 Task: Create a receptionist concept banner template.
Action: Mouse moved to (759, 381)
Screenshot: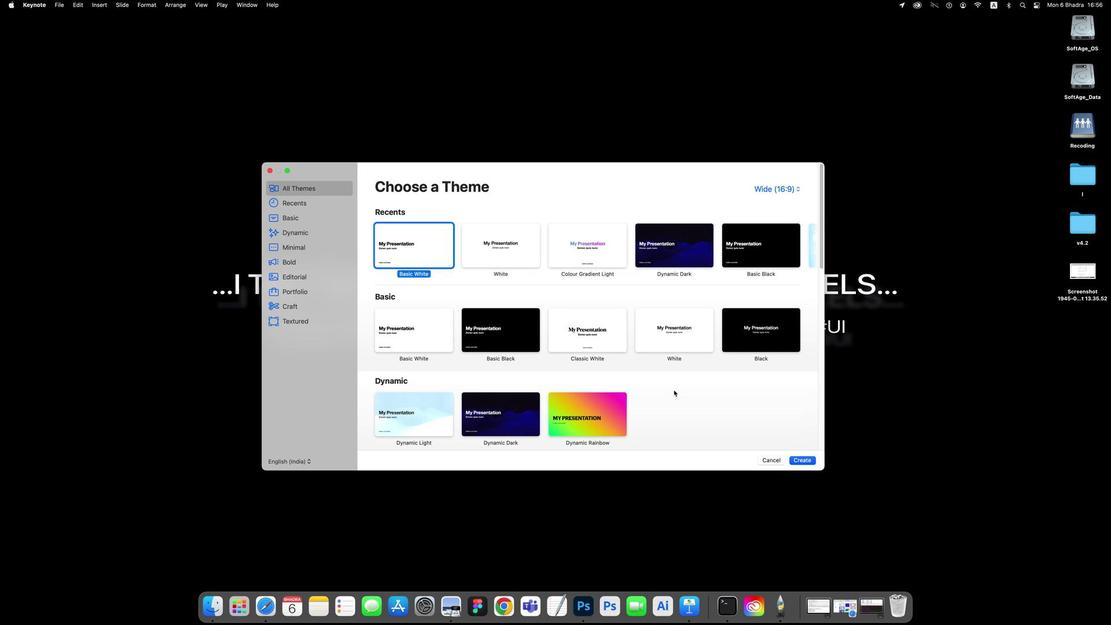 
Action: Mouse pressed left at (759, 381)
Screenshot: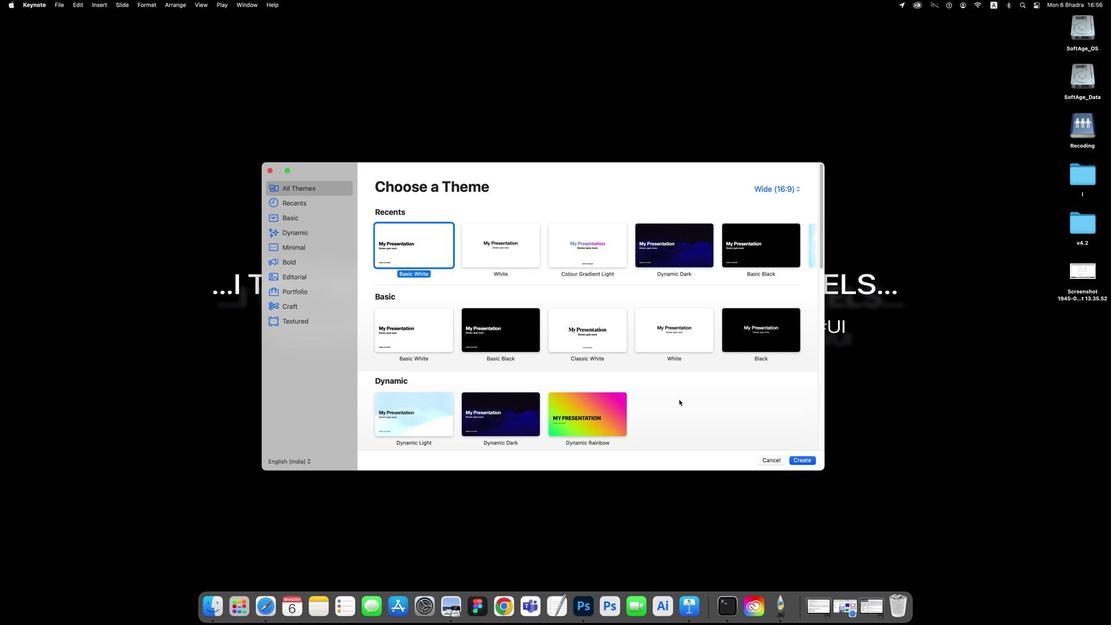 
Action: Mouse moved to (611, 243)
Screenshot: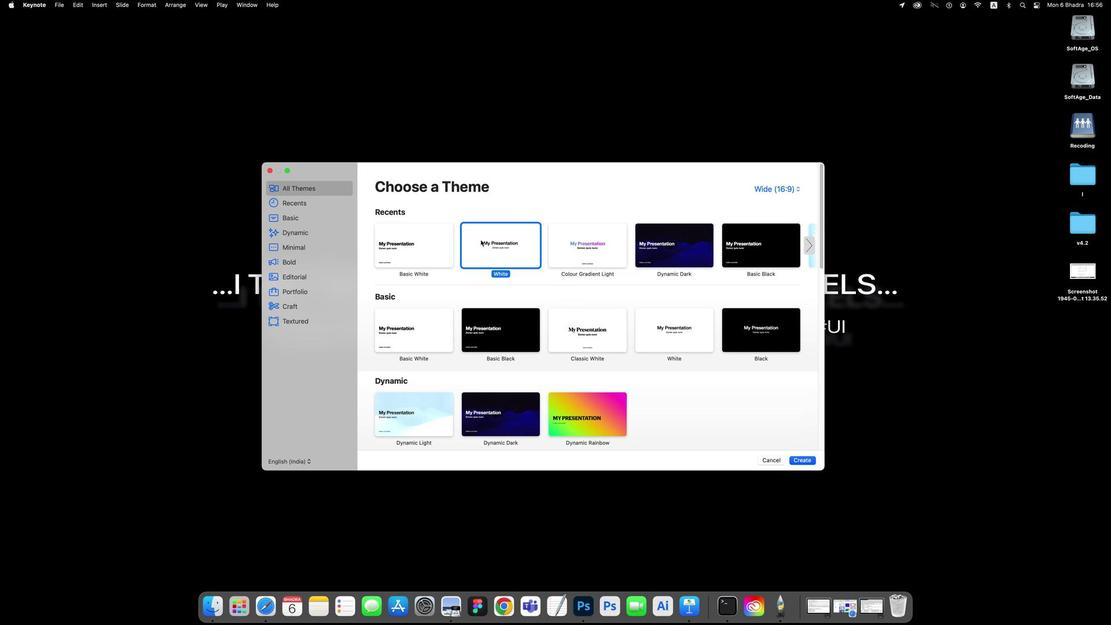 
Action: Mouse pressed left at (611, 243)
Screenshot: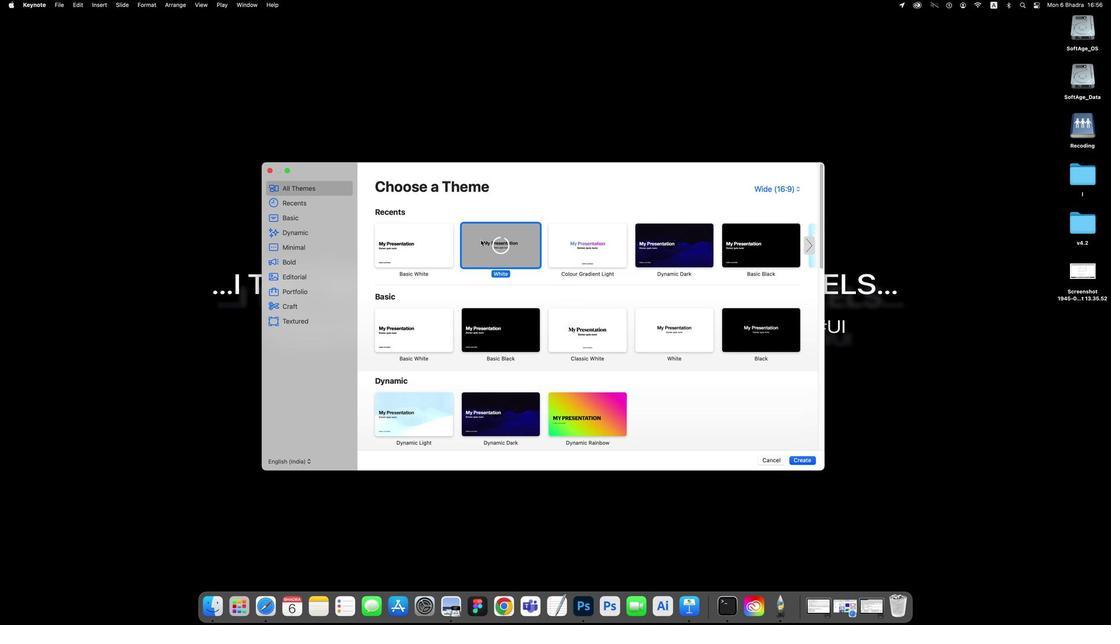 
Action: Mouse pressed left at (611, 243)
Screenshot: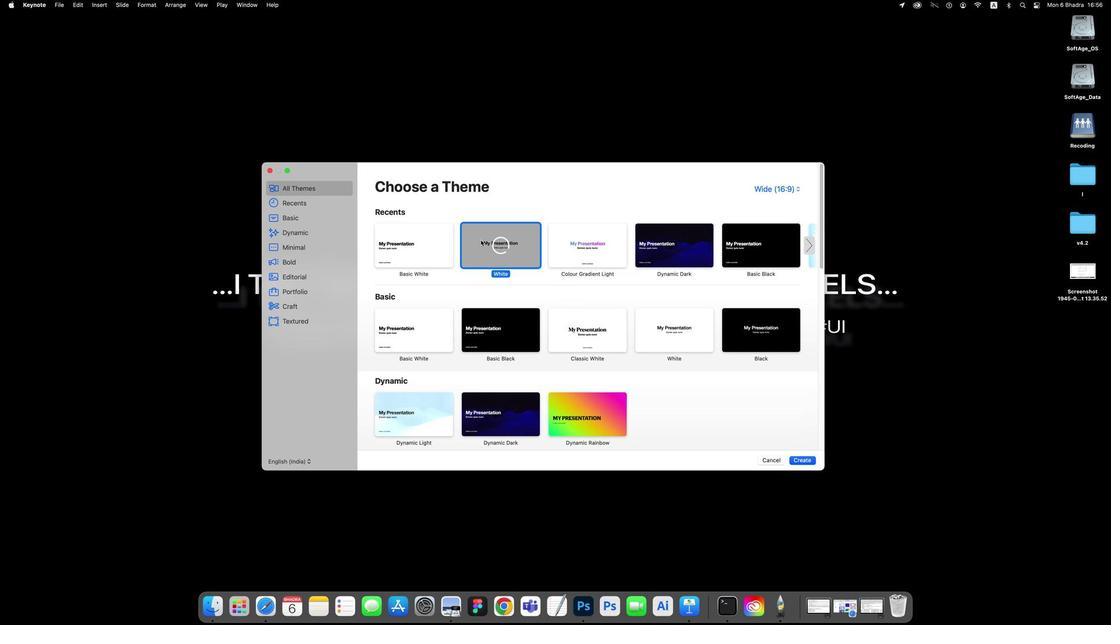 
Action: Mouse moved to (325, 108)
Screenshot: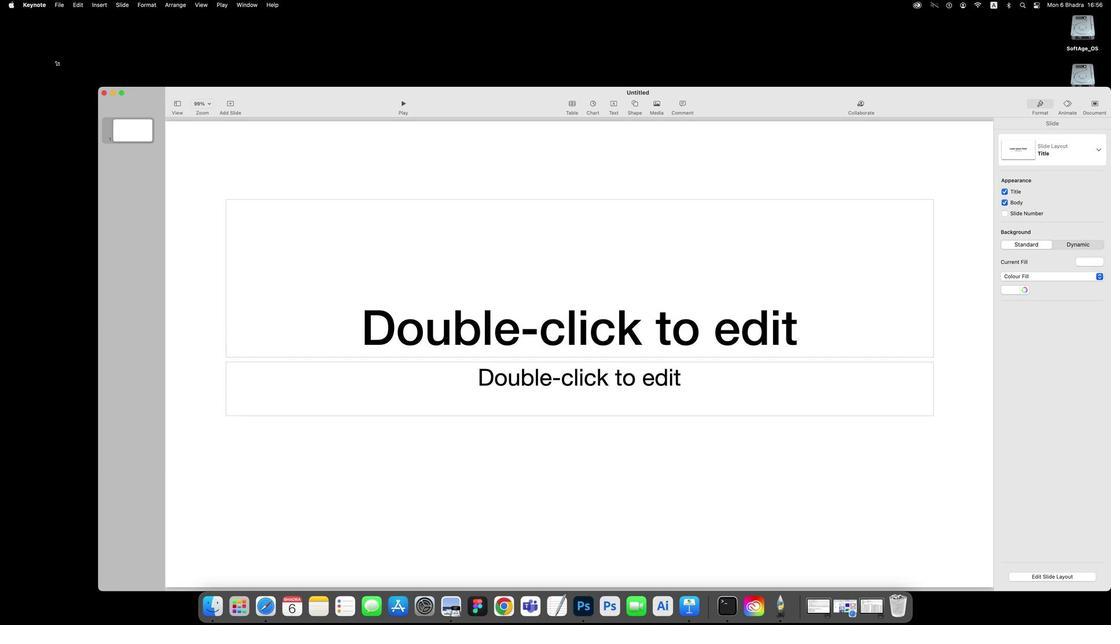 
Action: Mouse pressed left at (325, 108)
Screenshot: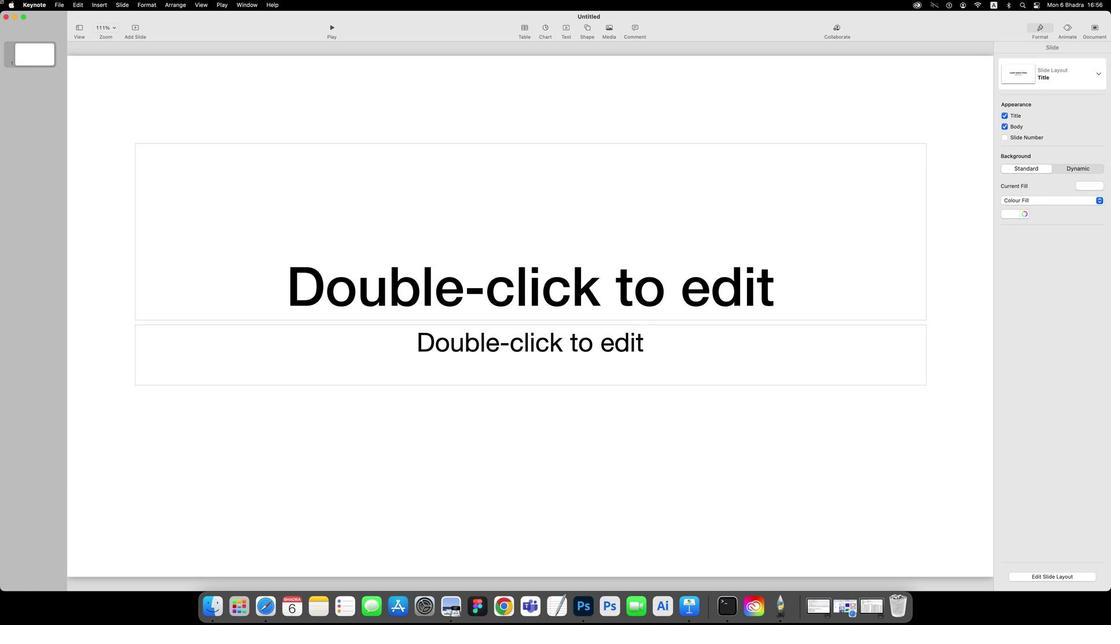 
Action: Mouse moved to (318, 45)
Screenshot: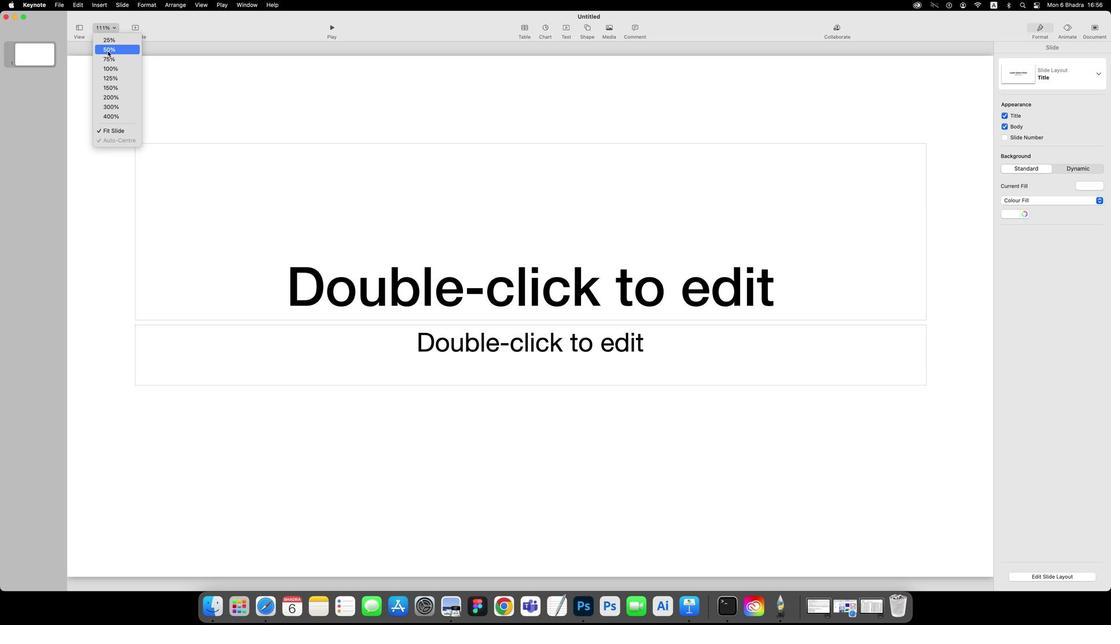 
Action: Mouse pressed left at (318, 45)
Screenshot: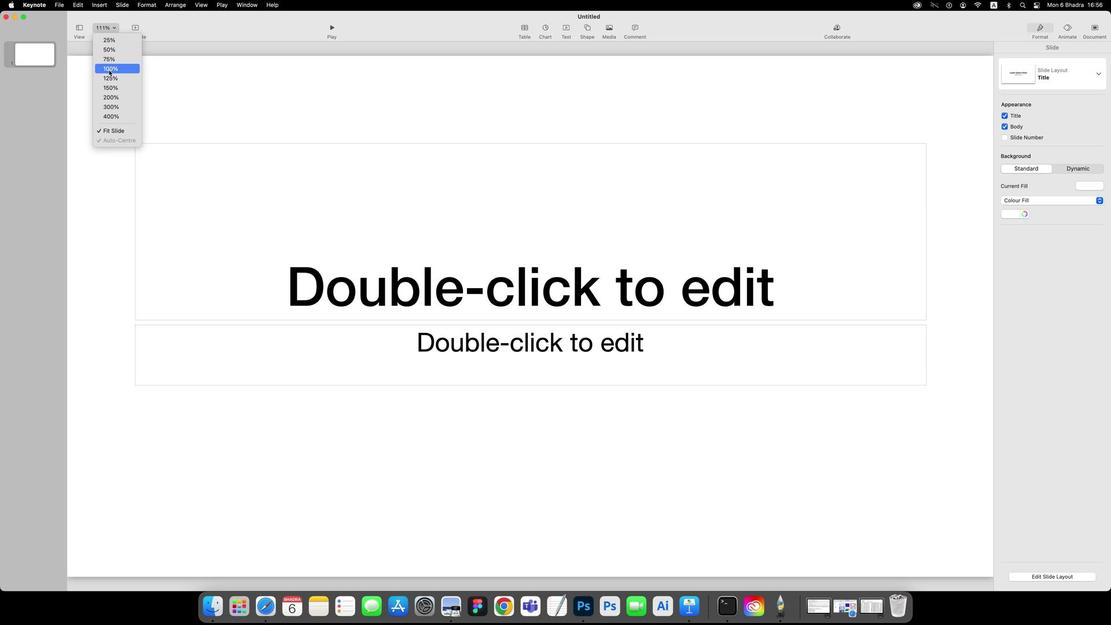 
Action: Mouse moved to (326, 89)
Screenshot: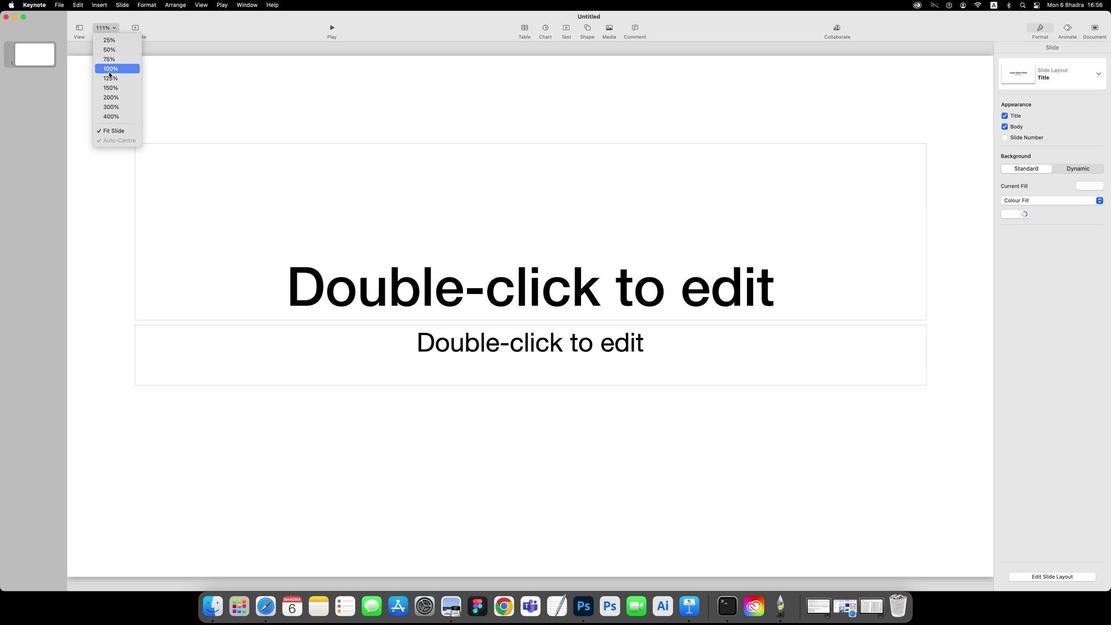 
Action: Mouse pressed left at (326, 89)
Screenshot: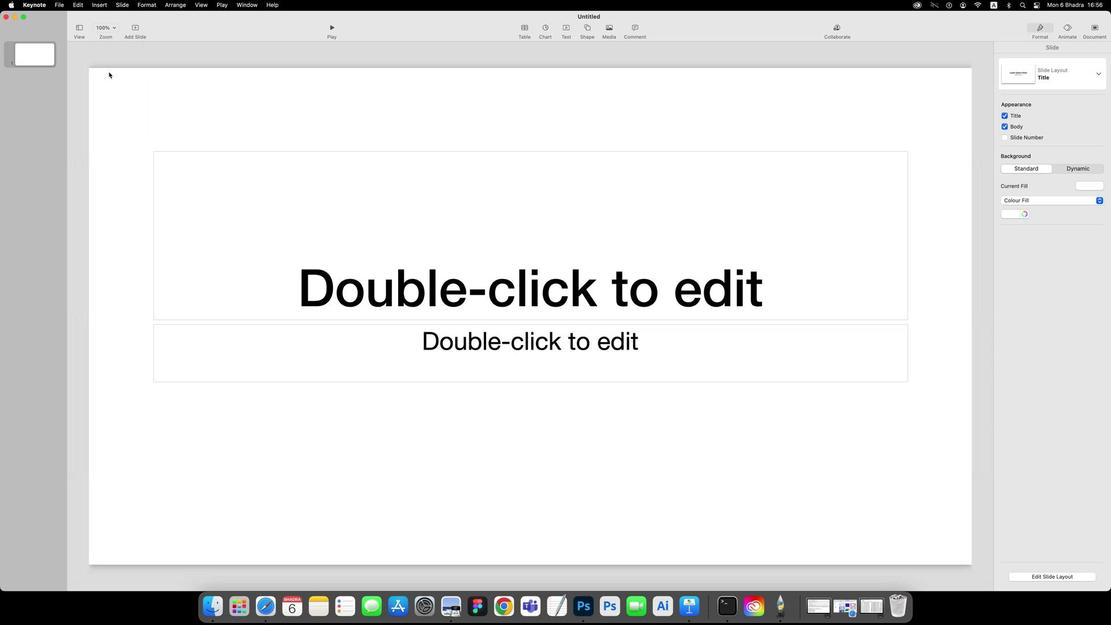 
Action: Mouse moved to (326, 89)
Screenshot: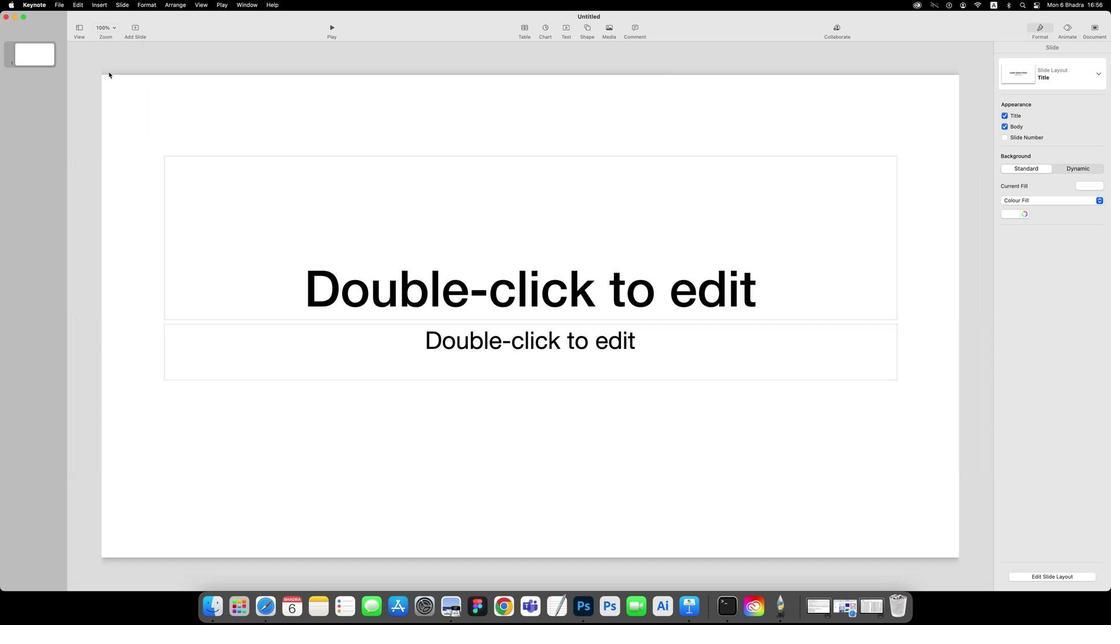 
Action: Mouse pressed left at (326, 89)
Screenshot: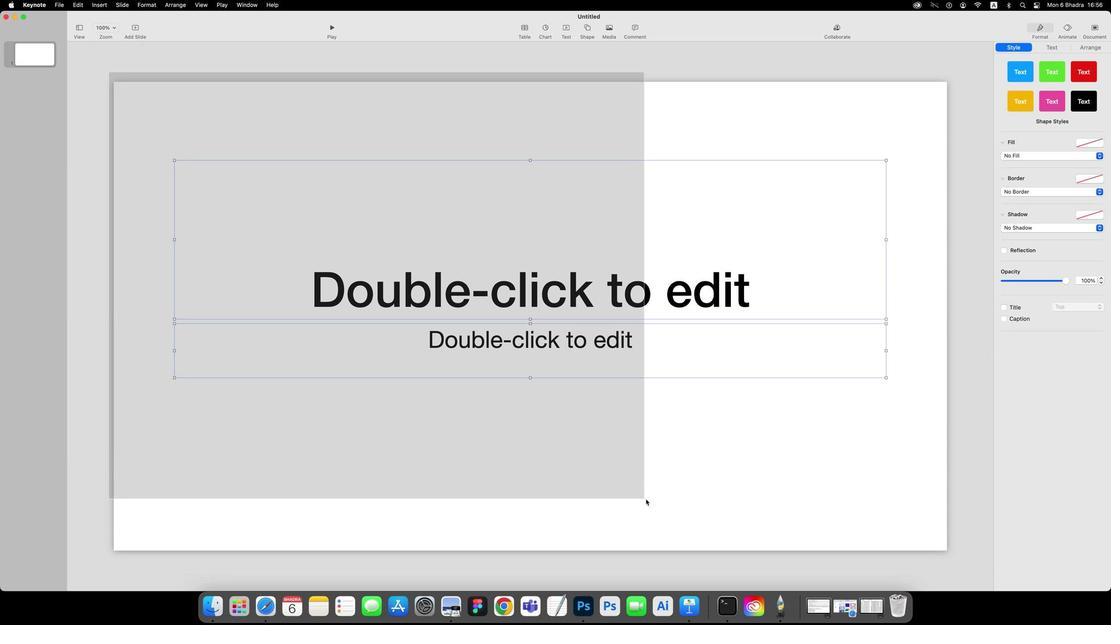 
Action: Mouse moved to (739, 482)
Screenshot: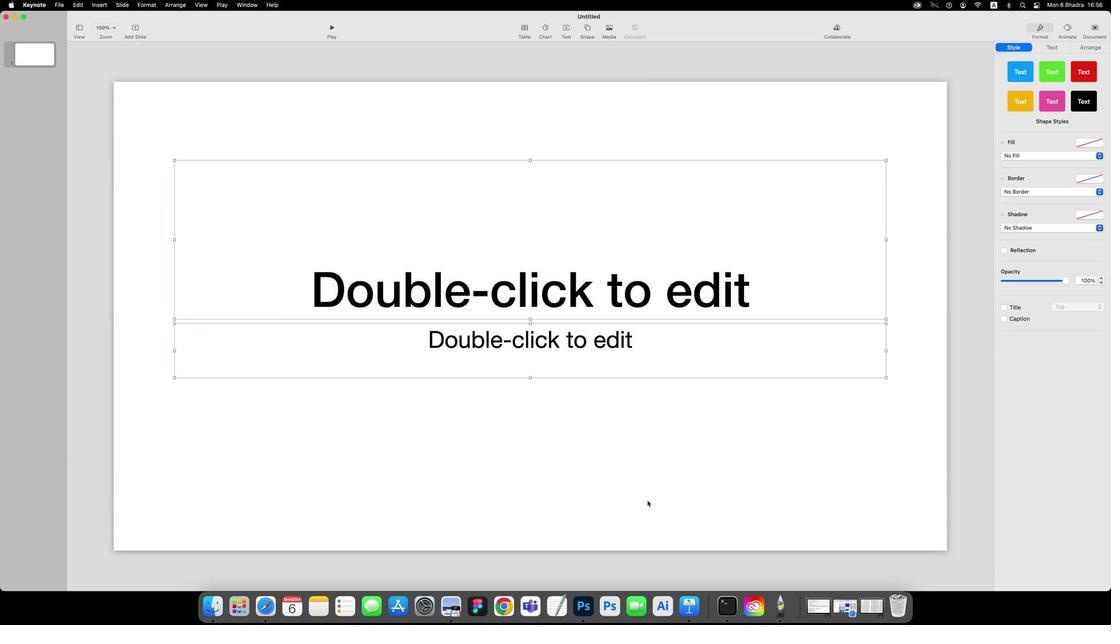 
Action: Key pressed Key.backspace
Screenshot: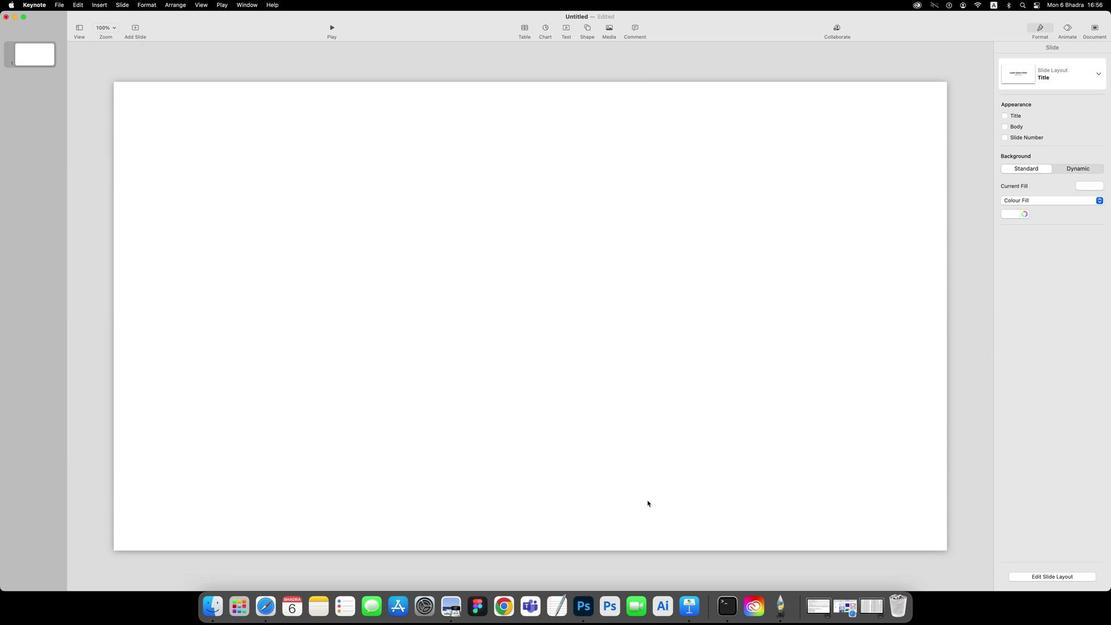 
Action: Mouse moved to (582, 330)
Screenshot: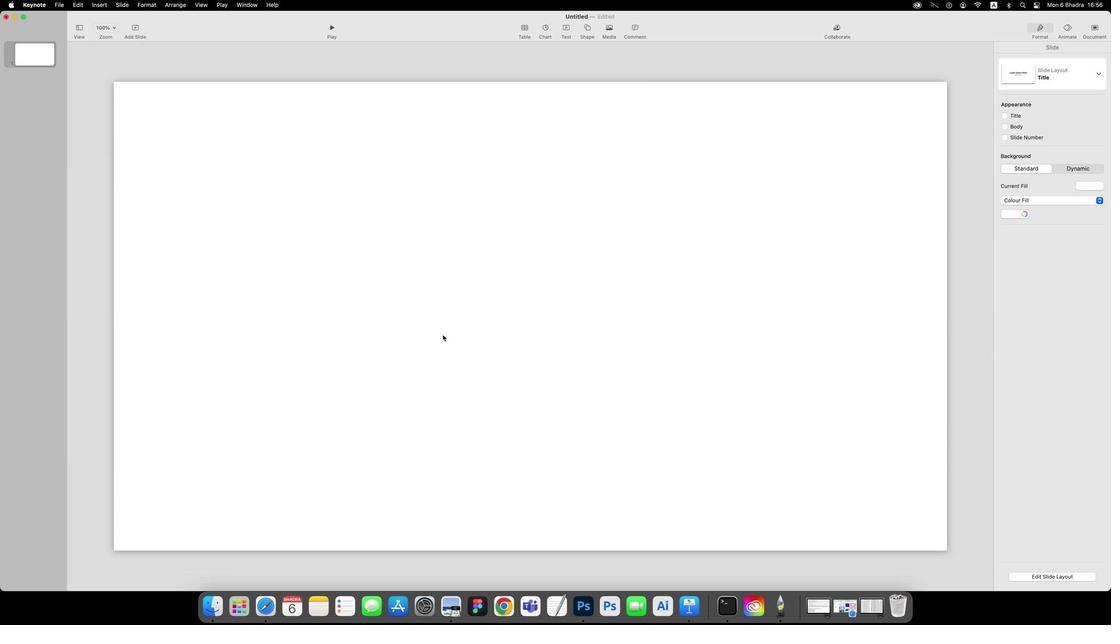 
Action: Mouse pressed left at (582, 330)
Screenshot: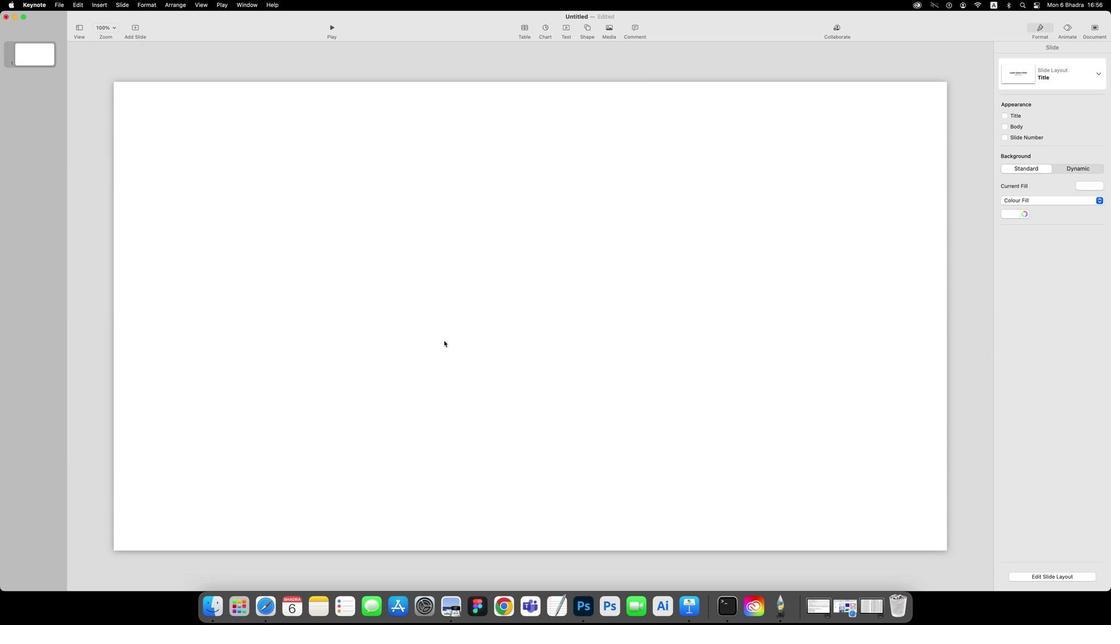 
Action: Mouse moved to (317, 23)
Screenshot: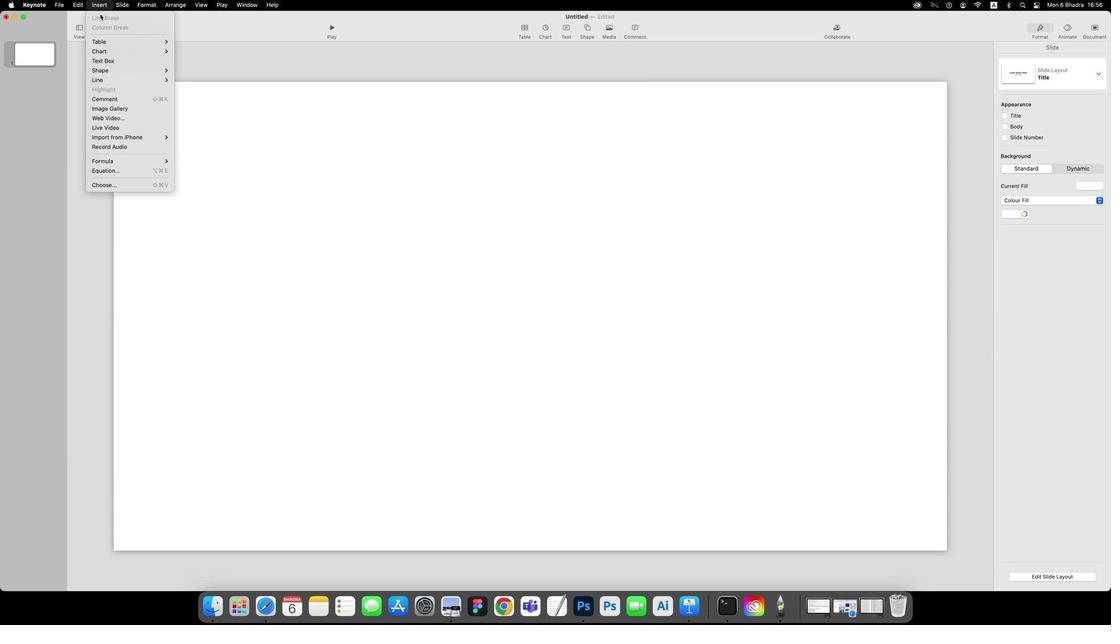 
Action: Mouse pressed left at (317, 23)
Screenshot: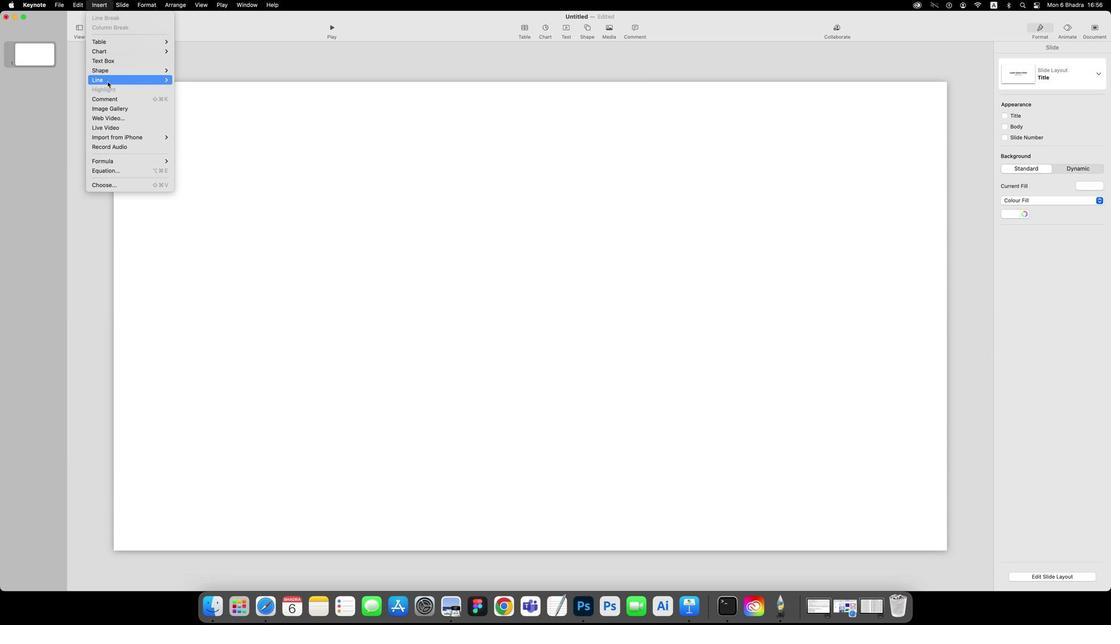 
Action: Mouse moved to (326, 191)
Screenshot: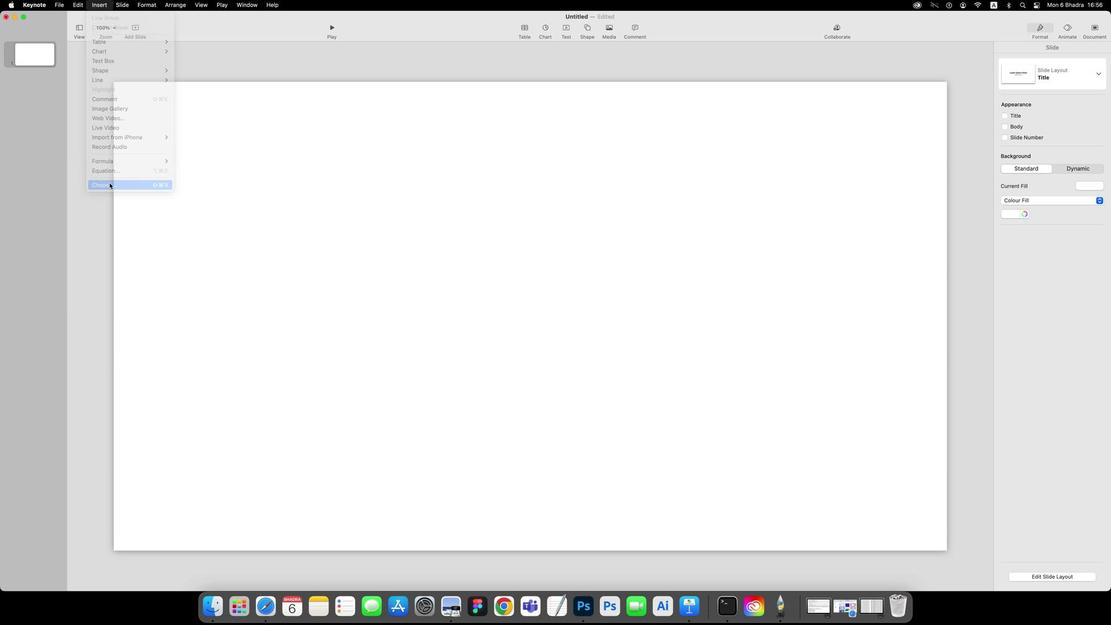 
Action: Mouse pressed left at (326, 191)
Screenshot: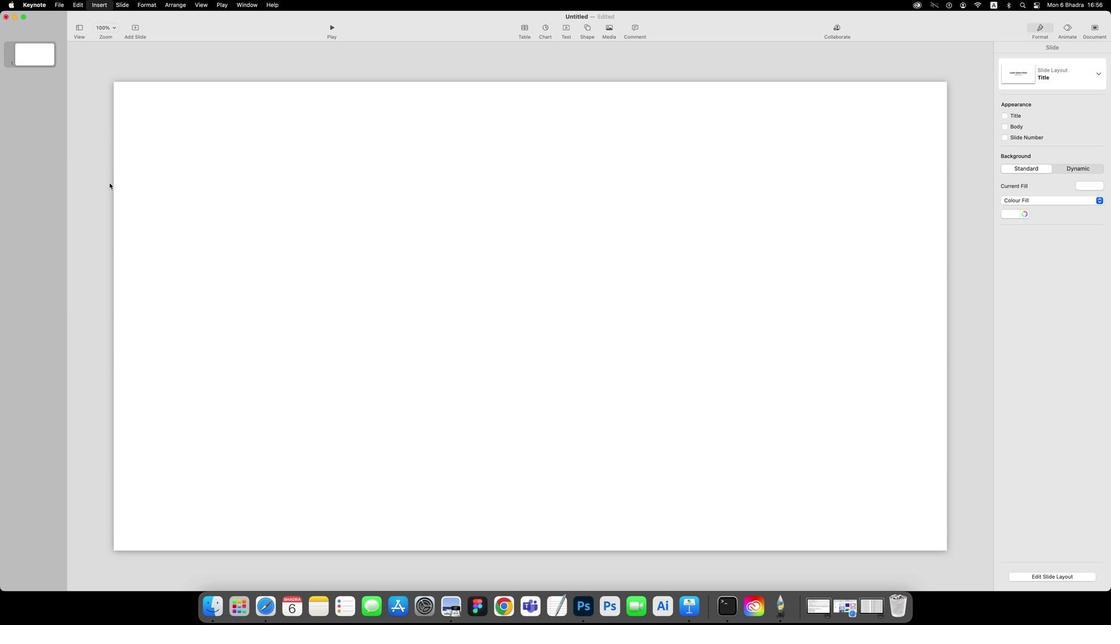 
Action: Mouse moved to (621, 260)
Screenshot: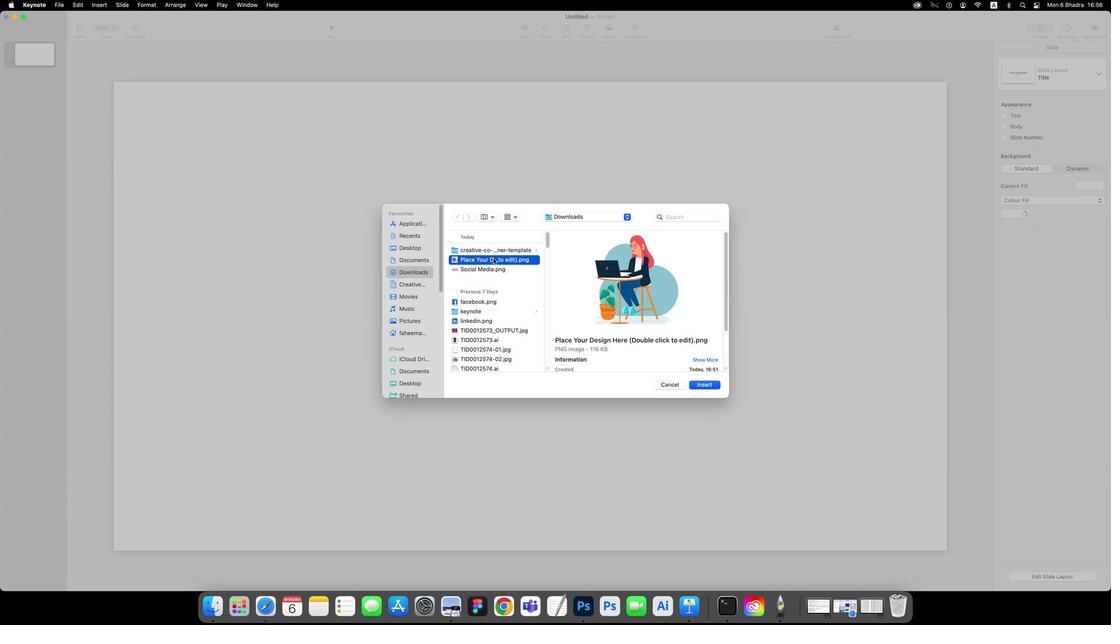 
Action: Mouse pressed left at (621, 260)
Screenshot: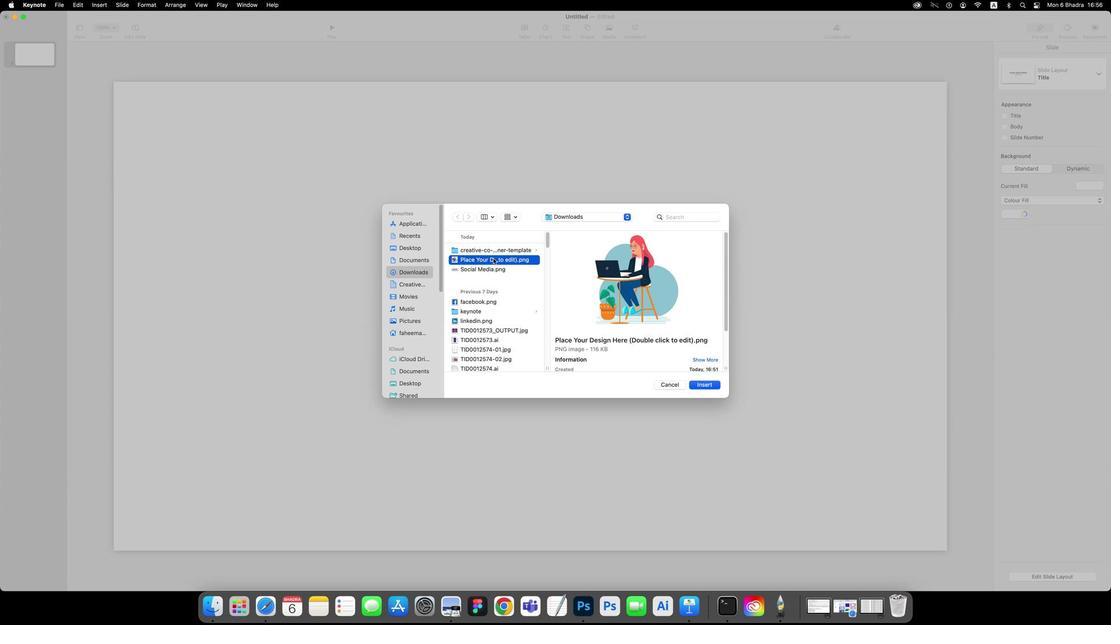 
Action: Key pressed Key.enter
Screenshot: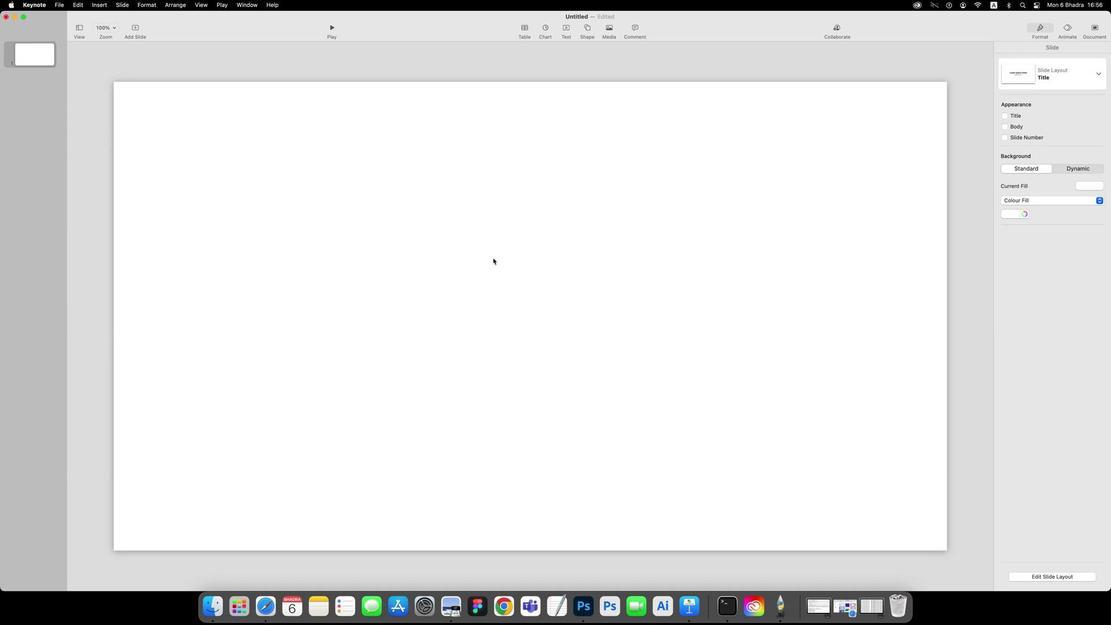
Action: Mouse moved to (617, 260)
Screenshot: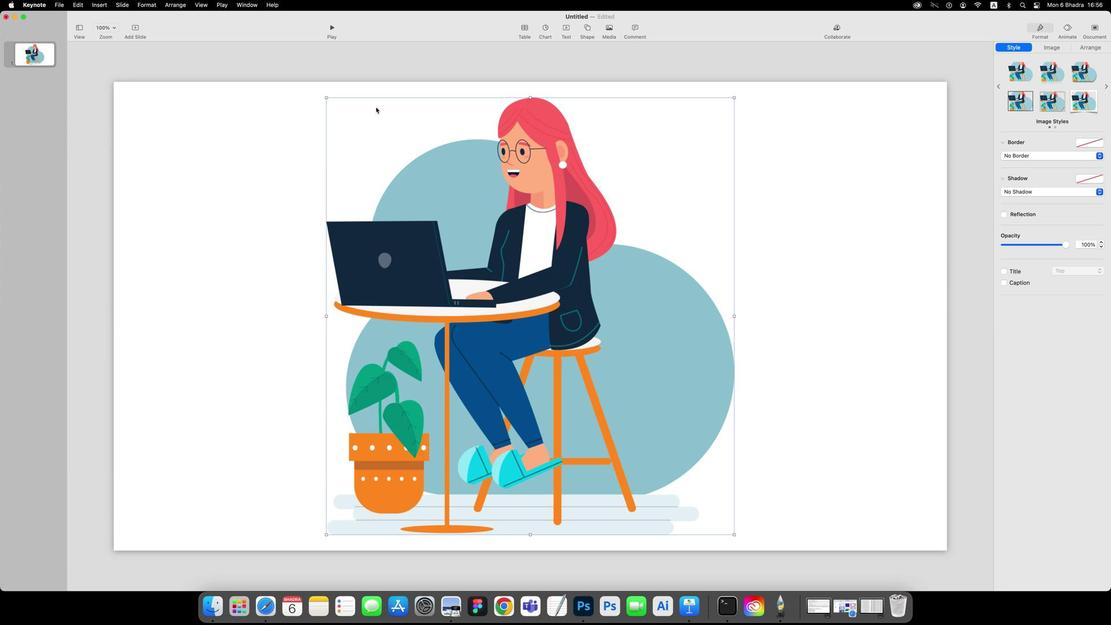 
Action: Key pressed Key.space
Screenshot: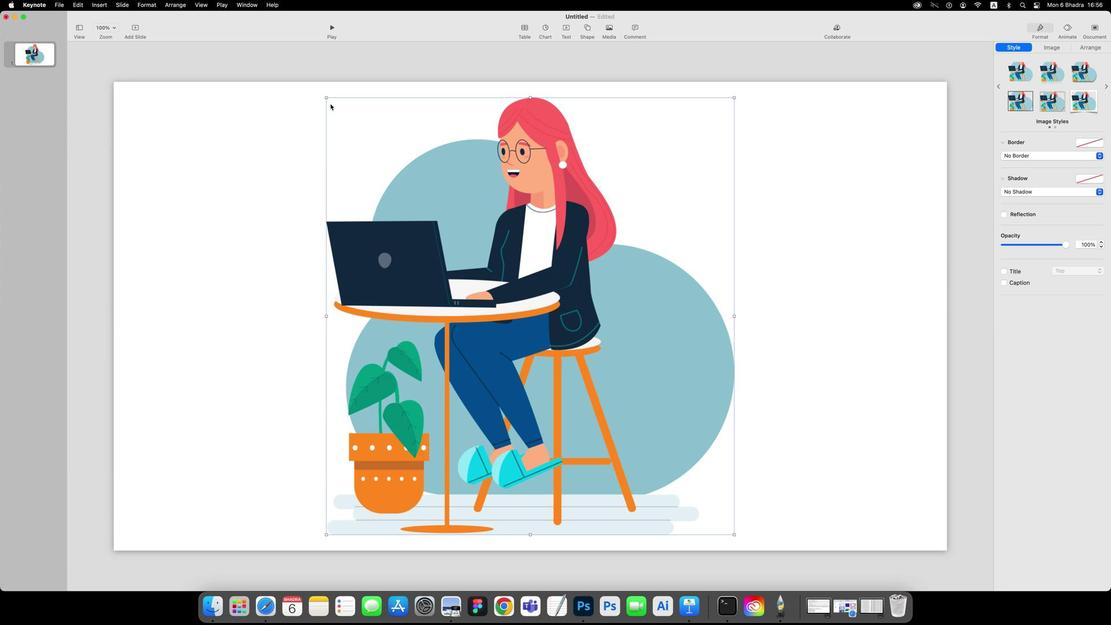 
Action: Mouse moved to (492, 112)
Screenshot: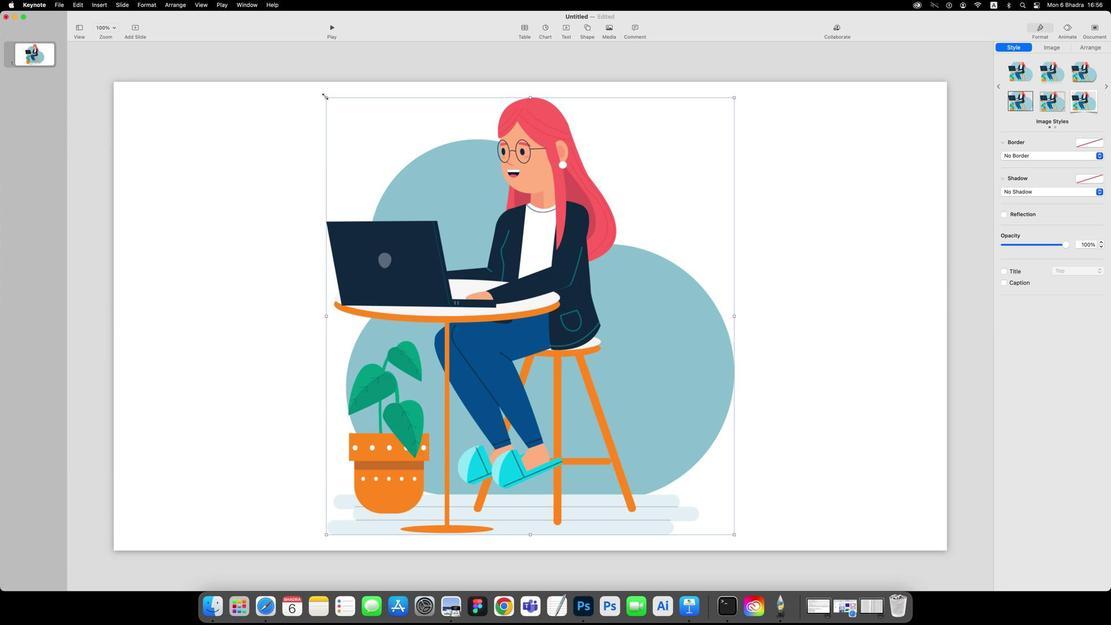 
Action: Key pressed Key.shift
Screenshot: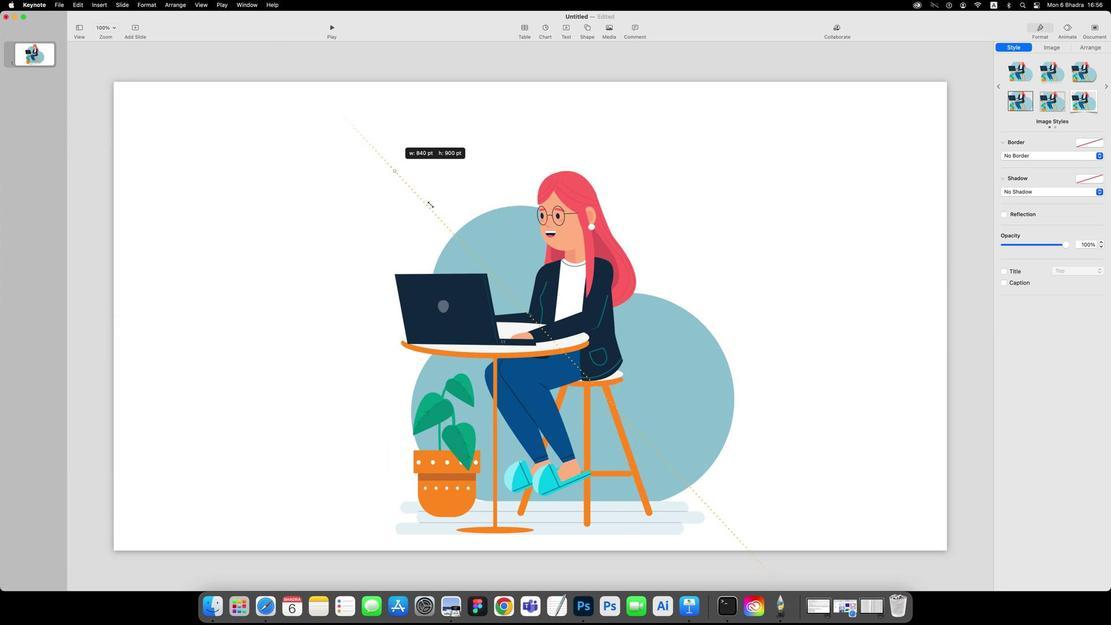
Action: Mouse pressed left at (492, 112)
Screenshot: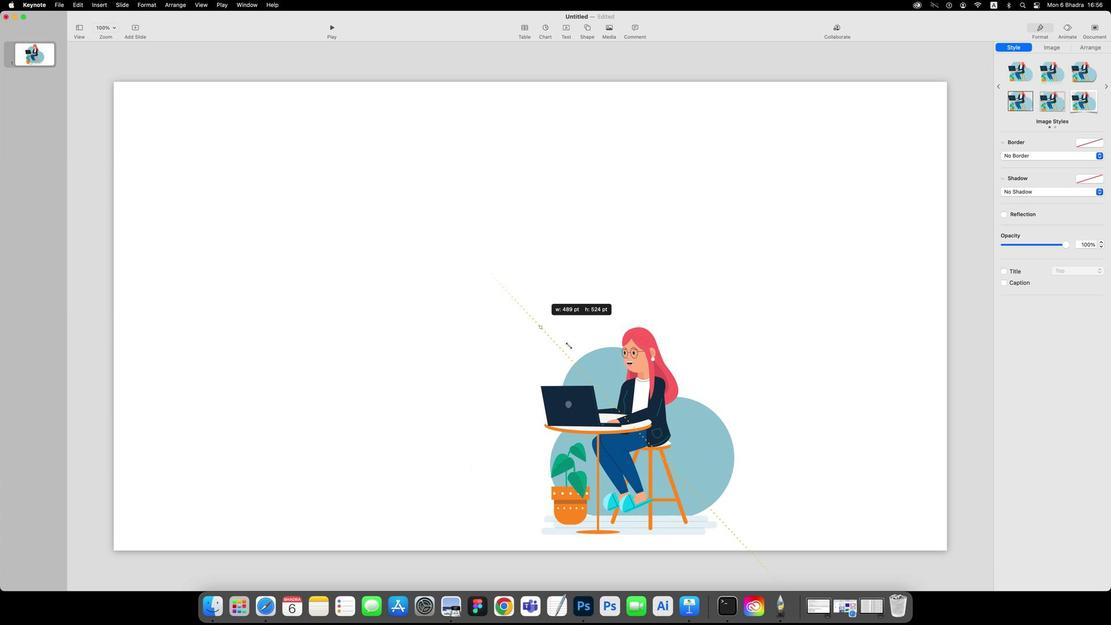 
Action: Mouse moved to (705, 378)
Screenshot: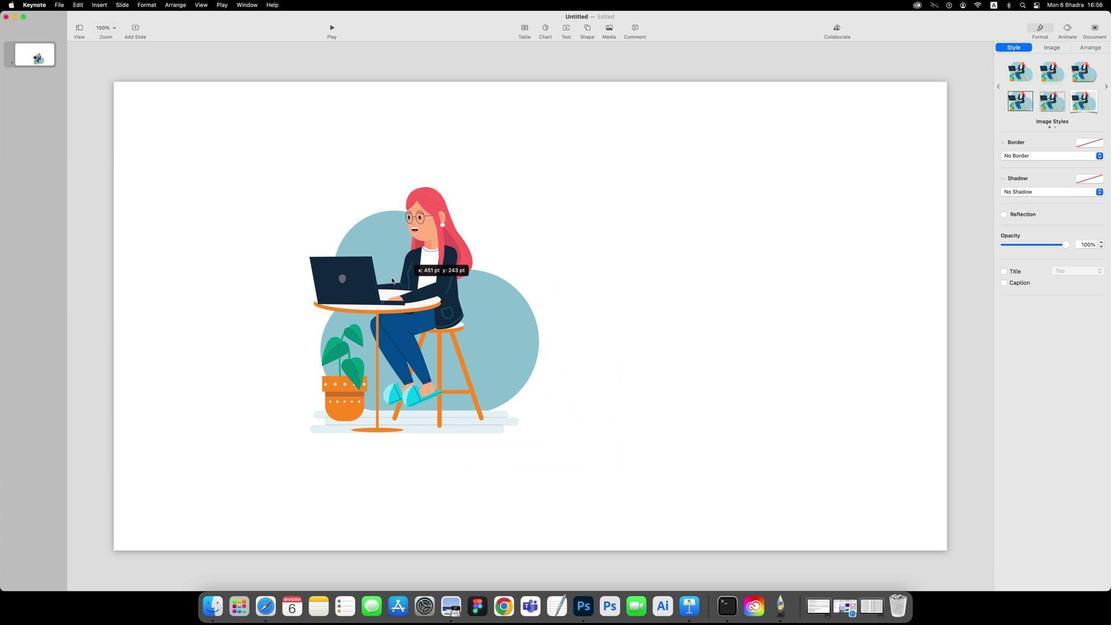 
Action: Mouse pressed left at (705, 378)
Screenshot: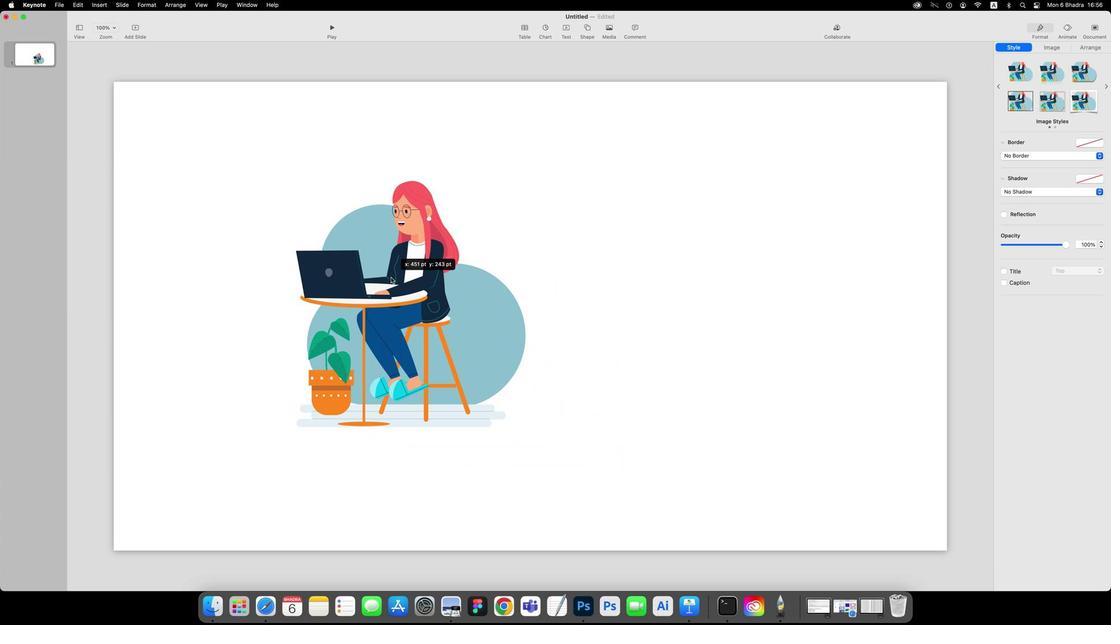 
Action: Mouse moved to (1072, 67)
Screenshot: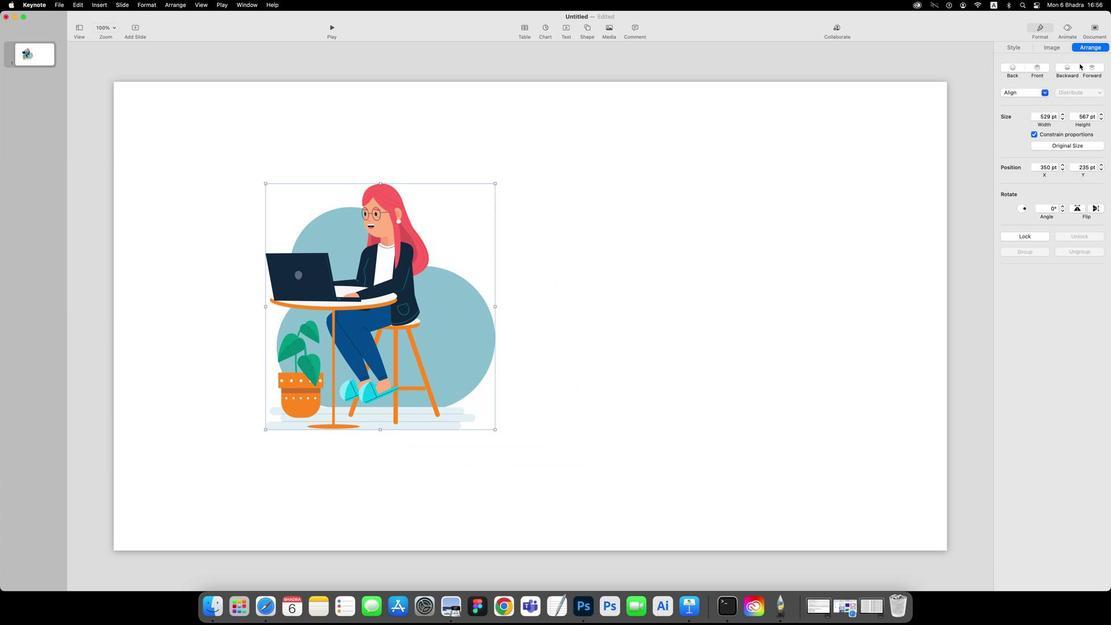 
Action: Mouse pressed left at (1072, 67)
Screenshot: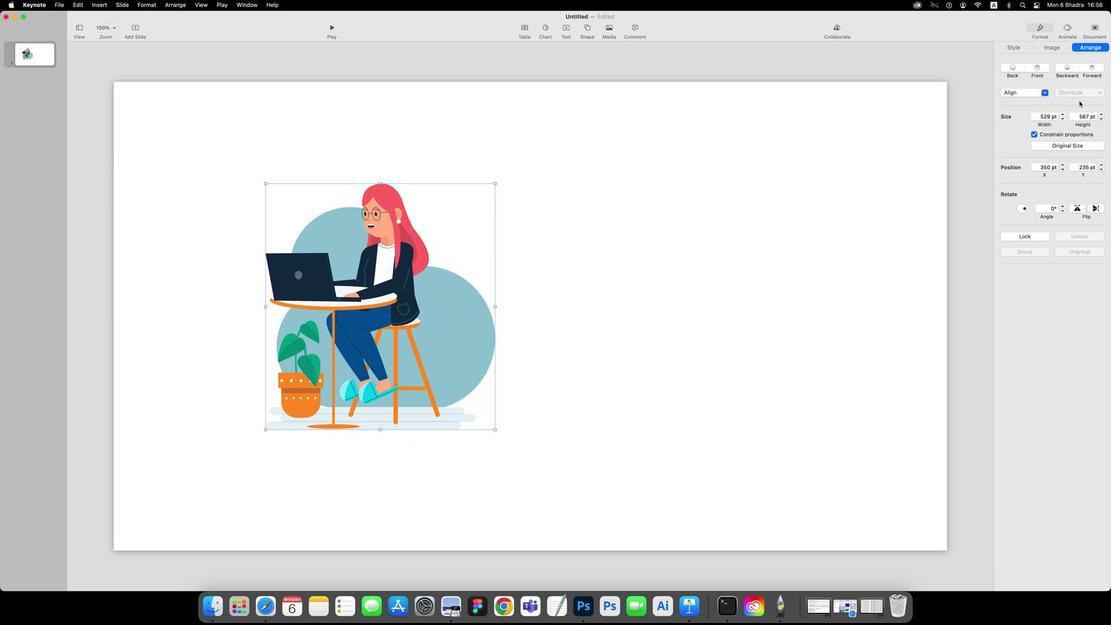 
Action: Mouse moved to (1086, 215)
Screenshot: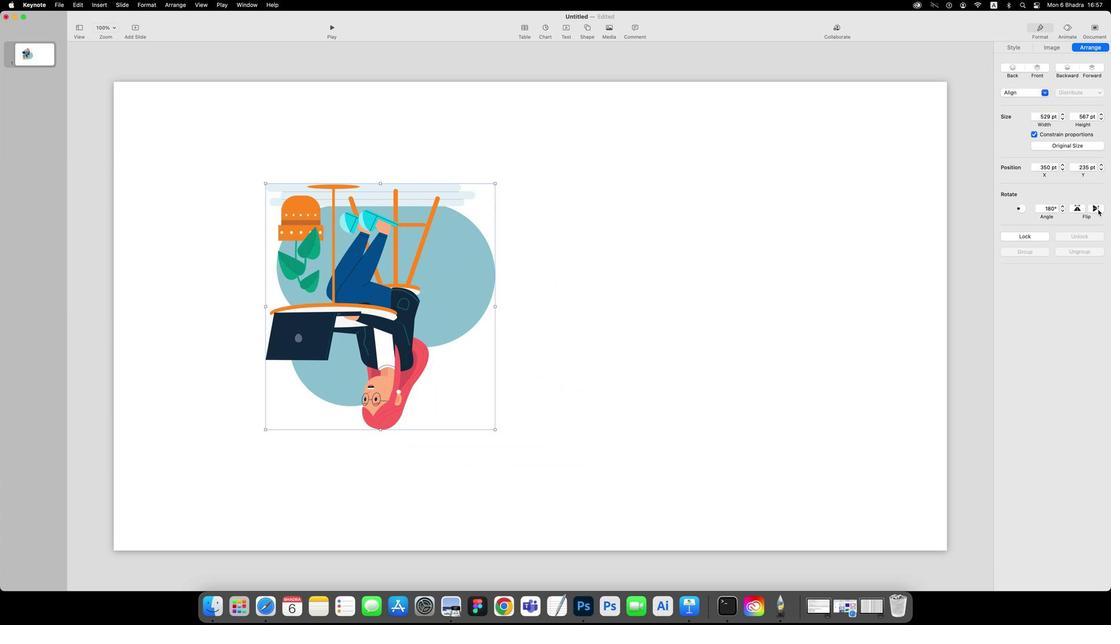 
Action: Mouse pressed left at (1086, 215)
Screenshot: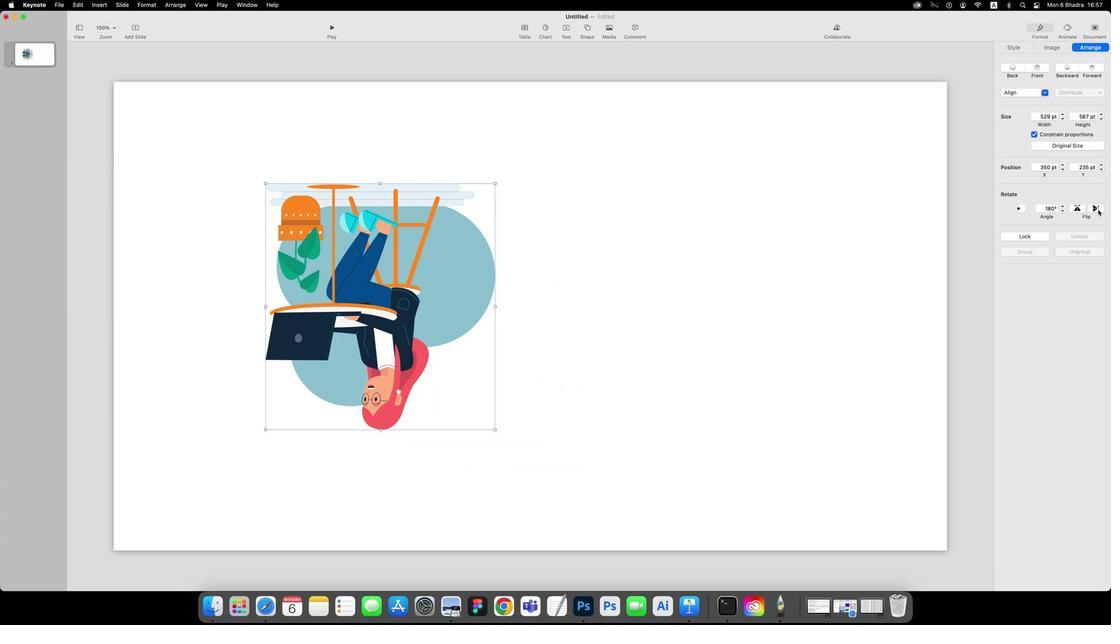 
Action: Mouse moved to (1068, 215)
Screenshot: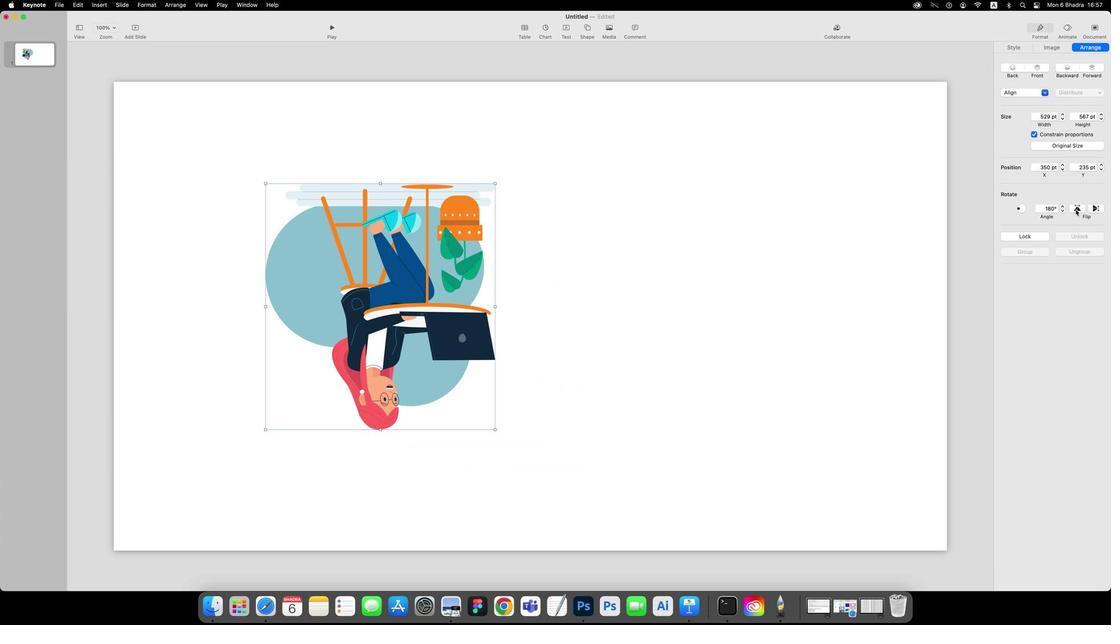 
Action: Mouse pressed left at (1068, 215)
Screenshot: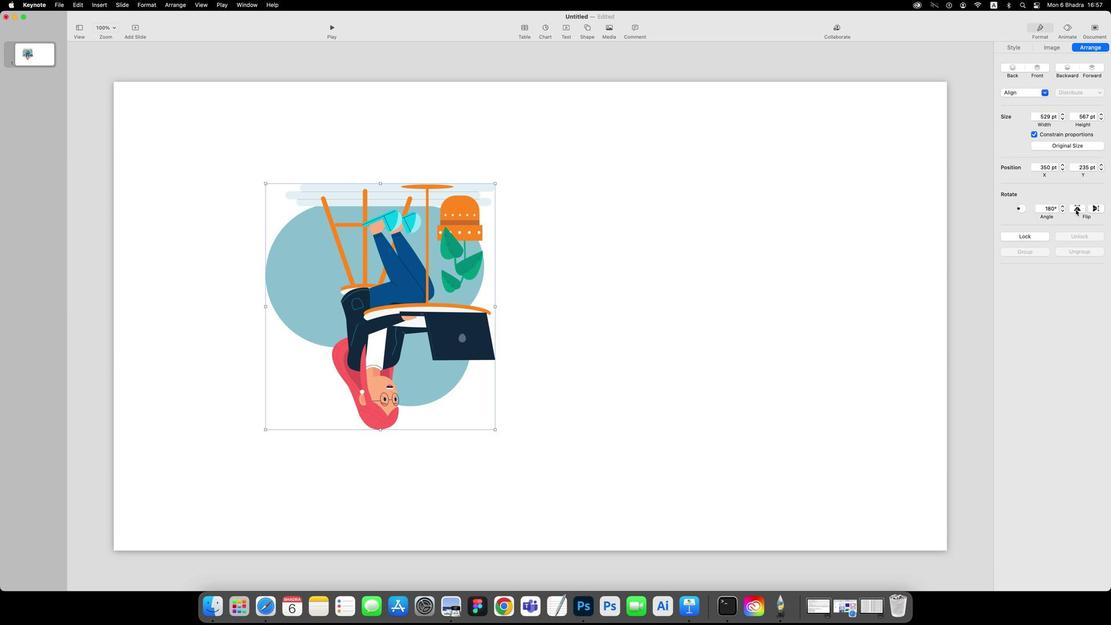 
Action: Mouse moved to (1086, 215)
Screenshot: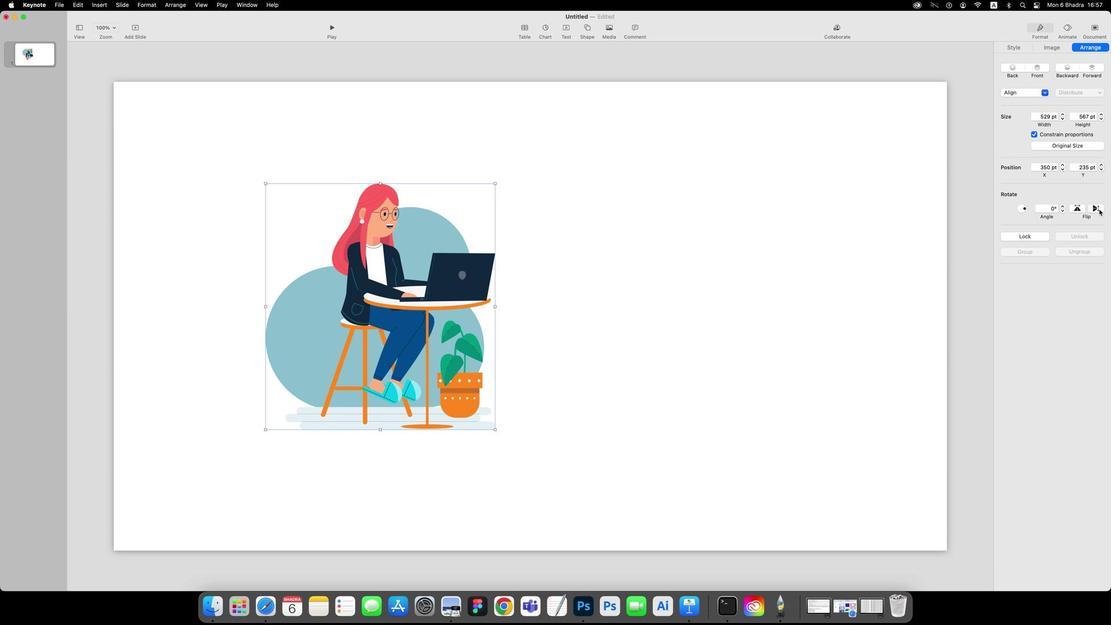 
Action: Mouse pressed left at (1086, 215)
Screenshot: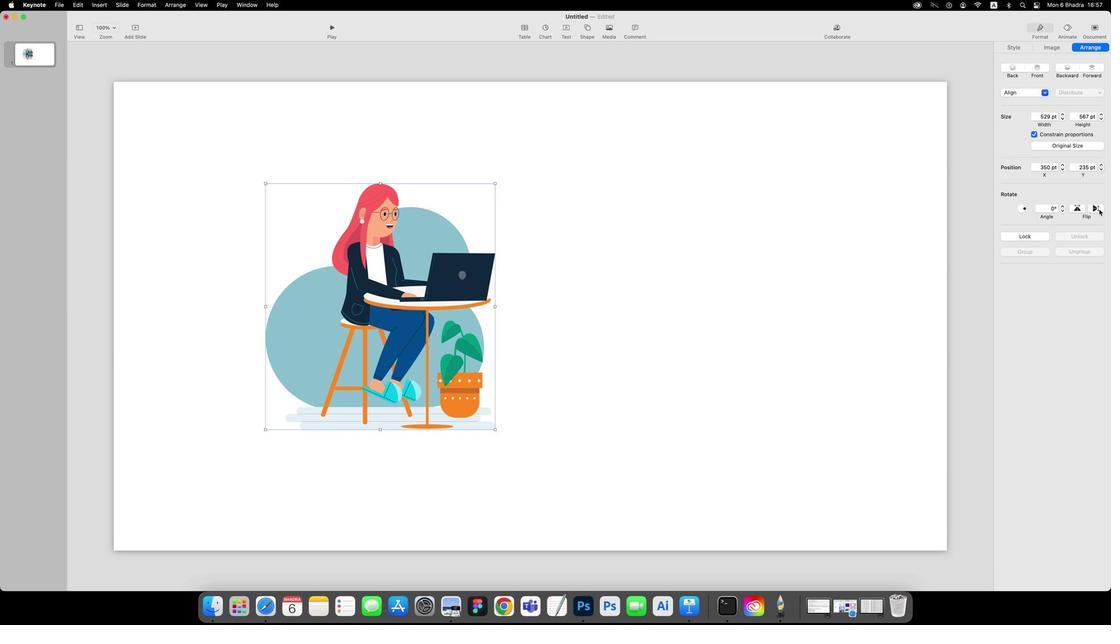 
Action: Mouse moved to (789, 280)
Screenshot: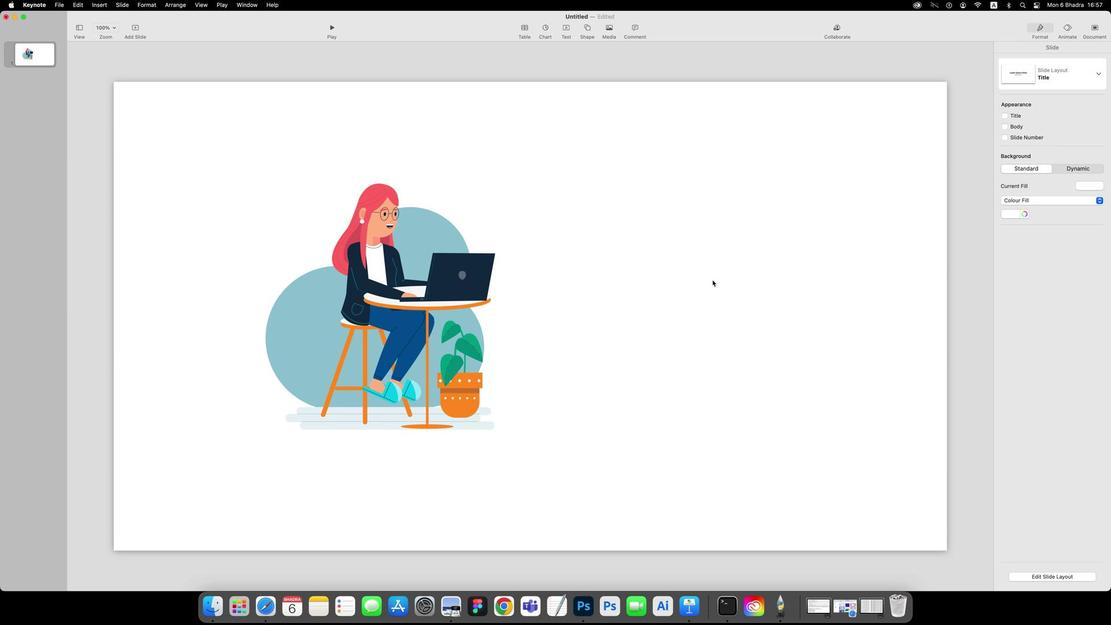 
Action: Mouse pressed left at (789, 280)
Screenshot: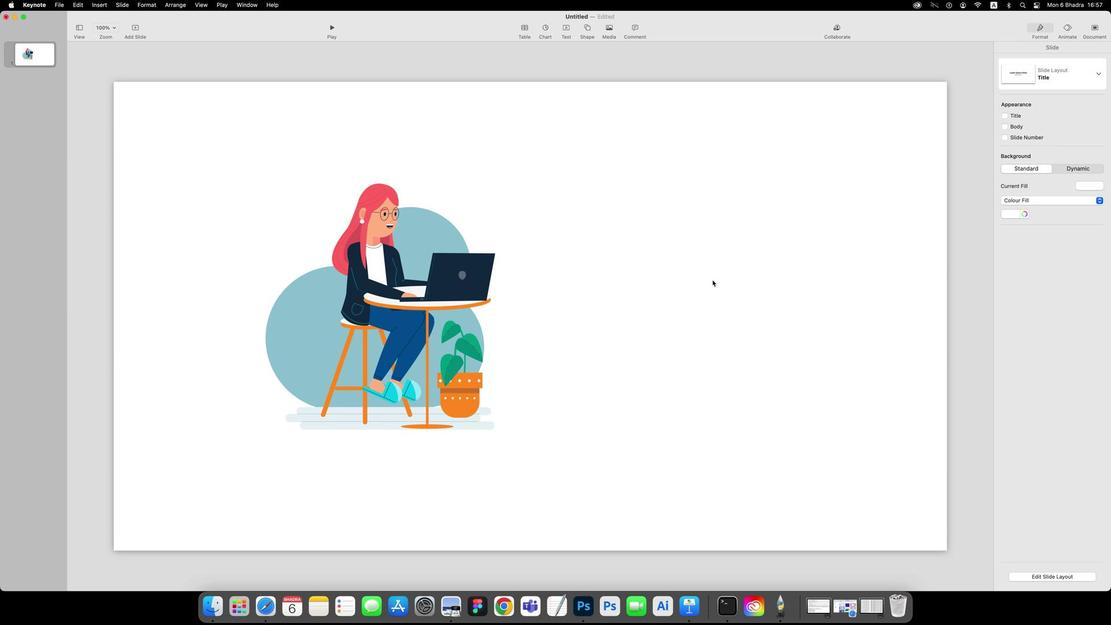 
Action: Mouse moved to (604, 247)
Screenshot: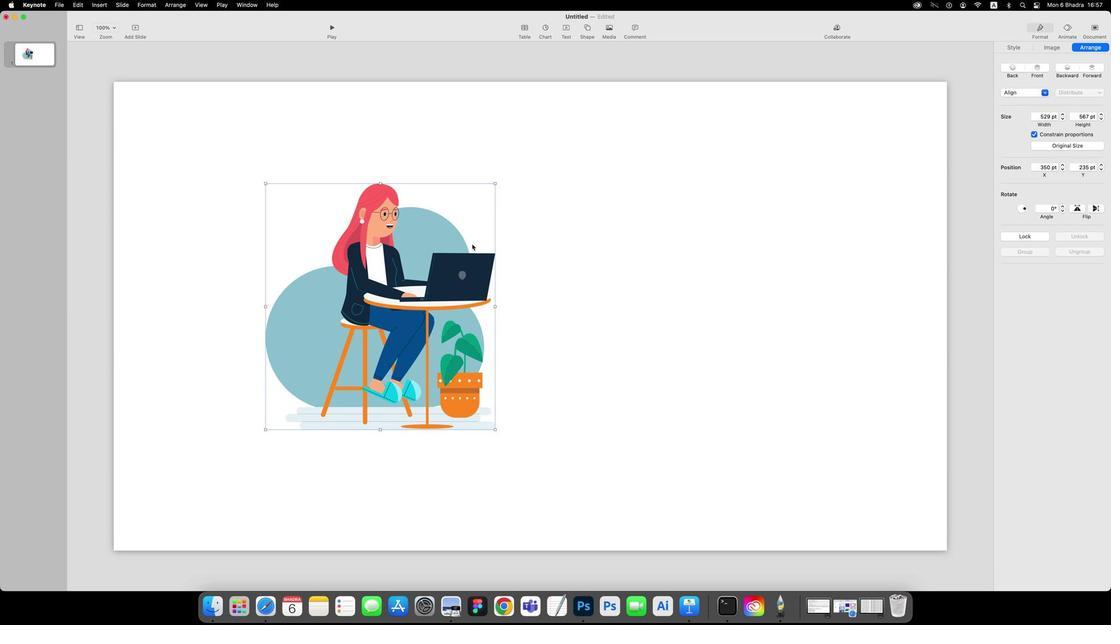 
Action: Mouse pressed left at (604, 247)
Screenshot: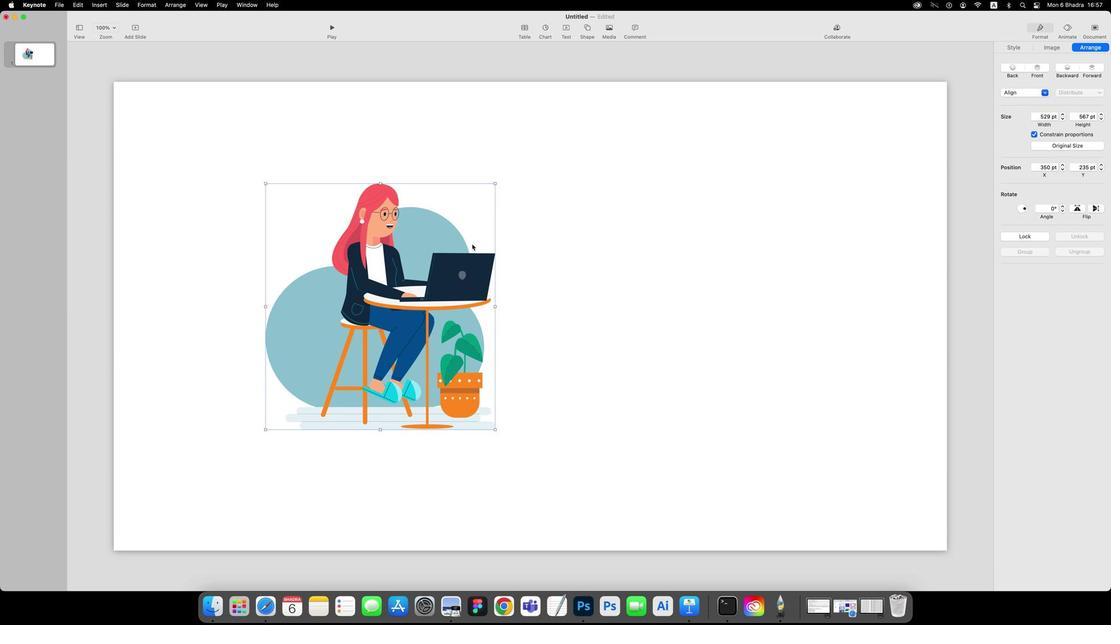 
Action: Mouse moved to (473, 166)
Screenshot: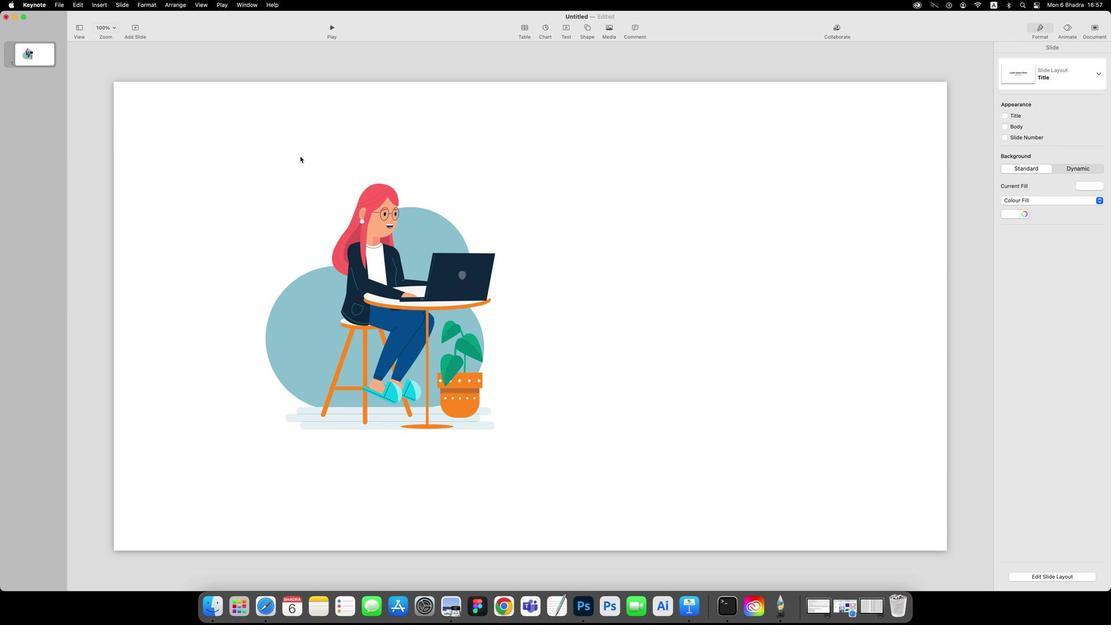 
Action: Mouse pressed left at (473, 166)
Screenshot: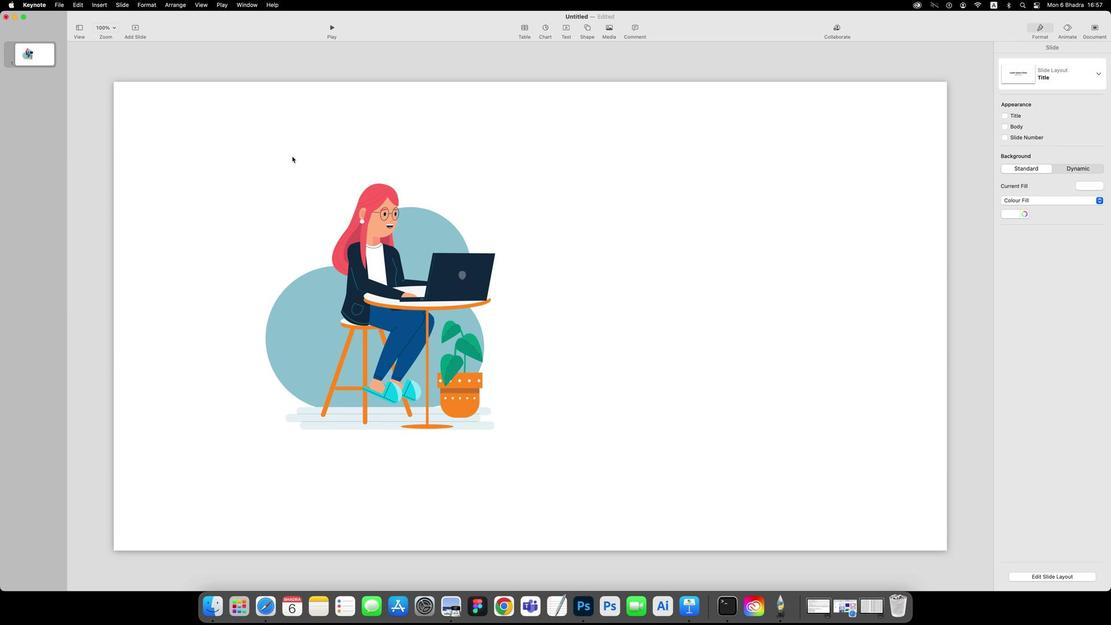 
Action: Mouse moved to (677, 49)
Screenshot: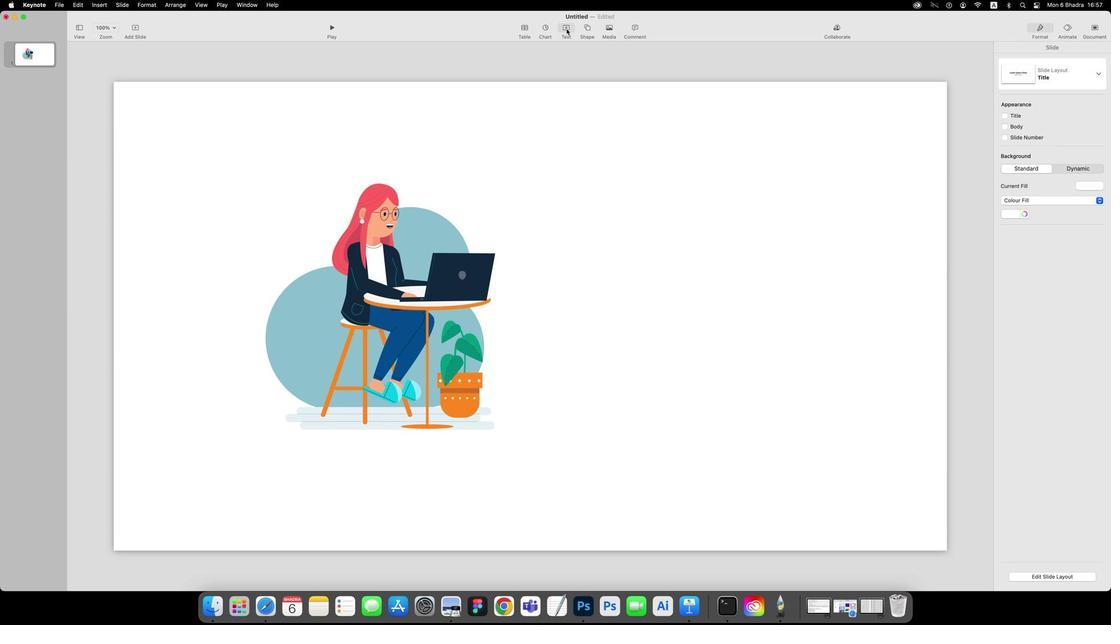 
Action: Mouse pressed left at (677, 49)
Screenshot: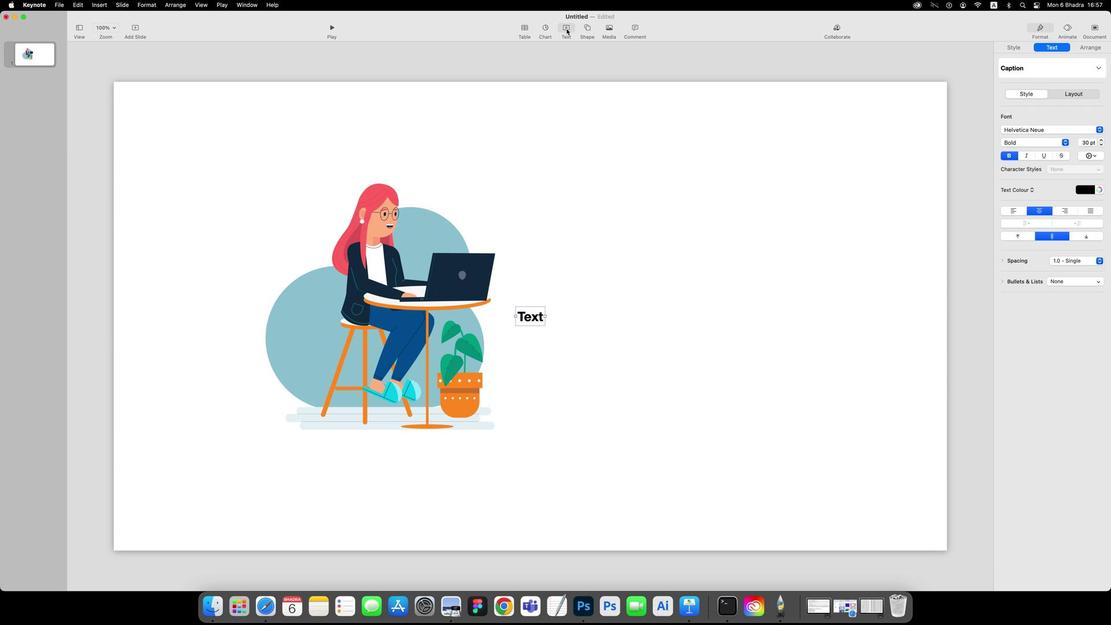 
Action: Mouse moved to (648, 314)
Screenshot: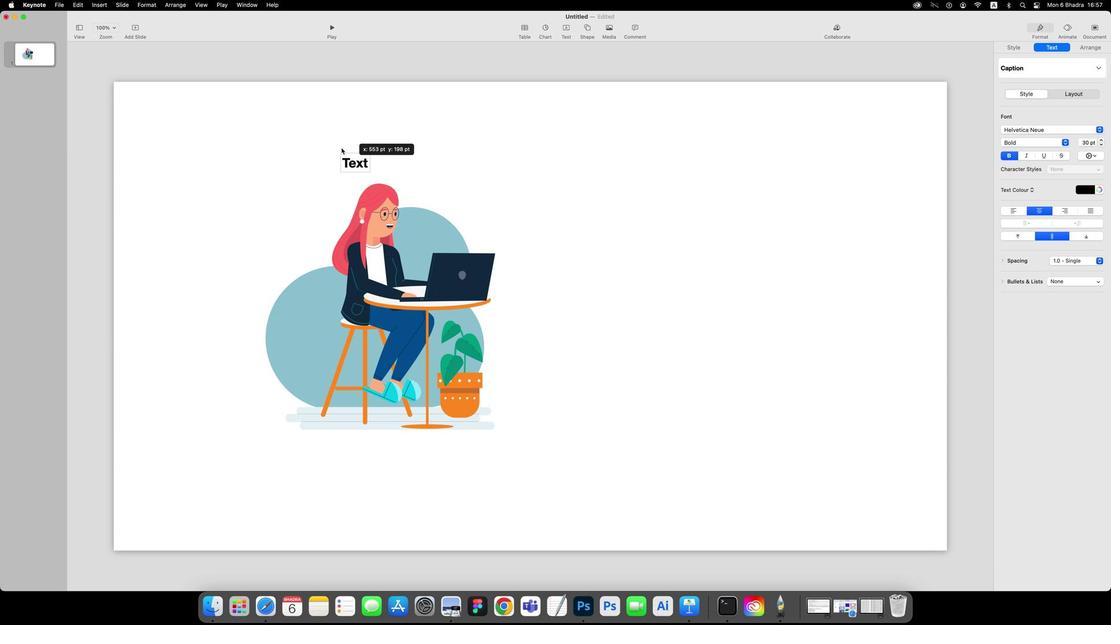 
Action: Mouse pressed left at (648, 314)
Screenshot: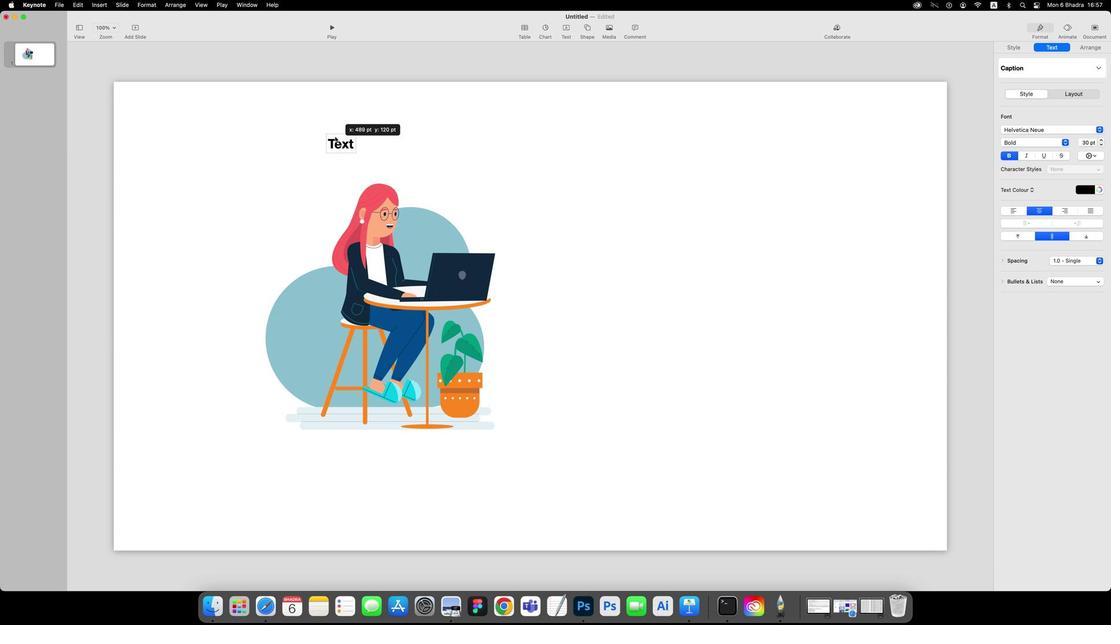 
Action: Mouse moved to (492, 134)
Screenshot: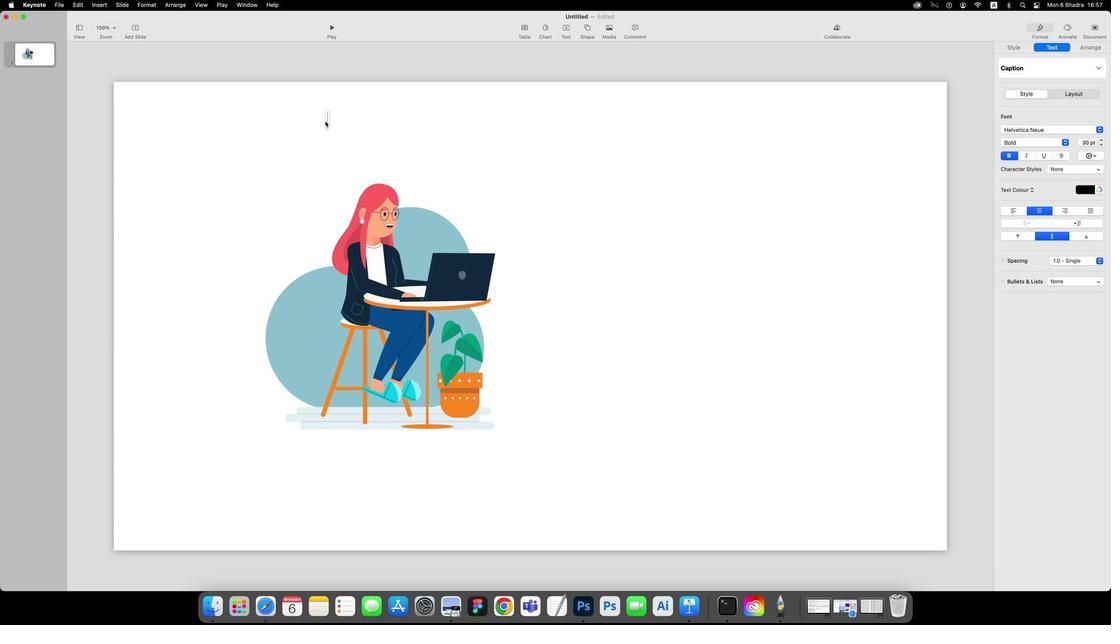 
Action: Mouse pressed left at (492, 134)
Screenshot: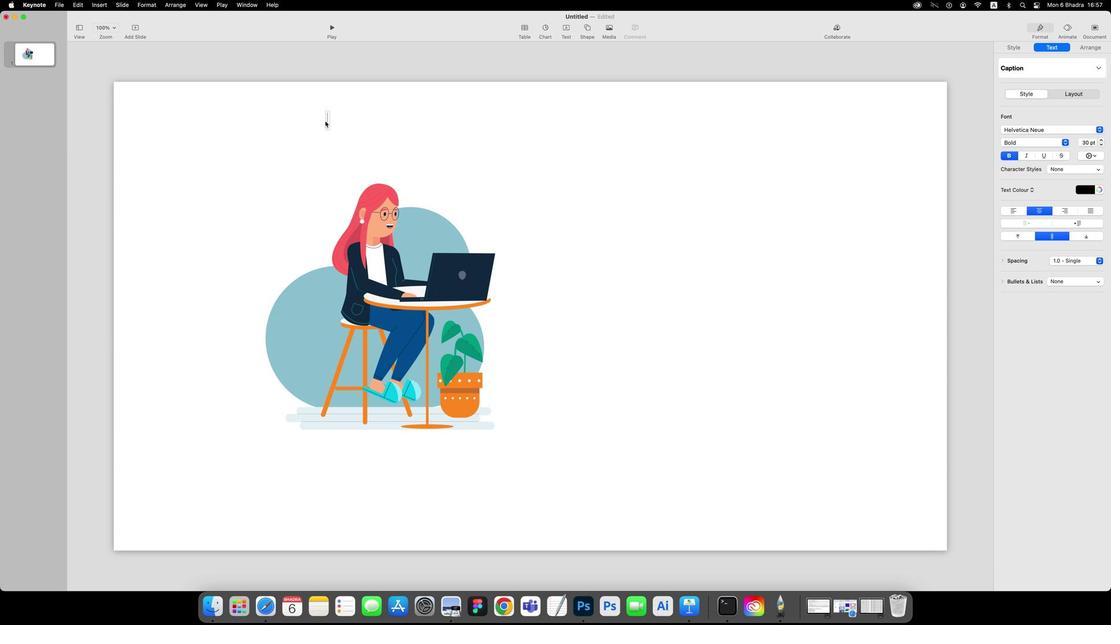 
Action: Key pressed 'h'Key.backspaceKey.caps_lock'H'Key.caps_lock'o''m''e'Key.esc
Screenshot: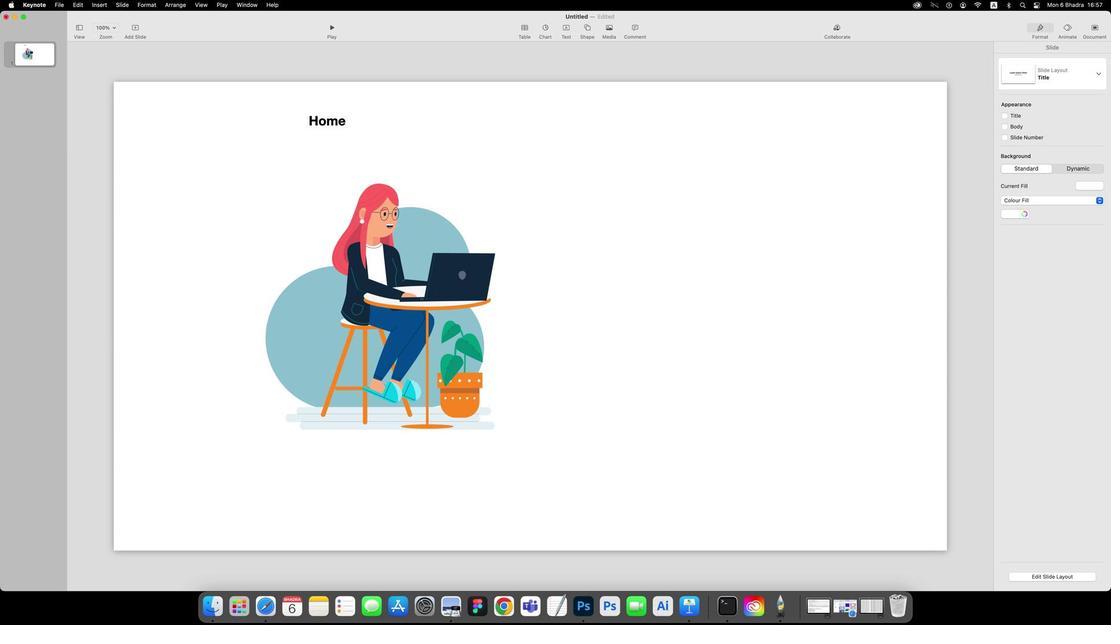 
Action: Mouse moved to (489, 134)
Screenshot: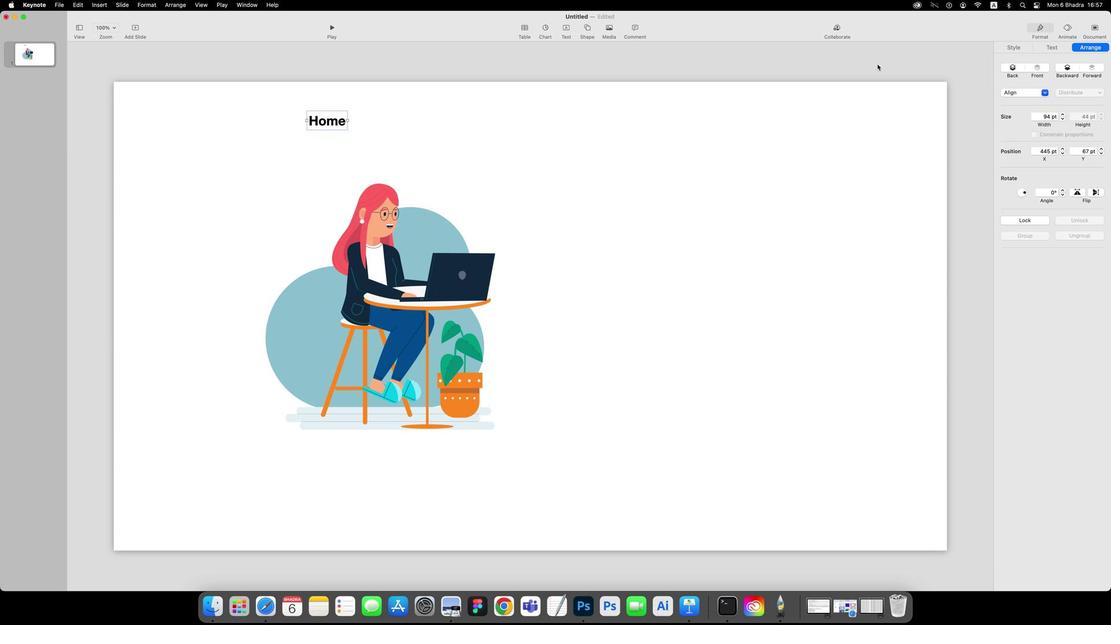 
Action: Mouse pressed left at (489, 134)
Screenshot: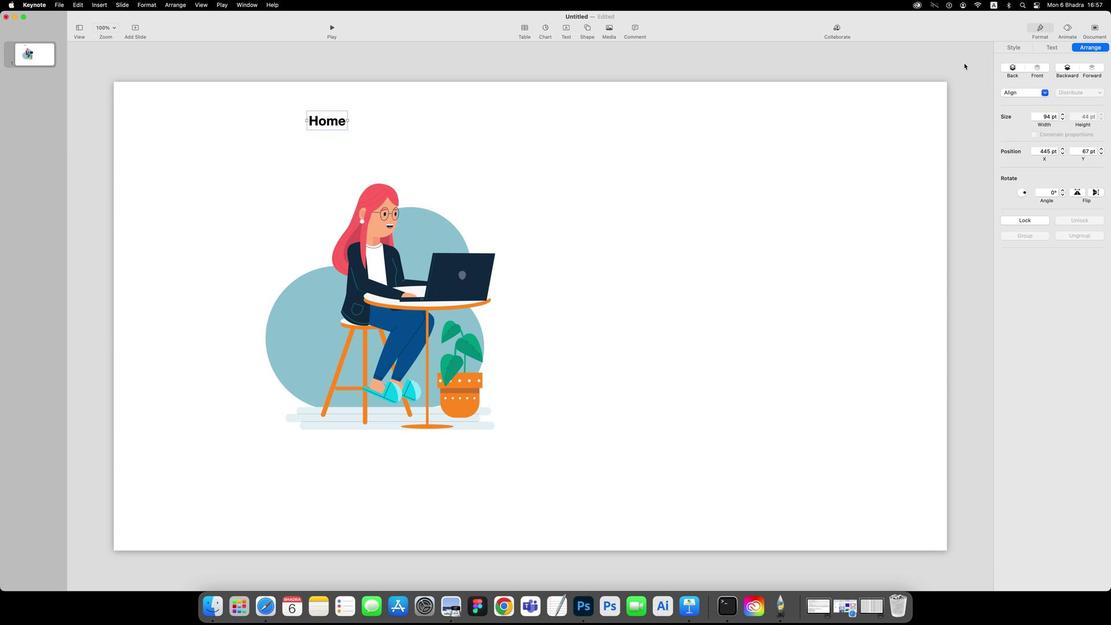 
Action: Mouse moved to (1013, 67)
Screenshot: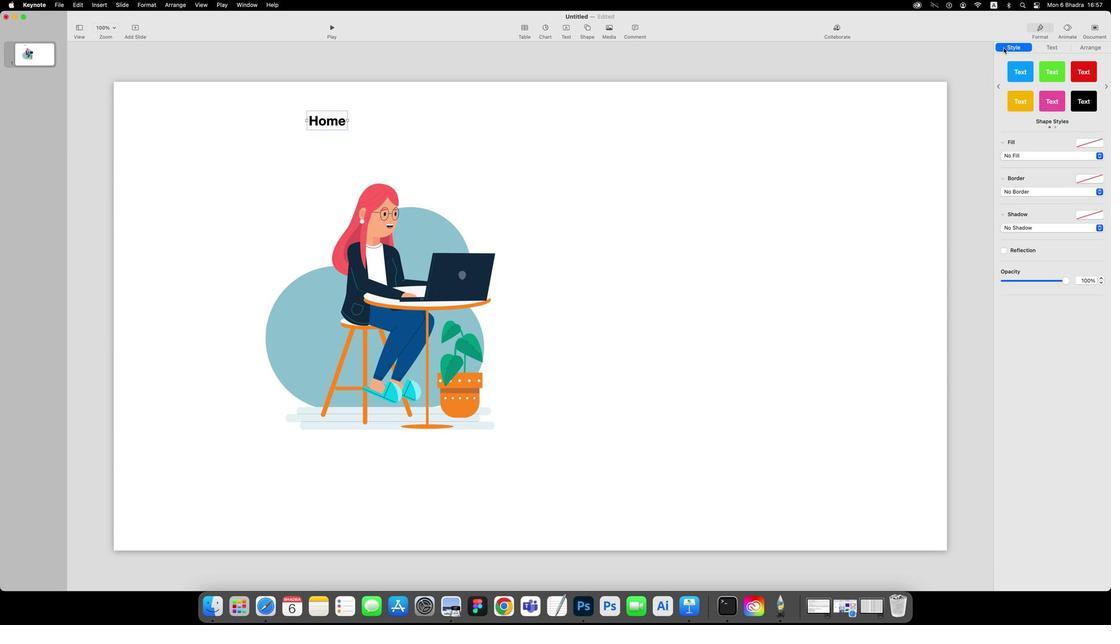 
Action: Mouse pressed left at (1013, 67)
Screenshot: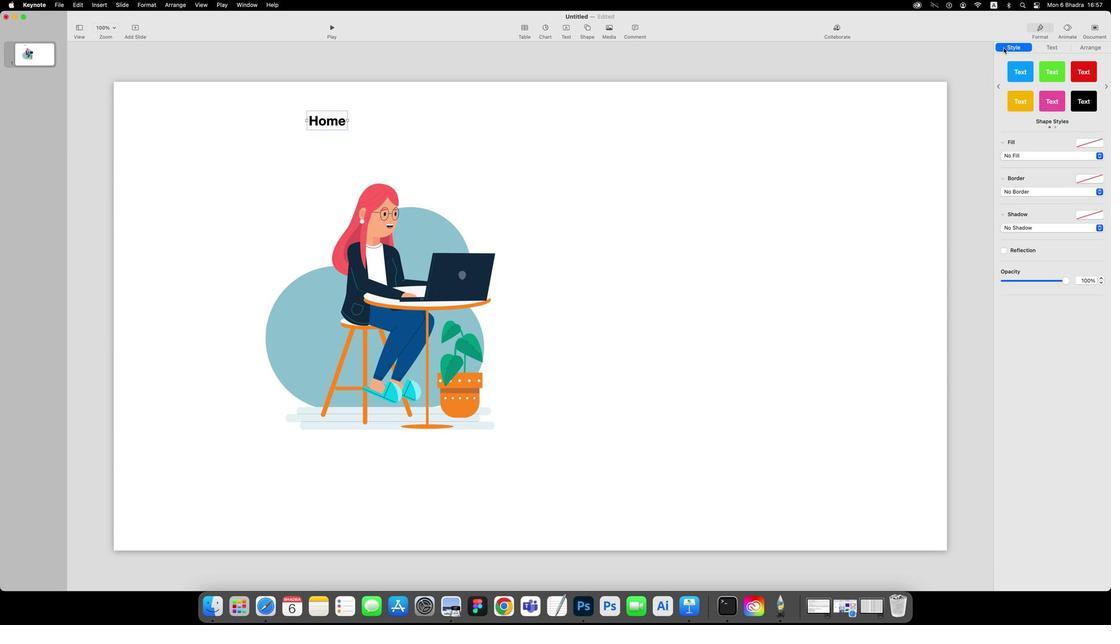 
Action: Mouse moved to (1077, 90)
Screenshot: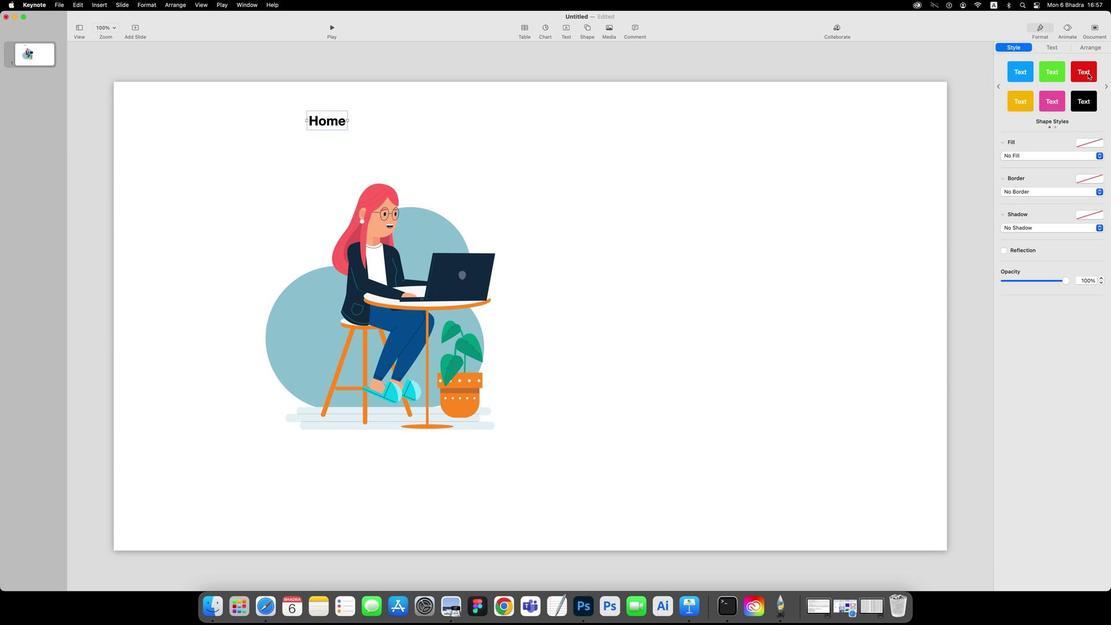 
Action: Mouse pressed left at (1077, 90)
Screenshot: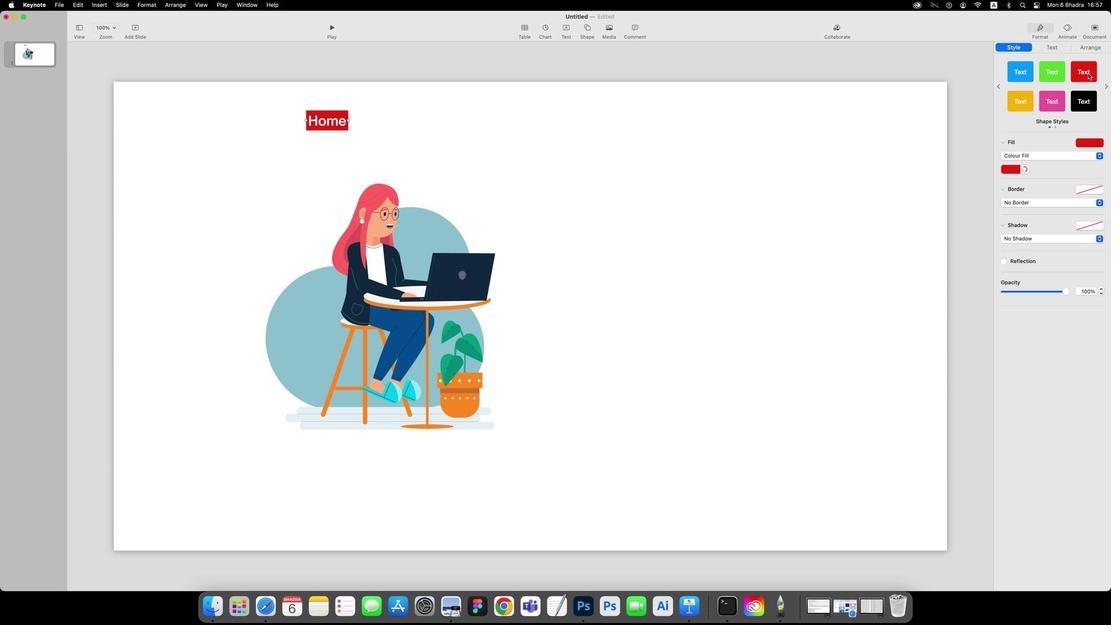 
Action: Mouse moved to (1077, 153)
Screenshot: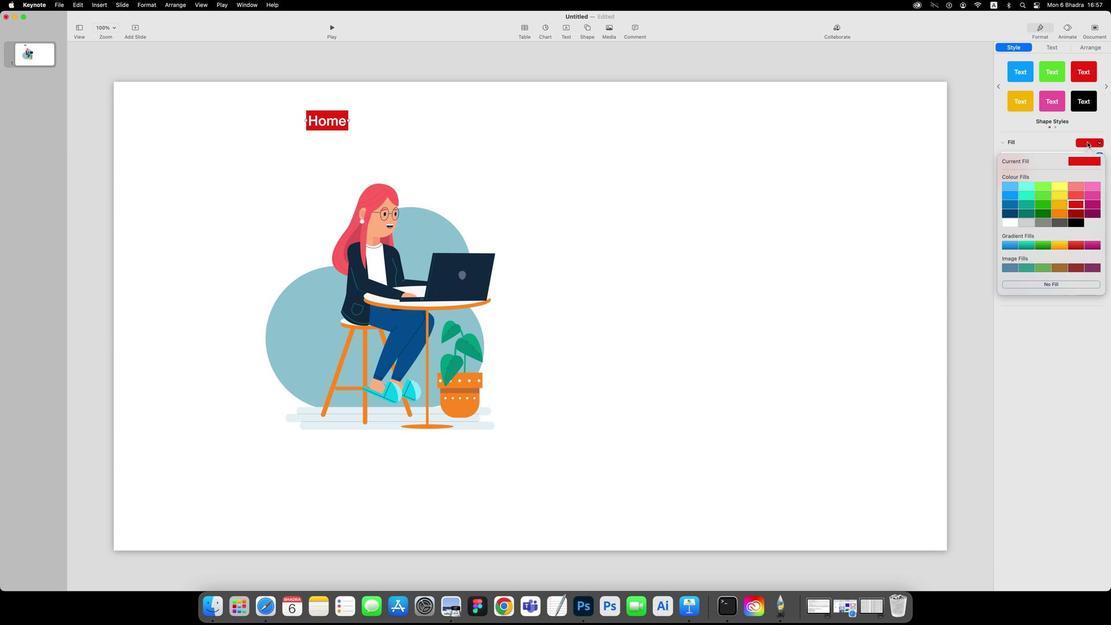 
Action: Mouse pressed left at (1077, 153)
Screenshot: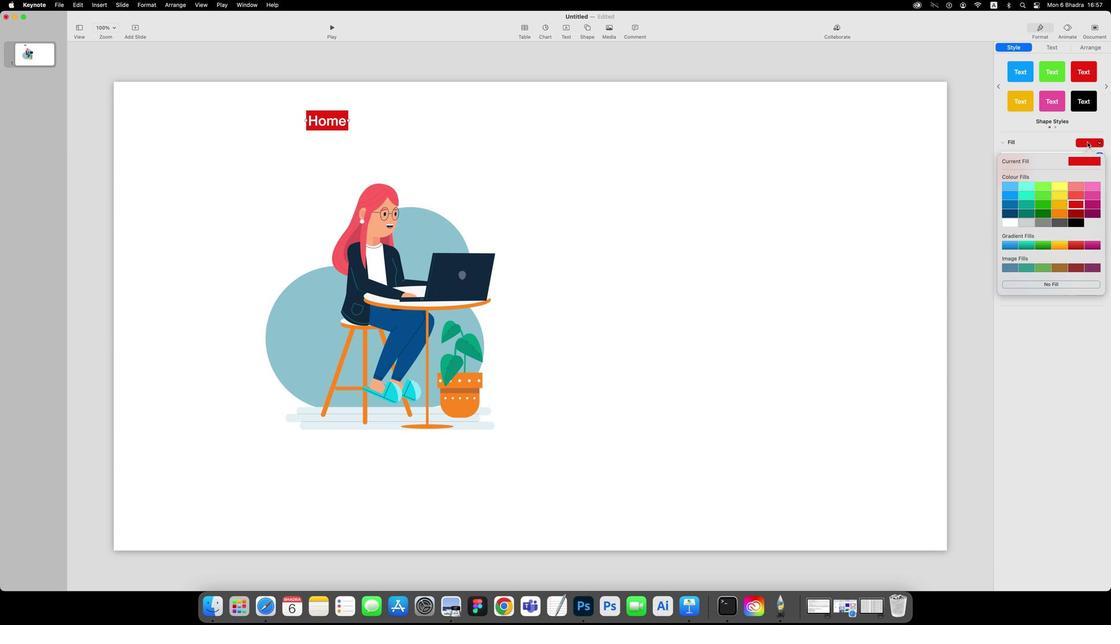 
Action: Mouse moved to (1065, 202)
Screenshot: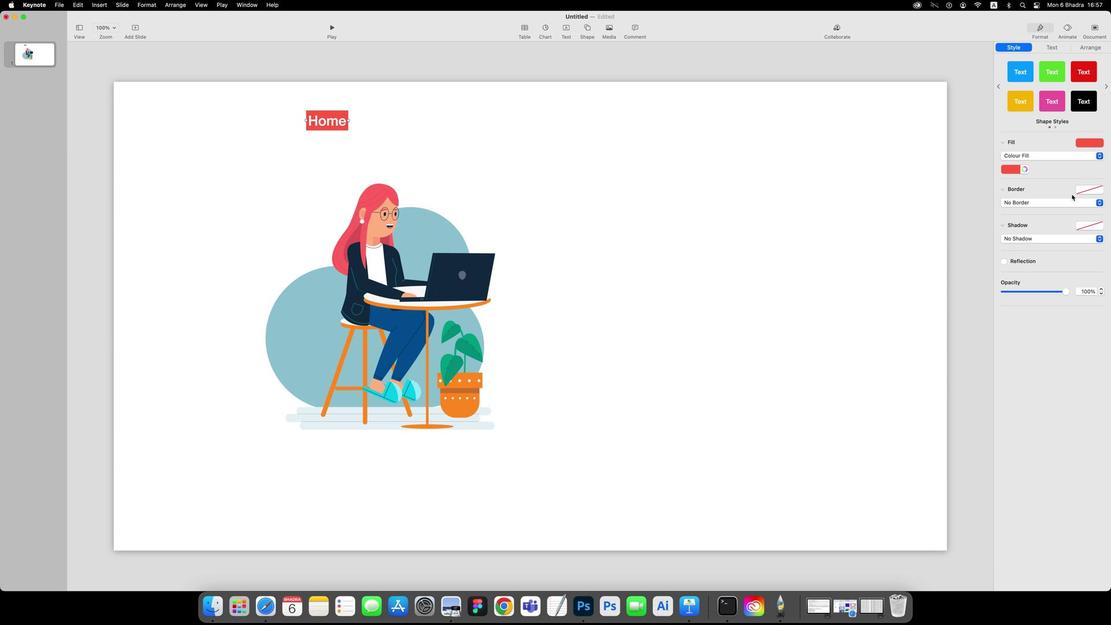 
Action: Mouse pressed left at (1065, 202)
Screenshot: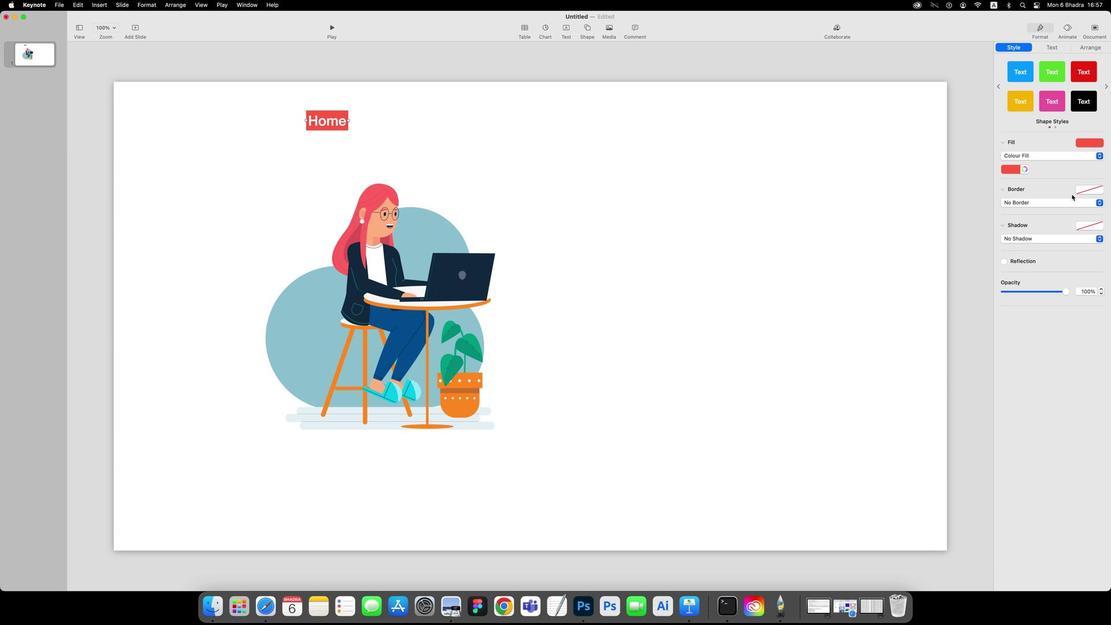 
Action: Mouse moved to (892, 211)
Screenshot: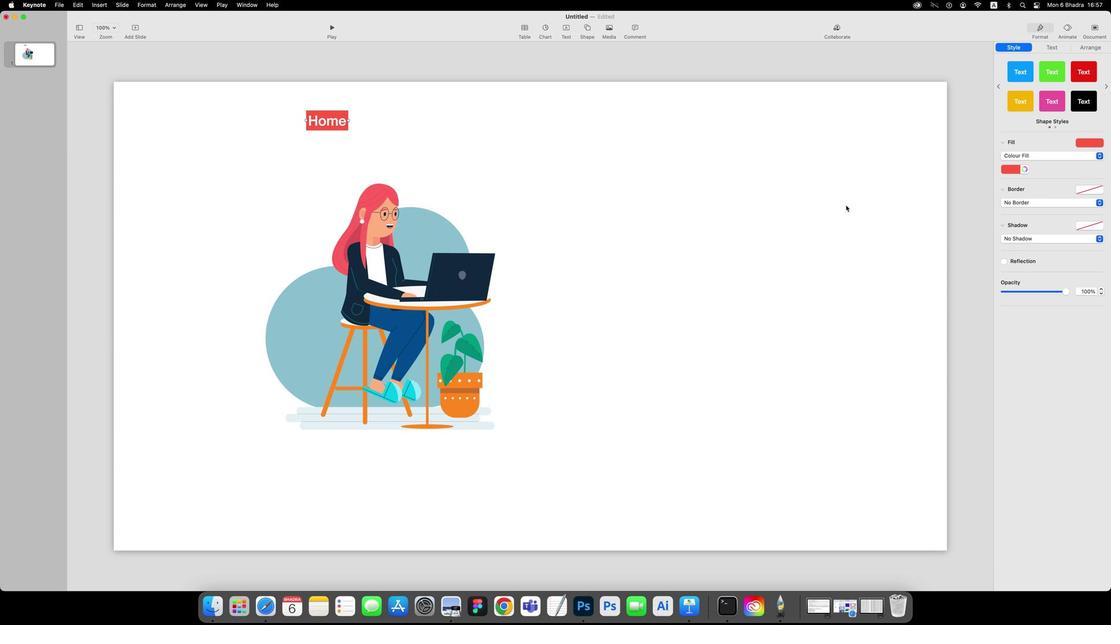 
Action: Mouse pressed left at (892, 211)
Screenshot: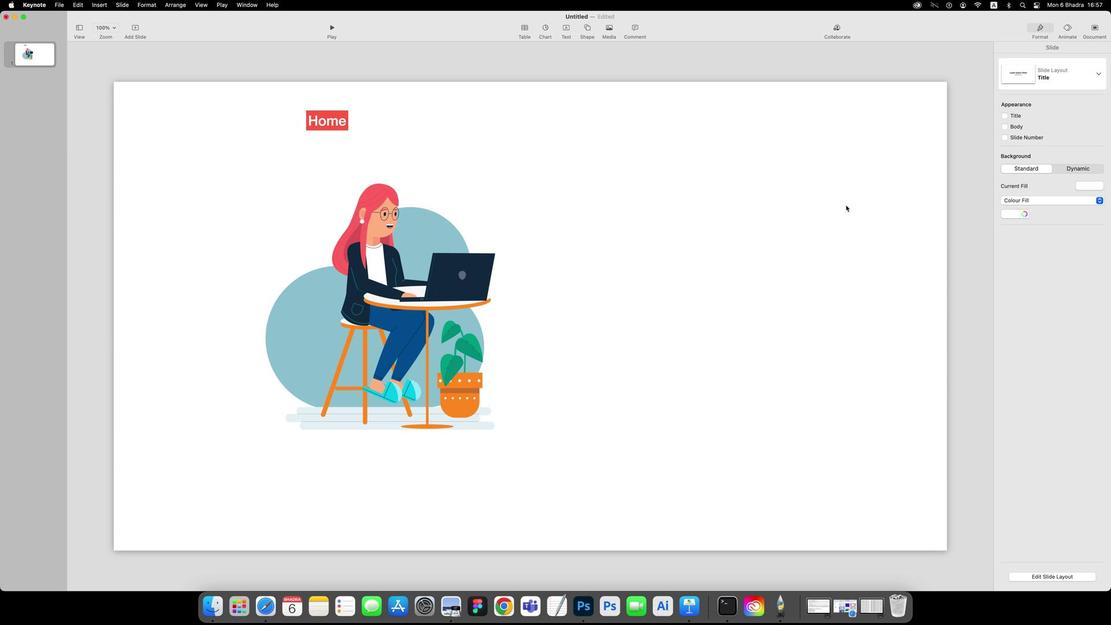
Action: Mouse moved to (716, 183)
Screenshot: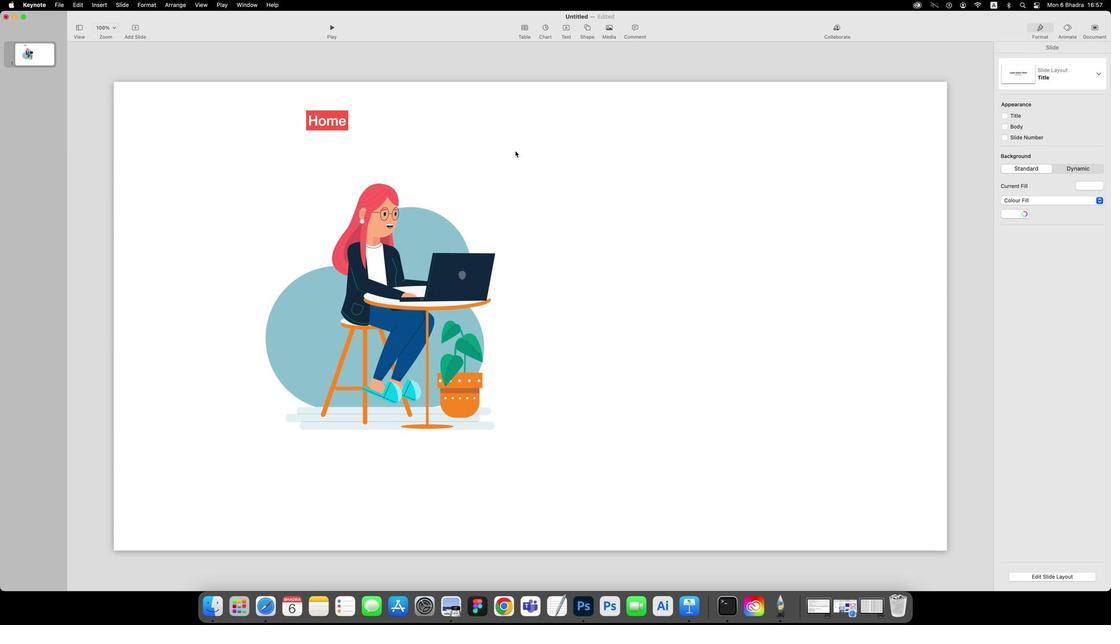 
Action: Mouse pressed left at (716, 183)
Screenshot: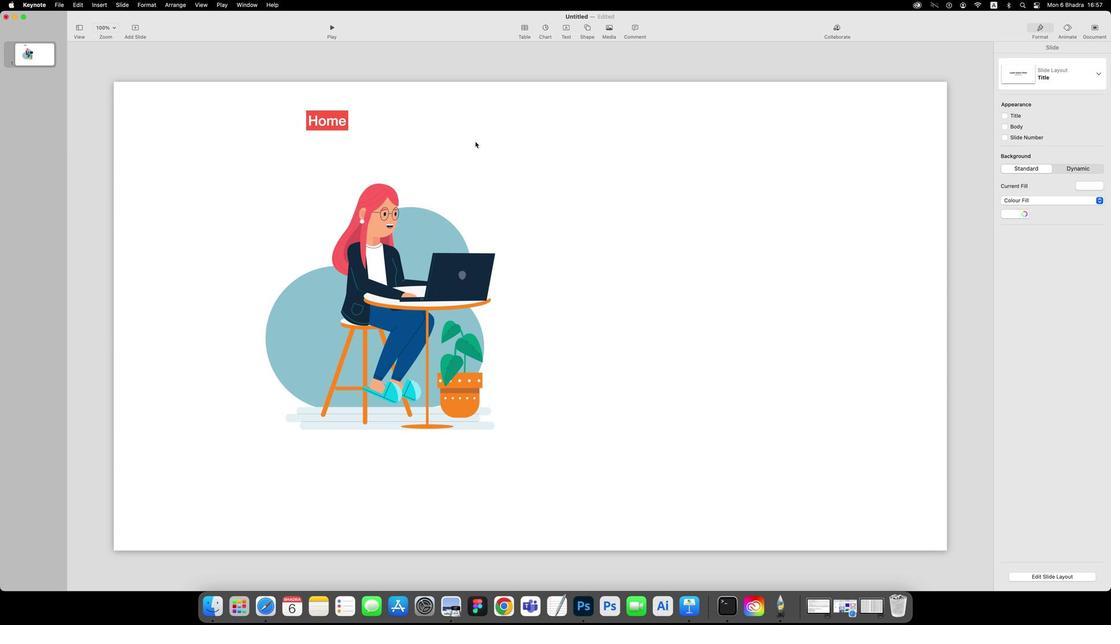 
Action: Mouse moved to (504, 133)
Screenshot: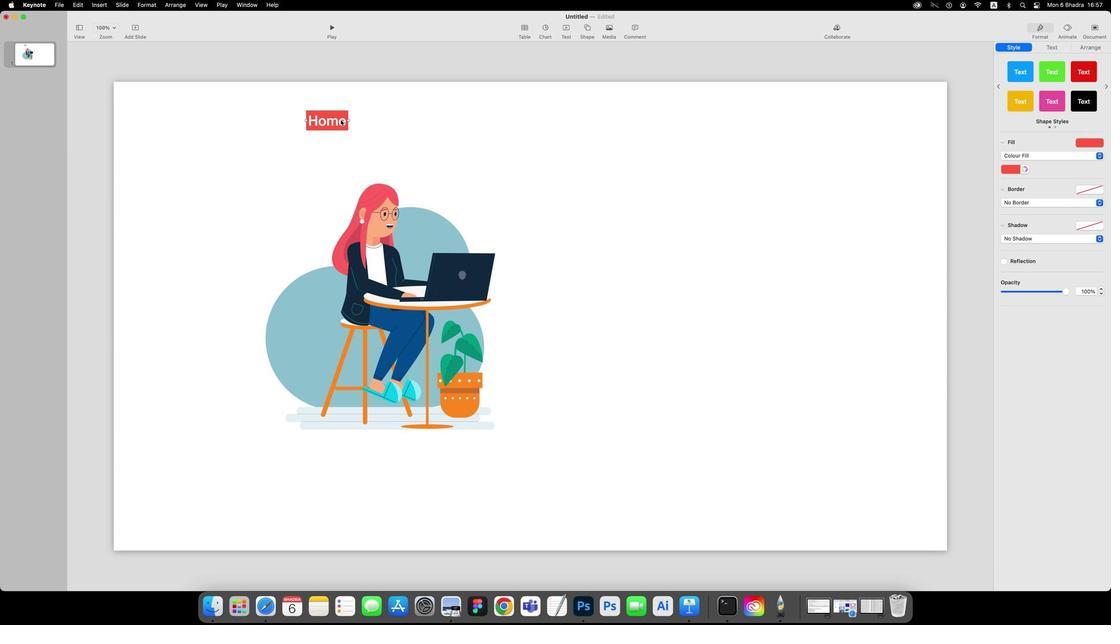
Action: Mouse pressed left at (504, 133)
Screenshot: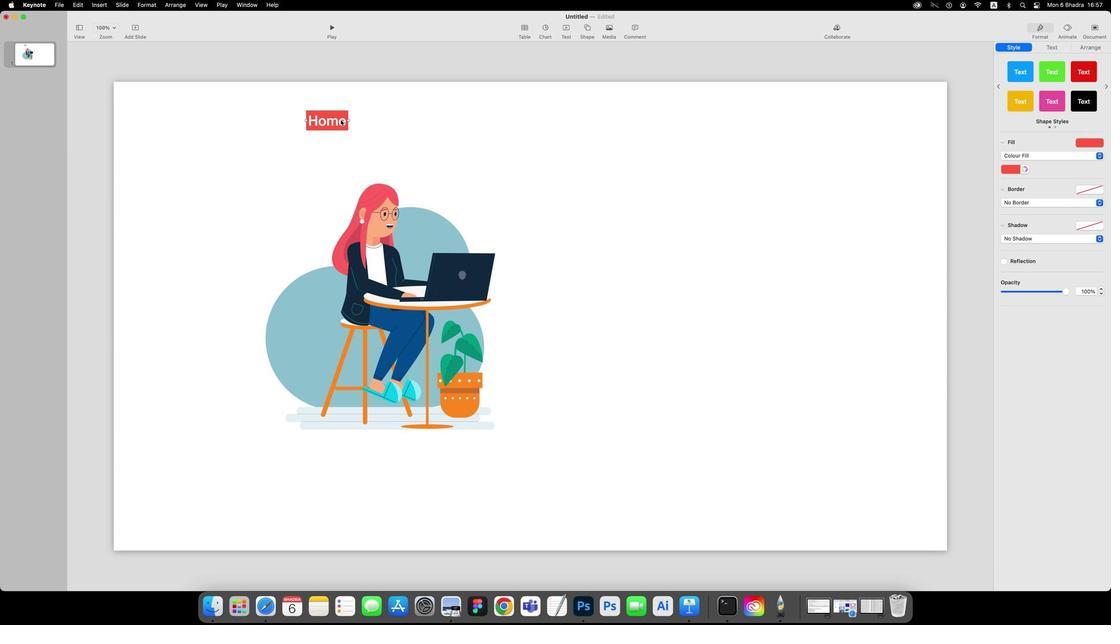 
Action: Mouse moved to (1041, 166)
Screenshot: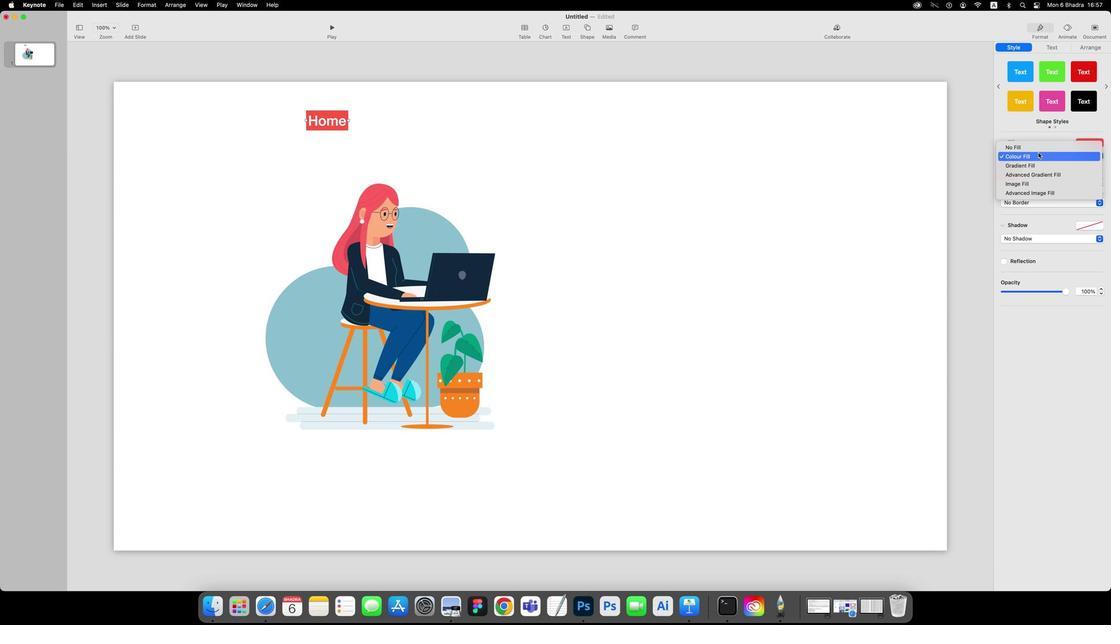 
Action: Mouse pressed left at (1041, 166)
Screenshot: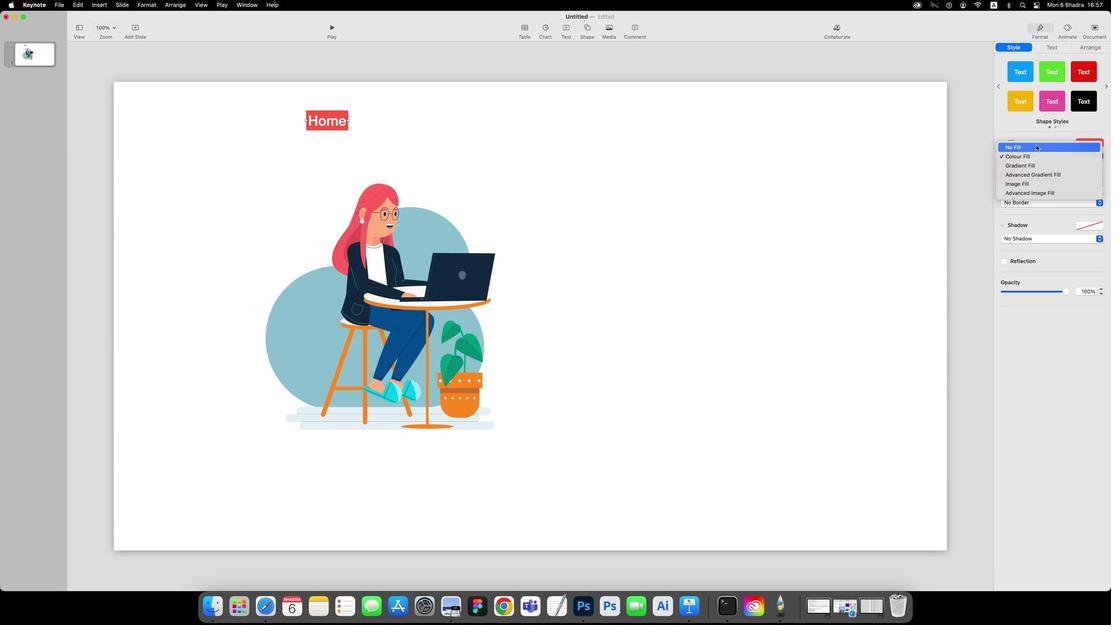
Action: Mouse moved to (1037, 156)
Screenshot: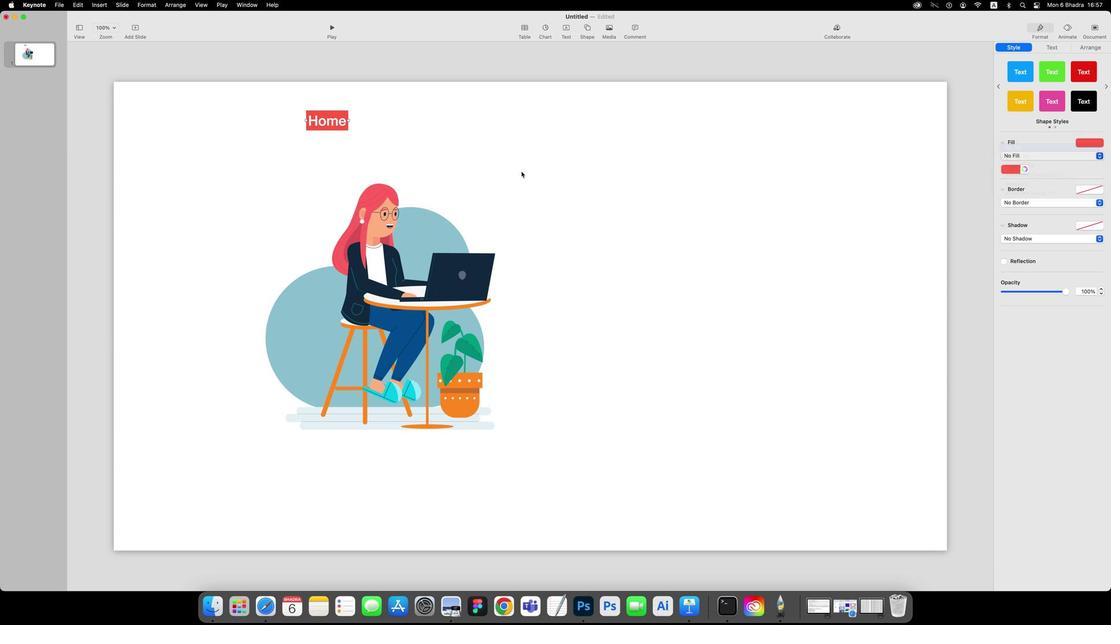 
Action: Mouse pressed left at (1037, 156)
Screenshot: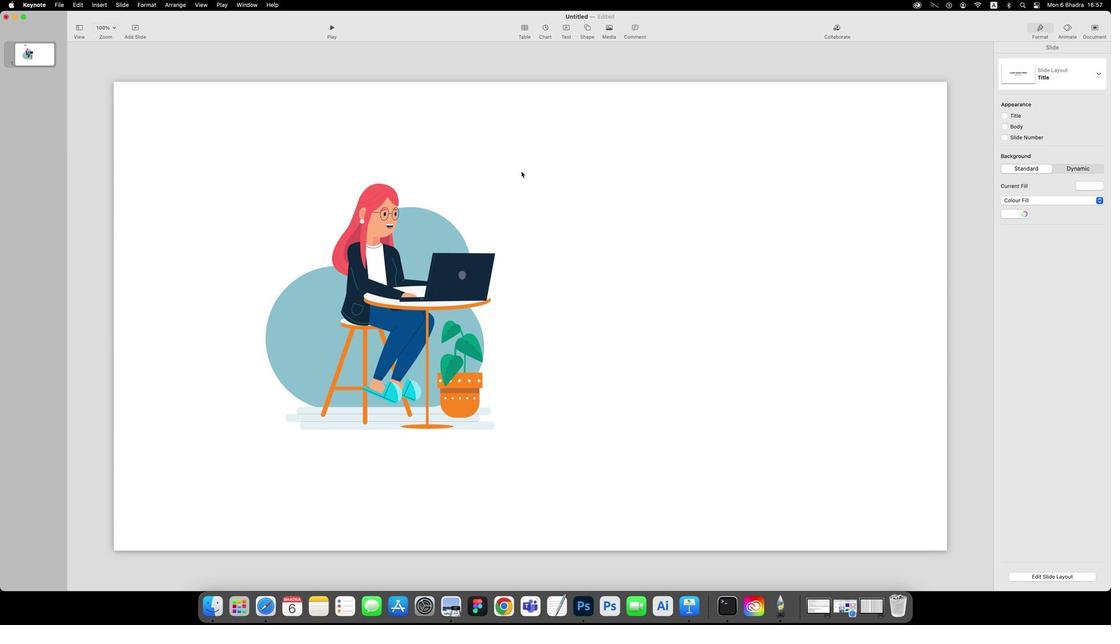 
Action: Mouse moved to (643, 180)
Screenshot: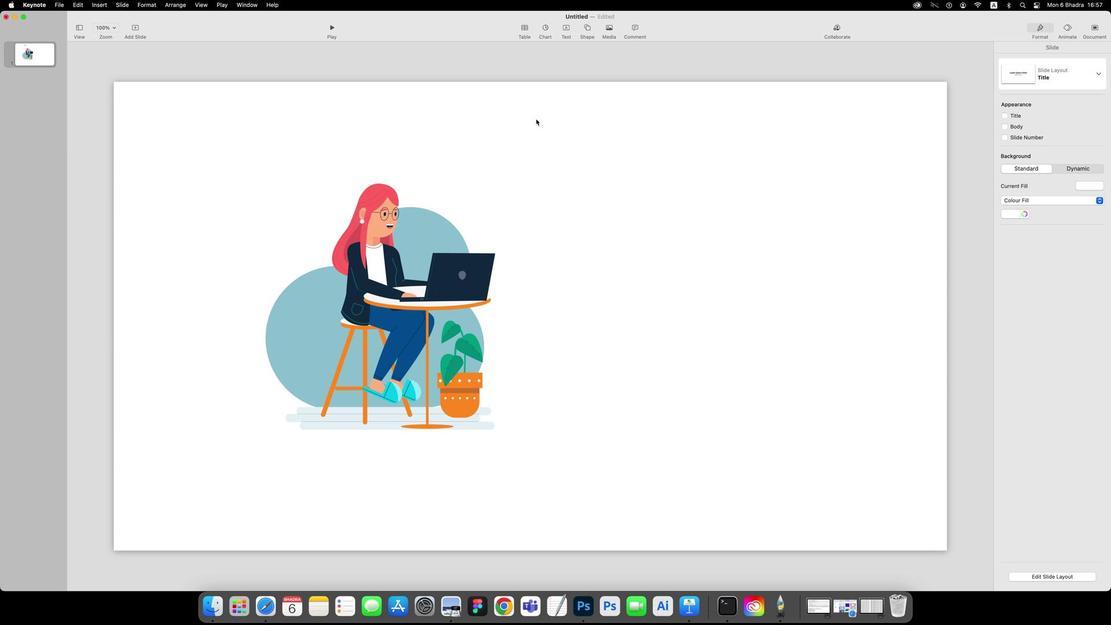 
Action: Mouse pressed left at (643, 180)
Screenshot: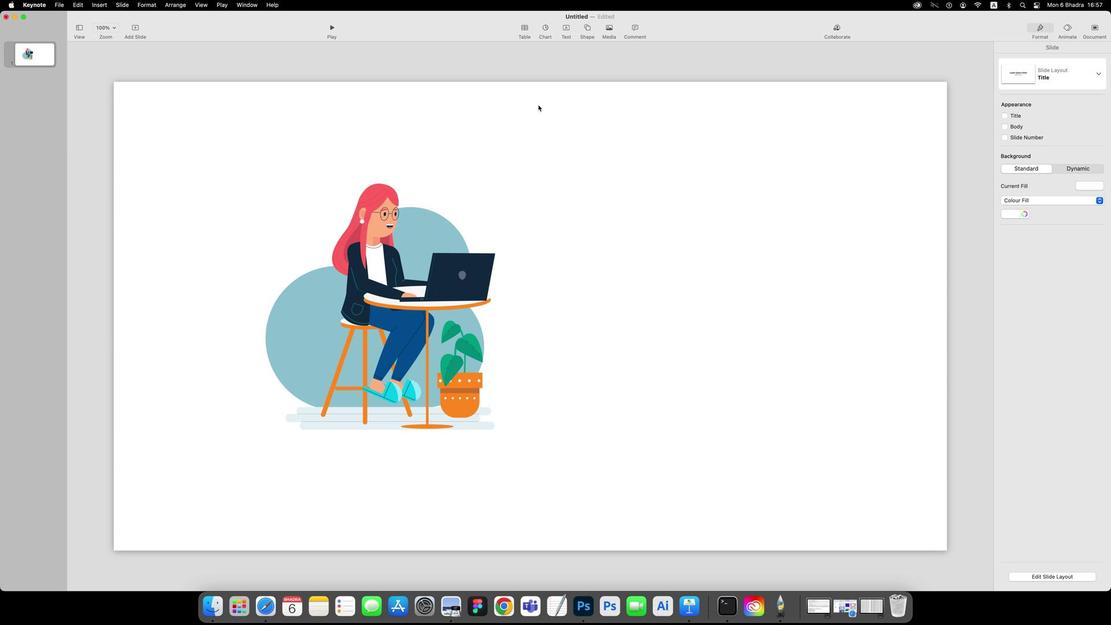 
Action: Mouse moved to (498, 134)
Screenshot: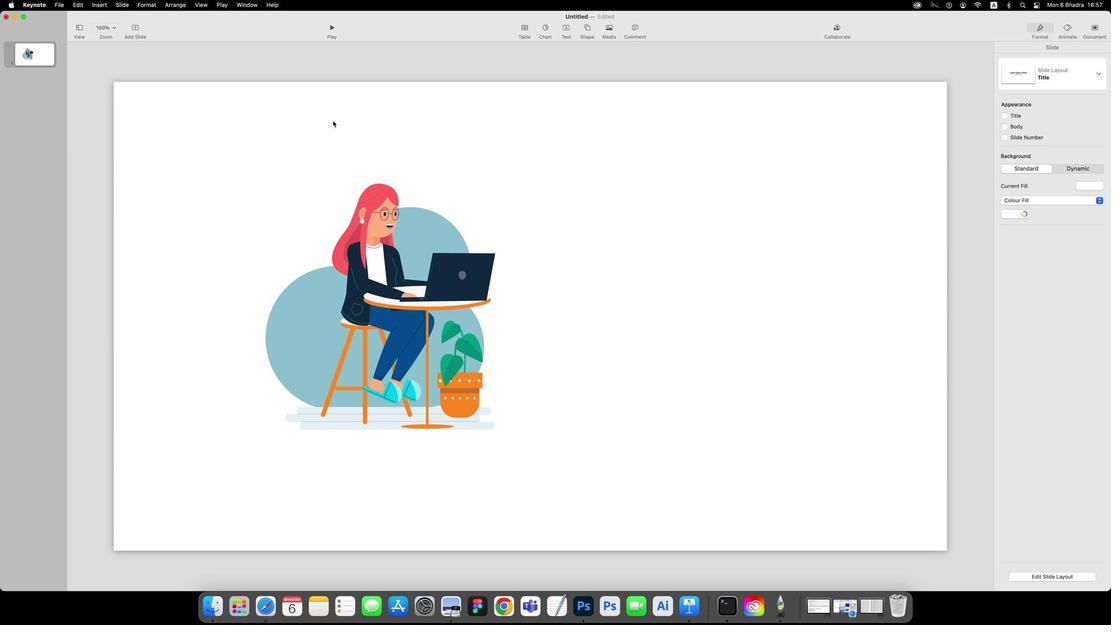 
Action: Key pressed Key.cmd'z''z''z''z'Key.cmdKey.shift'z'
Screenshot: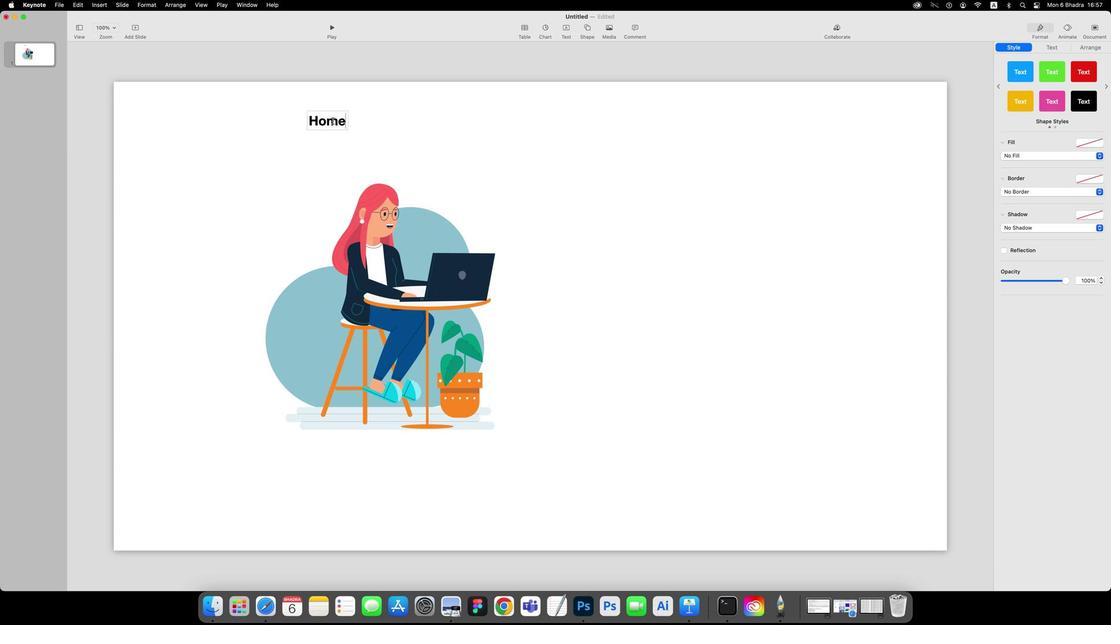 
Action: Mouse moved to (540, 129)
Screenshot: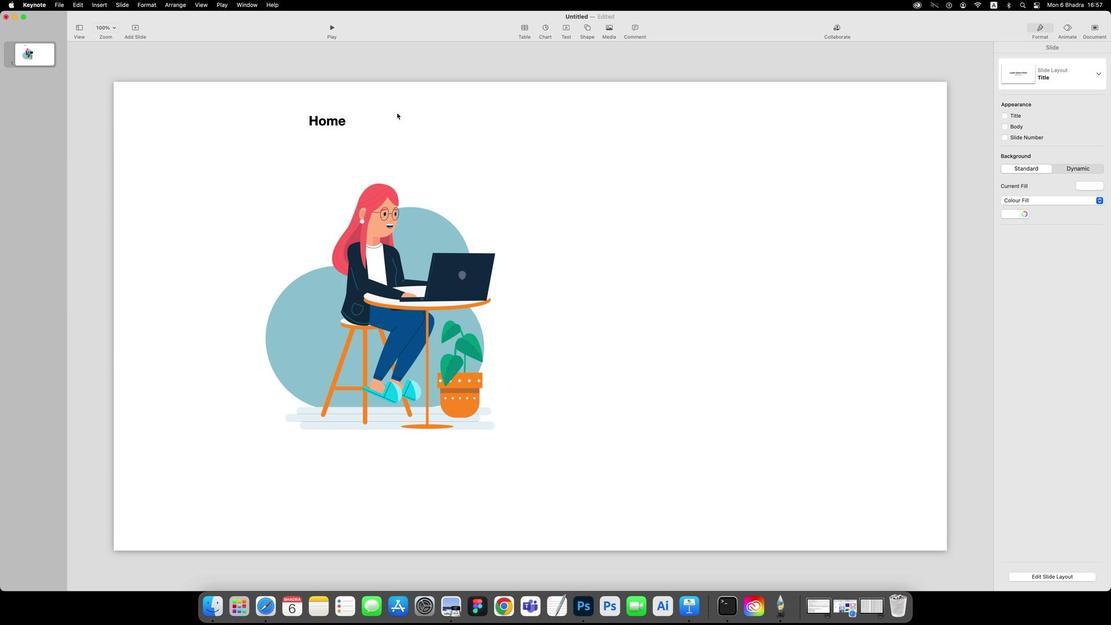 
Action: Mouse pressed left at (540, 129)
Screenshot: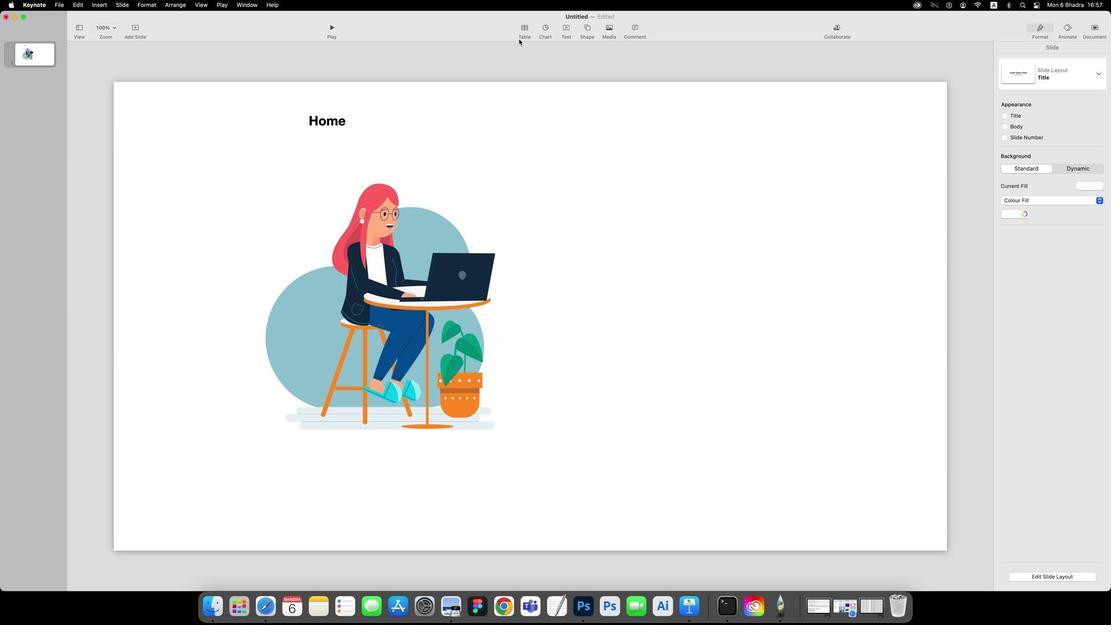 
Action: Mouse moved to (692, 46)
Screenshot: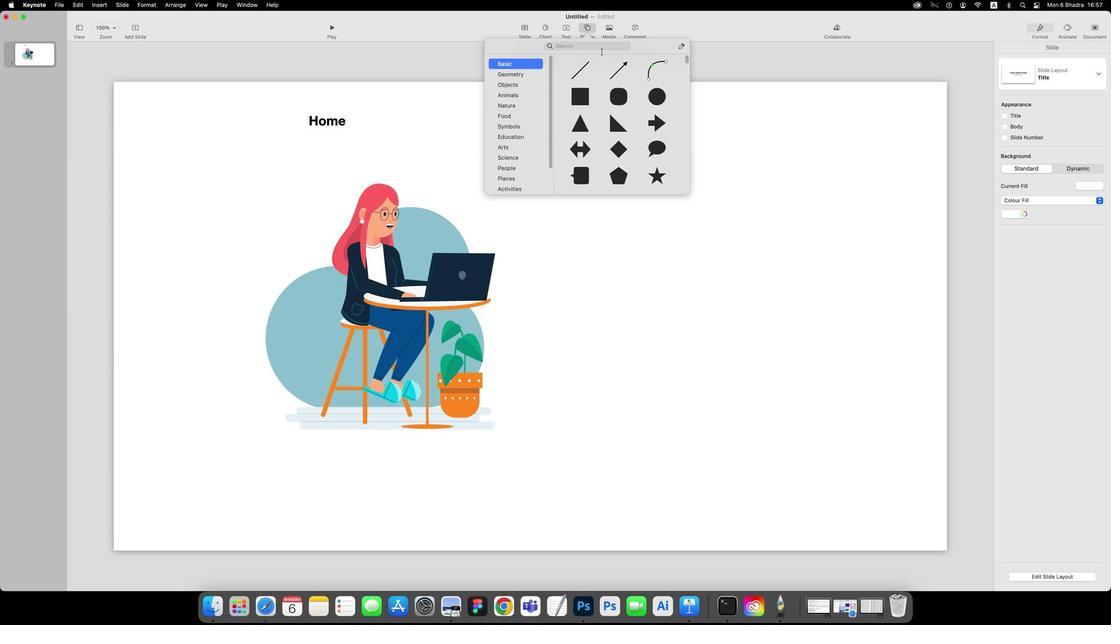 
Action: Mouse pressed left at (692, 46)
Screenshot: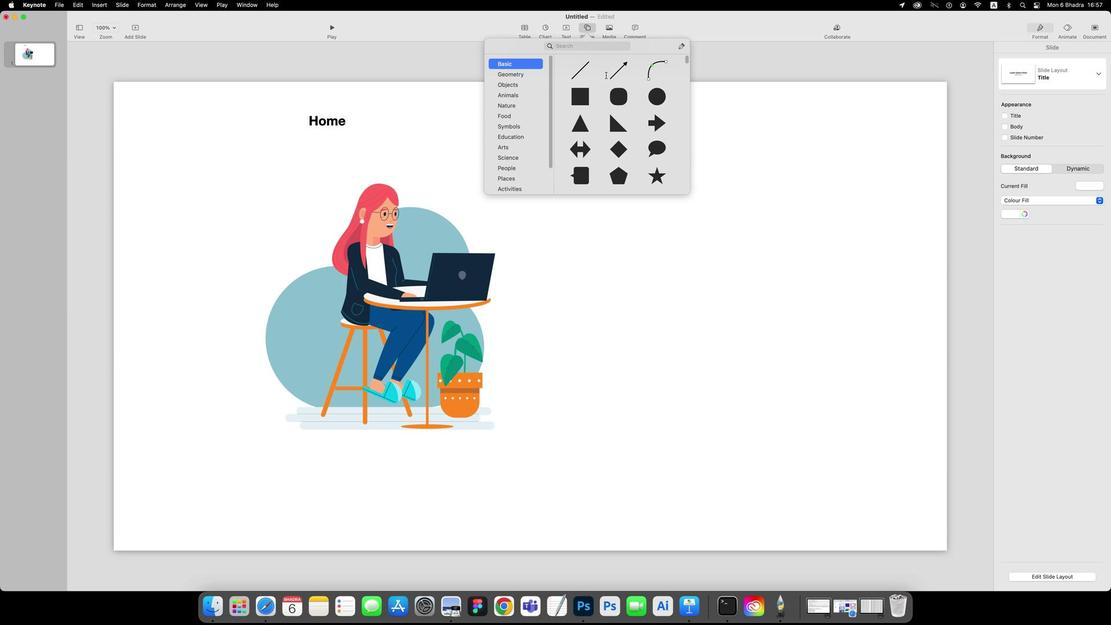 
Action: Mouse moved to (716, 112)
Screenshot: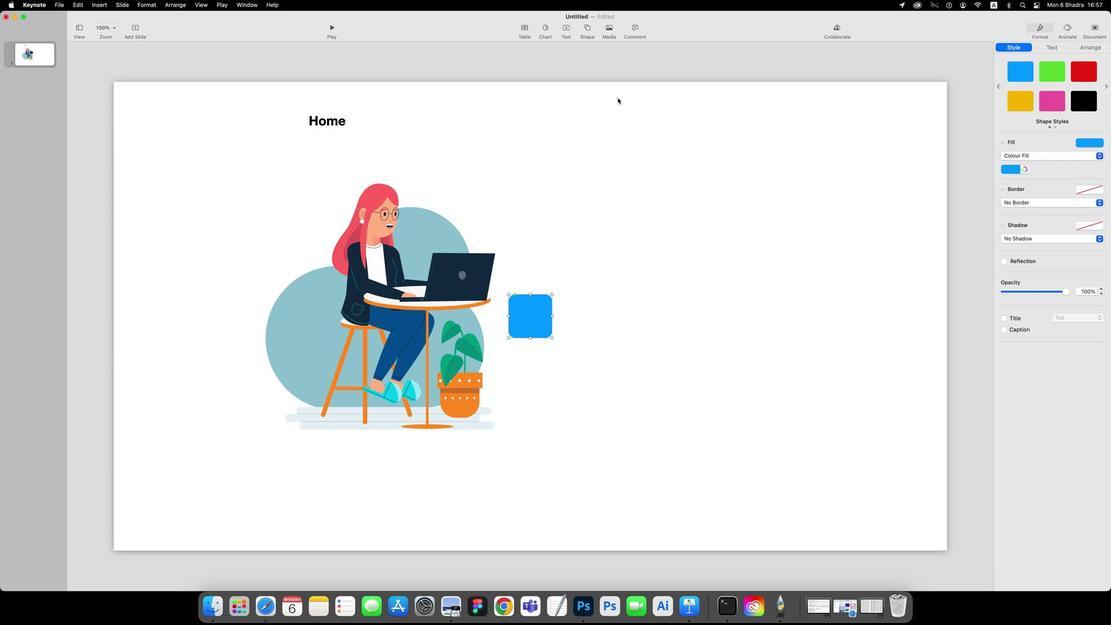 
Action: Mouse pressed left at (716, 112)
Screenshot: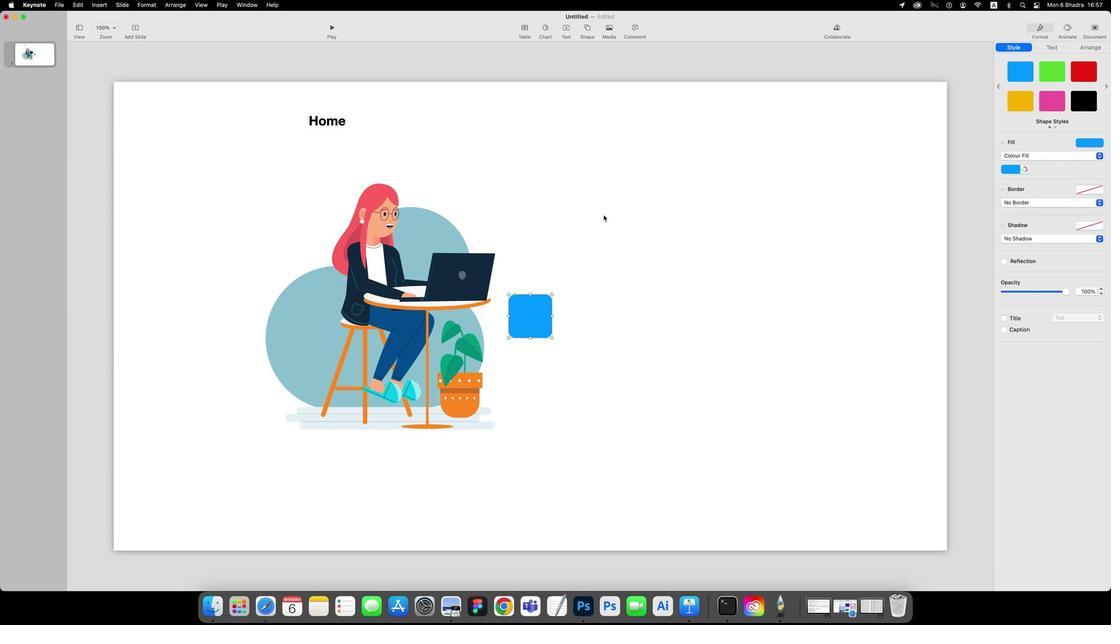 
Action: Mouse moved to (654, 312)
Screenshot: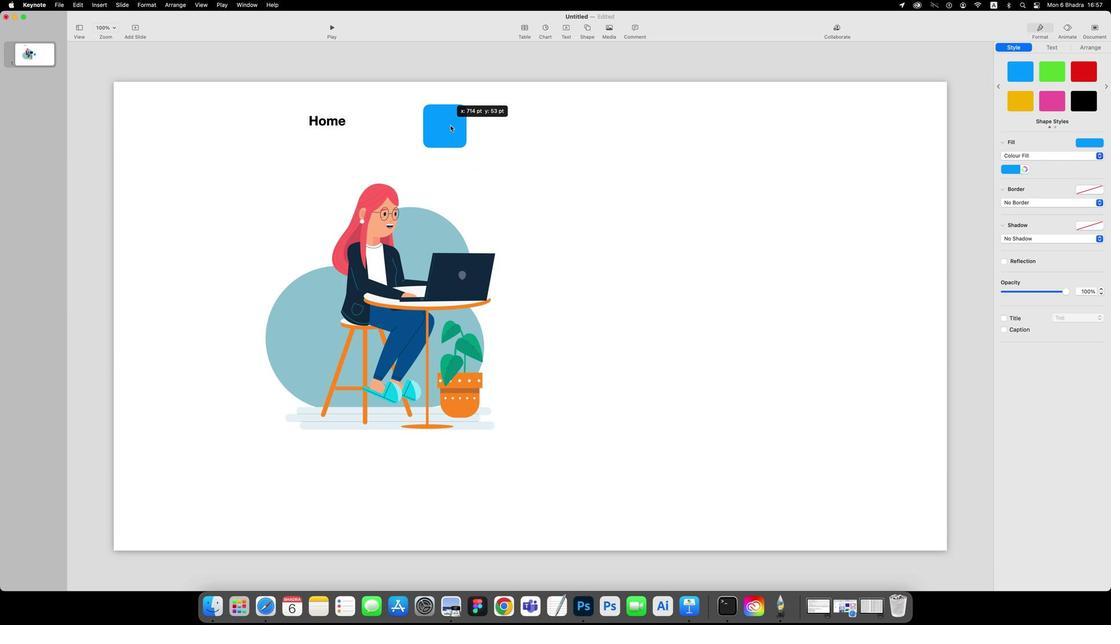 
Action: Mouse pressed left at (654, 312)
Screenshot: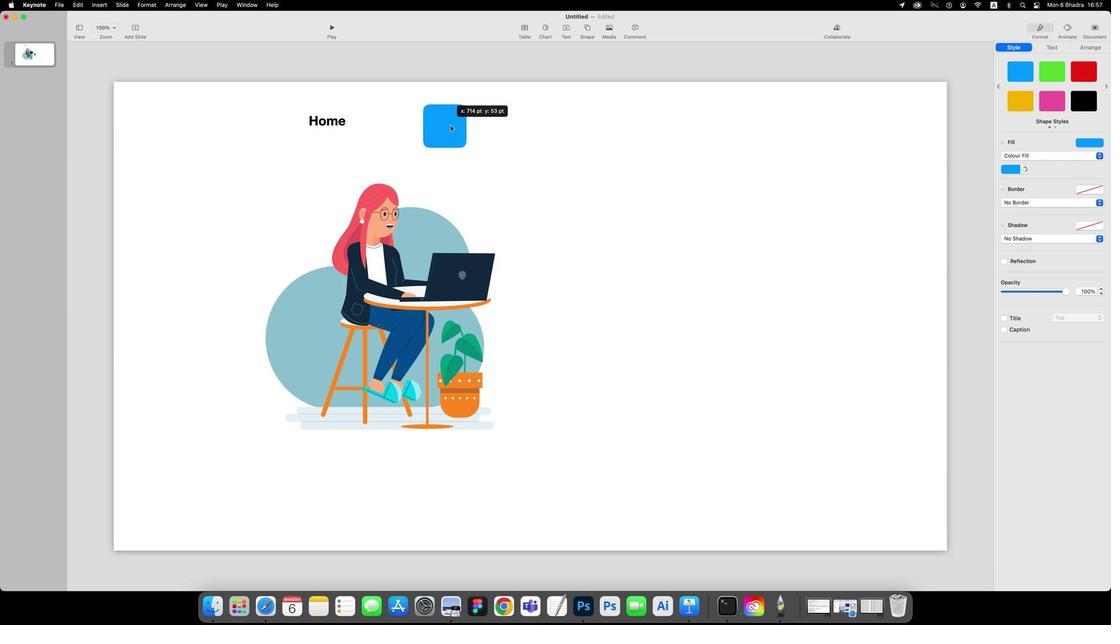 
Action: Mouse moved to (552, 144)
Screenshot: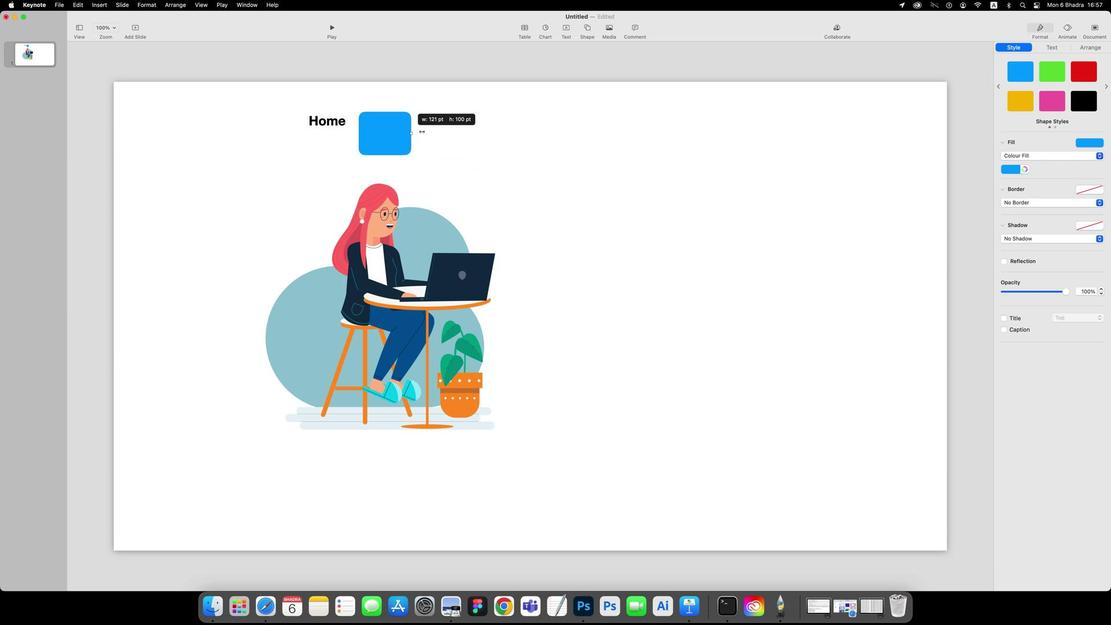
Action: Mouse pressed left at (552, 144)
Screenshot: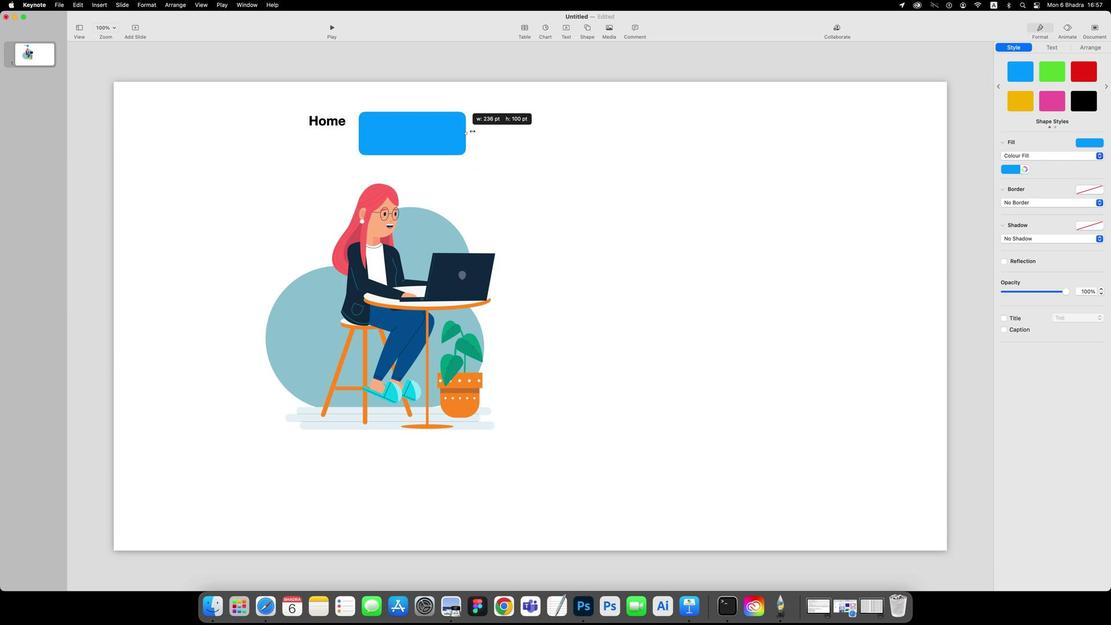 
Action: Mouse moved to (562, 165)
Screenshot: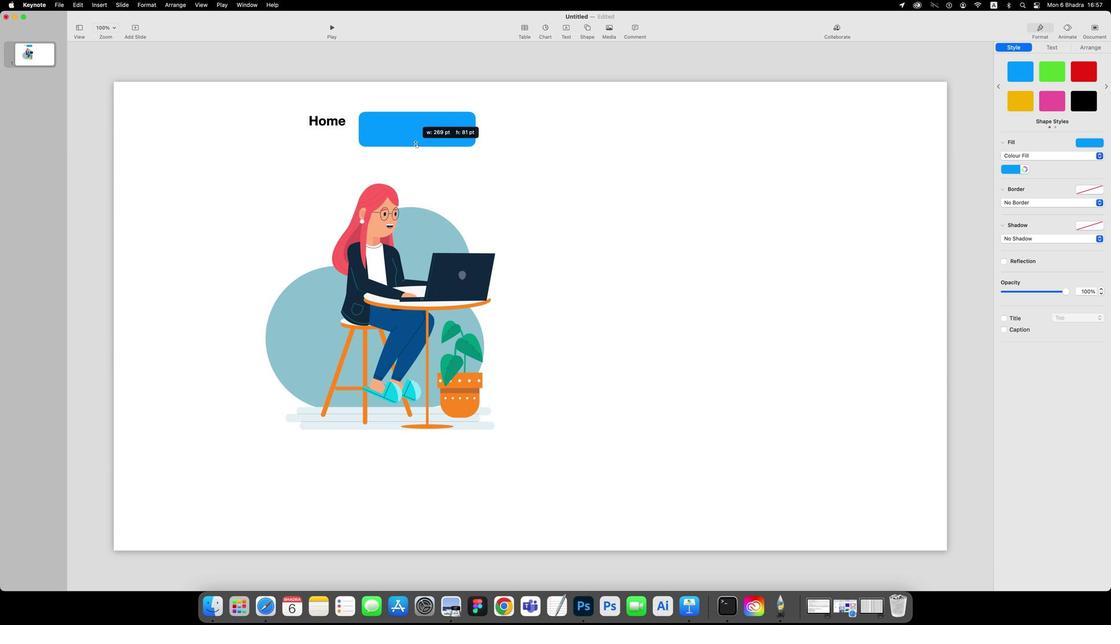
Action: Mouse pressed left at (562, 165)
Screenshot: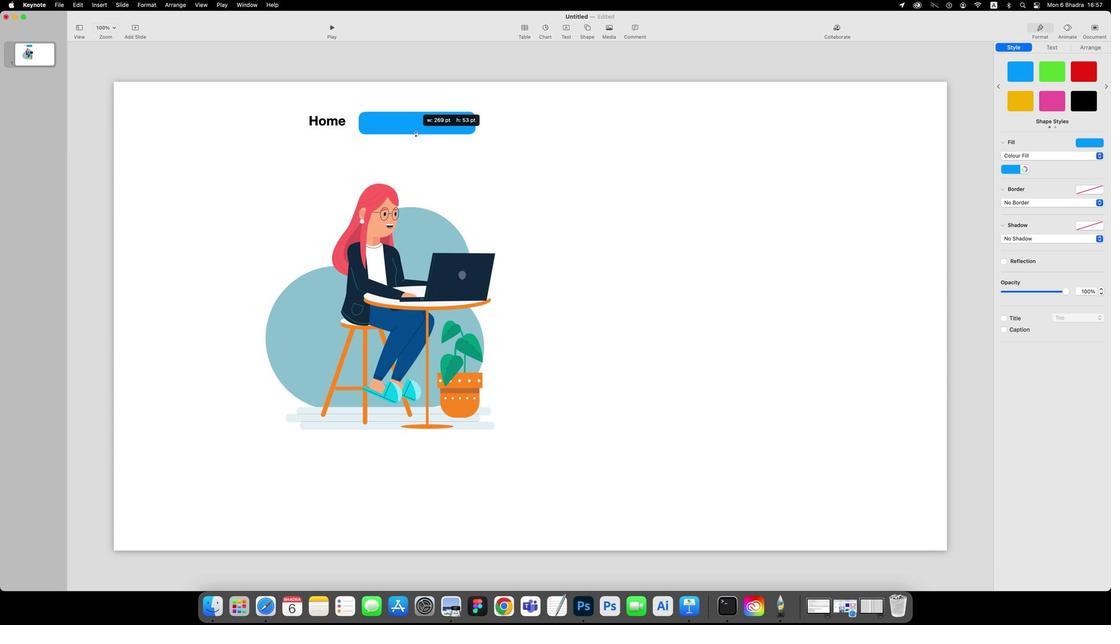 
Action: Mouse moved to (607, 137)
Screenshot: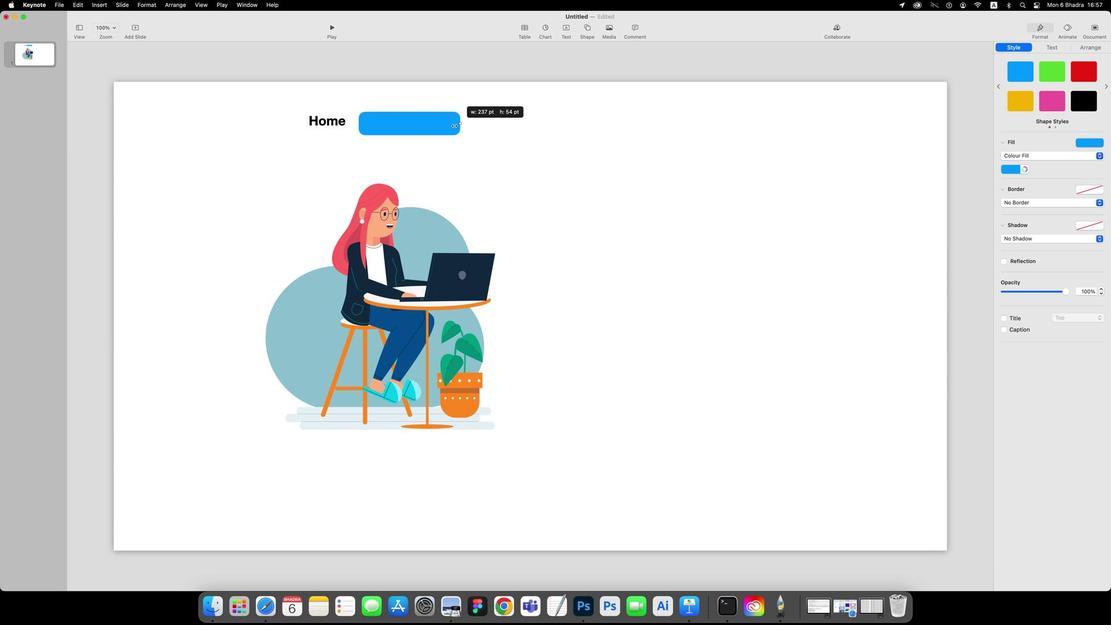
Action: Mouse pressed left at (607, 137)
Screenshot: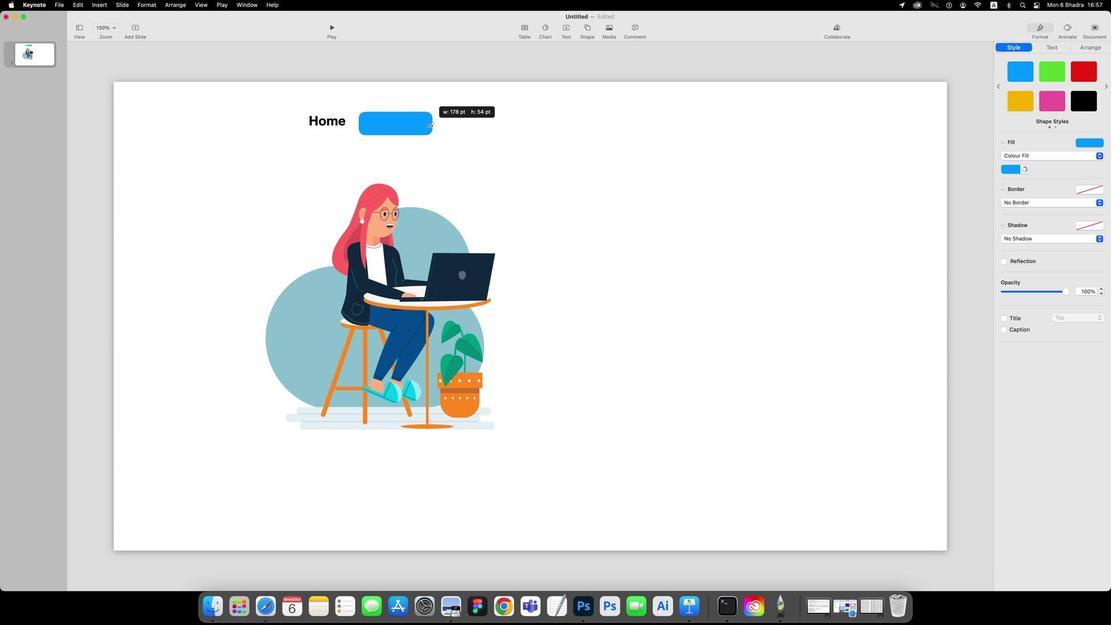 
Action: Mouse moved to (1073, 155)
Screenshot: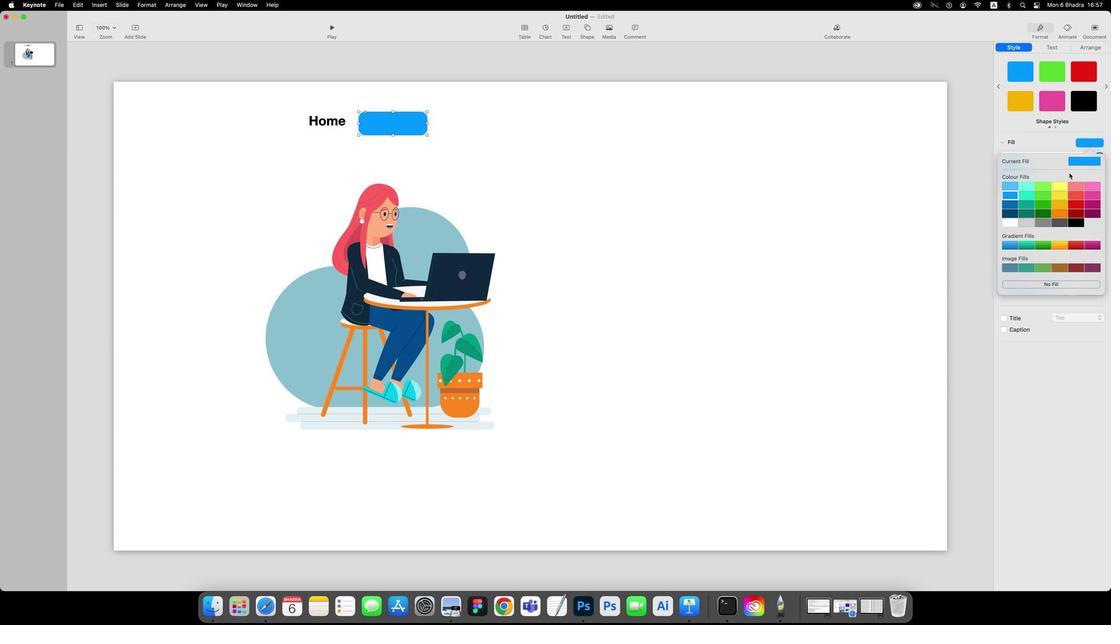 
Action: Mouse pressed left at (1073, 155)
Screenshot: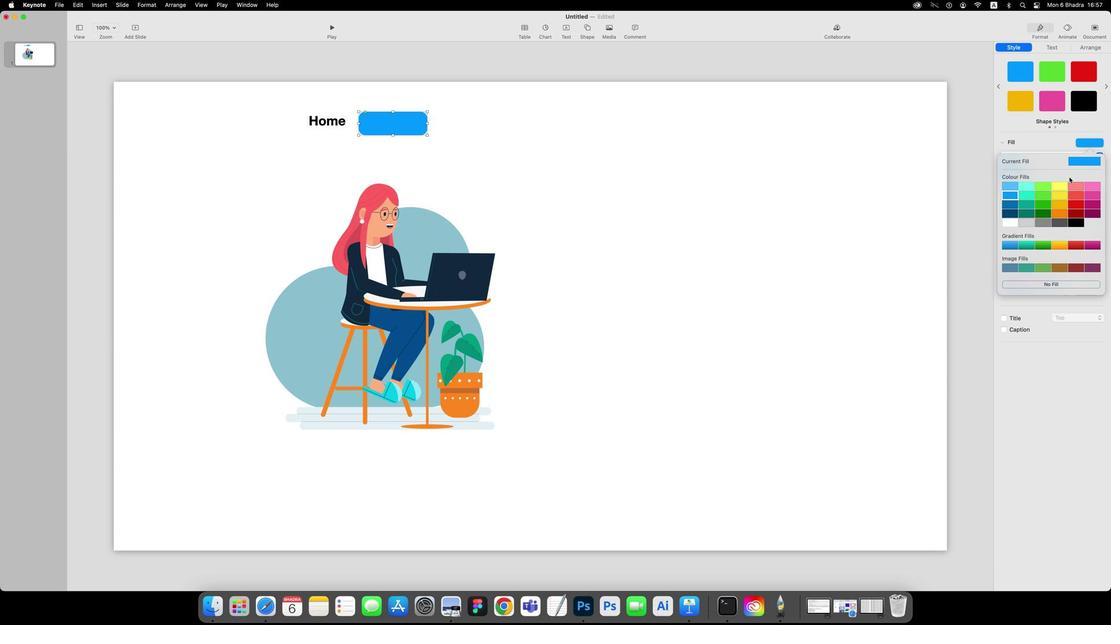 
Action: Mouse moved to (1065, 202)
Screenshot: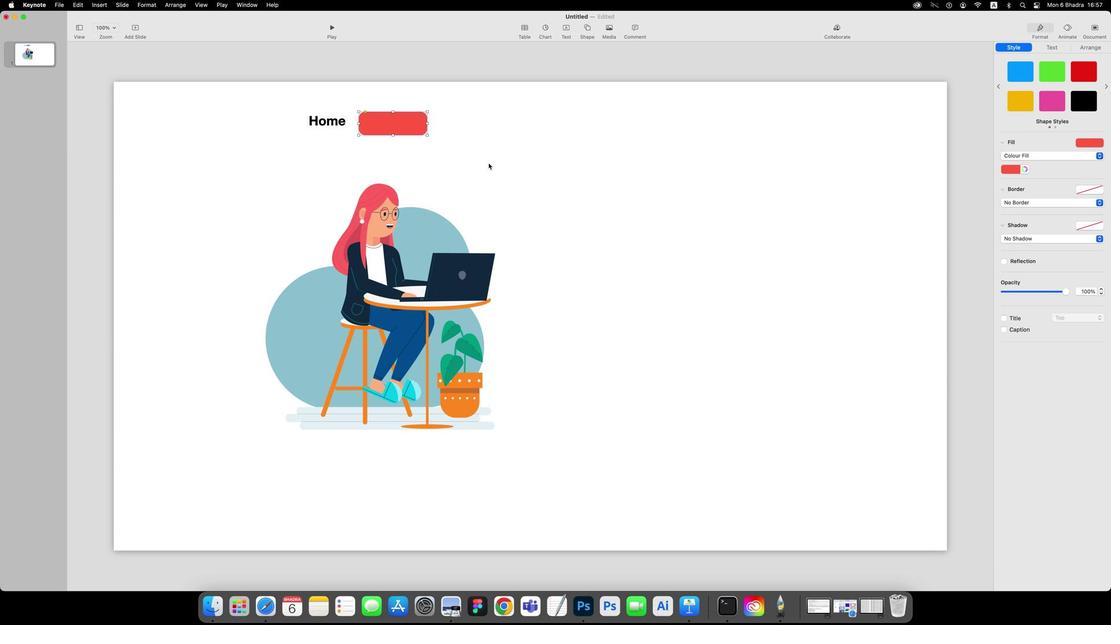
Action: Mouse pressed left at (1065, 202)
Screenshot: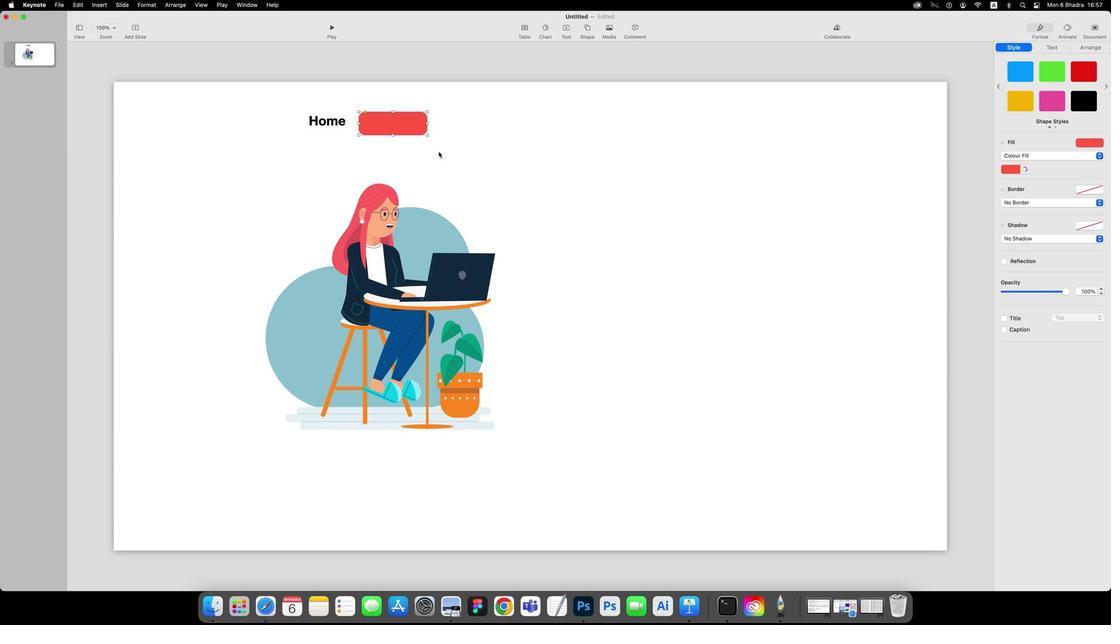 
Action: Mouse moved to (500, 129)
Screenshot: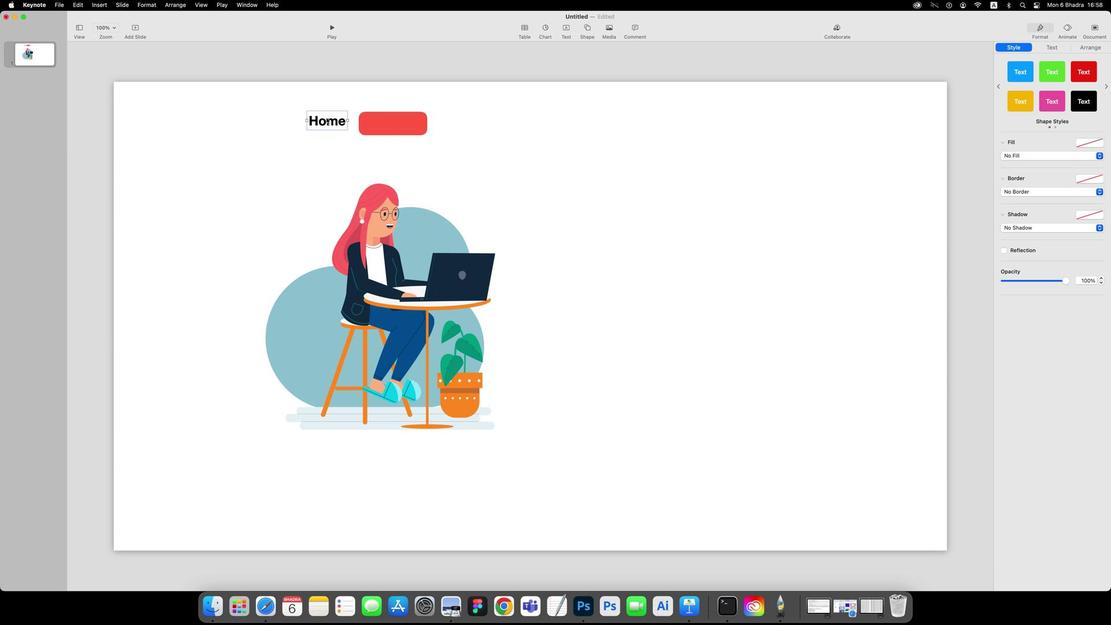 
Action: Mouse pressed left at (500, 129)
Screenshot: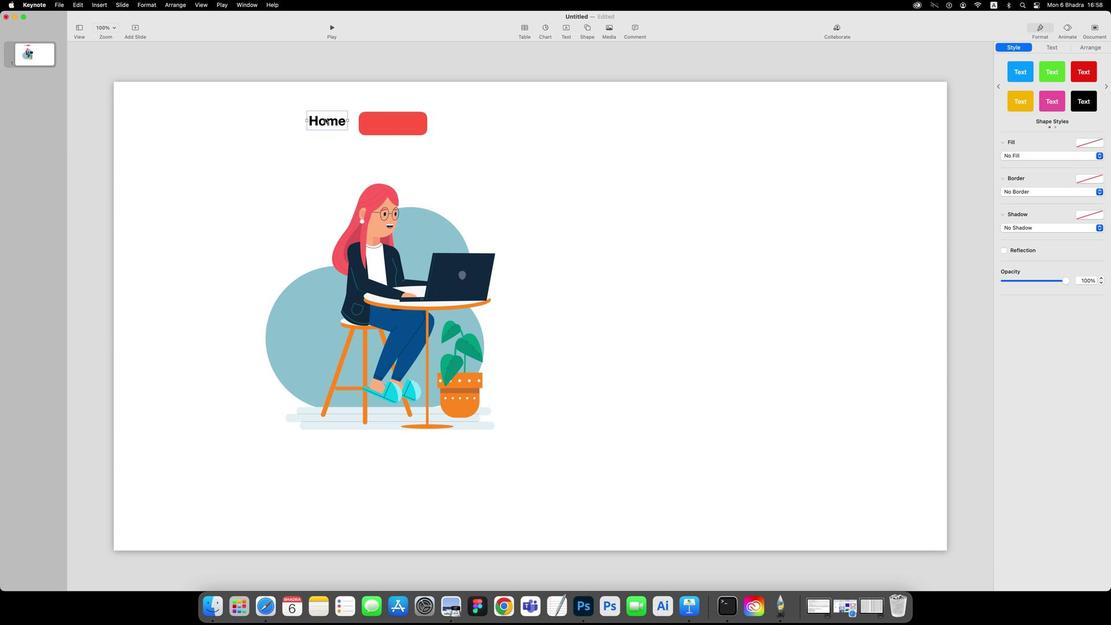 
Action: Mouse moved to (492, 131)
Screenshot: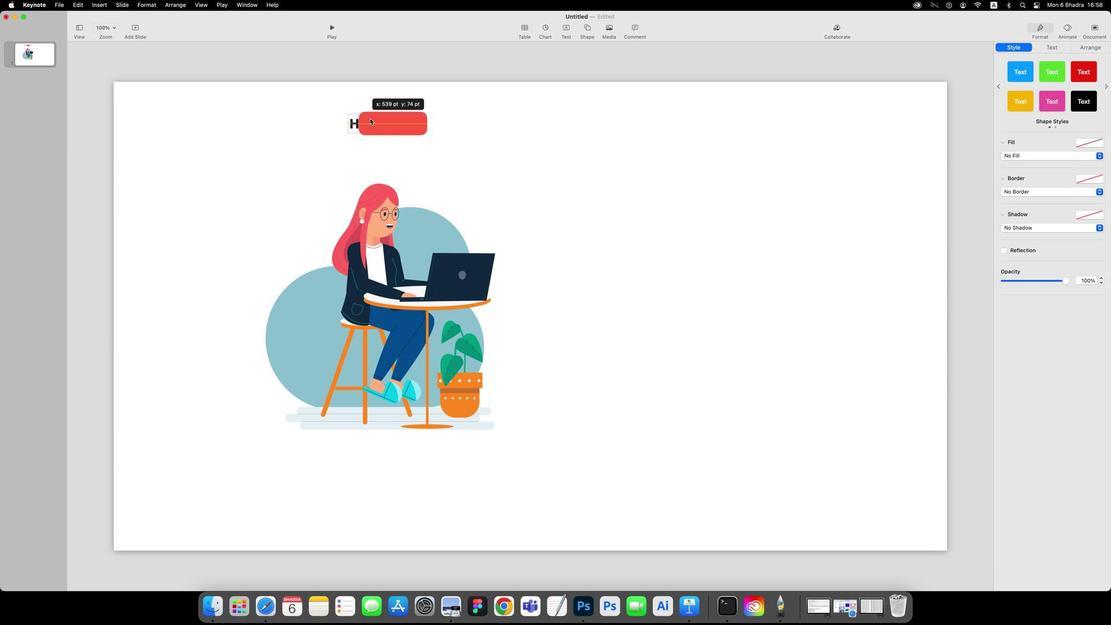 
Action: Mouse pressed left at (492, 131)
Screenshot: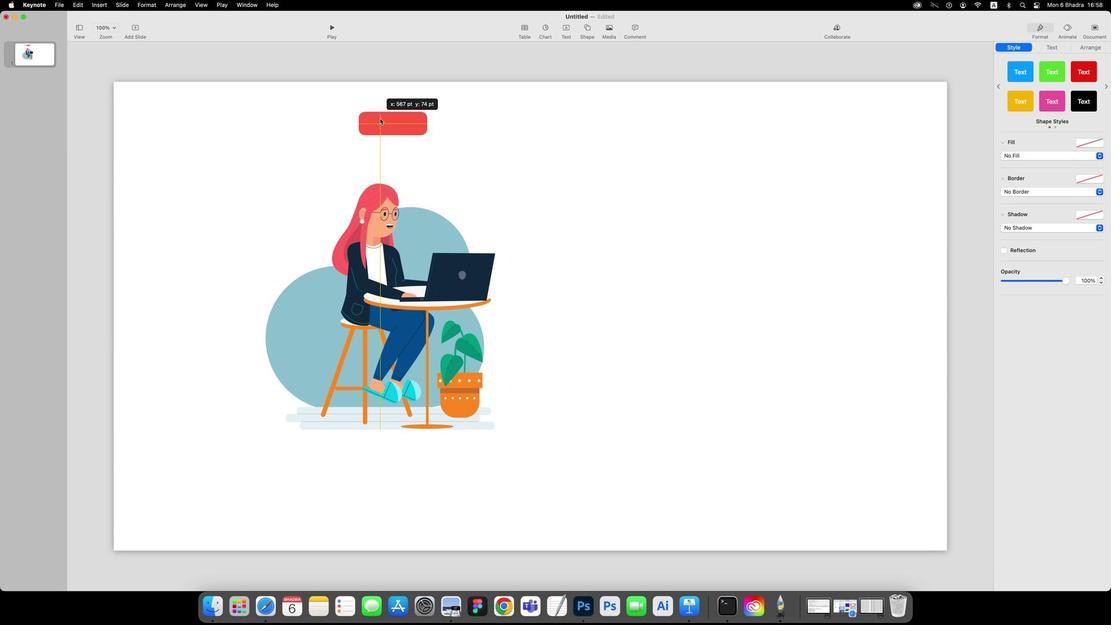 
Action: Mouse moved to (1077, 63)
Screenshot: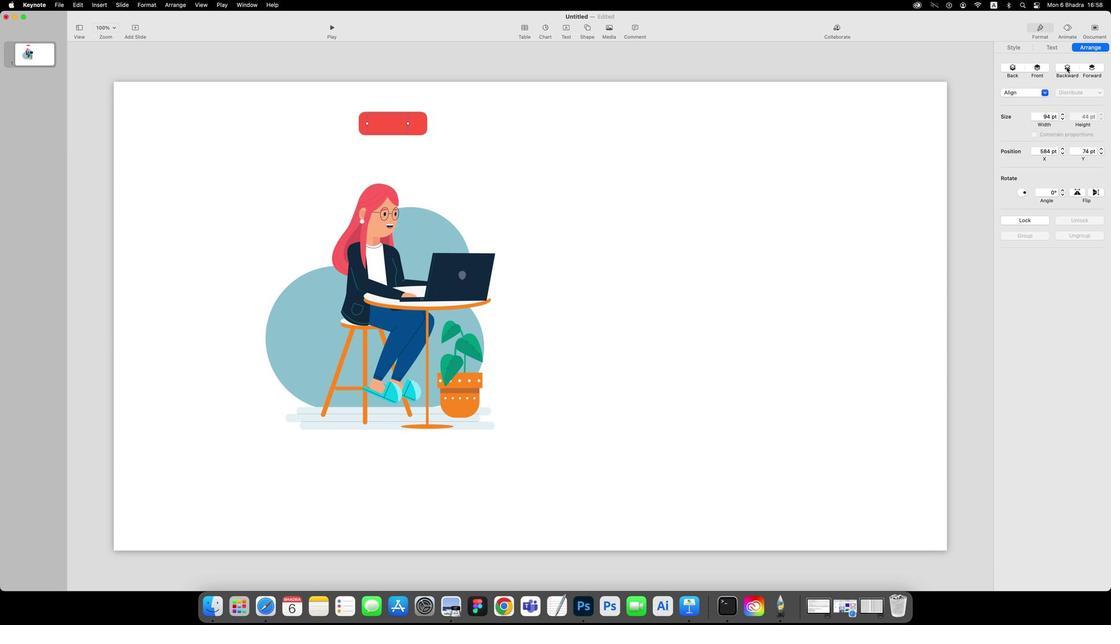 
Action: Mouse pressed left at (1077, 63)
Screenshot: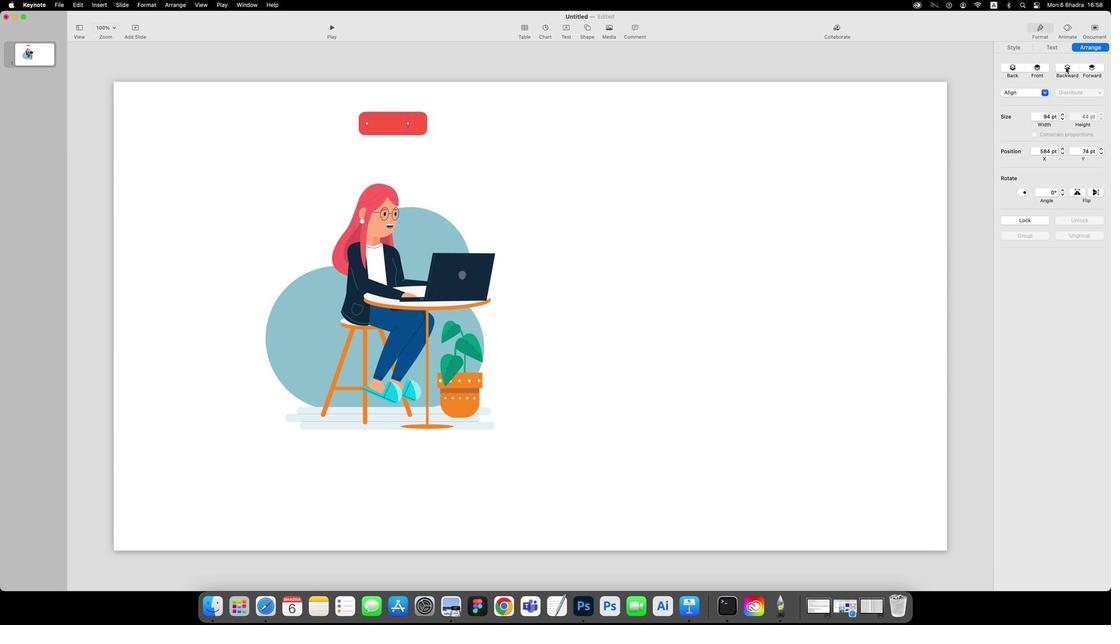 
Action: Mouse moved to (1061, 85)
Screenshot: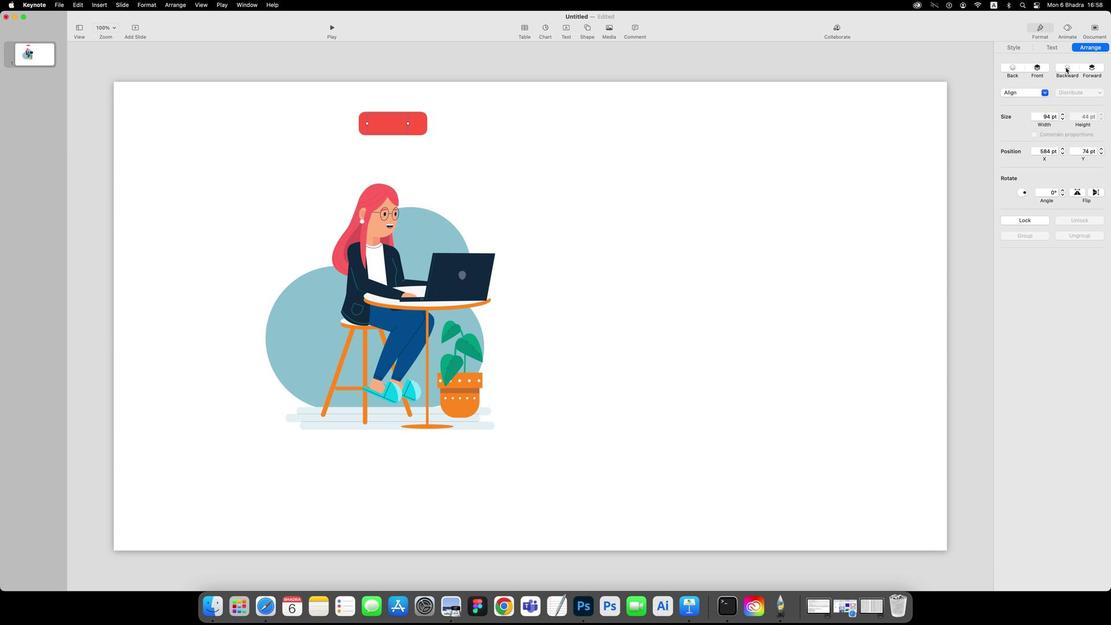 
Action: Mouse pressed left at (1061, 85)
Screenshot: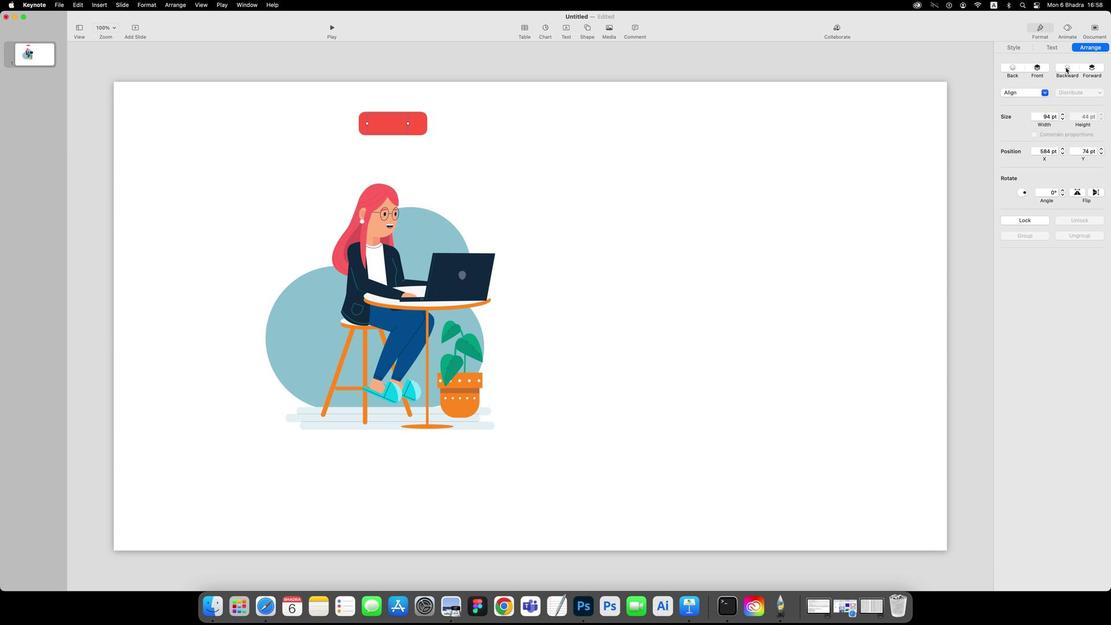 
Action: Mouse pressed left at (1061, 85)
Screenshot: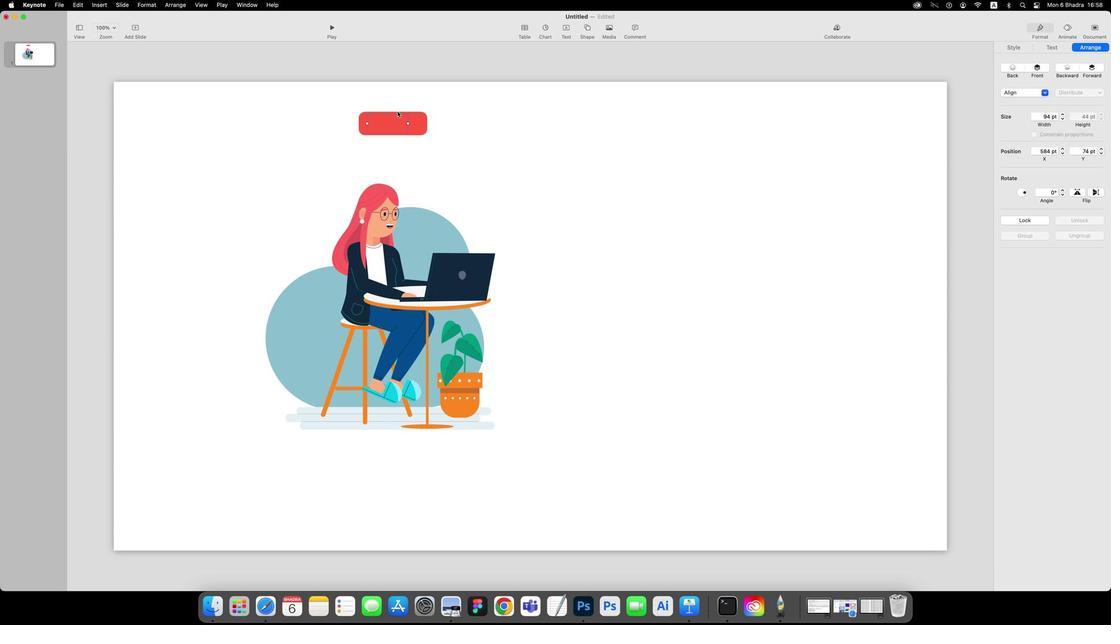 
Action: Mouse moved to (563, 131)
Screenshot: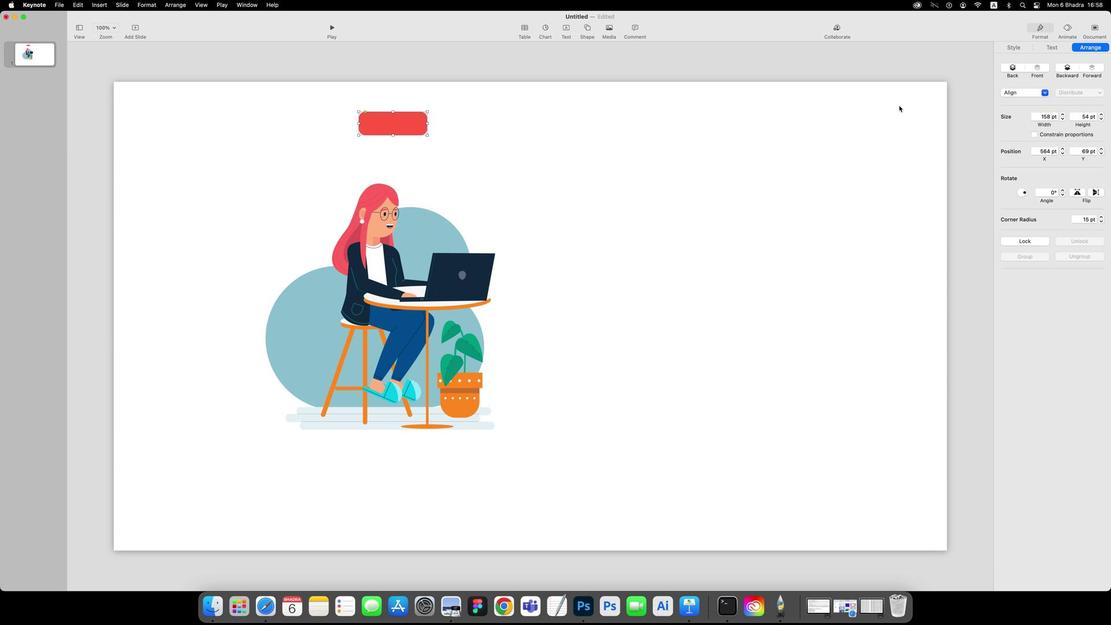 
Action: Mouse pressed left at (563, 131)
Screenshot: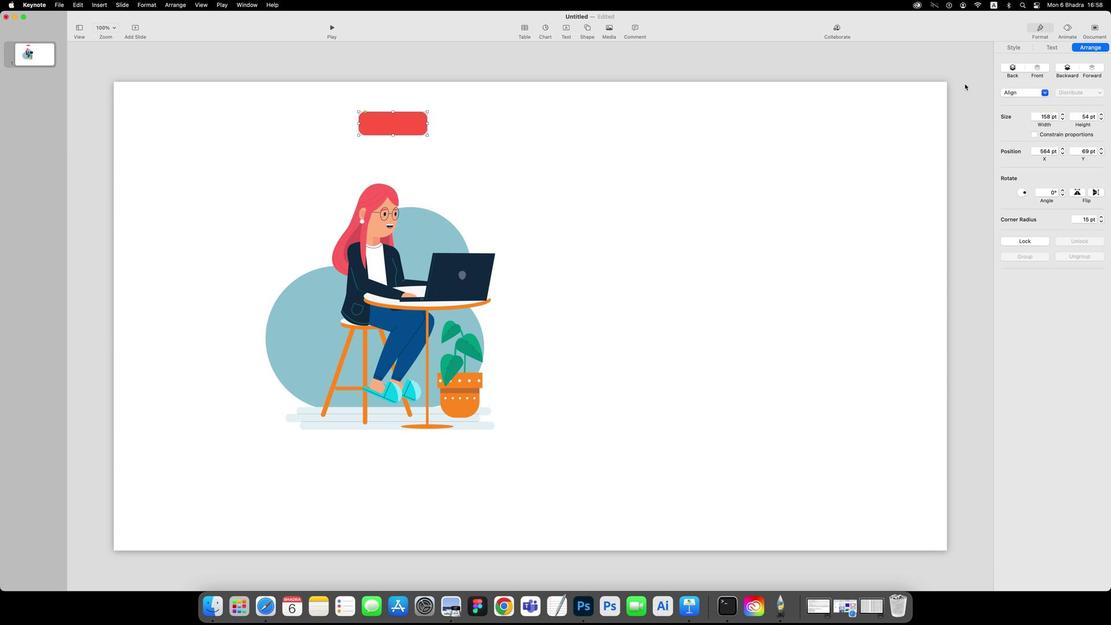 
Action: Mouse moved to (1063, 86)
Screenshot: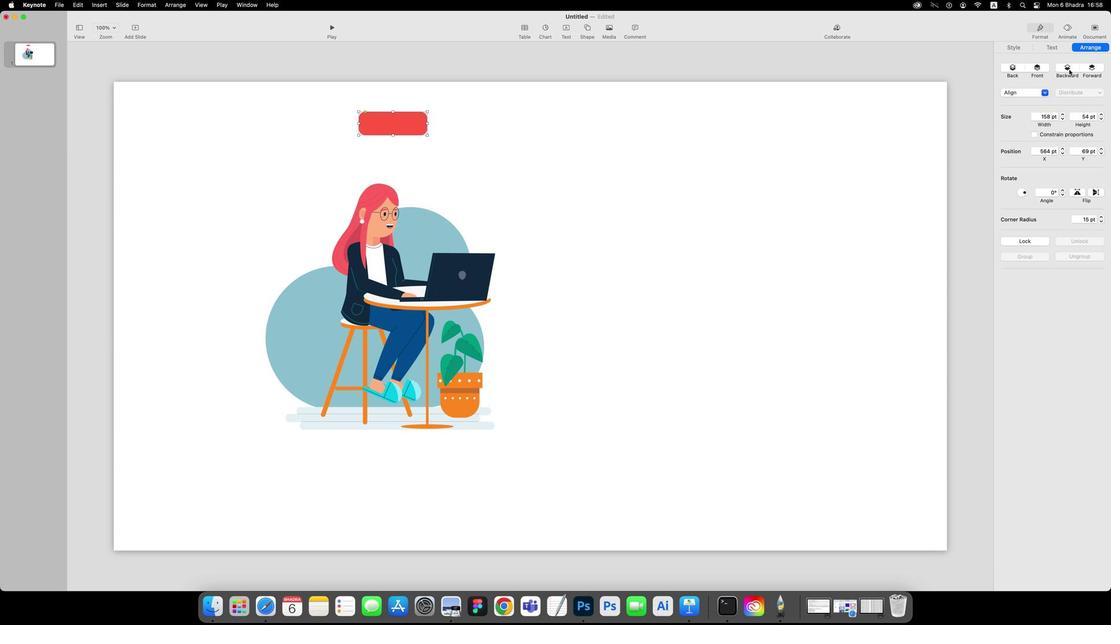 
Action: Mouse pressed left at (1063, 86)
Screenshot: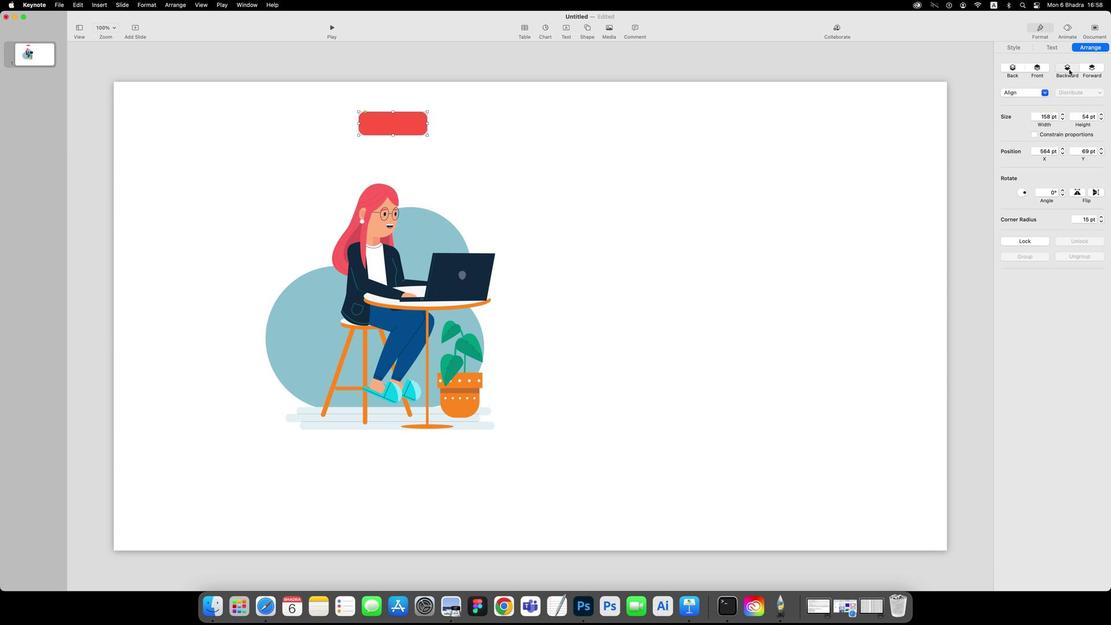 
Action: Mouse pressed left at (1063, 86)
Screenshot: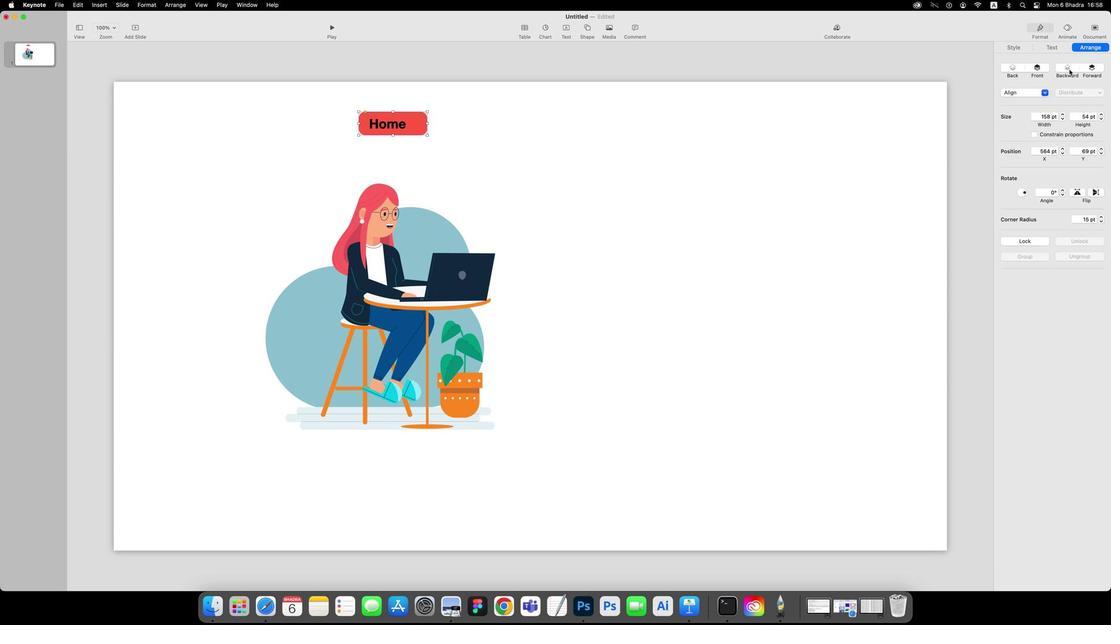 
Action: Mouse moved to (511, 155)
Screenshot: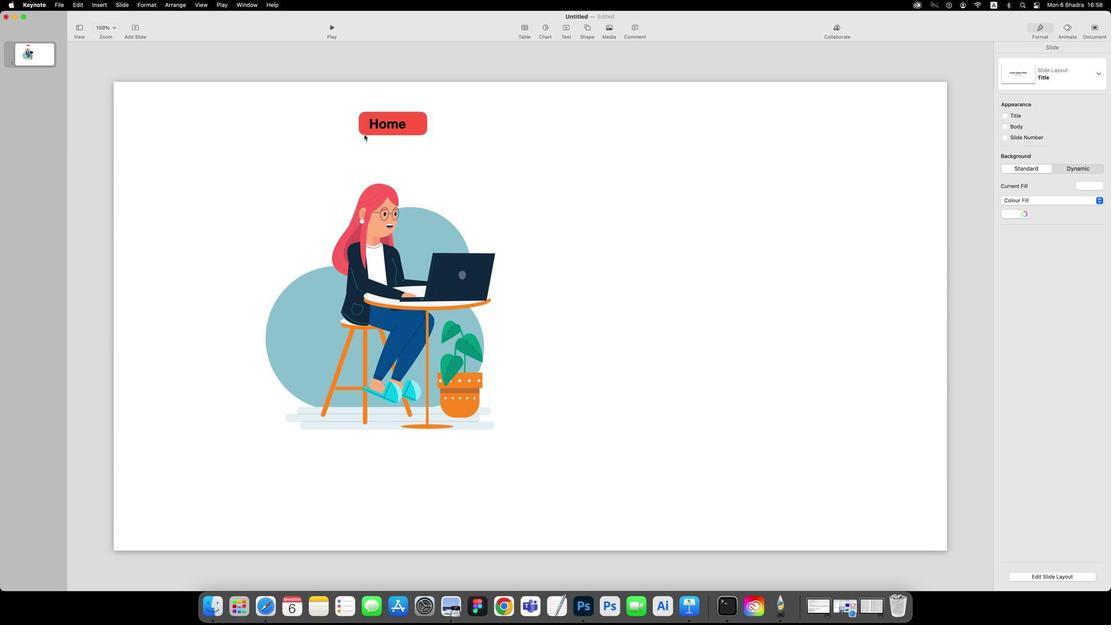 
Action: Mouse pressed left at (511, 155)
Screenshot: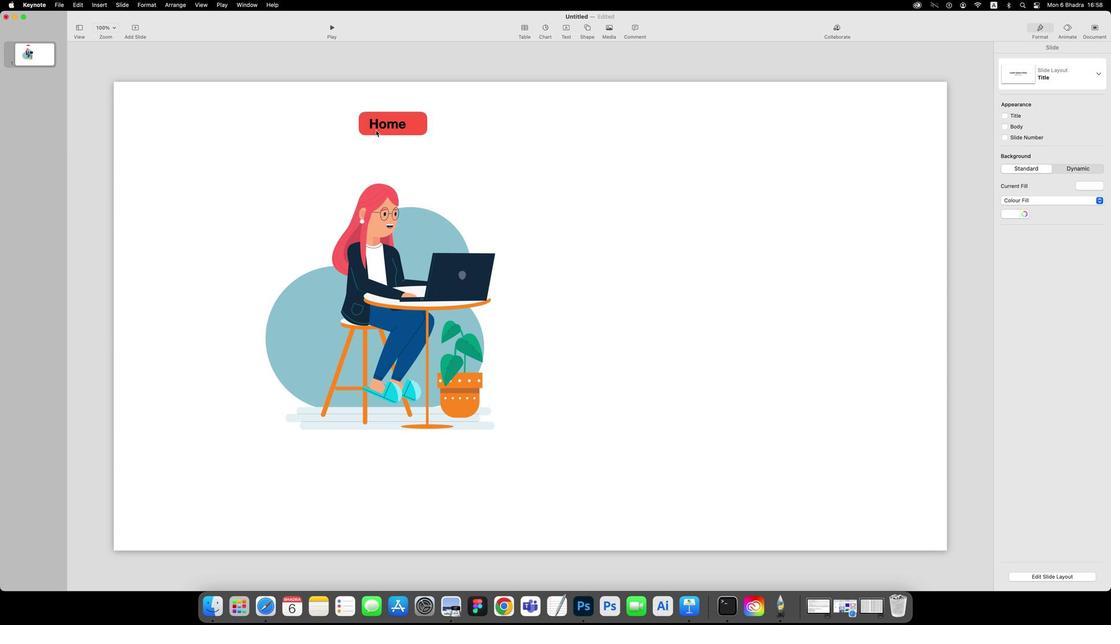 
Action: Mouse moved to (537, 138)
Screenshot: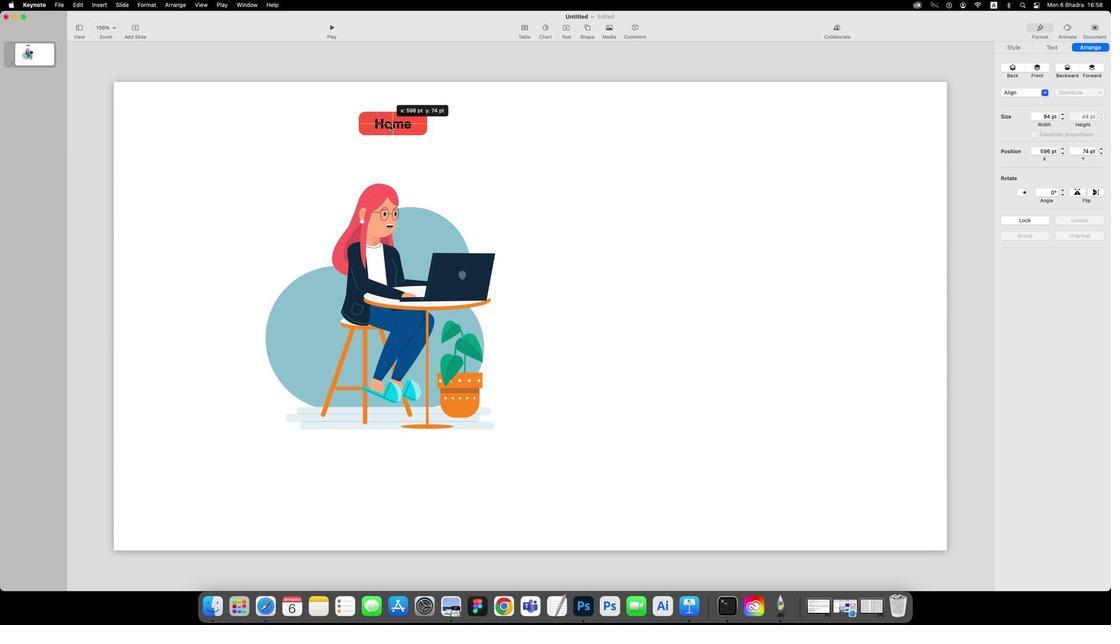 
Action: Mouse pressed left at (537, 138)
Screenshot: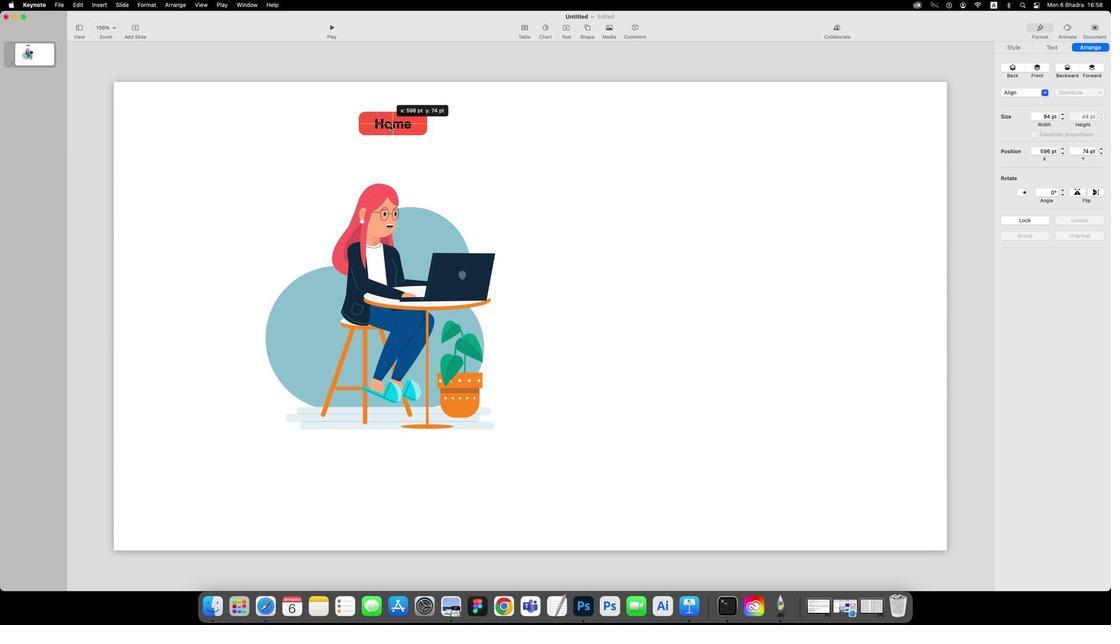 
Action: Mouse moved to (542, 137)
Screenshot: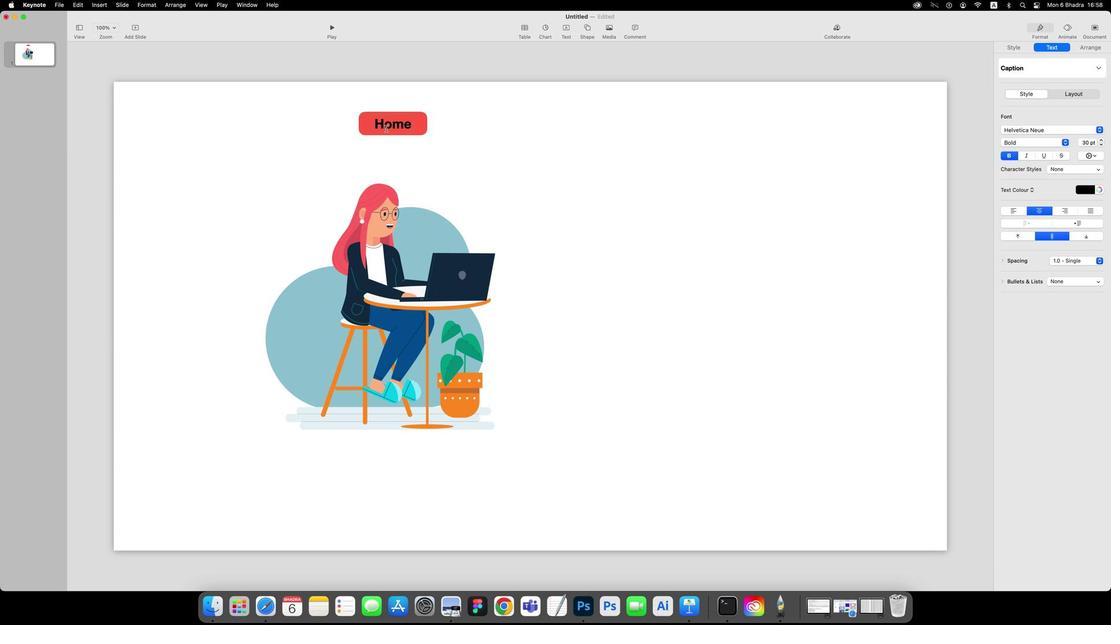 
Action: Mouse pressed left at (542, 137)
Screenshot: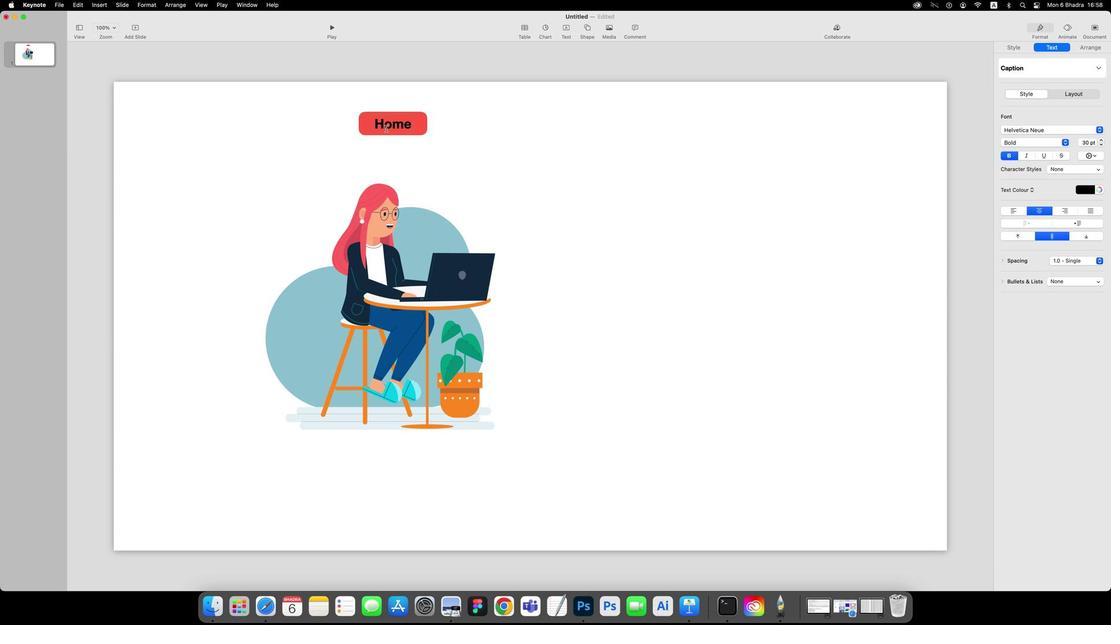 
Action: Mouse moved to (1003, 186)
Screenshot: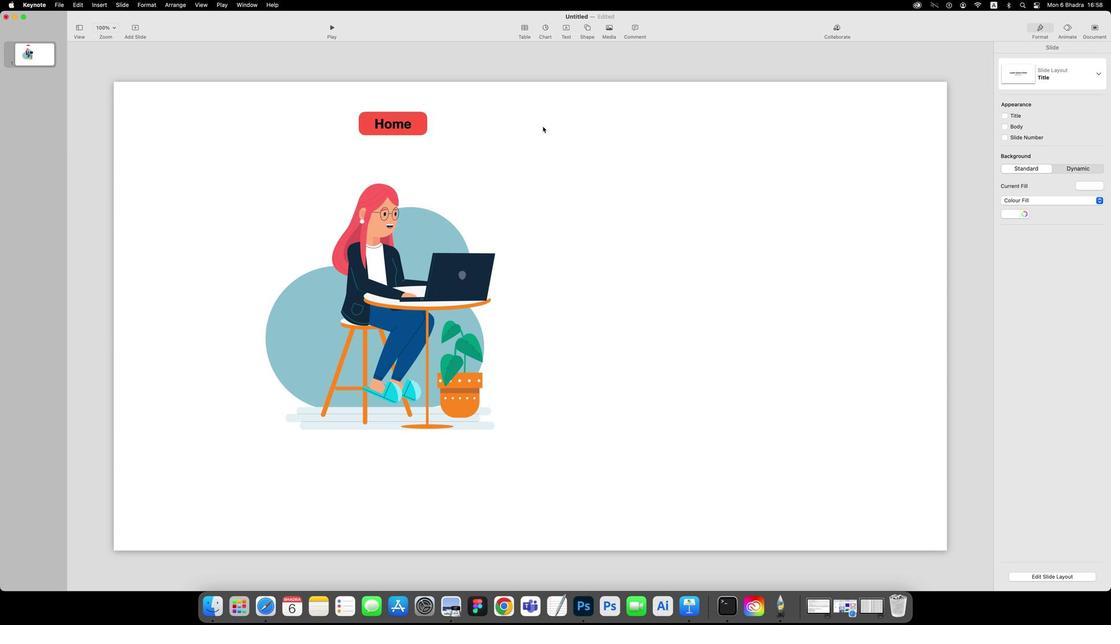 
Action: Key pressed Key.esc
Screenshot: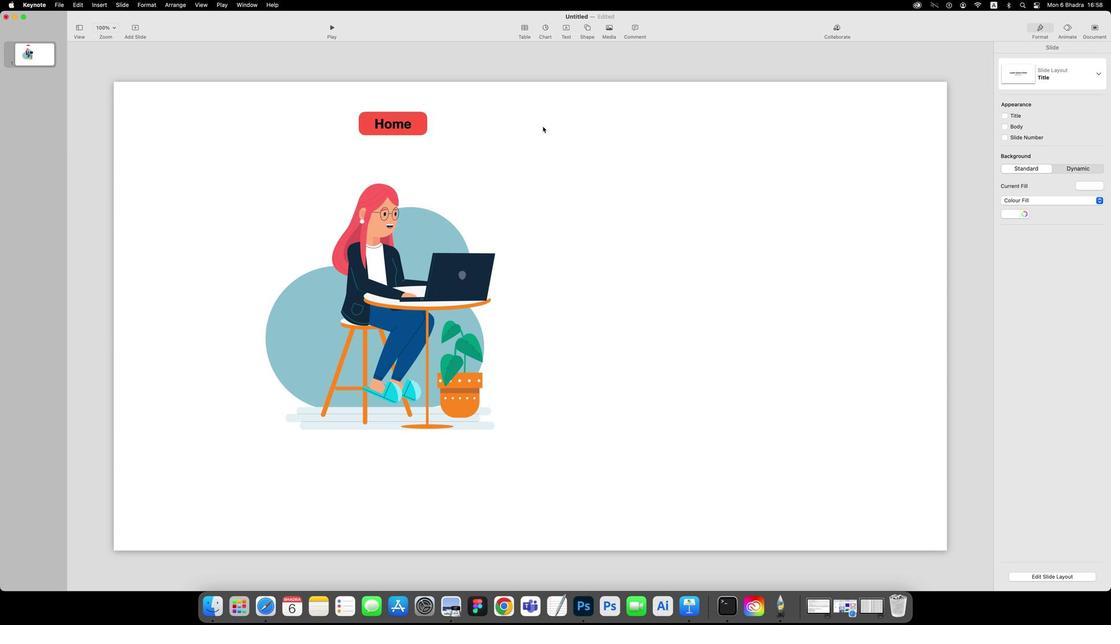 
Action: Mouse moved to (538, 136)
Screenshot: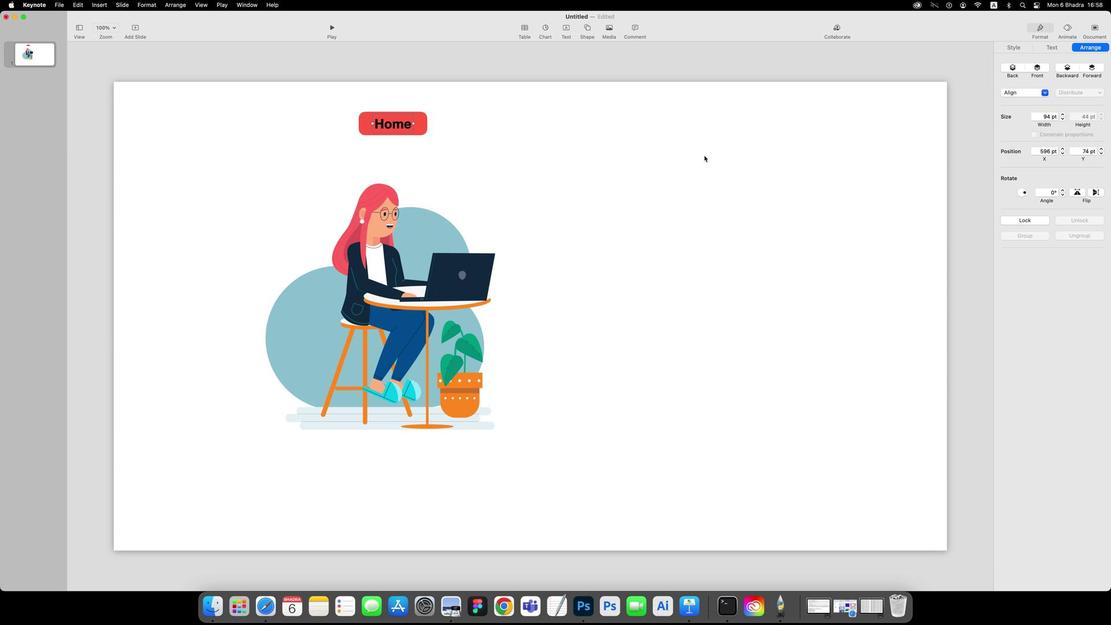 
Action: Mouse pressed left at (538, 136)
Screenshot: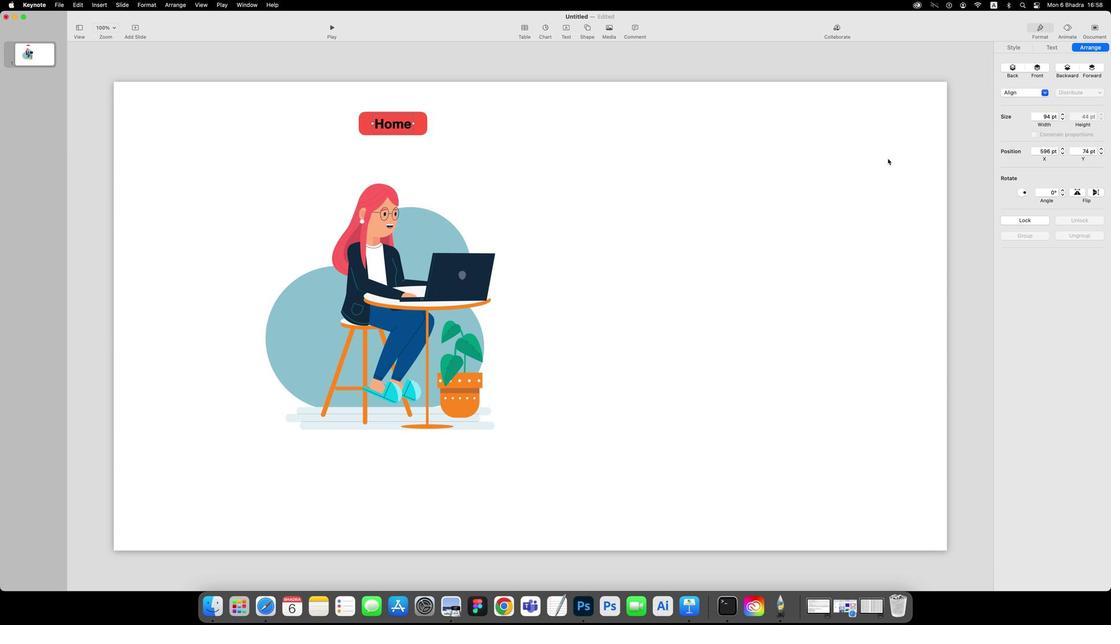 
Action: Mouse moved to (1021, 68)
Screenshot: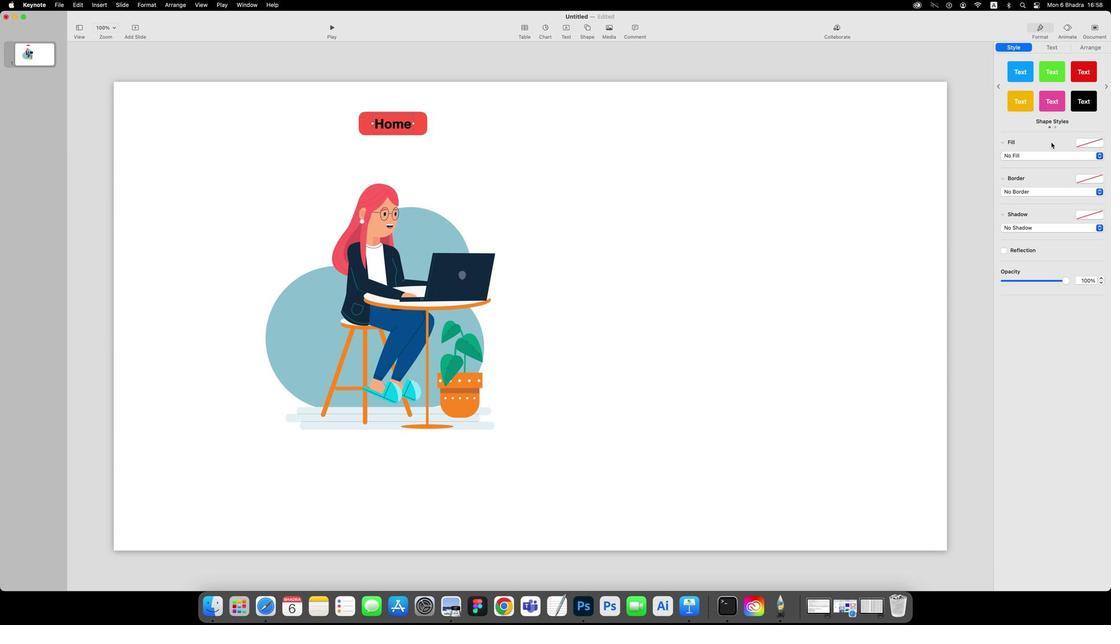 
Action: Mouse pressed left at (1021, 68)
Screenshot: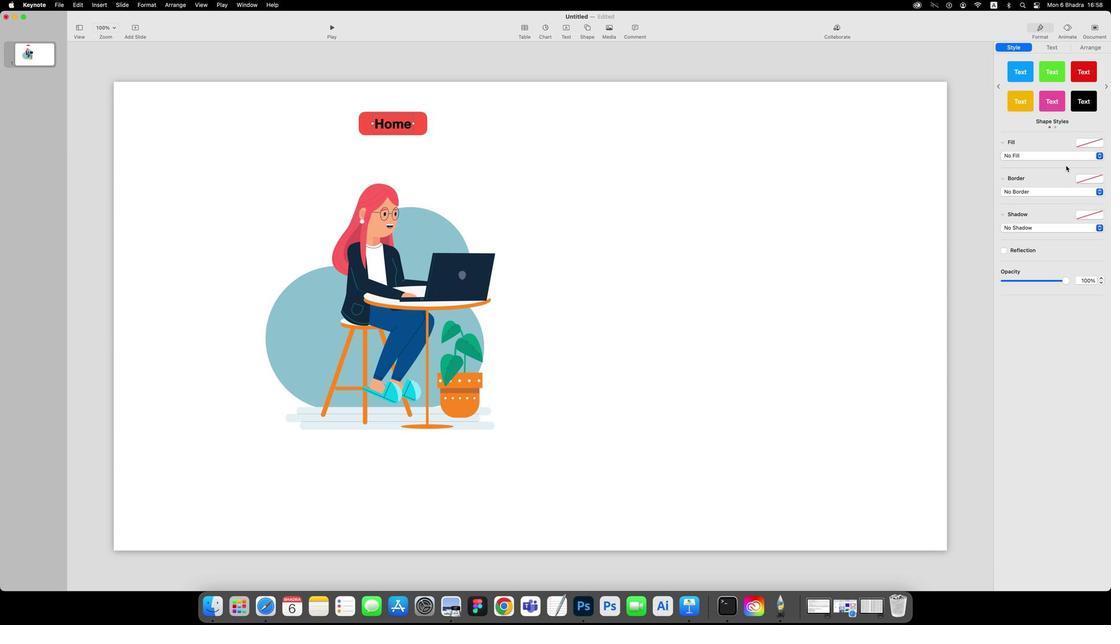 
Action: Mouse moved to (1050, 65)
Screenshot: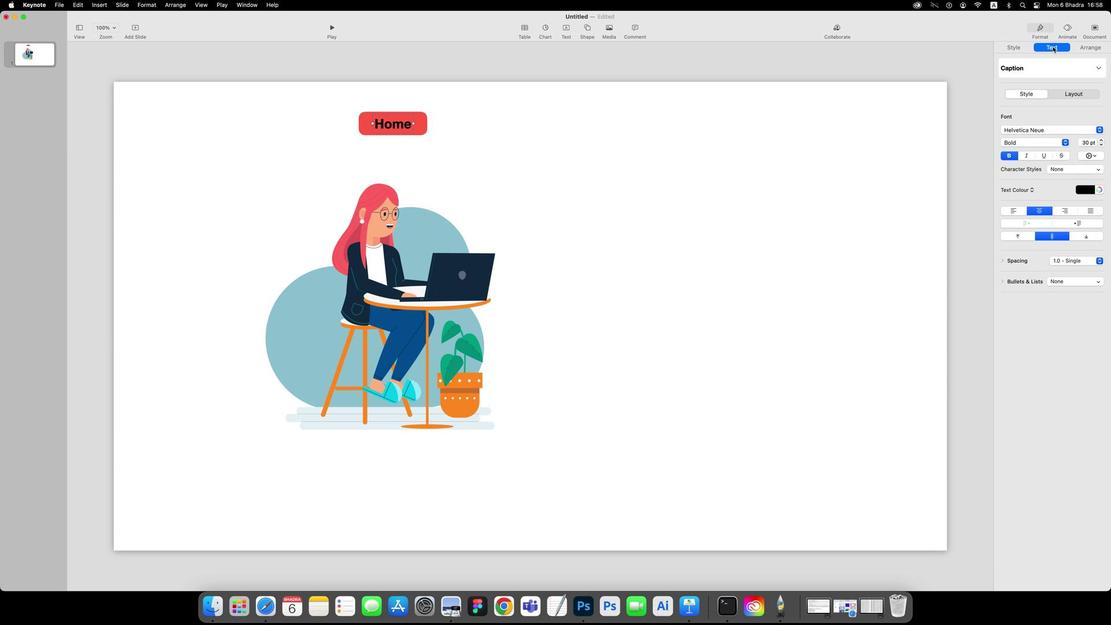 
Action: Mouse pressed left at (1050, 65)
Screenshot: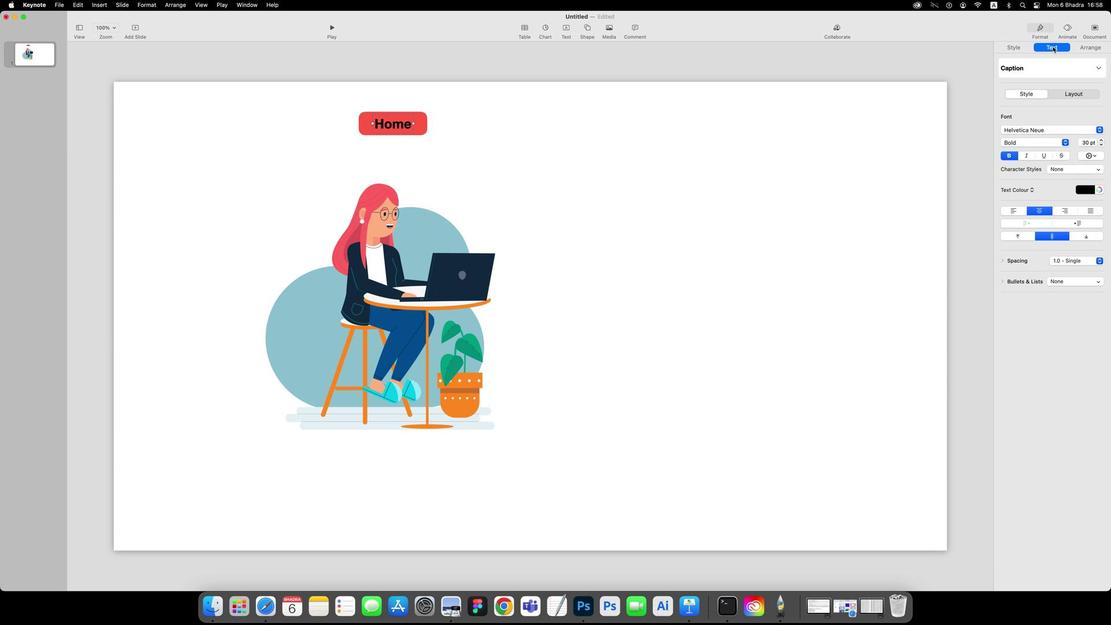 
Action: Mouse moved to (1075, 199)
Screenshot: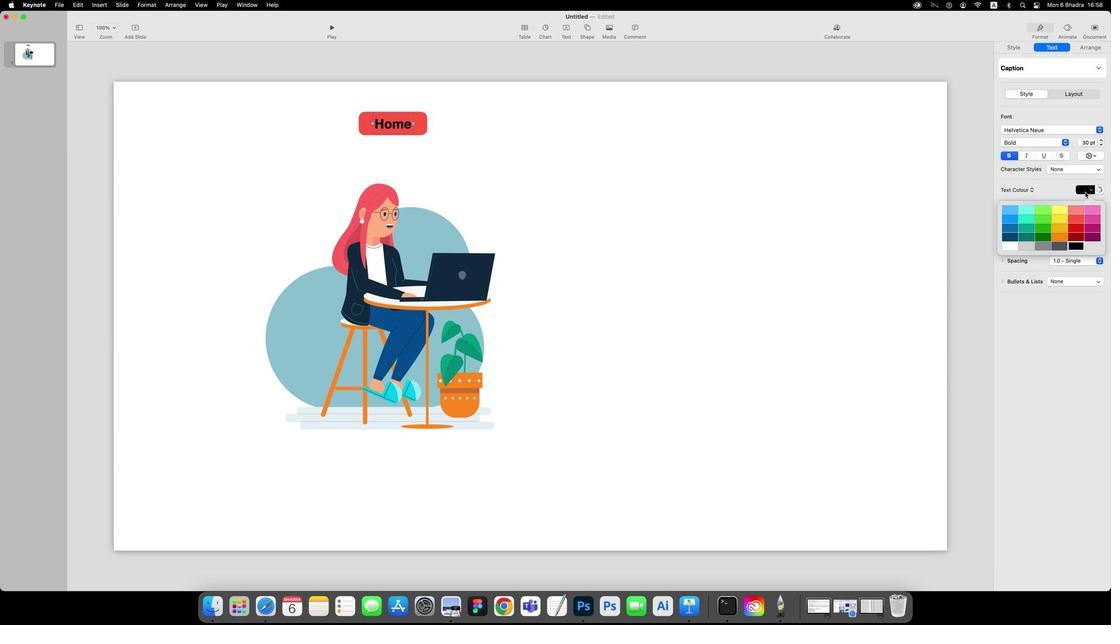 
Action: Mouse pressed left at (1075, 199)
Screenshot: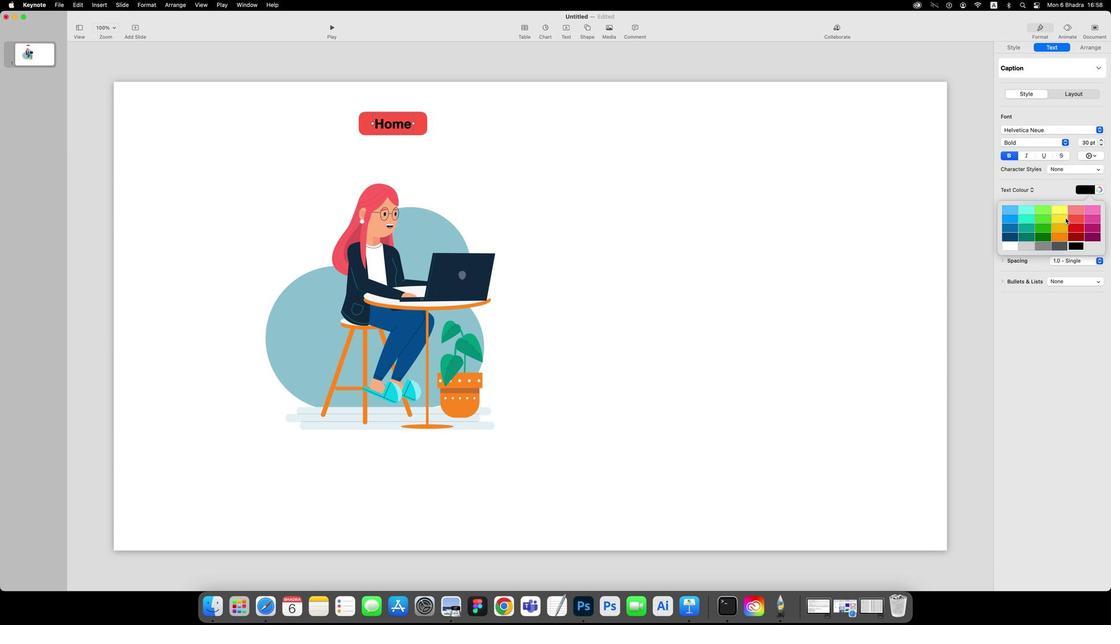
Action: Mouse moved to (1014, 249)
Screenshot: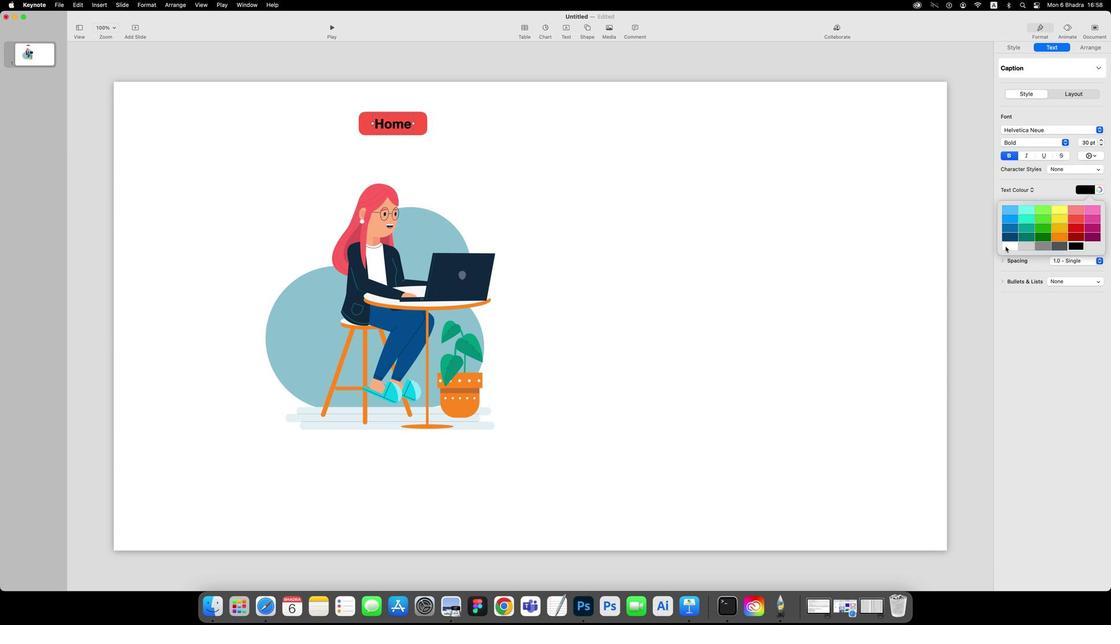 
Action: Mouse pressed left at (1014, 249)
Screenshot: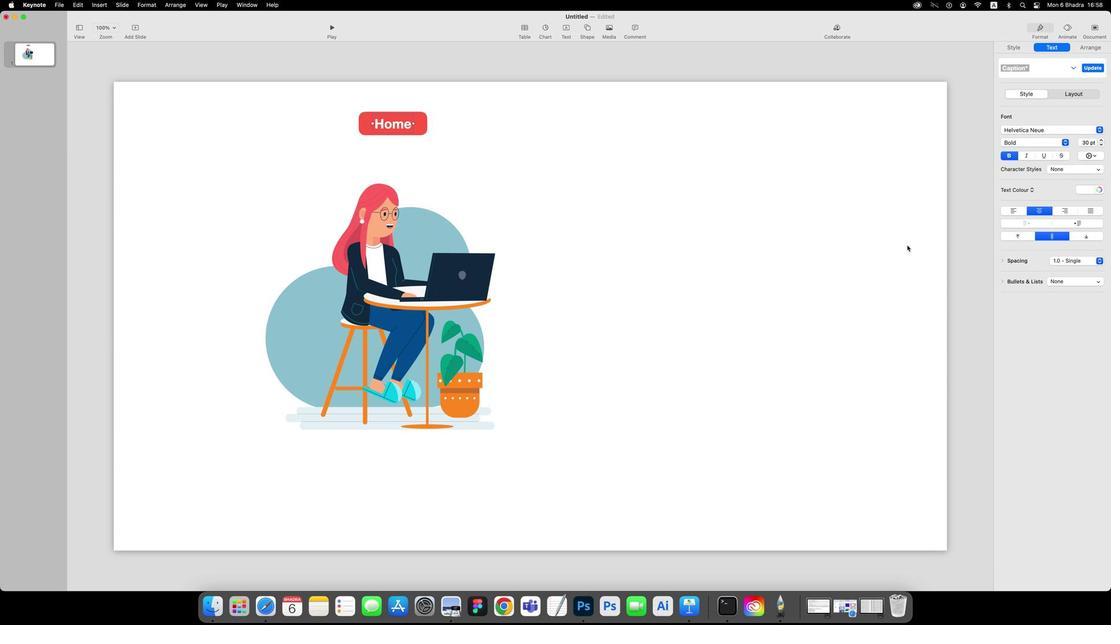 
Action: Mouse moved to (856, 222)
Screenshot: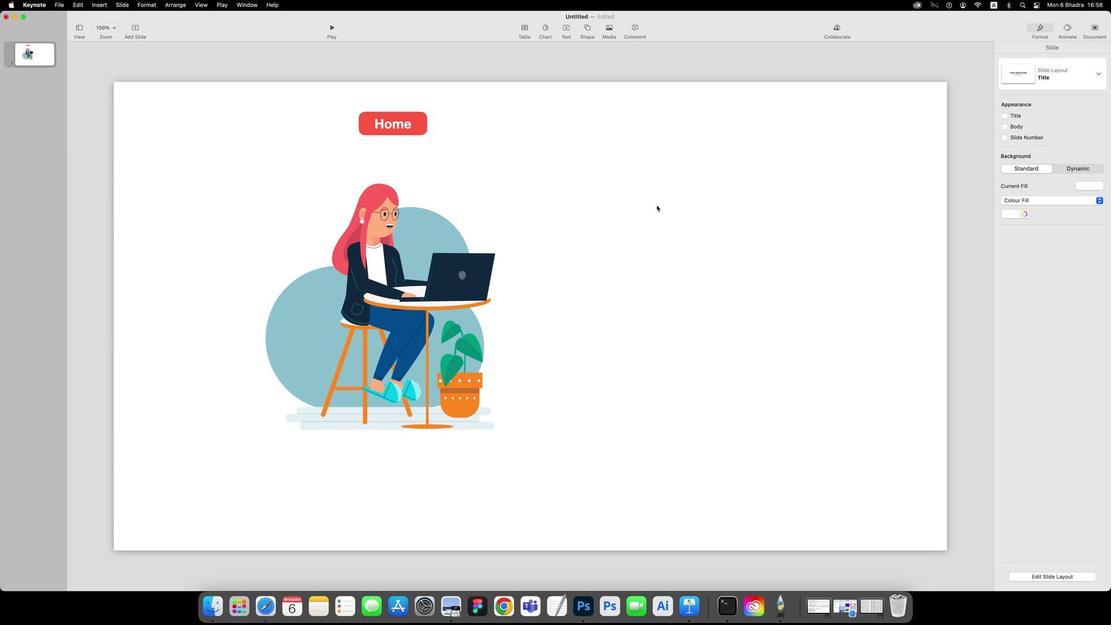 
Action: Mouse pressed left at (856, 222)
Screenshot: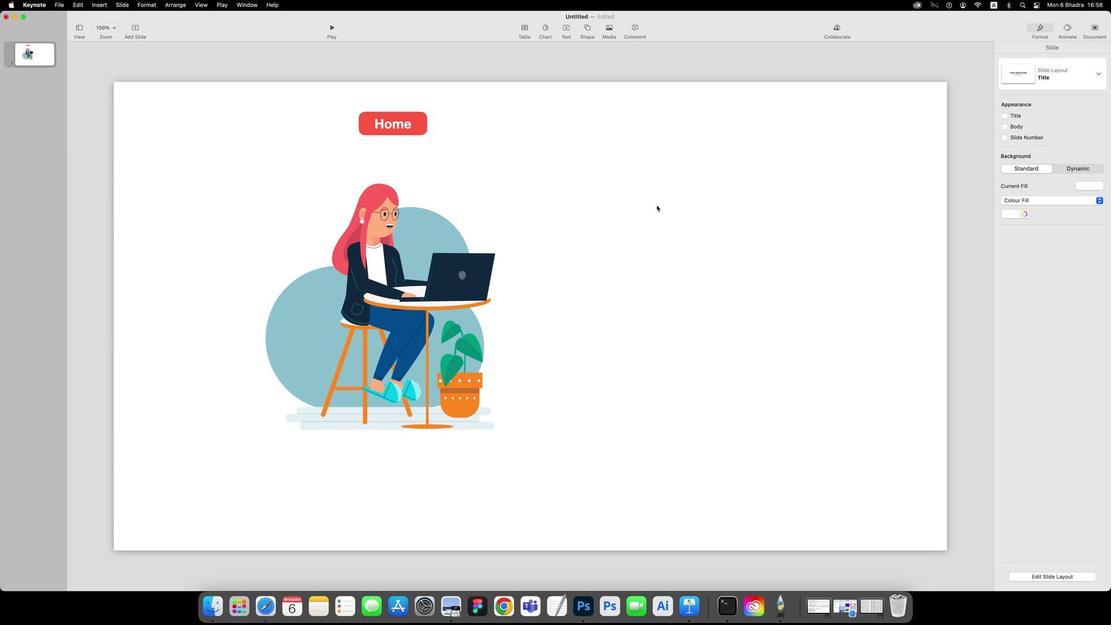 
Action: Mouse moved to (678, 49)
Screenshot: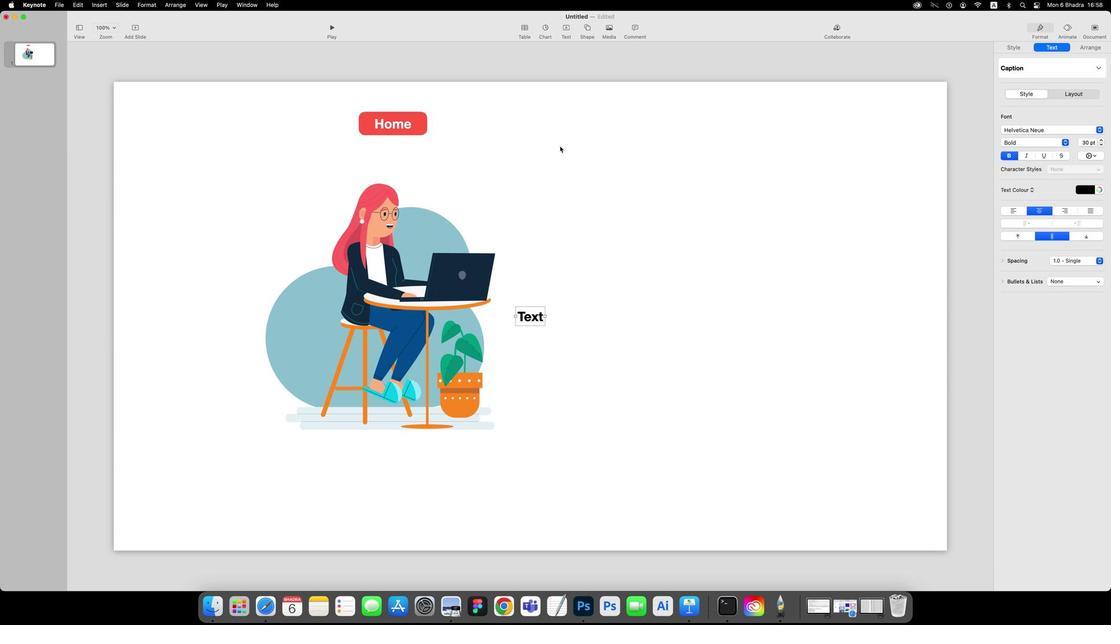 
Action: Mouse pressed left at (678, 49)
Screenshot: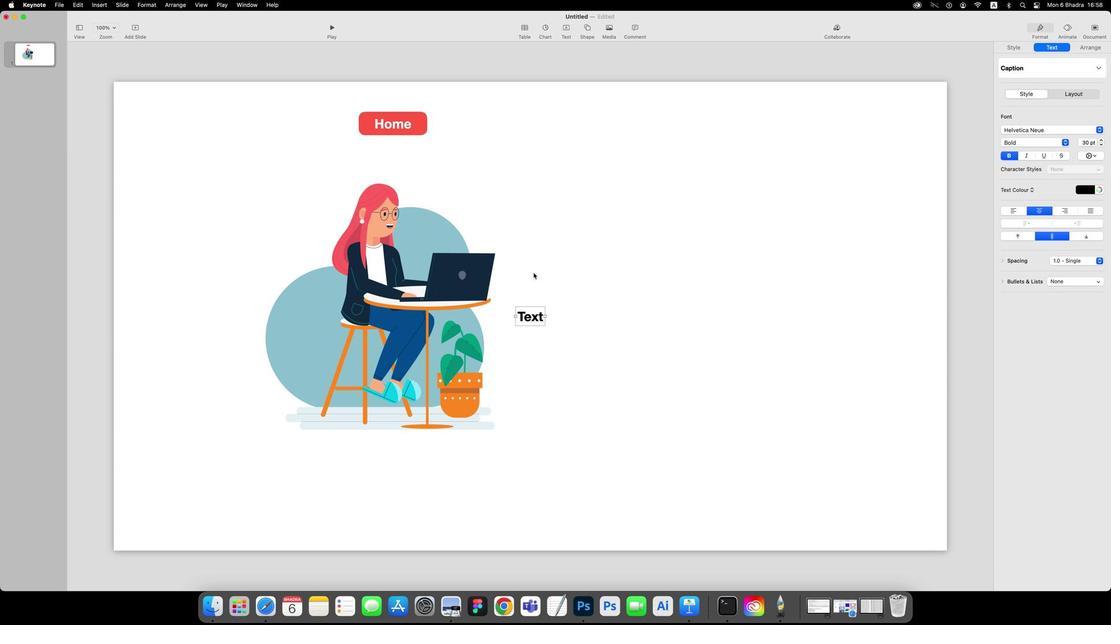 
Action: Mouse moved to (650, 309)
Screenshot: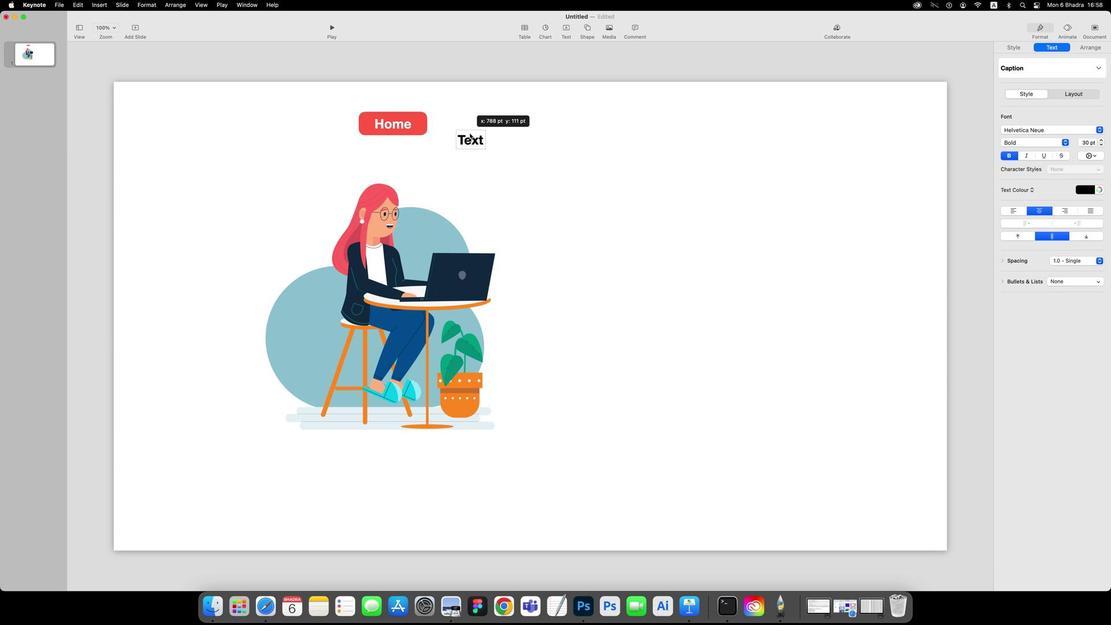 
Action: Mouse pressed left at (650, 309)
Screenshot: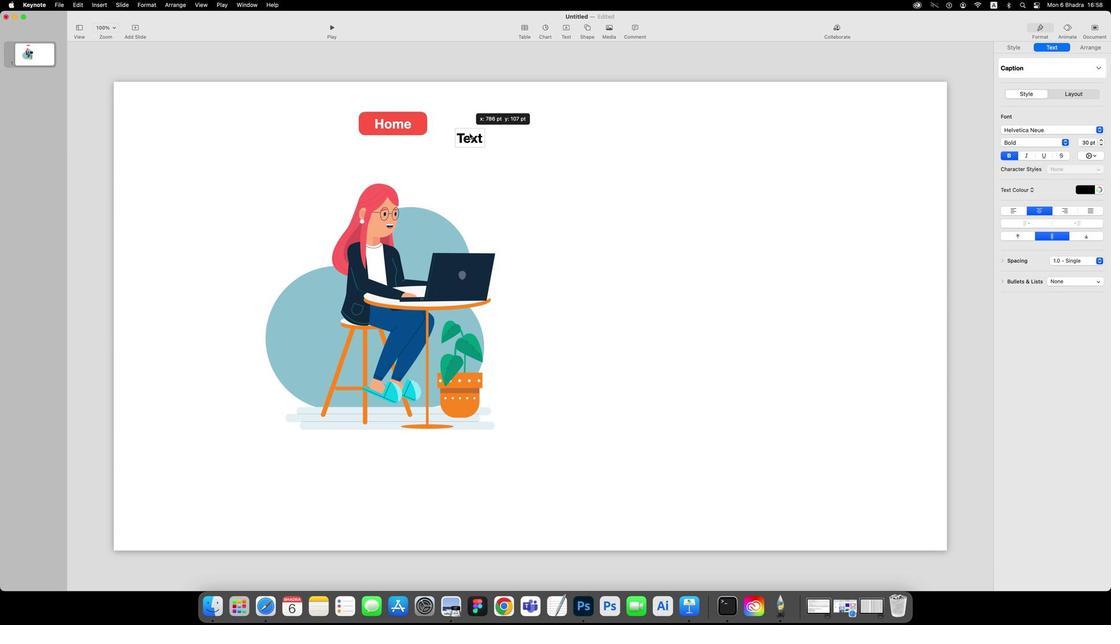 
Action: Mouse moved to (603, 134)
Screenshot: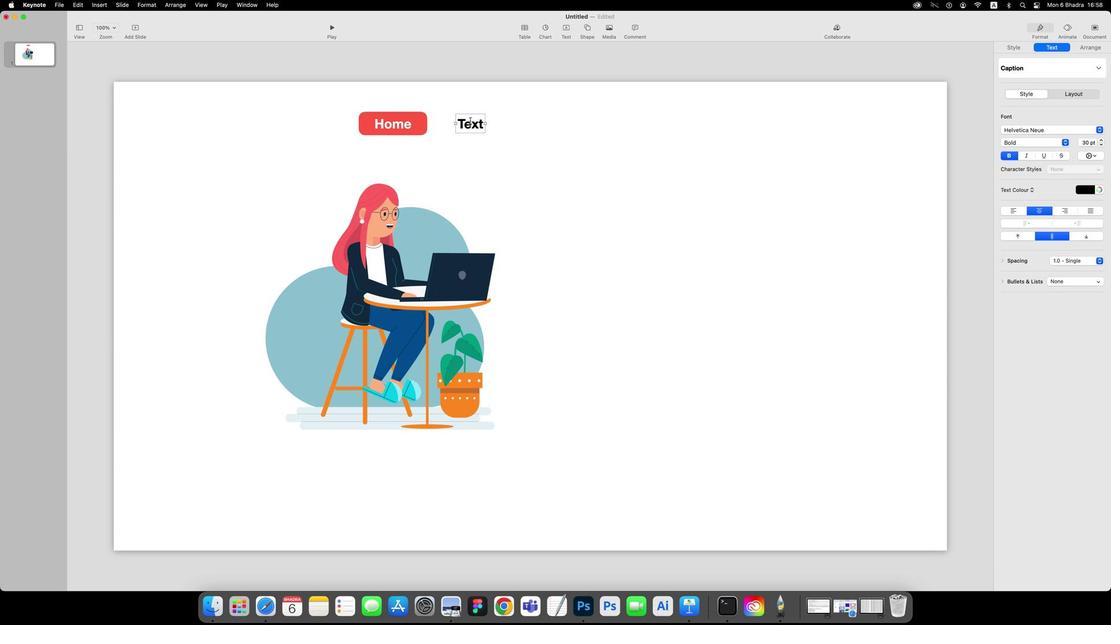 
Action: Mouse pressed left at (603, 134)
Screenshot: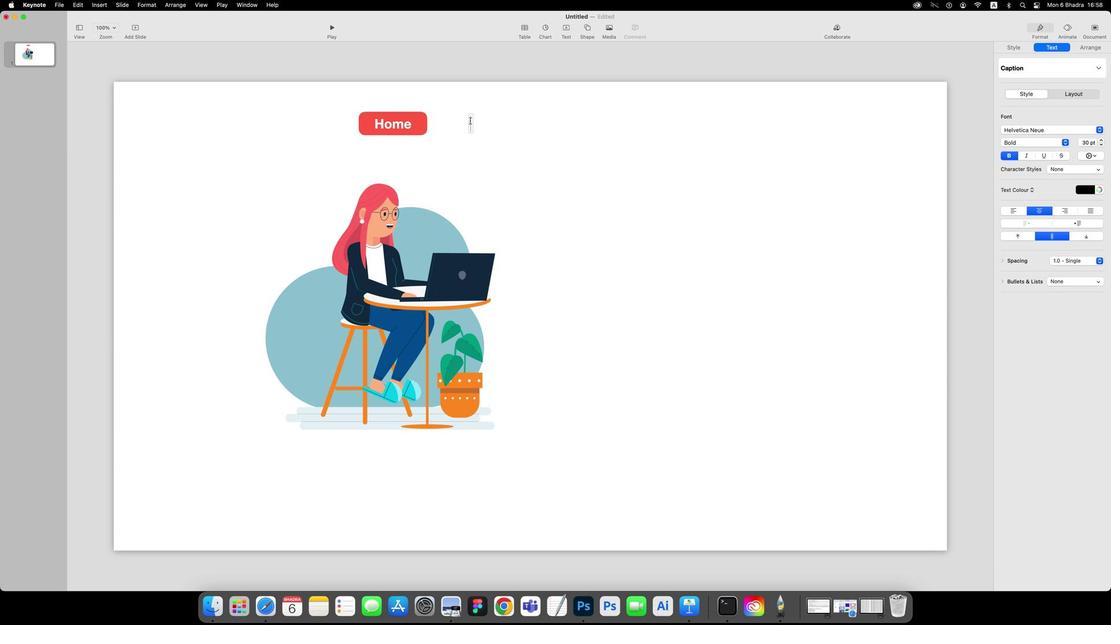 
Action: Mouse pressed left at (603, 134)
Screenshot: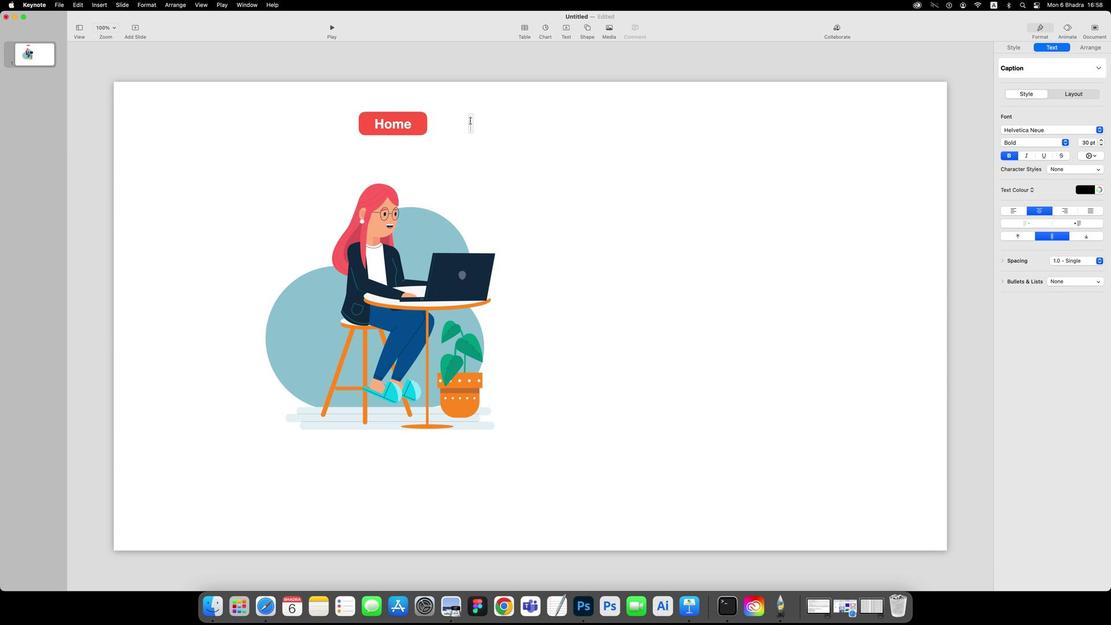
Action: Key pressed Key.caps_lock'A'Key.caps_lock'b''o''u''t'Key.esc
Screenshot: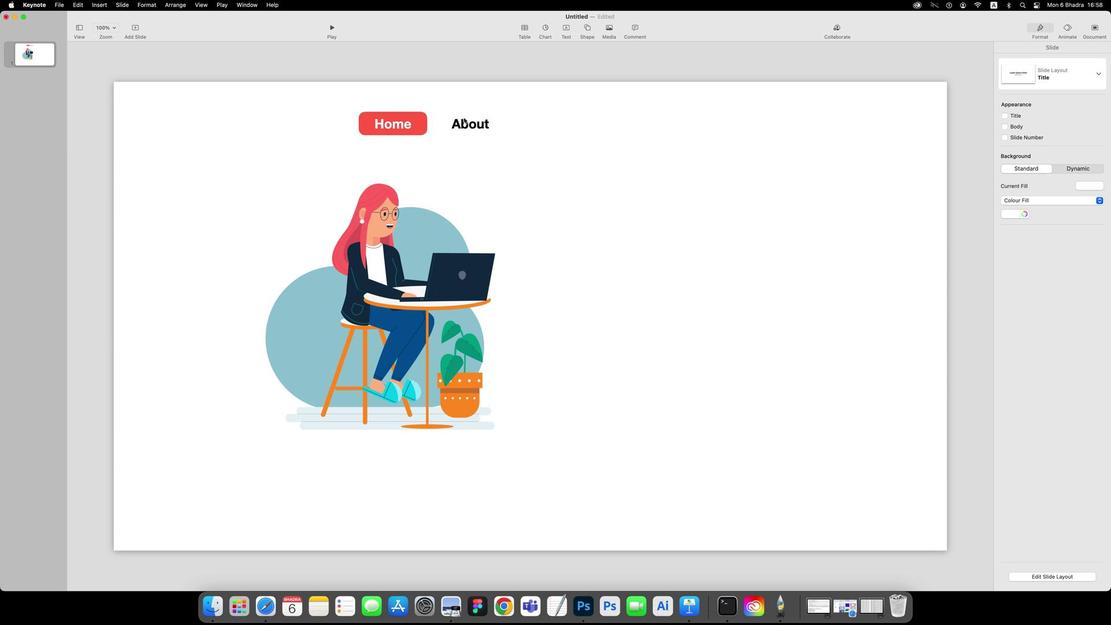
Action: Mouse moved to (678, 49)
Screenshot: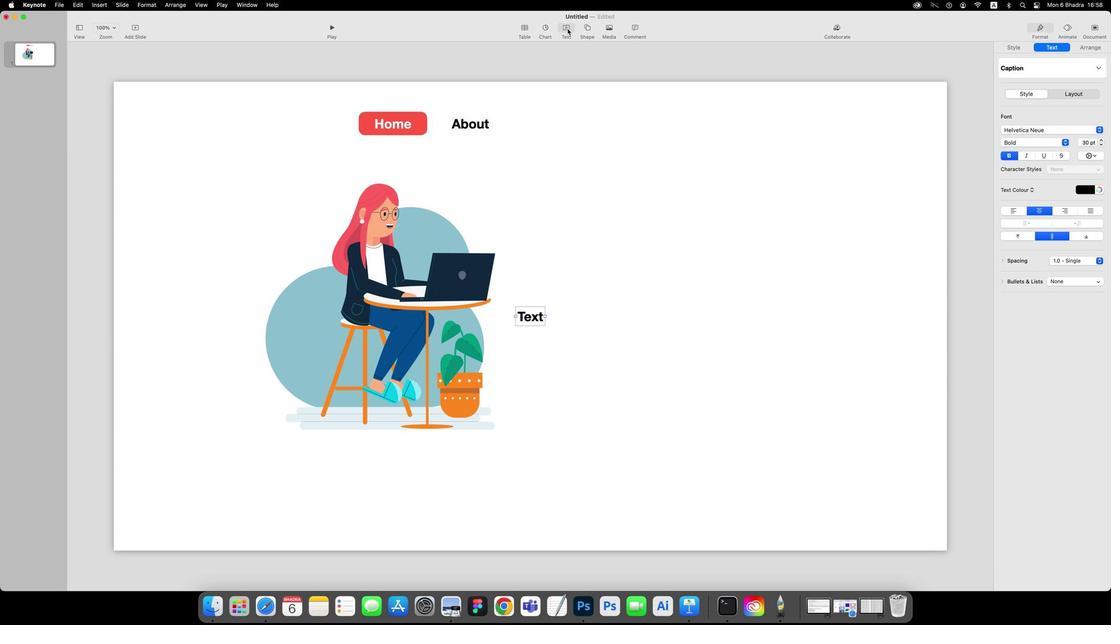 
Action: Mouse pressed left at (678, 49)
Screenshot: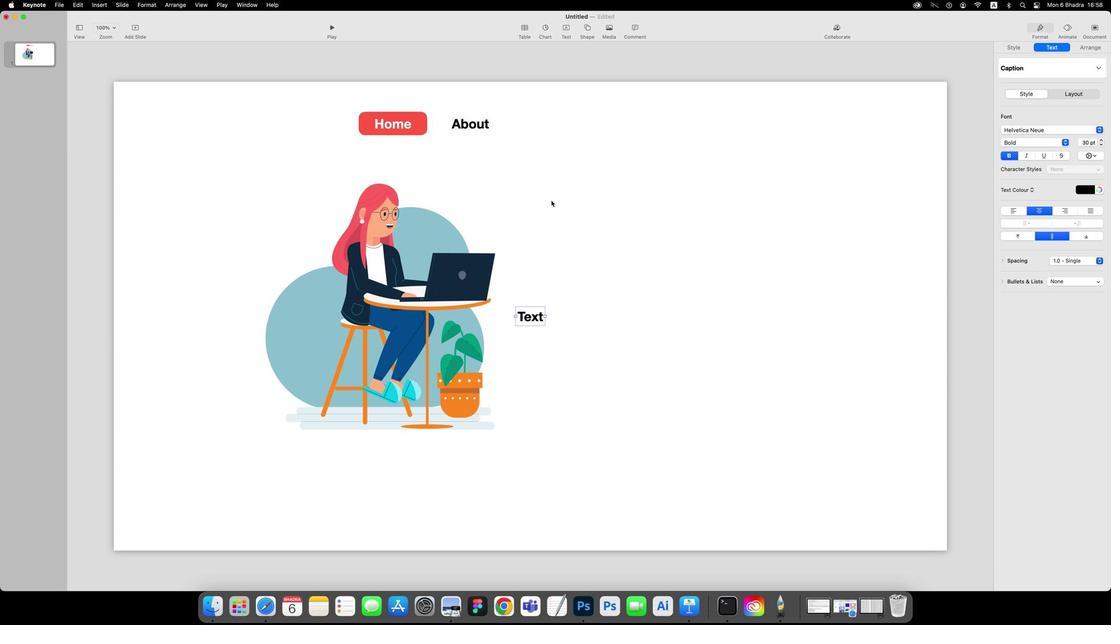 
Action: Mouse moved to (652, 314)
Screenshot: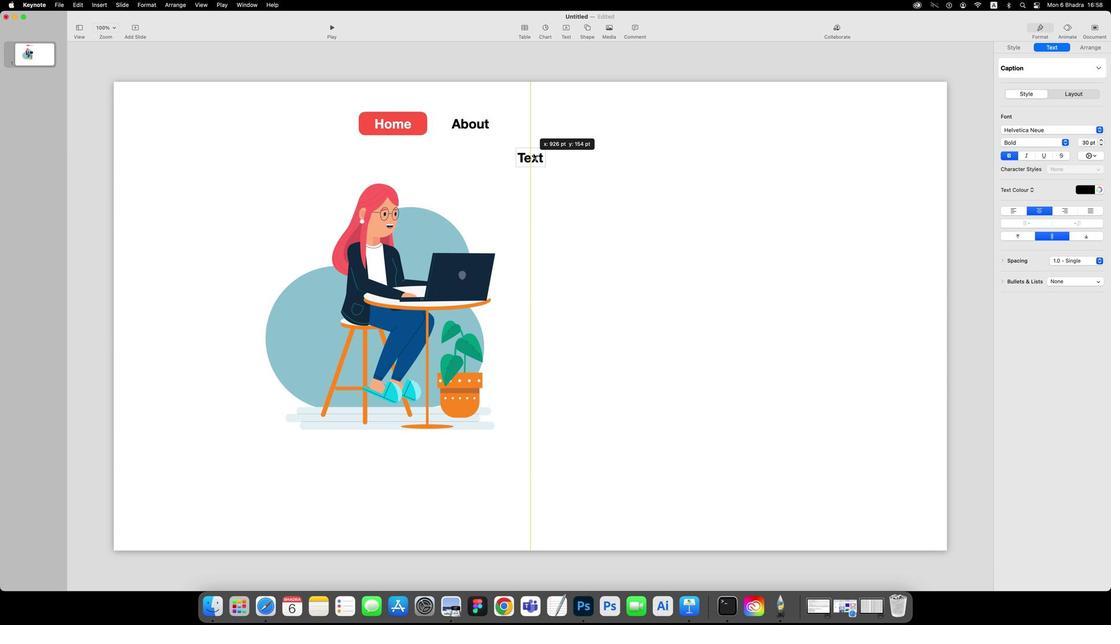 
Action: Mouse pressed left at (652, 314)
Screenshot: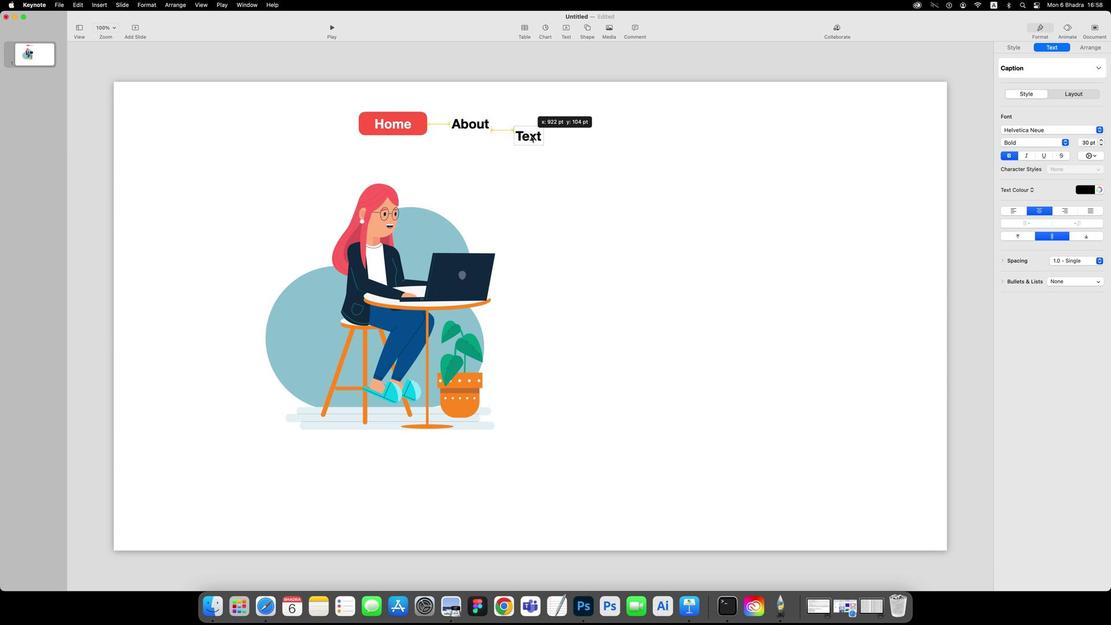 
Action: Mouse moved to (651, 138)
Screenshot: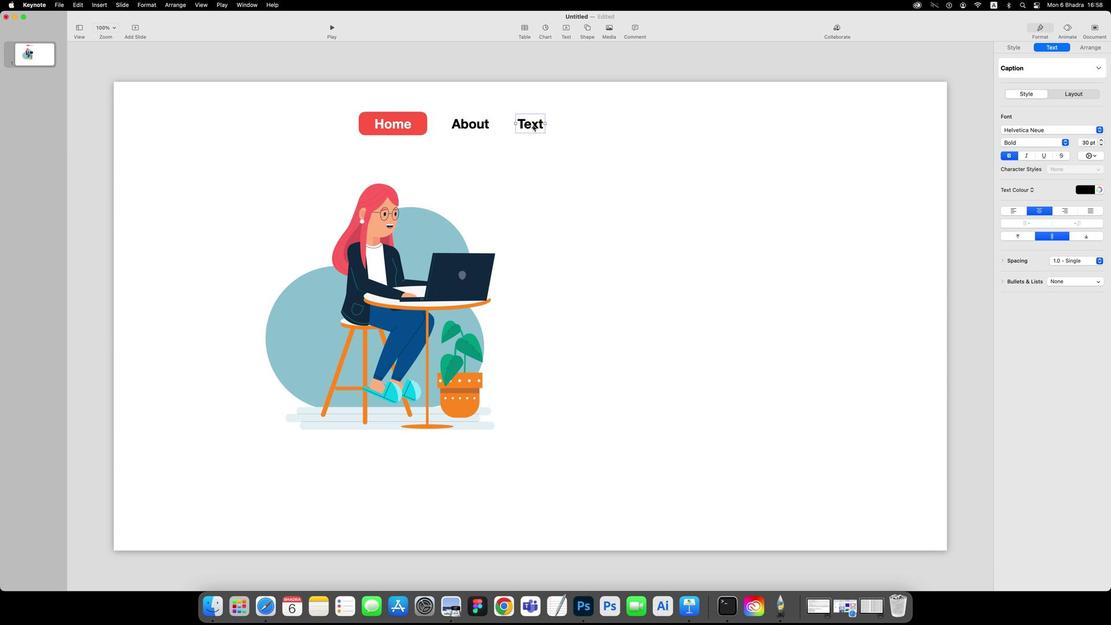 
Action: Mouse pressed left at (651, 138)
Screenshot: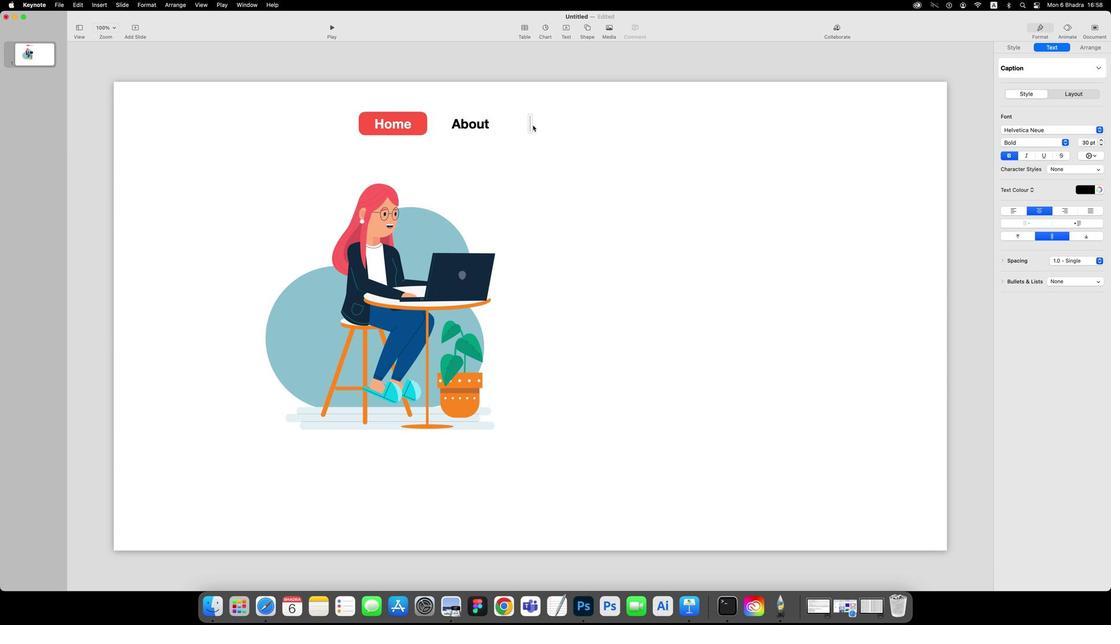 
Action: Key pressed Key.caps_lock'S'Key.caps_lock'e''r''v''i''c''e'Key.esc
Screenshot: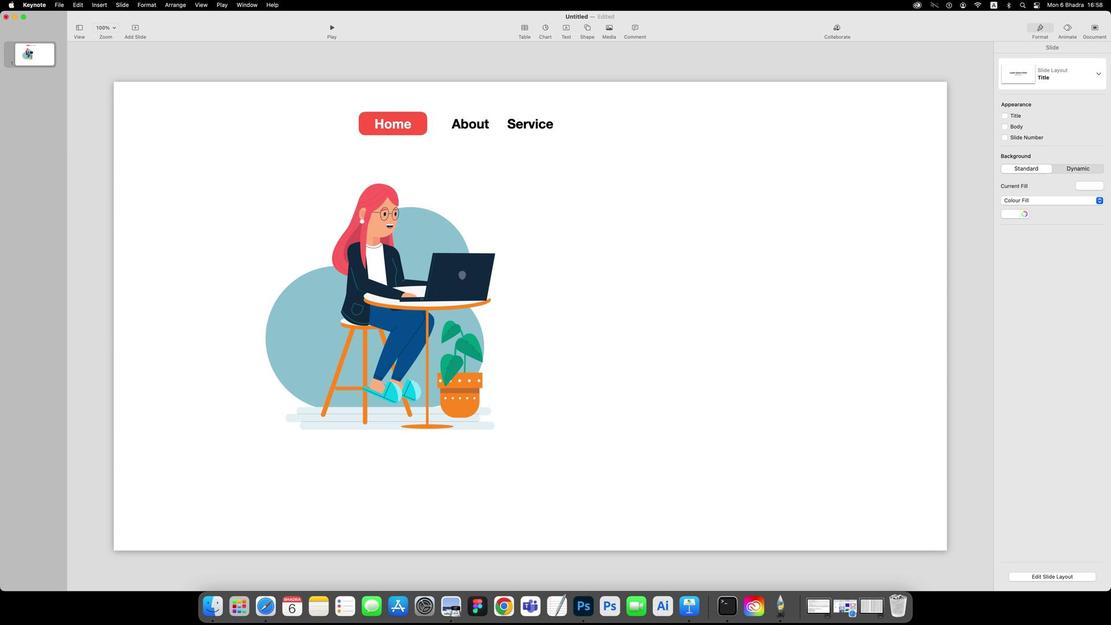 
Action: Mouse moved to (679, 49)
Screenshot: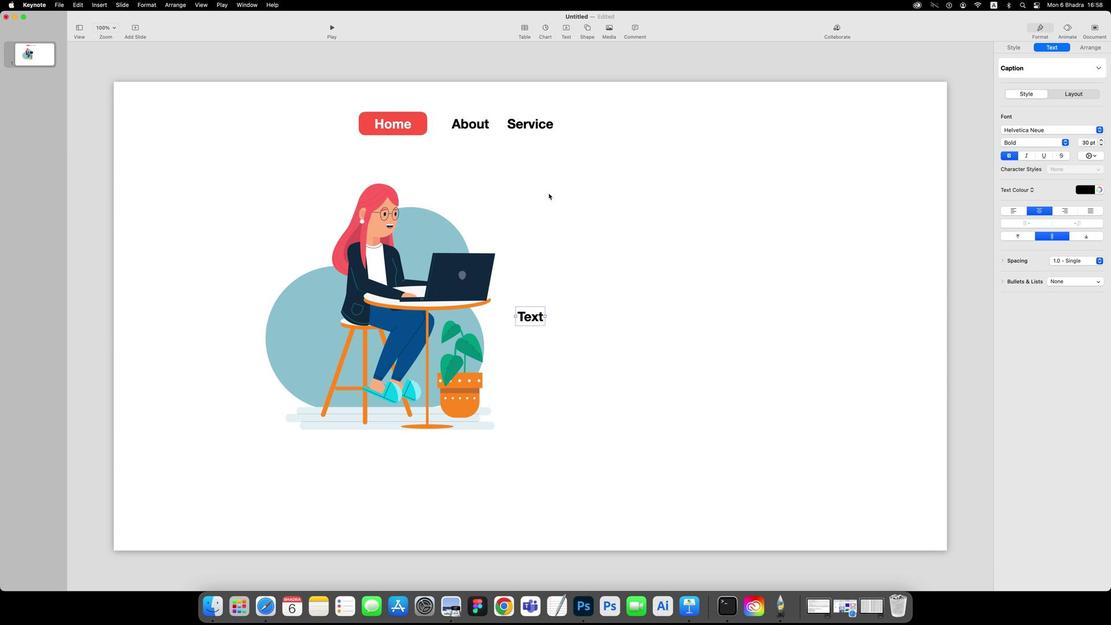
Action: Mouse pressed left at (679, 49)
Screenshot: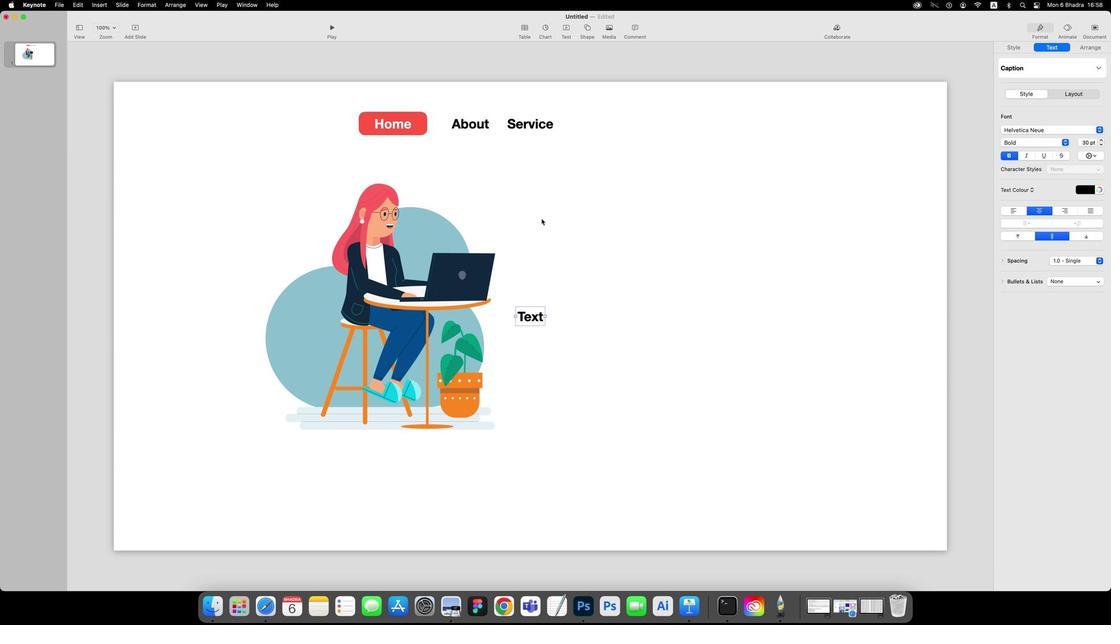 
Action: Mouse moved to (651, 309)
Screenshot: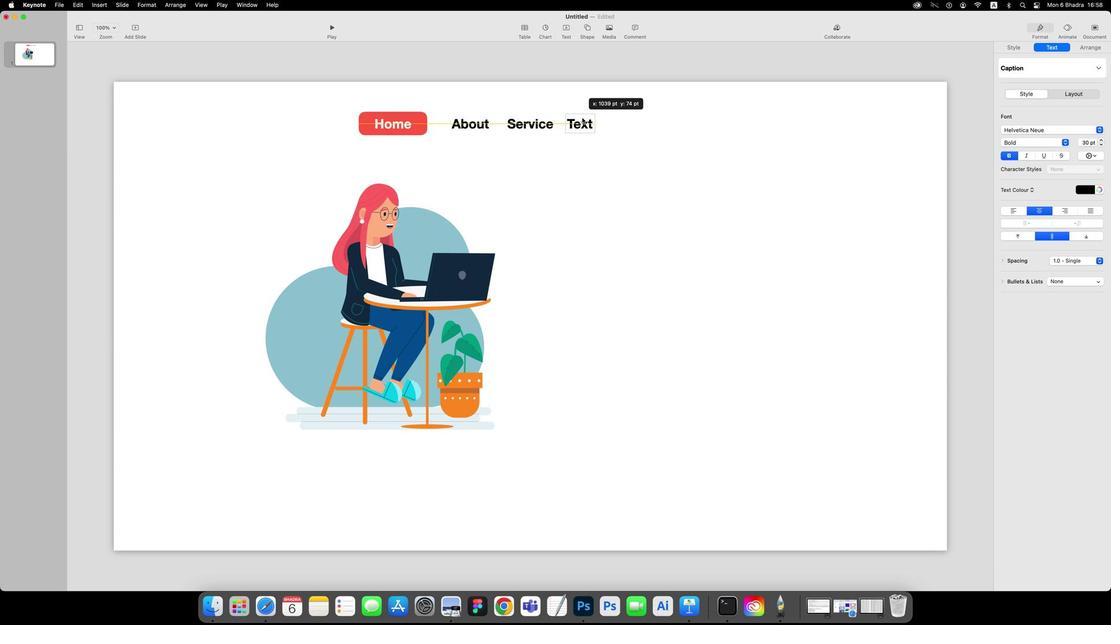 
Action: Mouse pressed left at (651, 309)
Screenshot: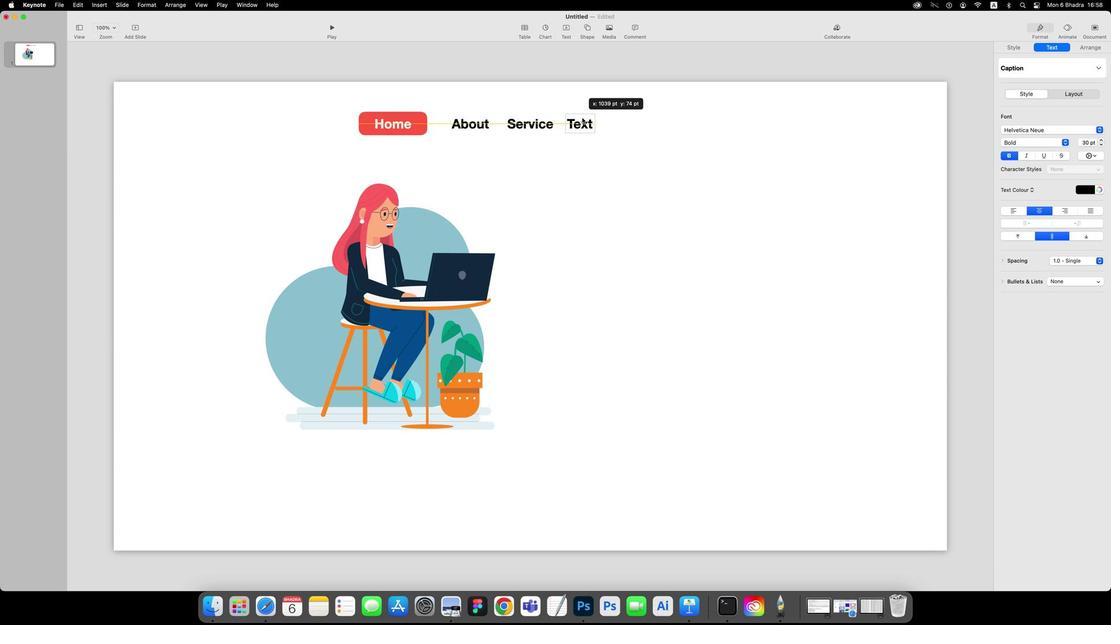 
Action: Mouse moved to (690, 131)
Screenshot: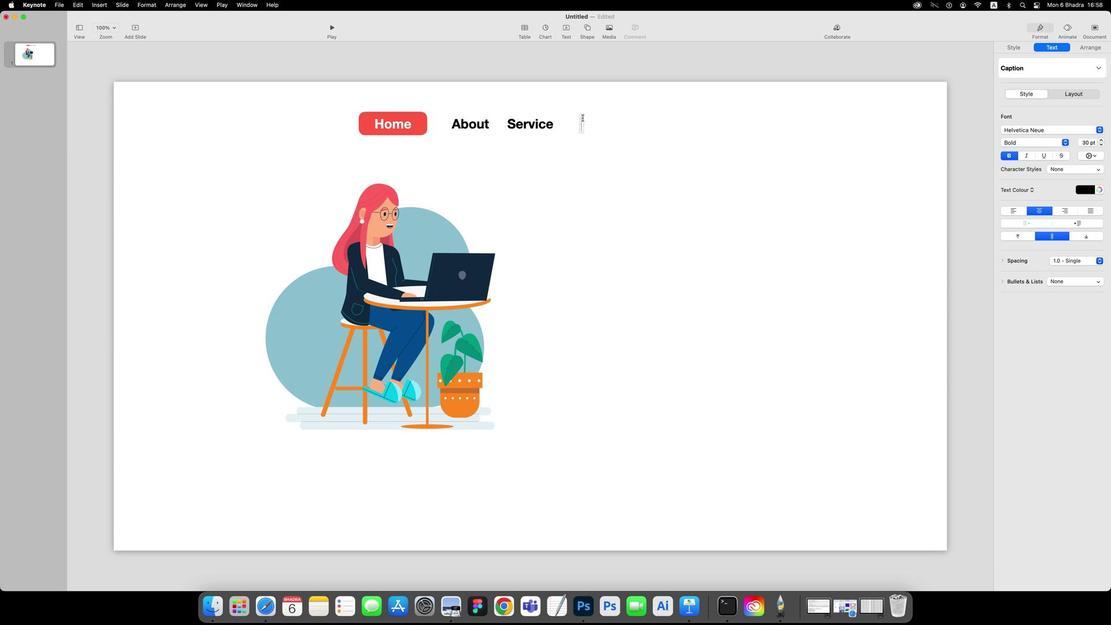 
Action: Mouse pressed left at (690, 131)
Screenshot: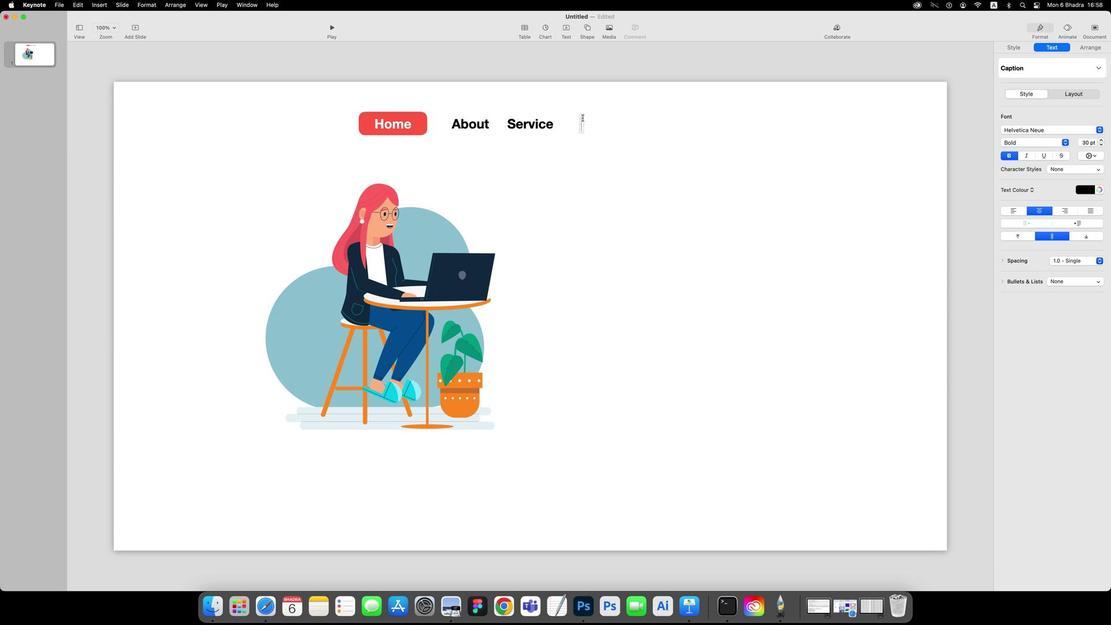 
Action: Key pressed Key.caps_lock'B'Key.caps_lock'l''o''g'Key.esc
Screenshot: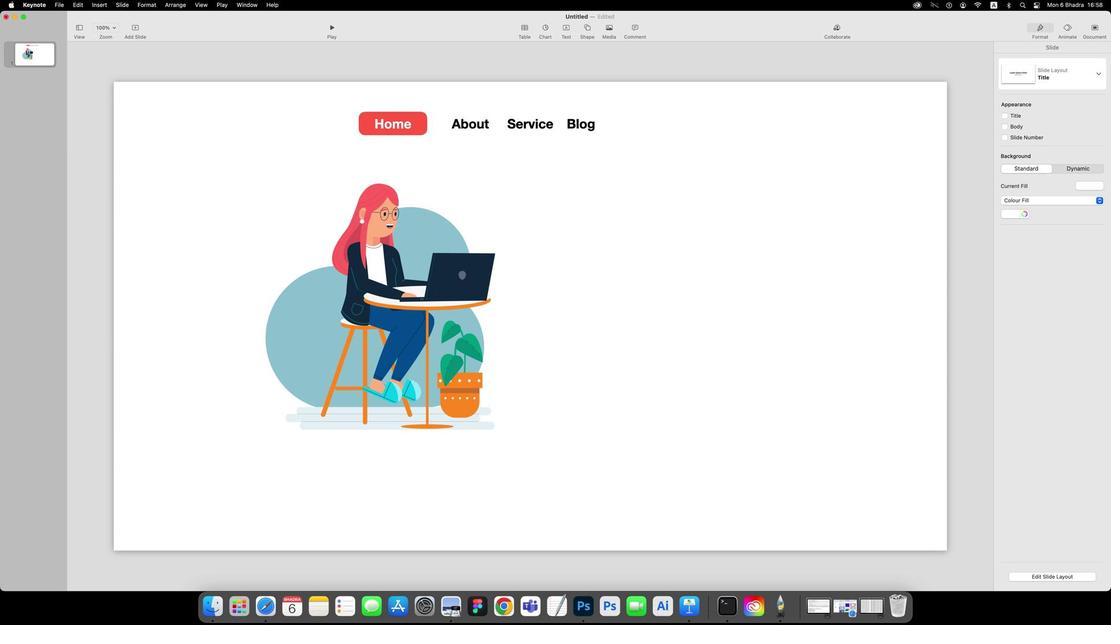 
Action: Mouse moved to (596, 131)
Screenshot: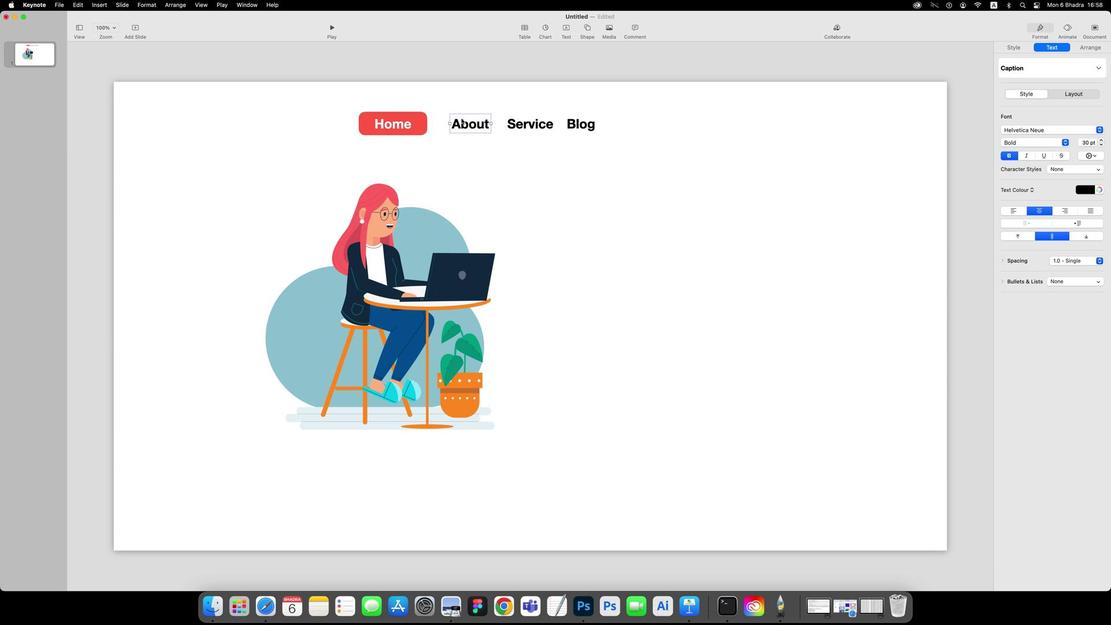 
Action: Mouse pressed left at (596, 131)
Screenshot: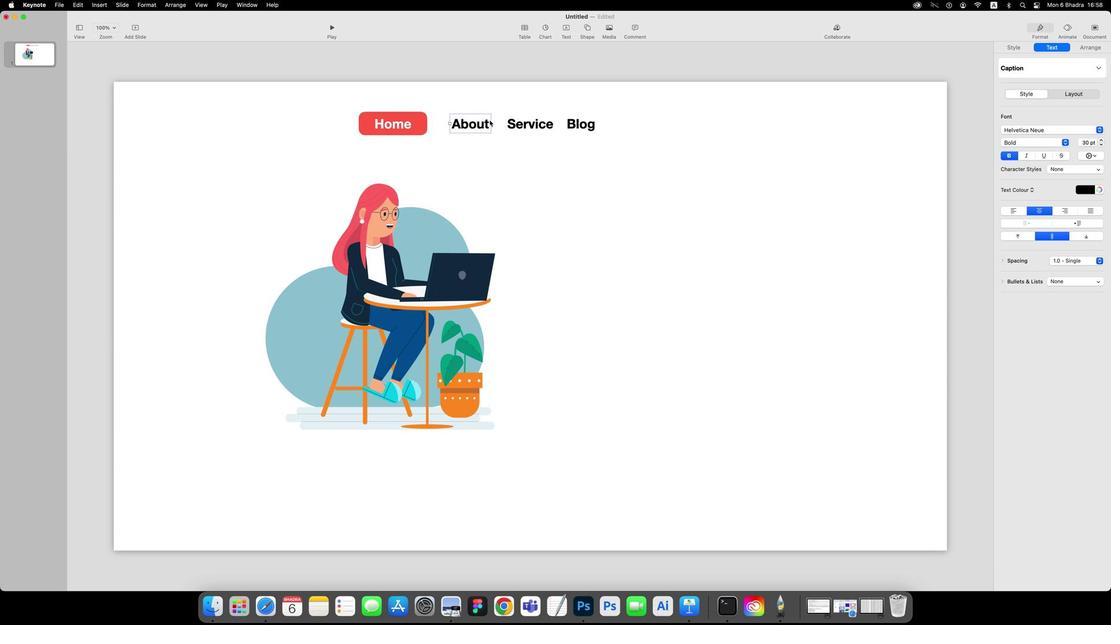 
Action: Mouse moved to (653, 137)
Screenshot: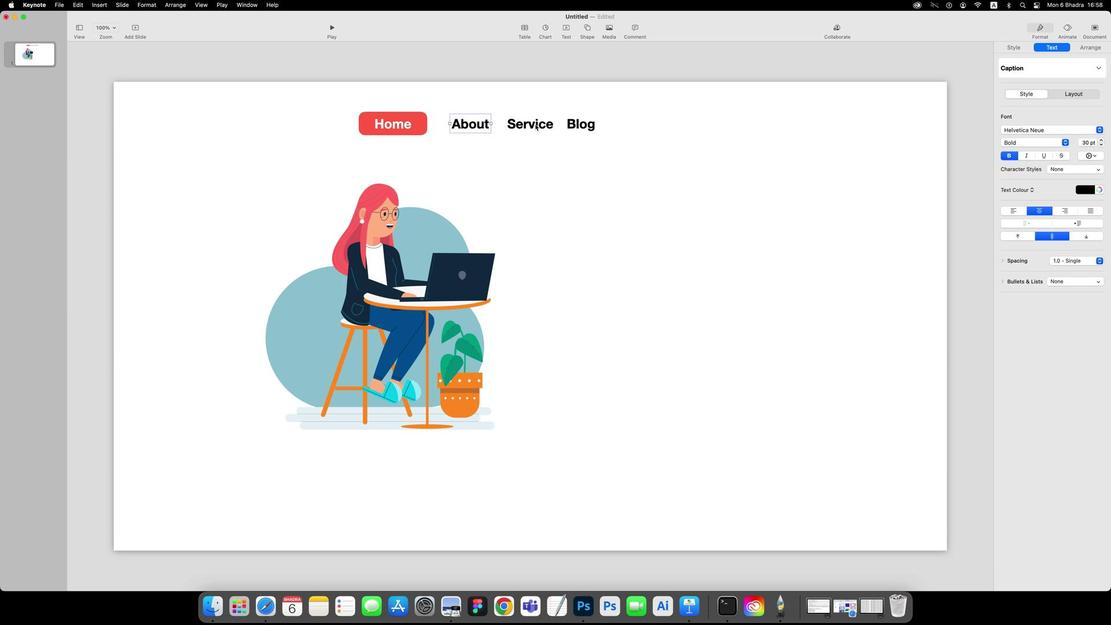 
Action: Key pressed Key.caps_lock
Screenshot: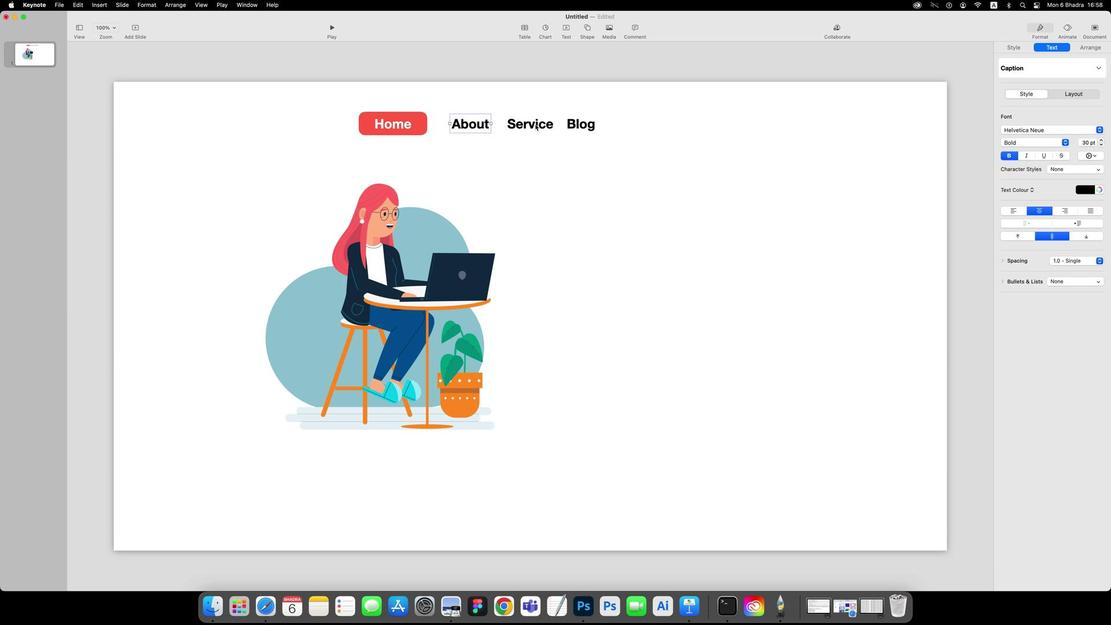 
Action: Mouse moved to (1029, 142)
Screenshot: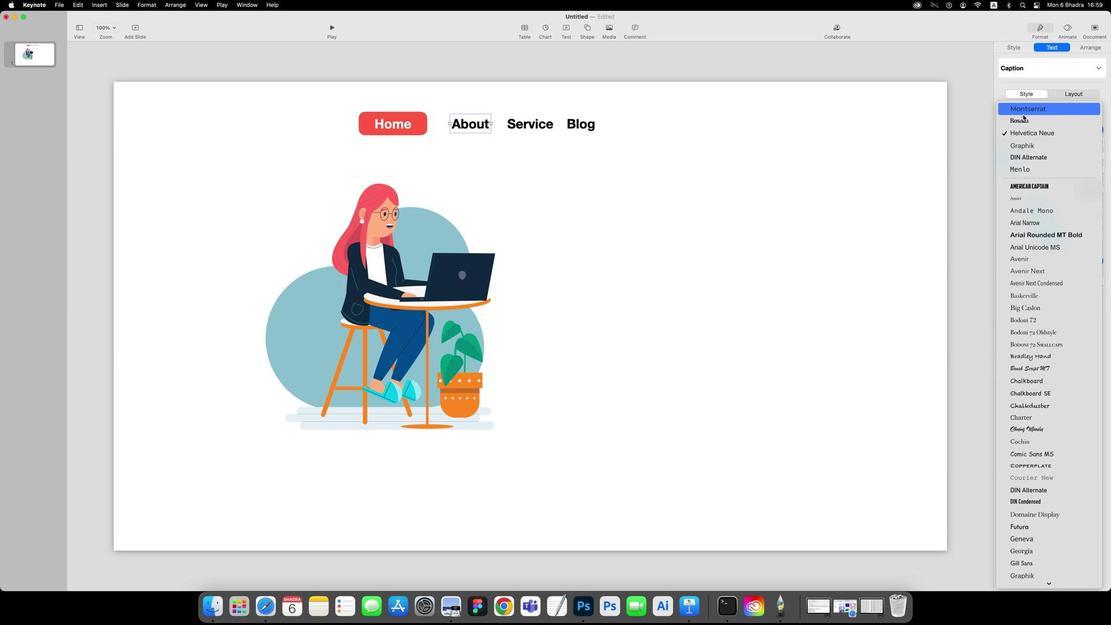 
Action: Mouse pressed left at (1029, 142)
Screenshot: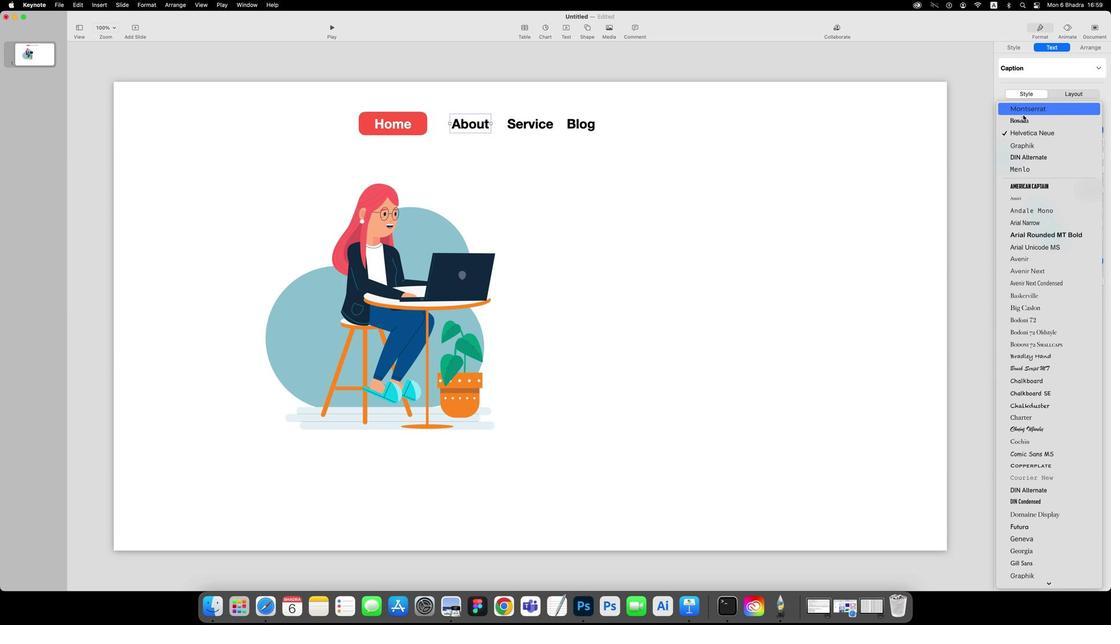 
Action: Mouse moved to (1029, 125)
Screenshot: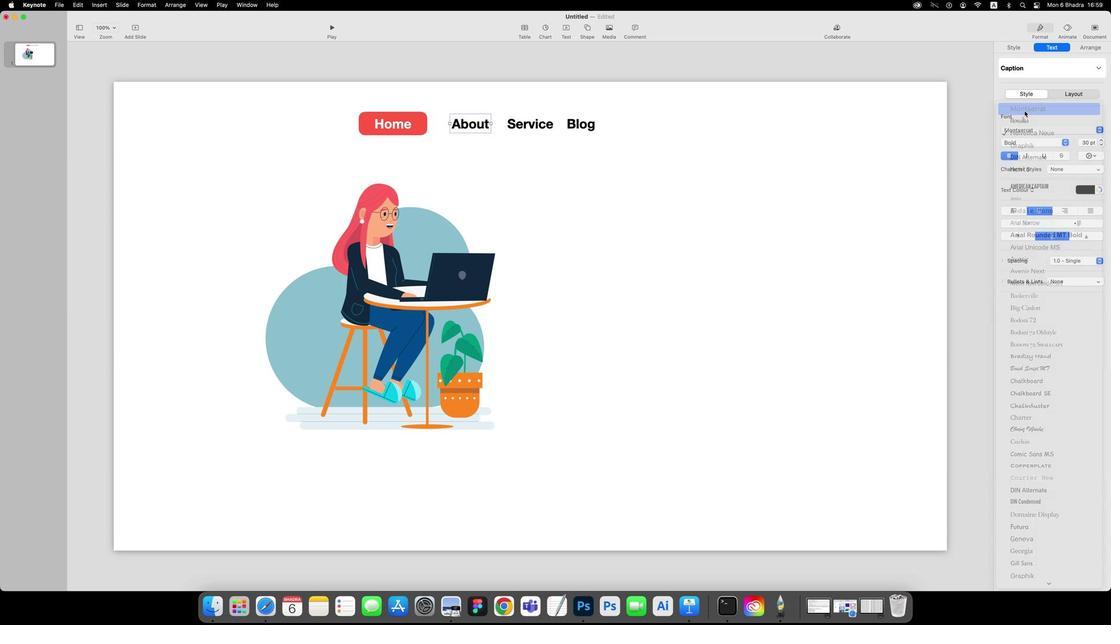 
Action: Mouse pressed left at (1029, 125)
Screenshot: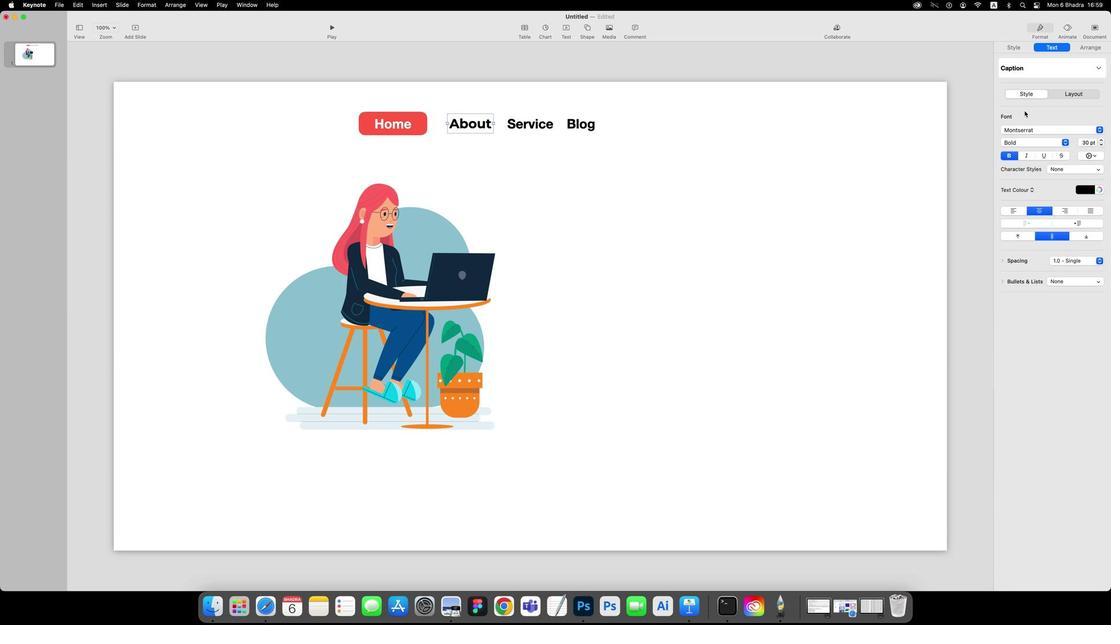 
Action: Mouse moved to (1020, 152)
Screenshot: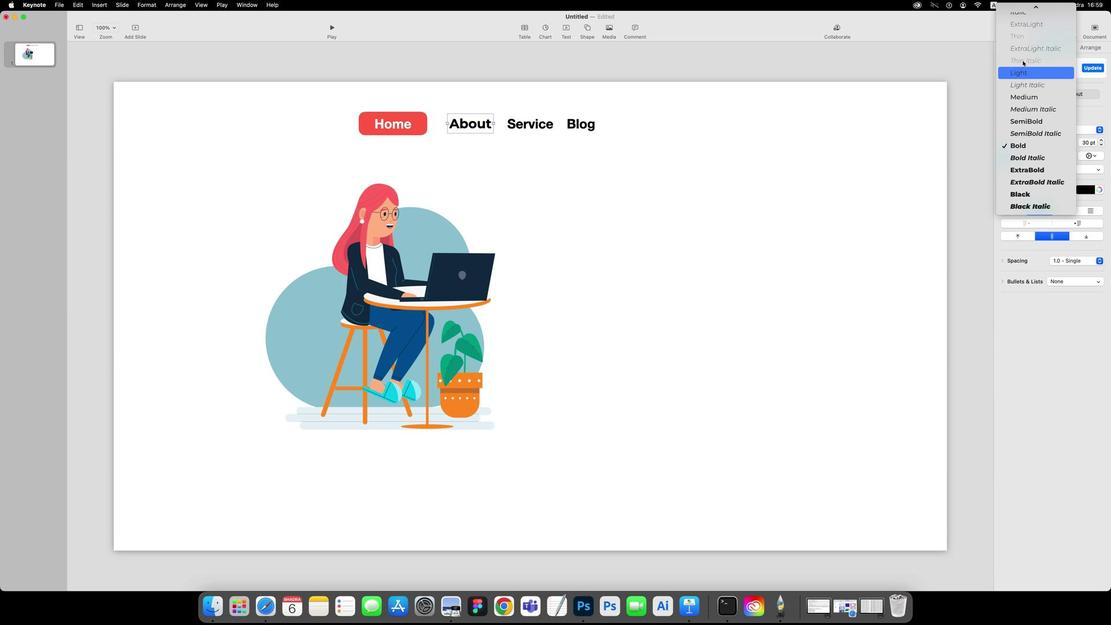 
Action: Mouse pressed left at (1020, 152)
Screenshot: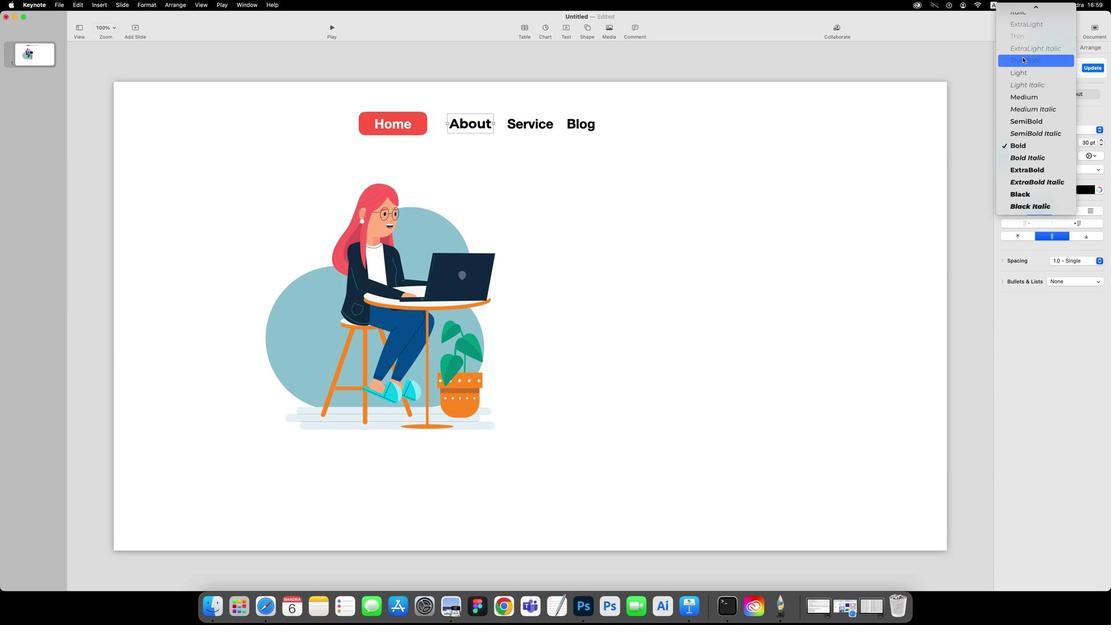 
Action: Mouse moved to (1029, 64)
Screenshot: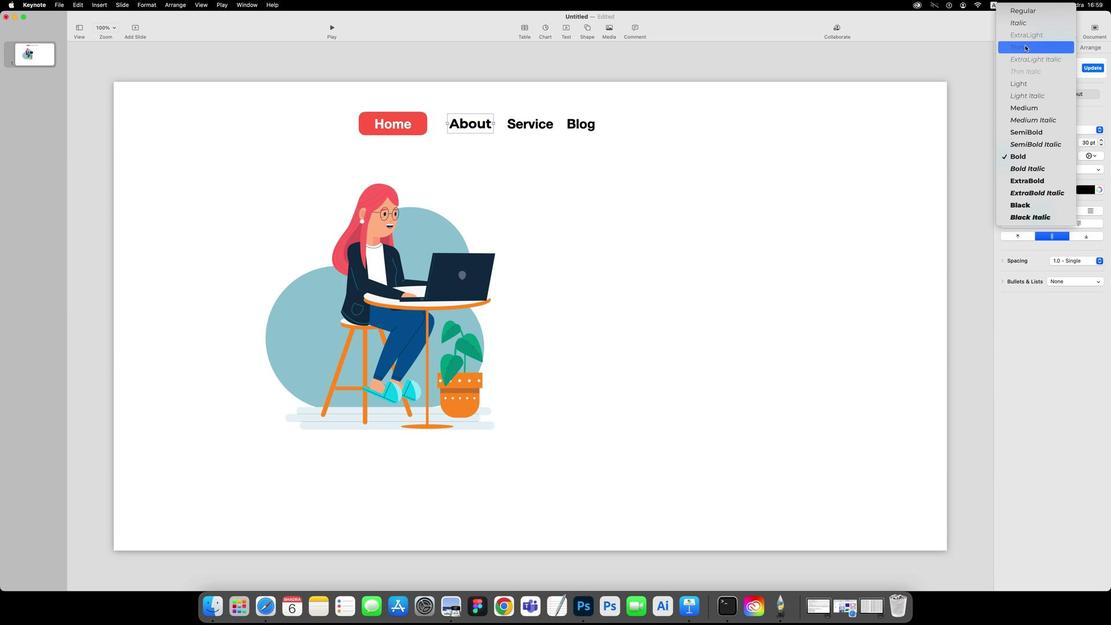 
Action: Mouse scrolled (1029, 64) with delta (243, 23)
Screenshot: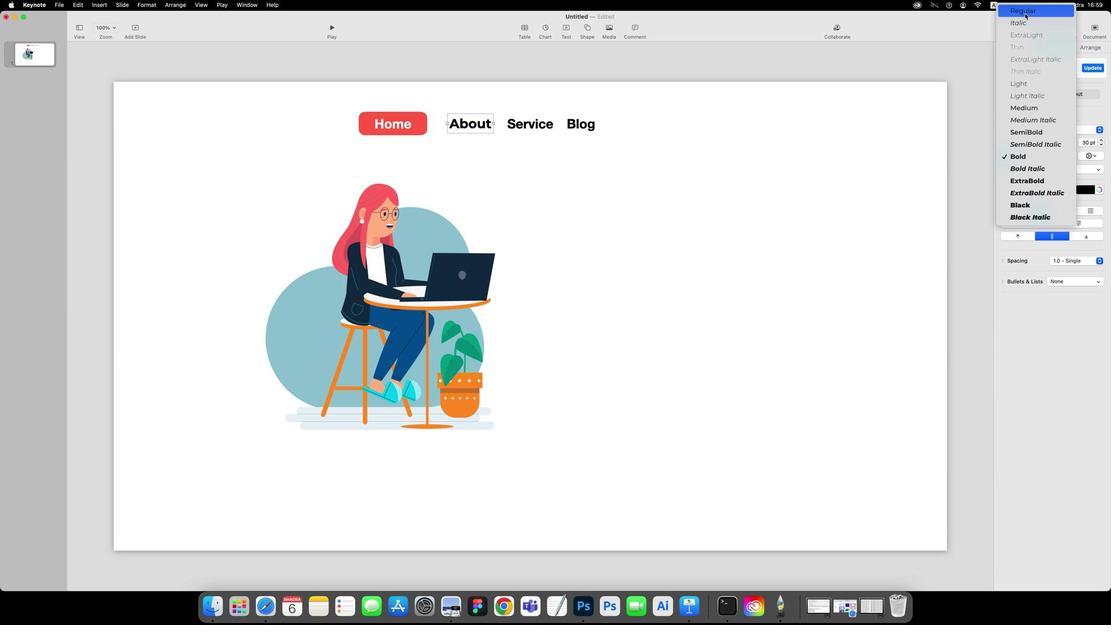 
Action: Mouse scrolled (1029, 64) with delta (243, 24)
Screenshot: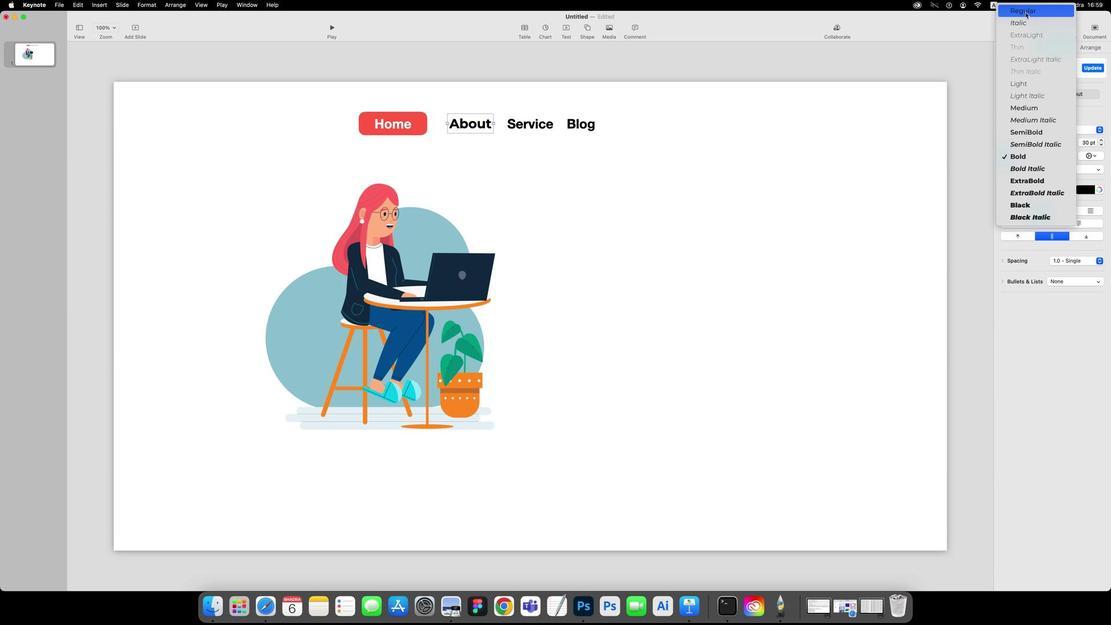 
Action: Mouse scrolled (1029, 64) with delta (243, 27)
Screenshot: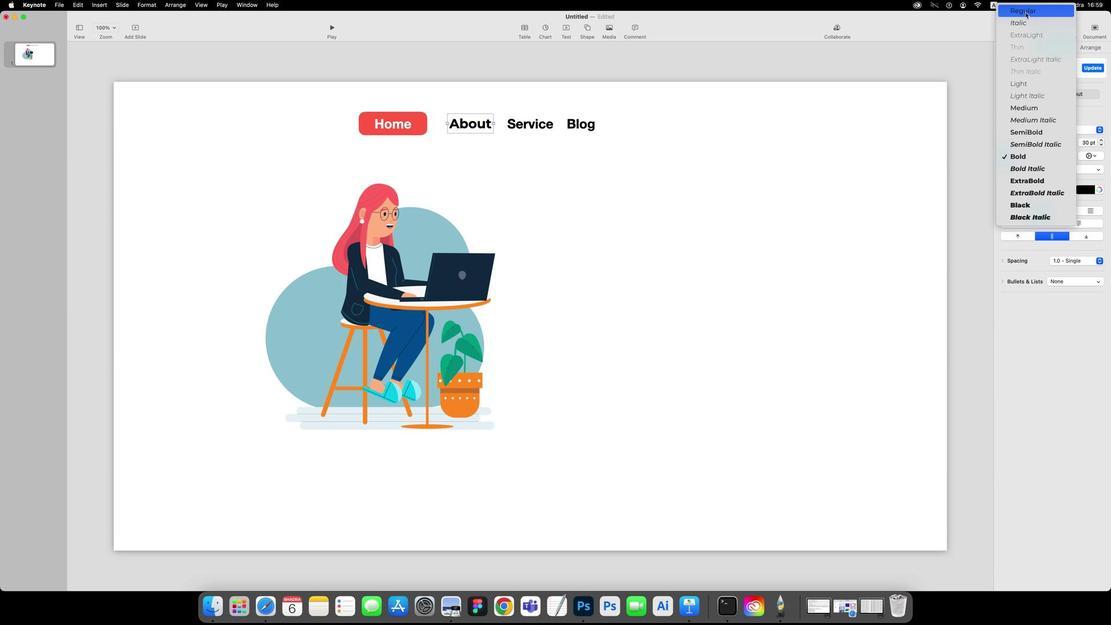 
Action: Mouse scrolled (1029, 64) with delta (243, 28)
Screenshot: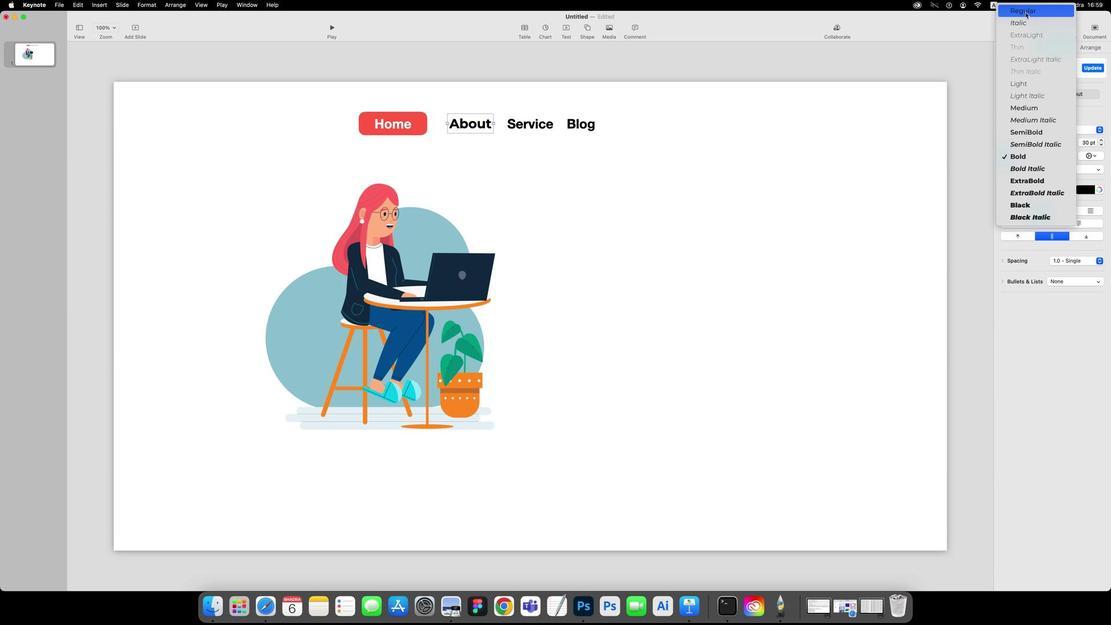 
Action: Mouse scrolled (1029, 64) with delta (243, 29)
Screenshot: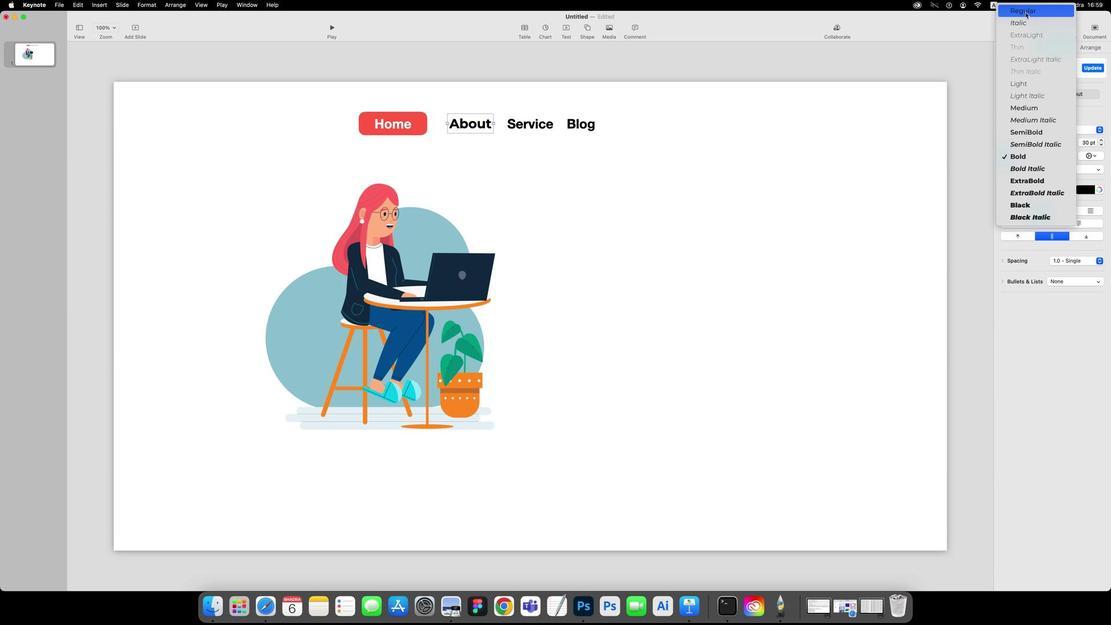 
Action: Mouse moved to (1029, 34)
Screenshot: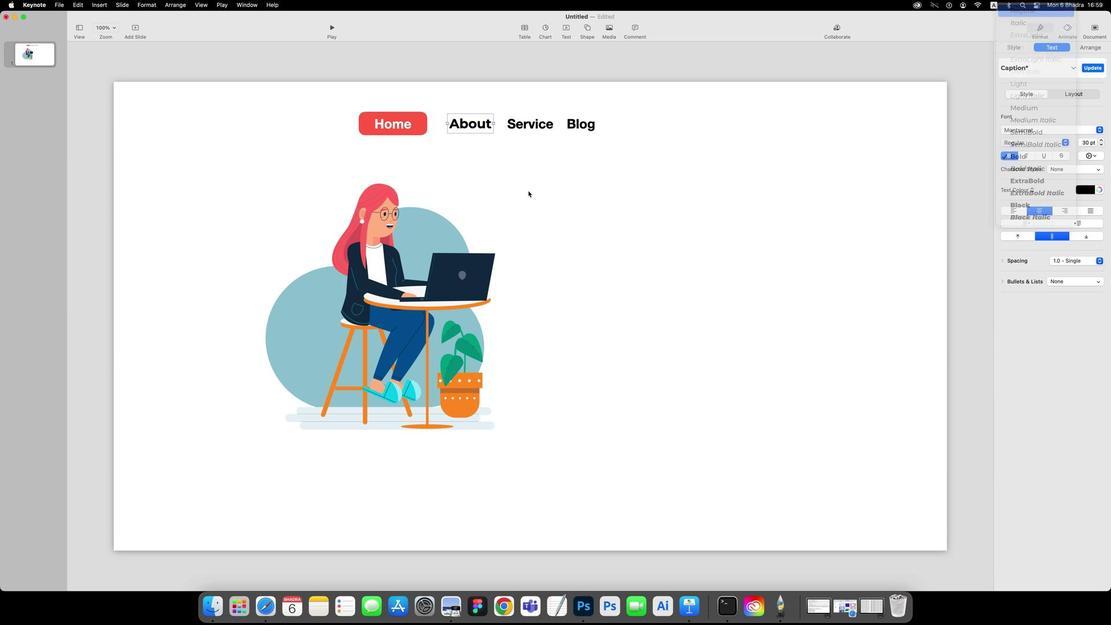 
Action: Mouse pressed left at (1029, 34)
Screenshot: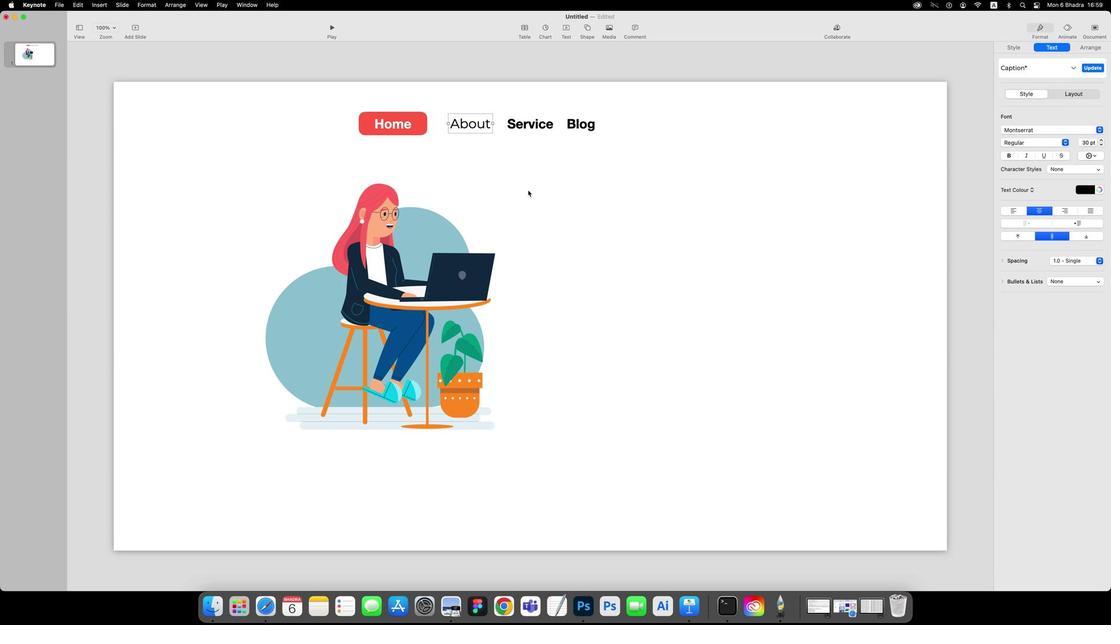 
Action: Mouse moved to (642, 139)
Screenshot: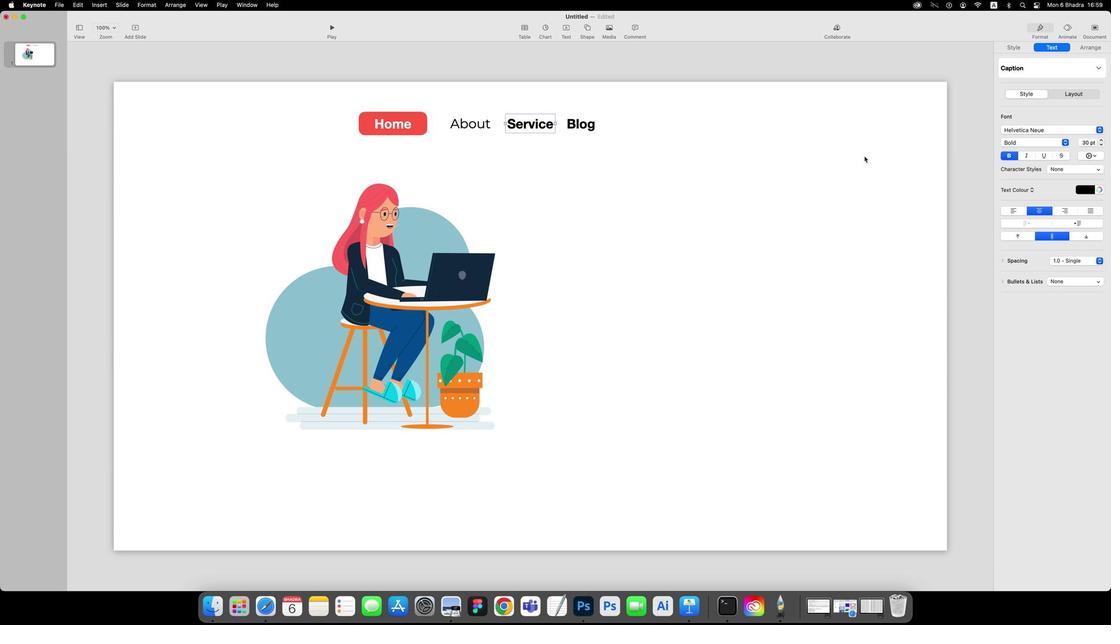 
Action: Mouse pressed left at (642, 139)
Screenshot: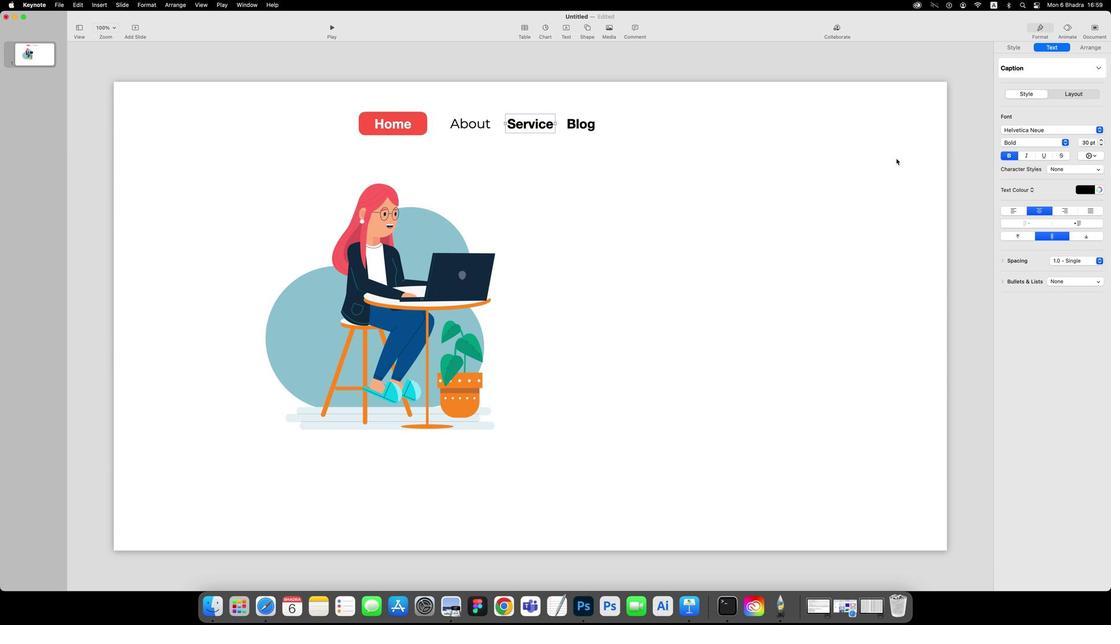 
Action: Mouse moved to (1014, 141)
Screenshot: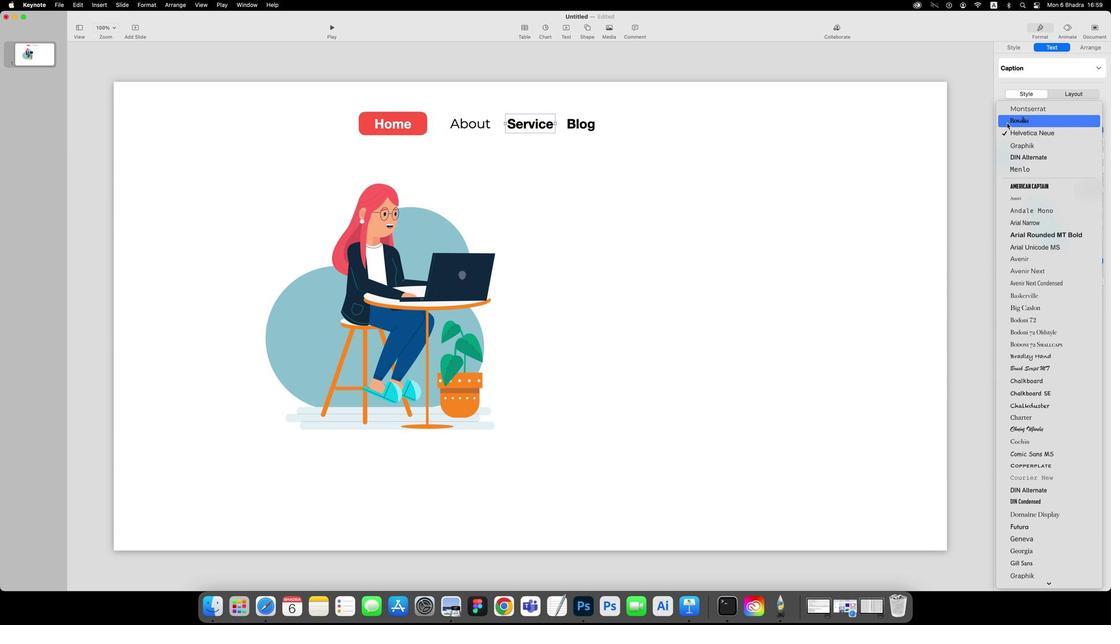 
Action: Mouse pressed left at (1014, 141)
Screenshot: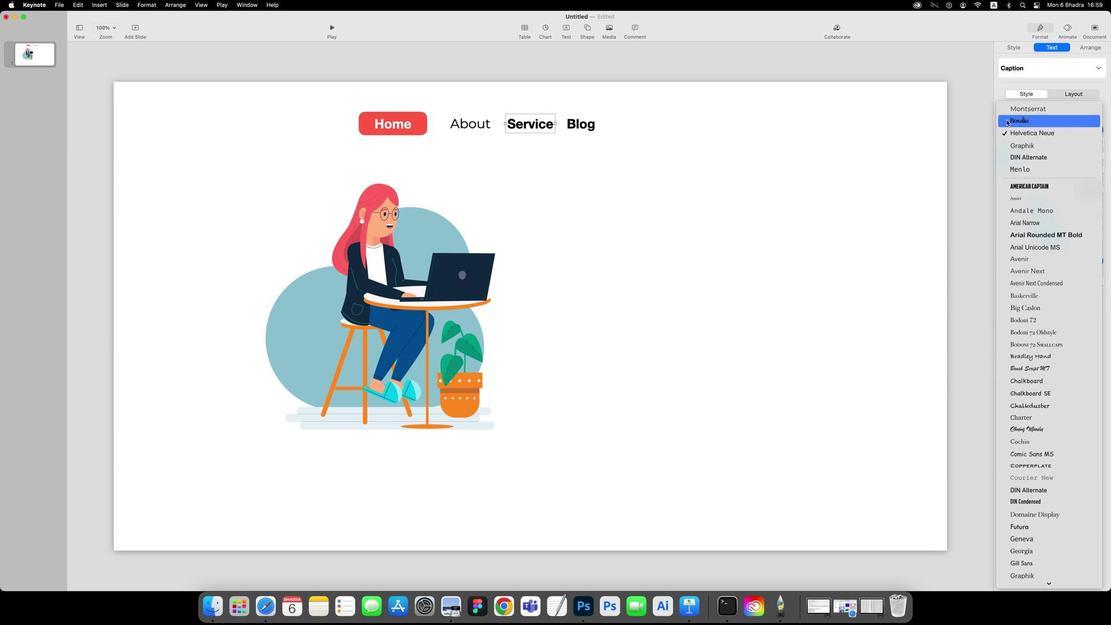 
Action: Mouse moved to (1019, 121)
Screenshot: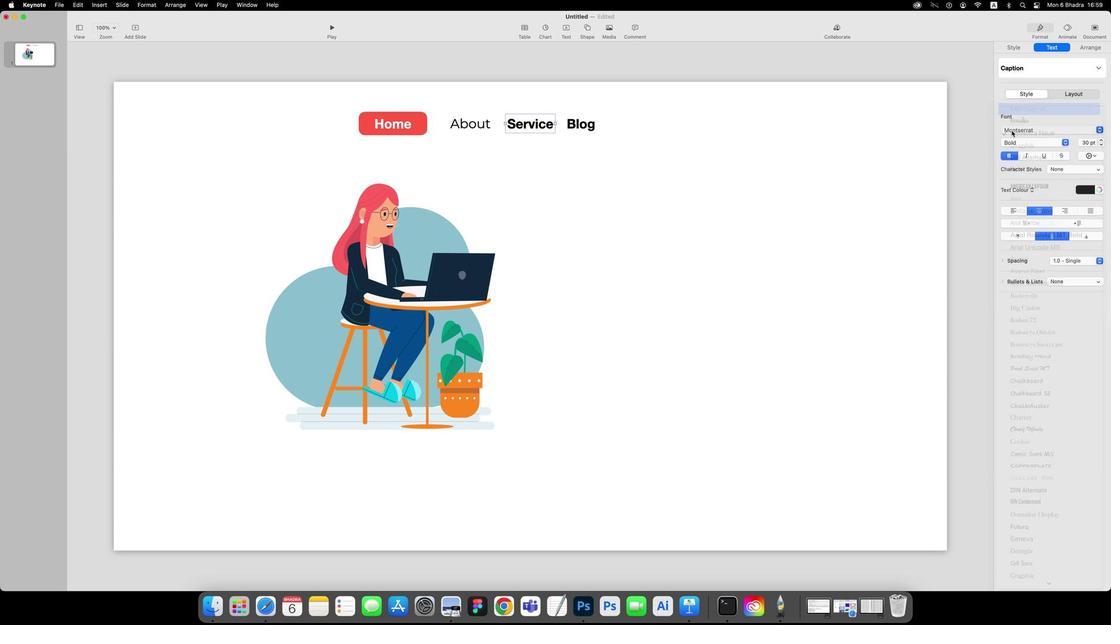 
Action: Mouse pressed left at (1019, 121)
Screenshot: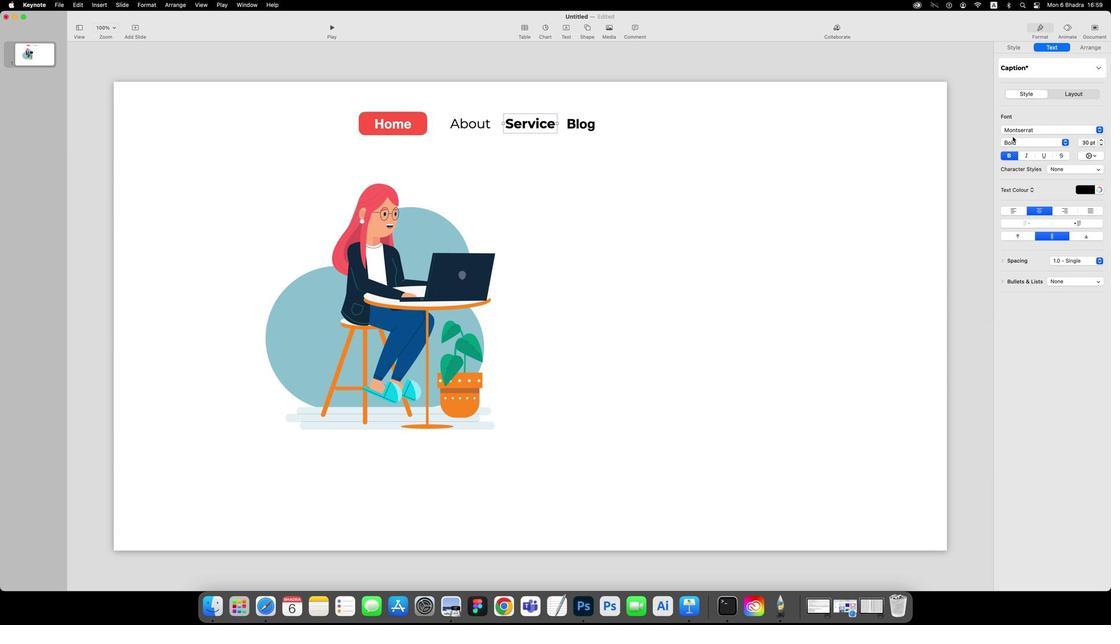 
Action: Mouse moved to (1021, 155)
Screenshot: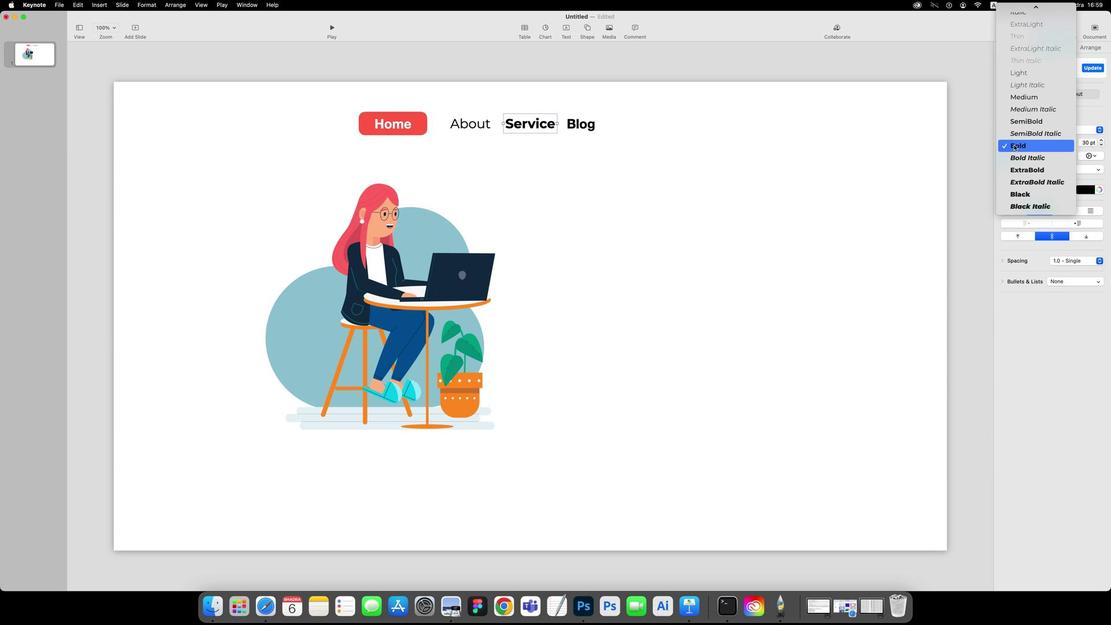 
Action: Mouse pressed left at (1021, 155)
Screenshot: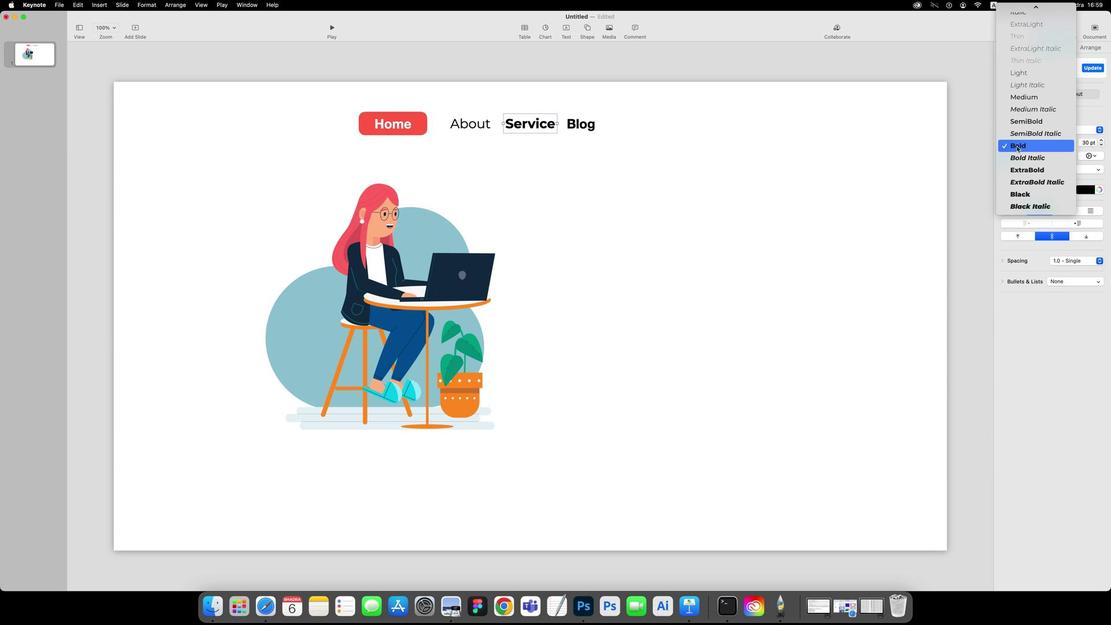
Action: Mouse moved to (1041, 112)
Screenshot: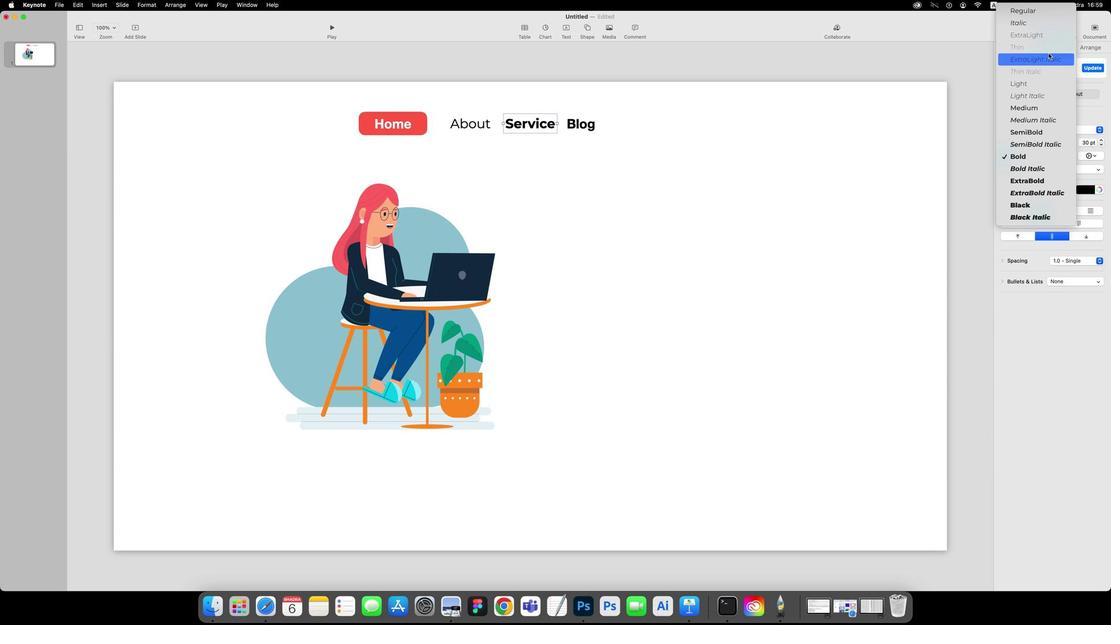 
Action: Mouse scrolled (1041, 112) with delta (243, 23)
Screenshot: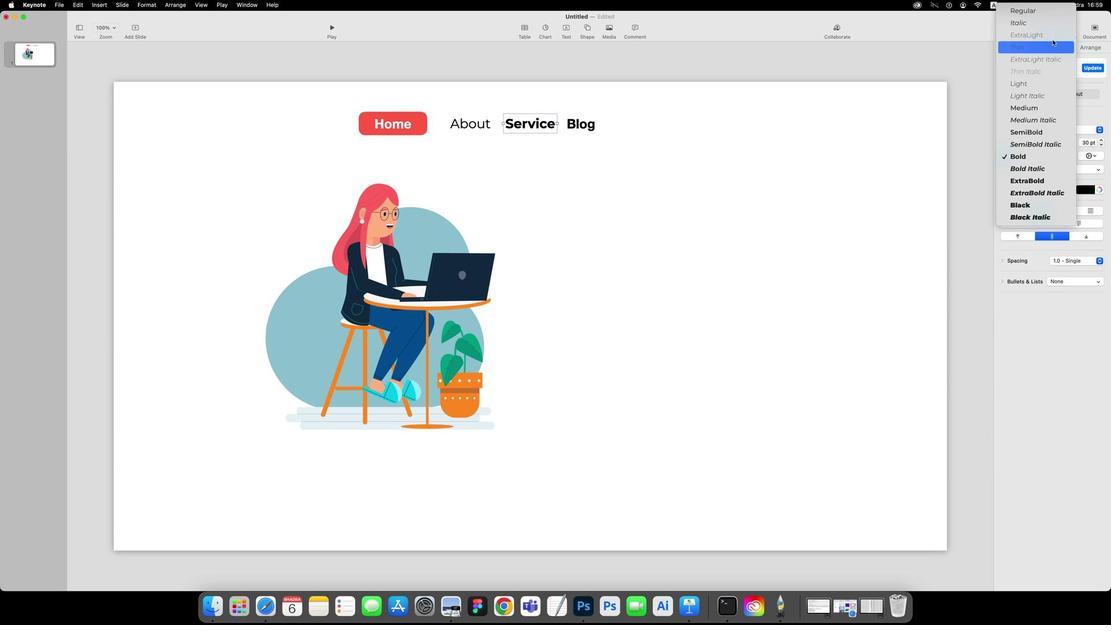 
Action: Mouse scrolled (1041, 112) with delta (243, 24)
Screenshot: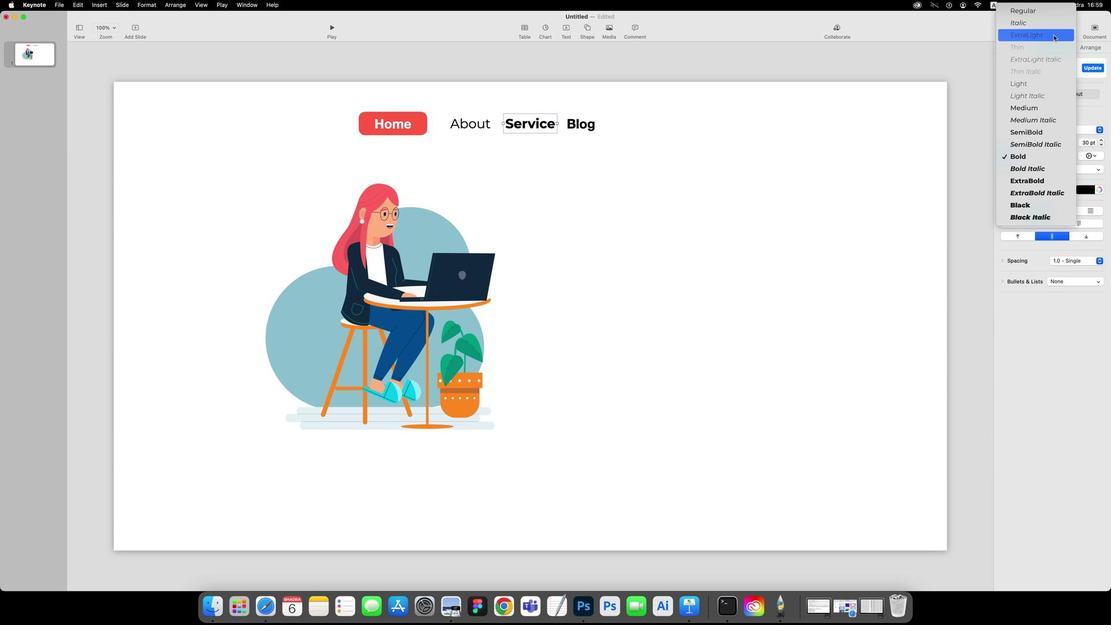 
Action: Mouse scrolled (1041, 112) with delta (243, 27)
Screenshot: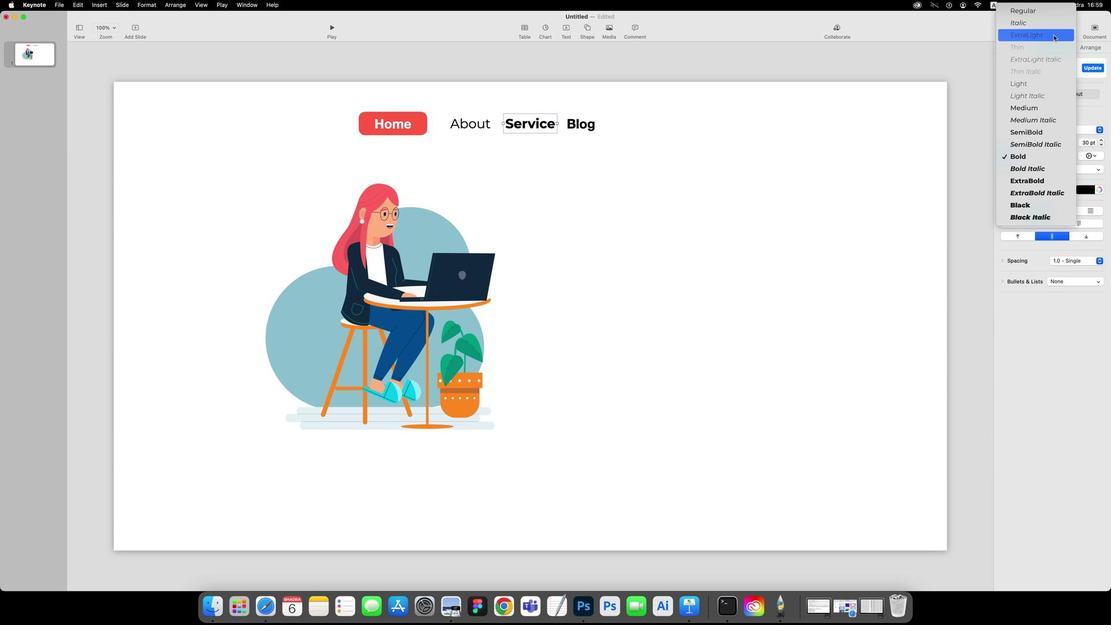 
Action: Mouse scrolled (1041, 112) with delta (243, 28)
Screenshot: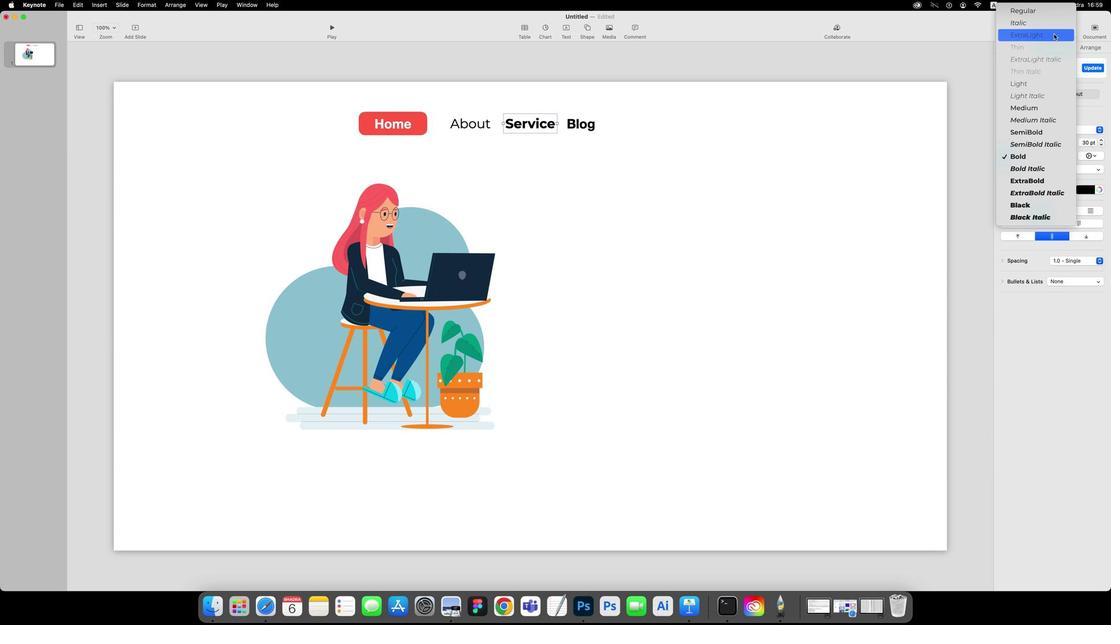 
Action: Mouse scrolled (1041, 112) with delta (243, 29)
Screenshot: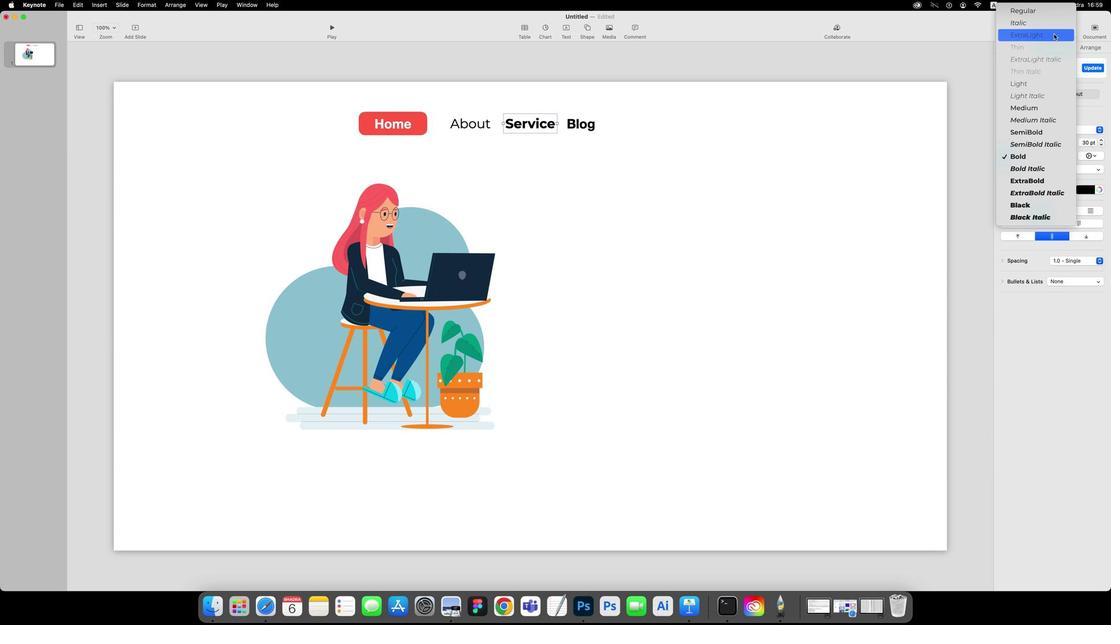 
Action: Mouse moved to (1049, 31)
Screenshot: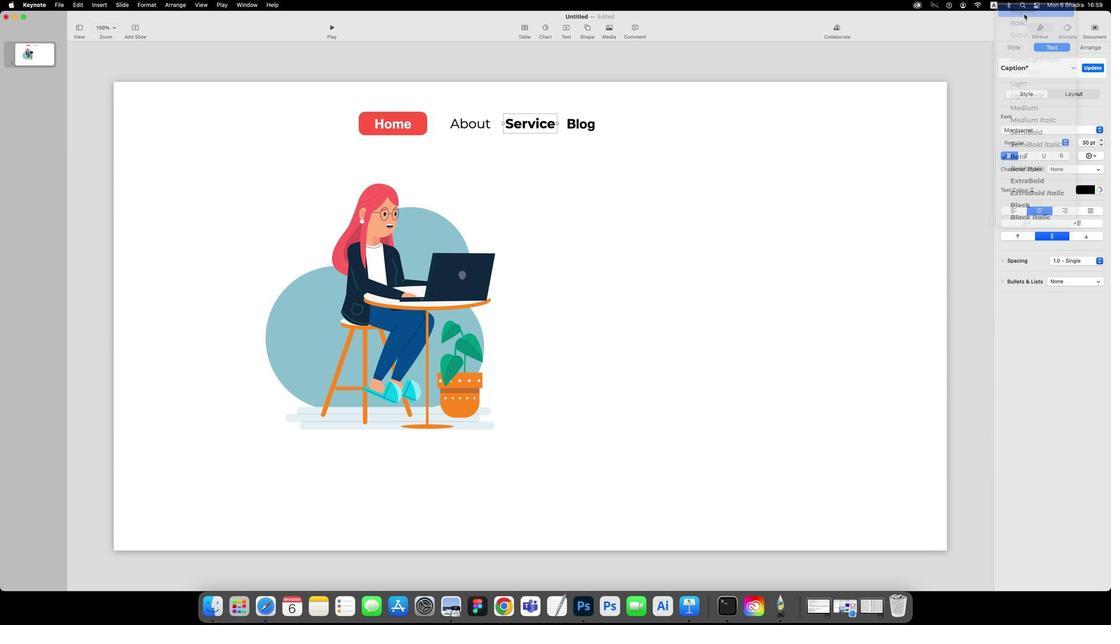 
Action: Mouse pressed left at (1049, 31)
Screenshot: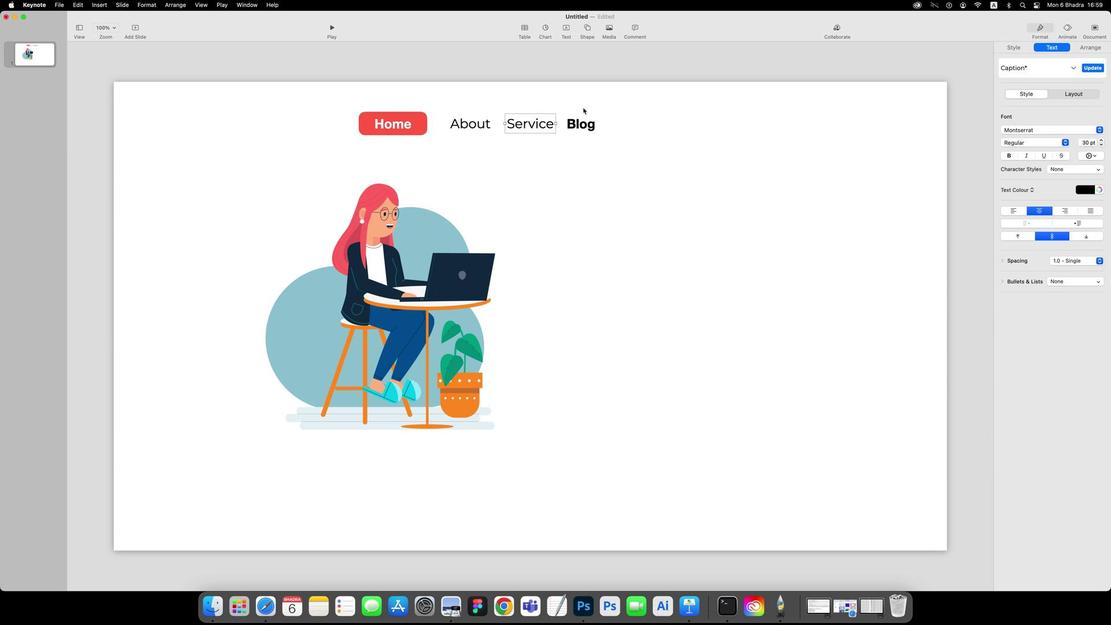 
Action: Mouse moved to (681, 136)
Screenshot: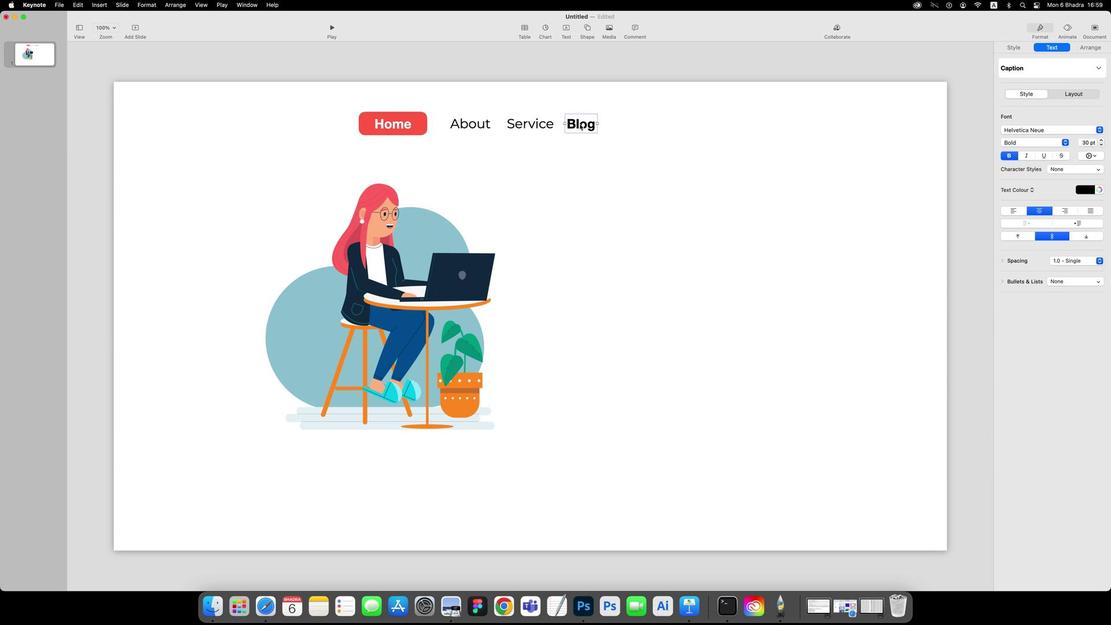 
Action: Mouse pressed left at (681, 136)
Screenshot: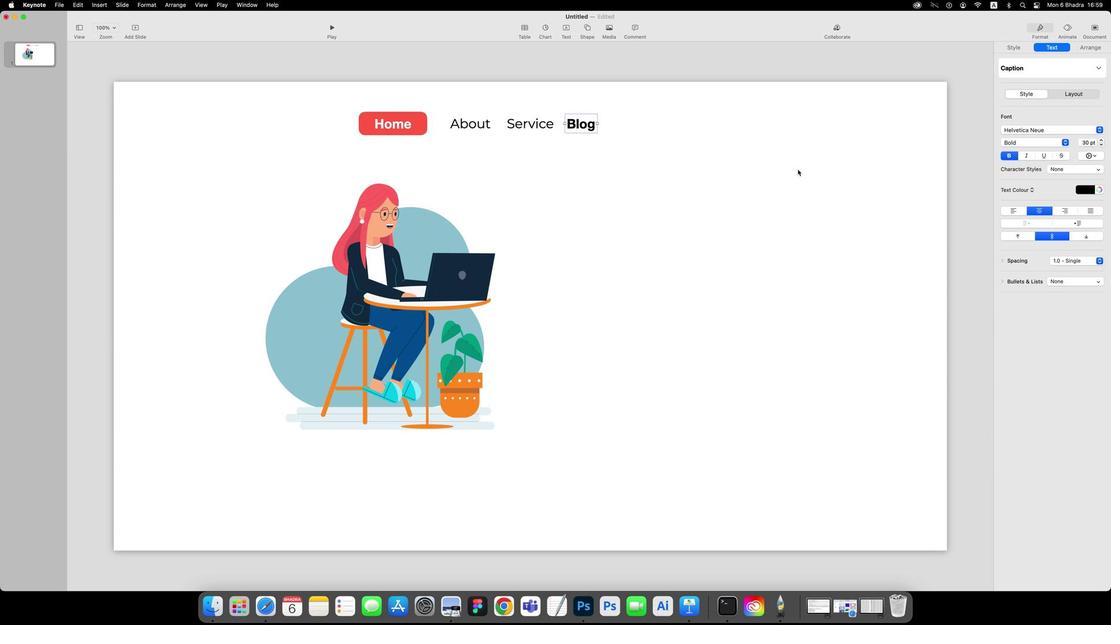
Action: Mouse moved to (1066, 140)
Screenshot: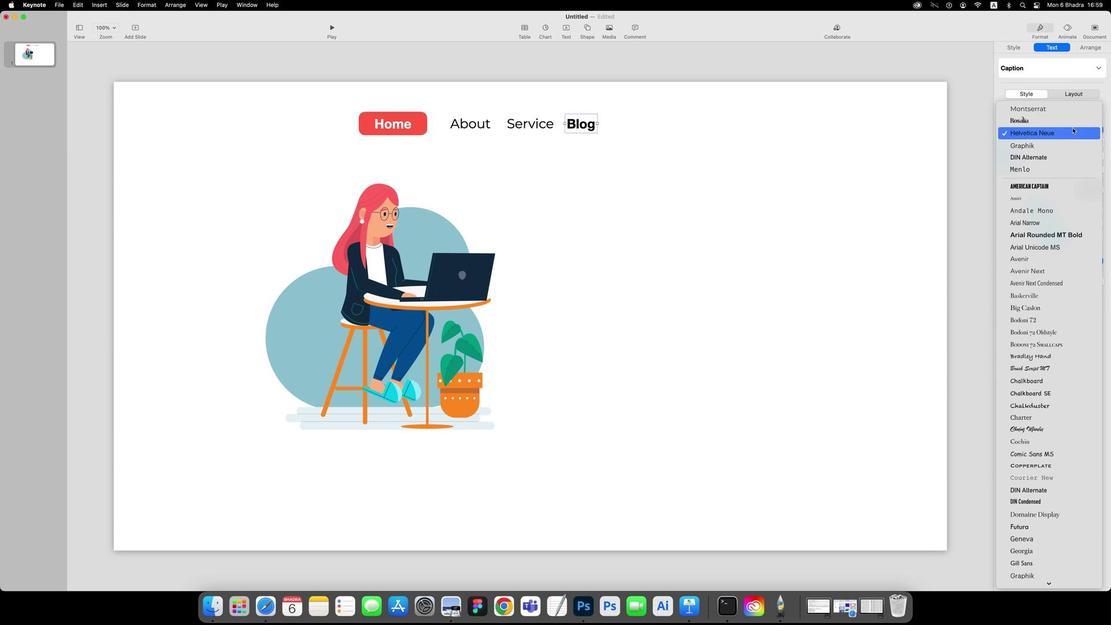 
Action: Mouse pressed left at (1066, 140)
Screenshot: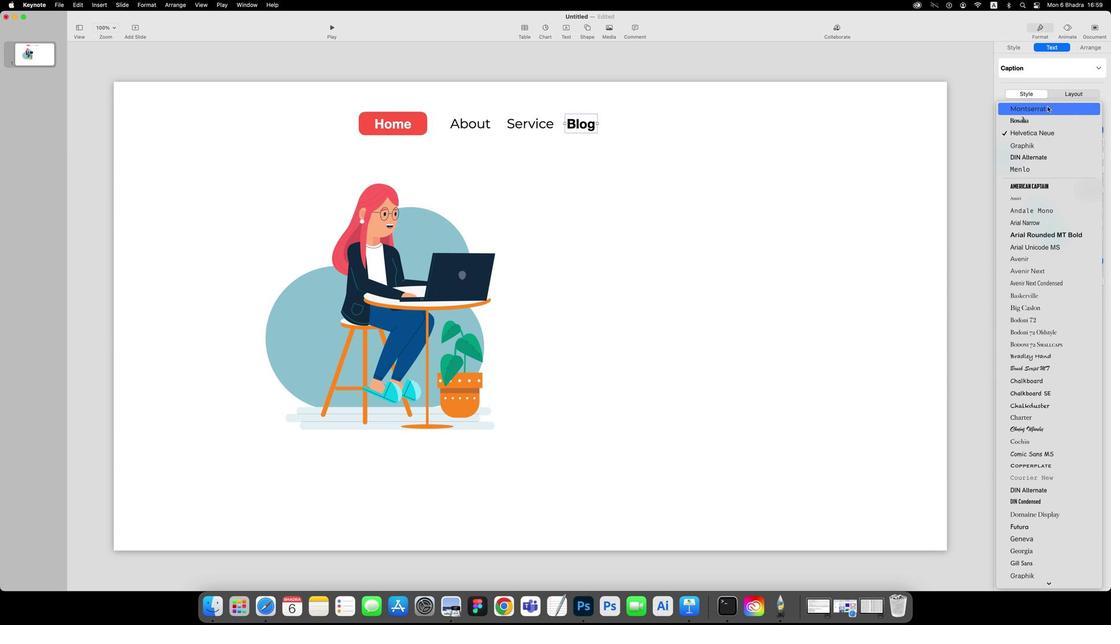 
Action: Mouse moved to (1047, 120)
Screenshot: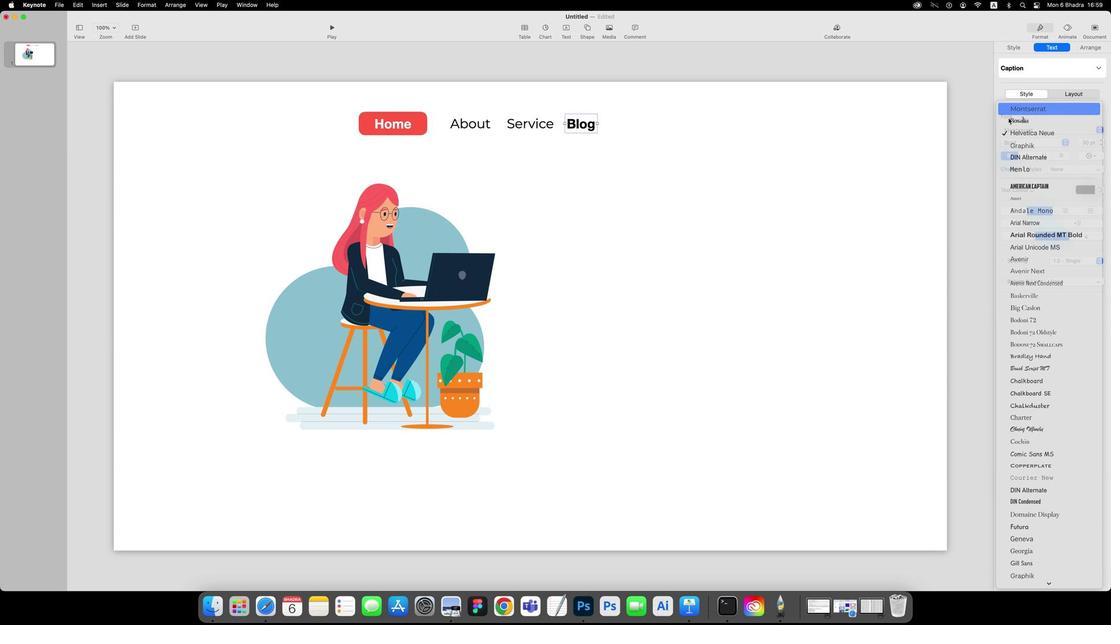 
Action: Mouse pressed left at (1047, 120)
Screenshot: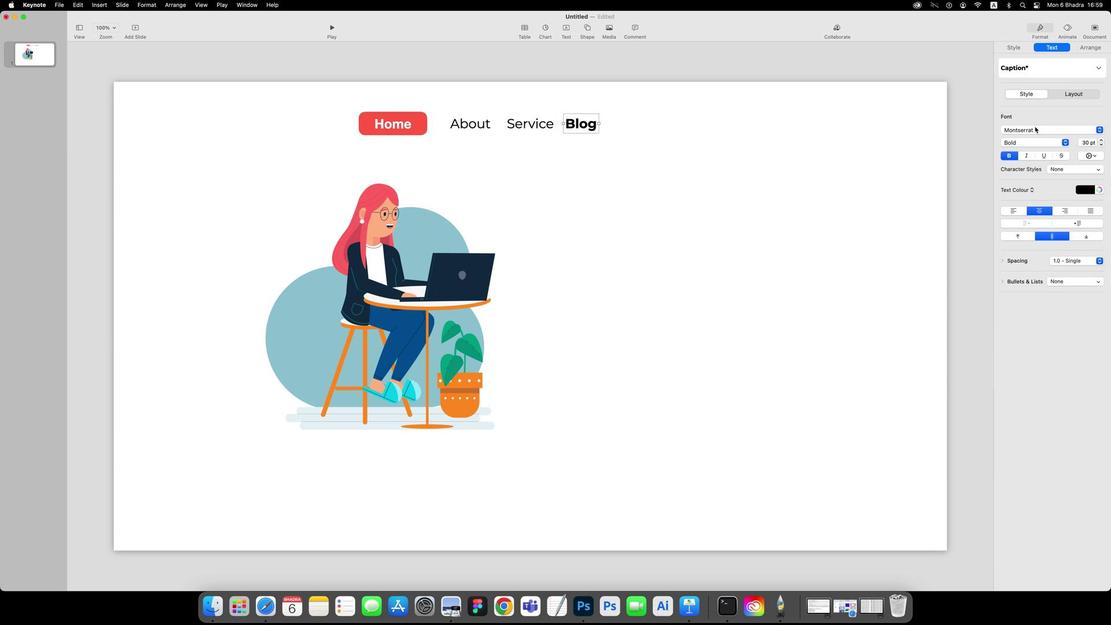 
Action: Mouse moved to (1039, 155)
Screenshot: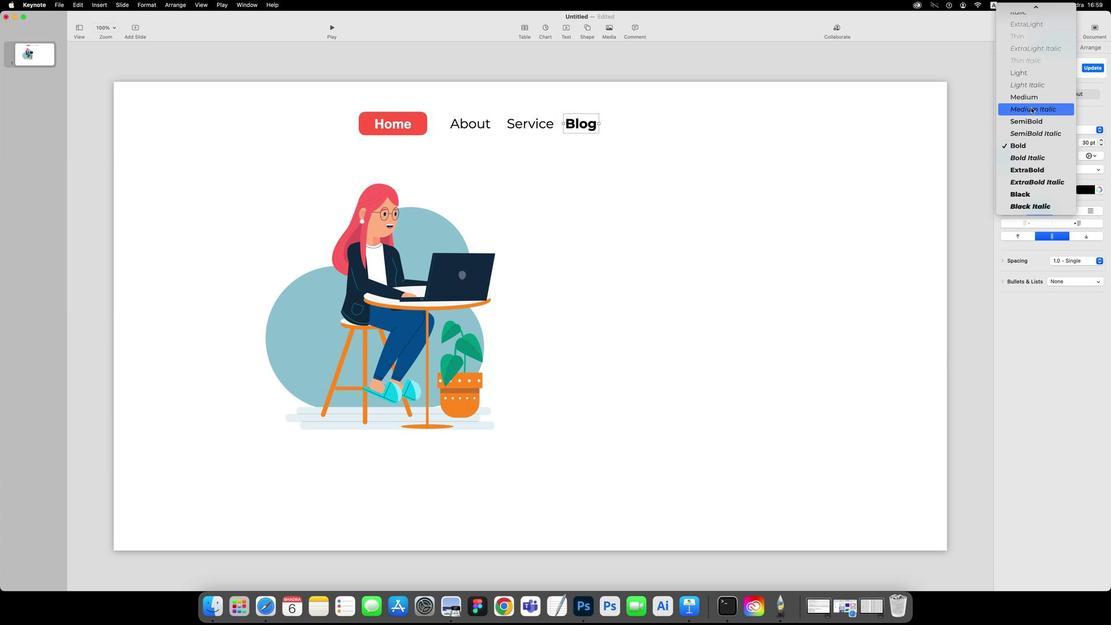 
Action: Mouse pressed left at (1039, 155)
Screenshot: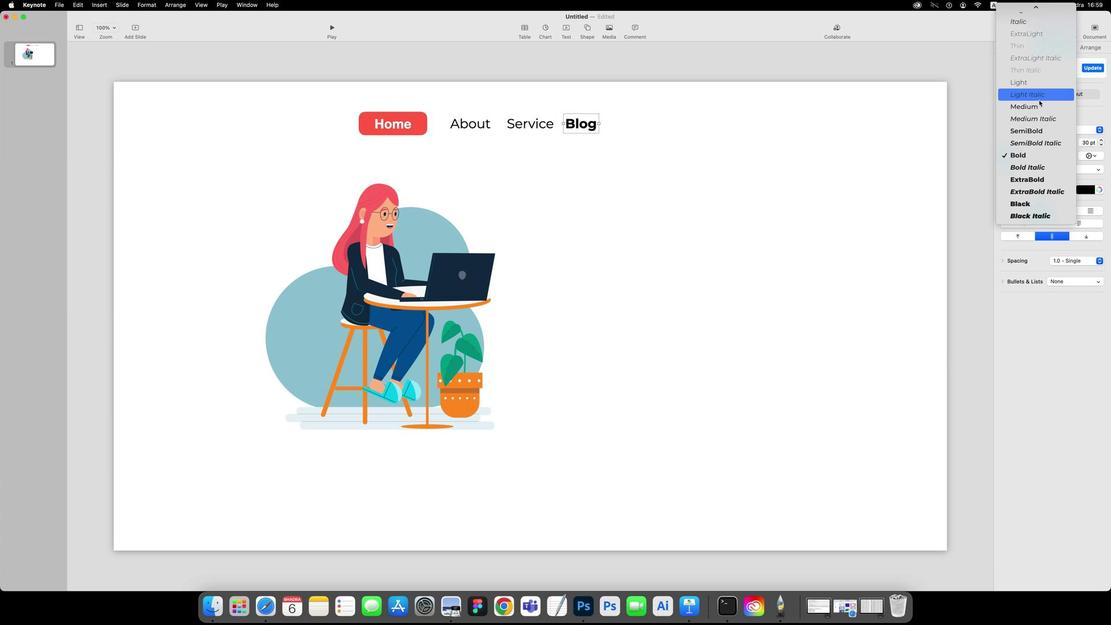 
Action: Mouse moved to (1039, 113)
Screenshot: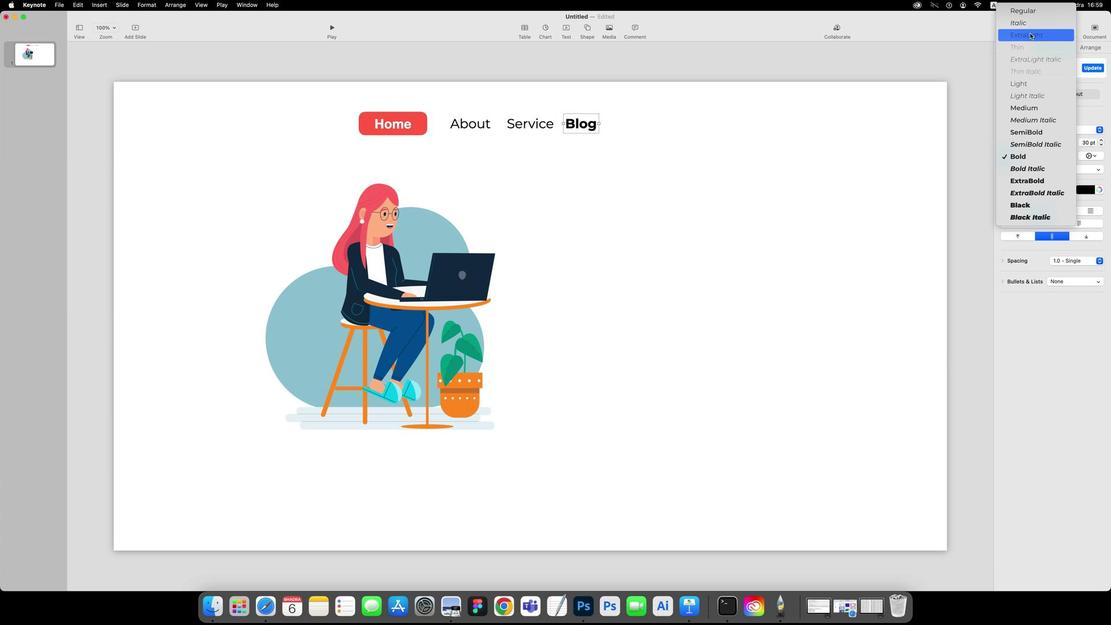 
Action: Mouse scrolled (1039, 113) with delta (243, 23)
Screenshot: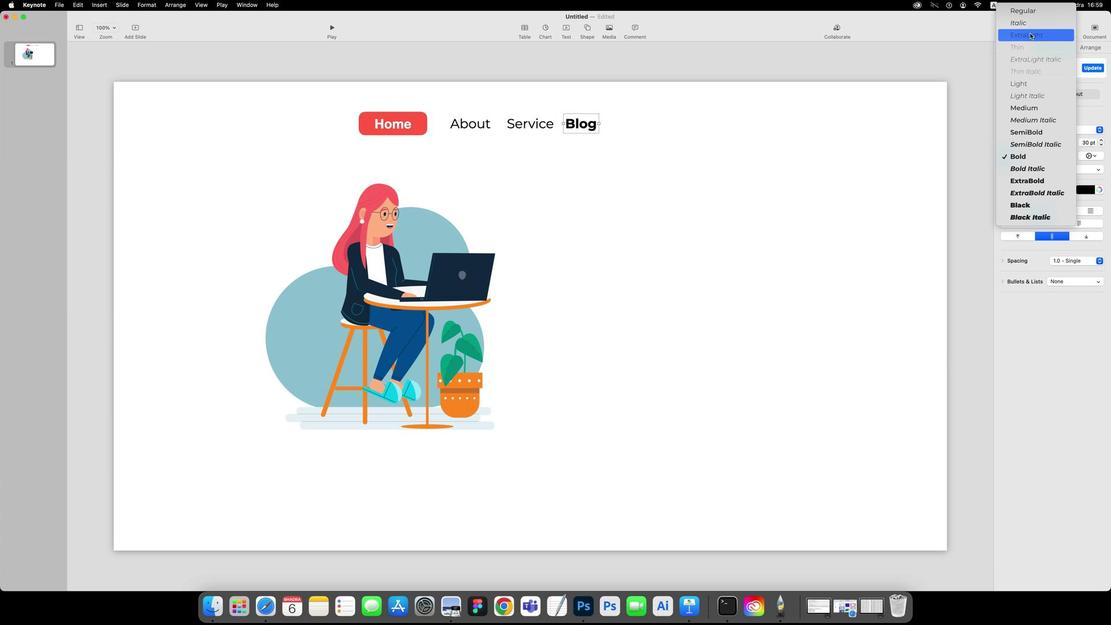 
Action: Mouse moved to (1040, 115)
Screenshot: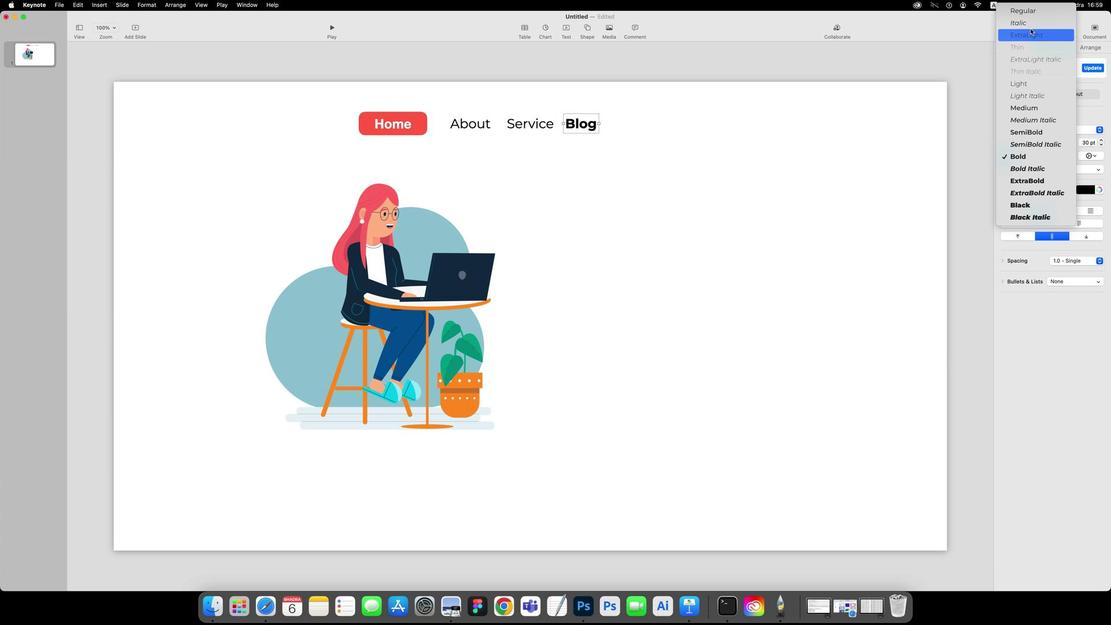 
Action: Mouse scrolled (1040, 115) with delta (243, 24)
Screenshot: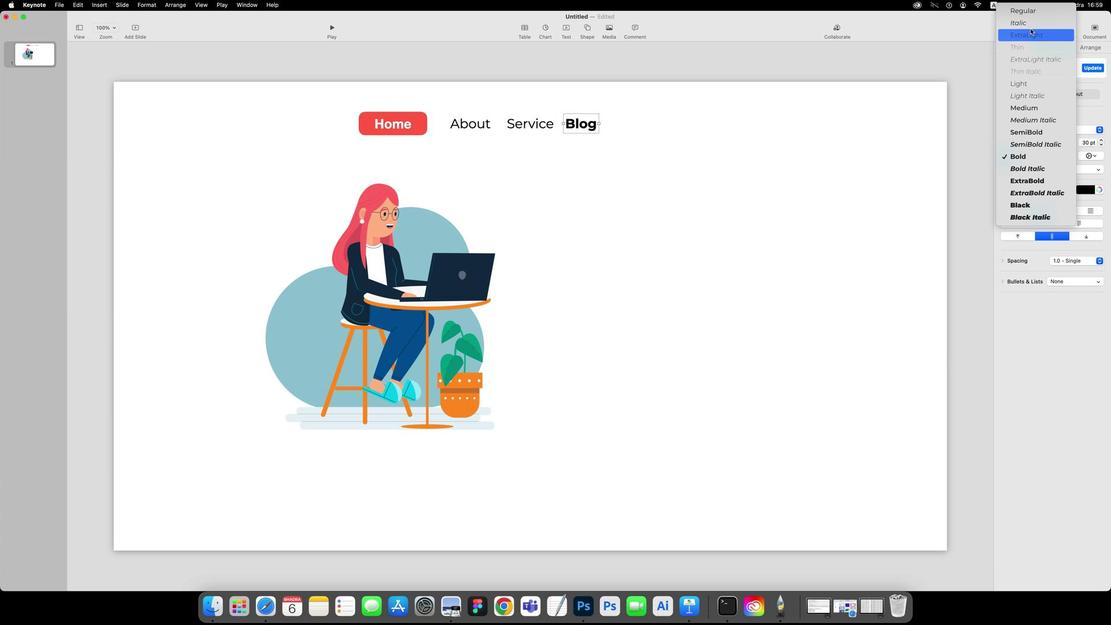 
Action: Mouse scrolled (1040, 115) with delta (243, 27)
Screenshot: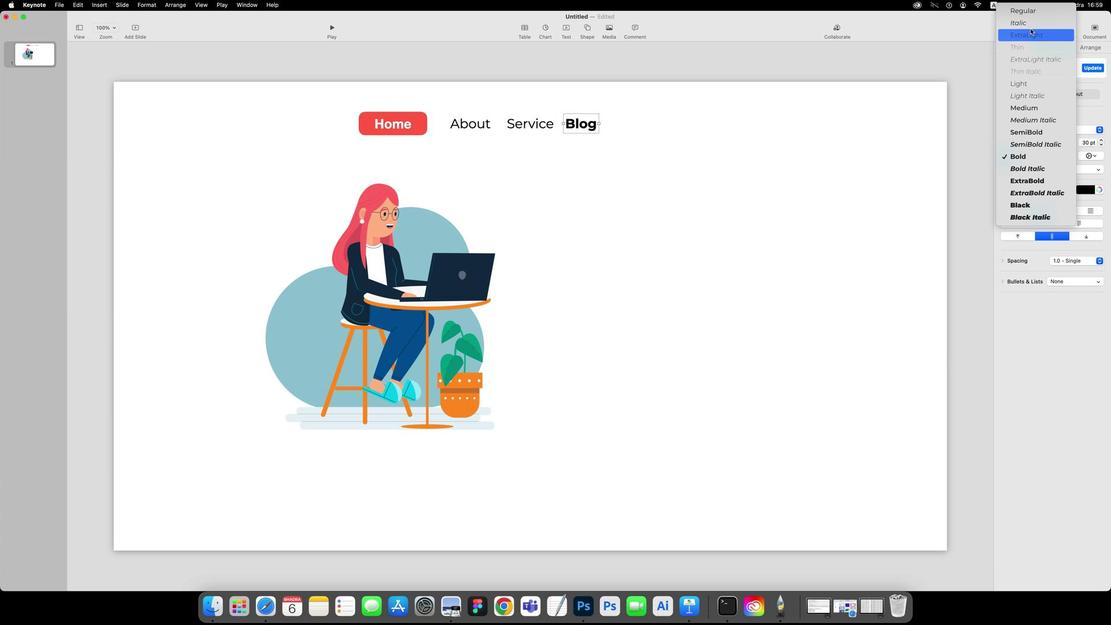 
Action: Mouse scrolled (1040, 115) with delta (243, 28)
Screenshot: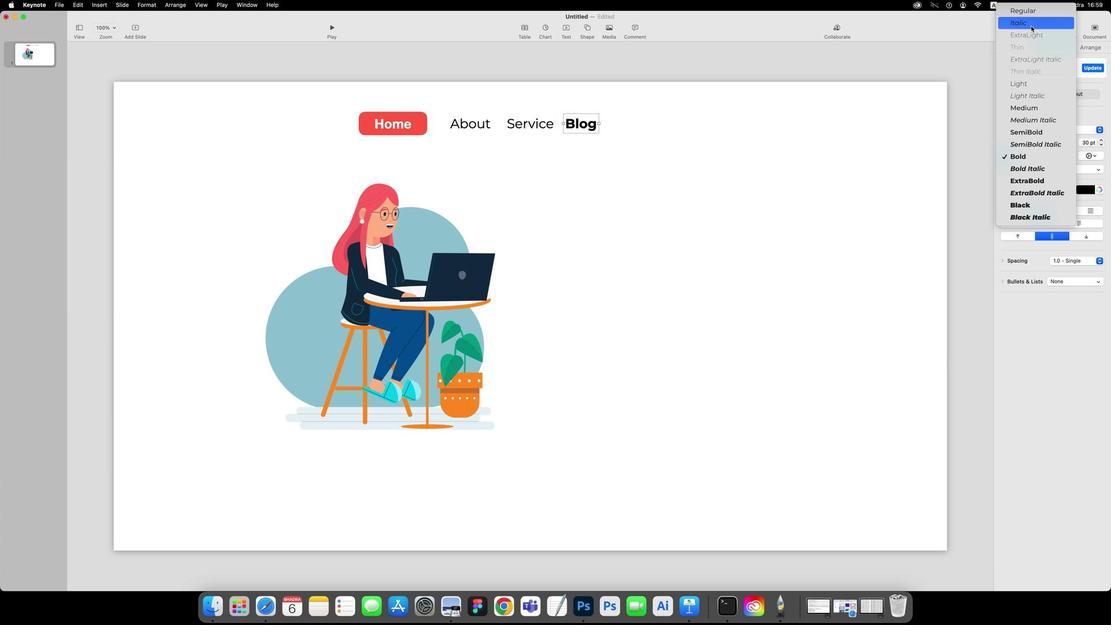 
Action: Mouse scrolled (1040, 115) with delta (243, 29)
Screenshot: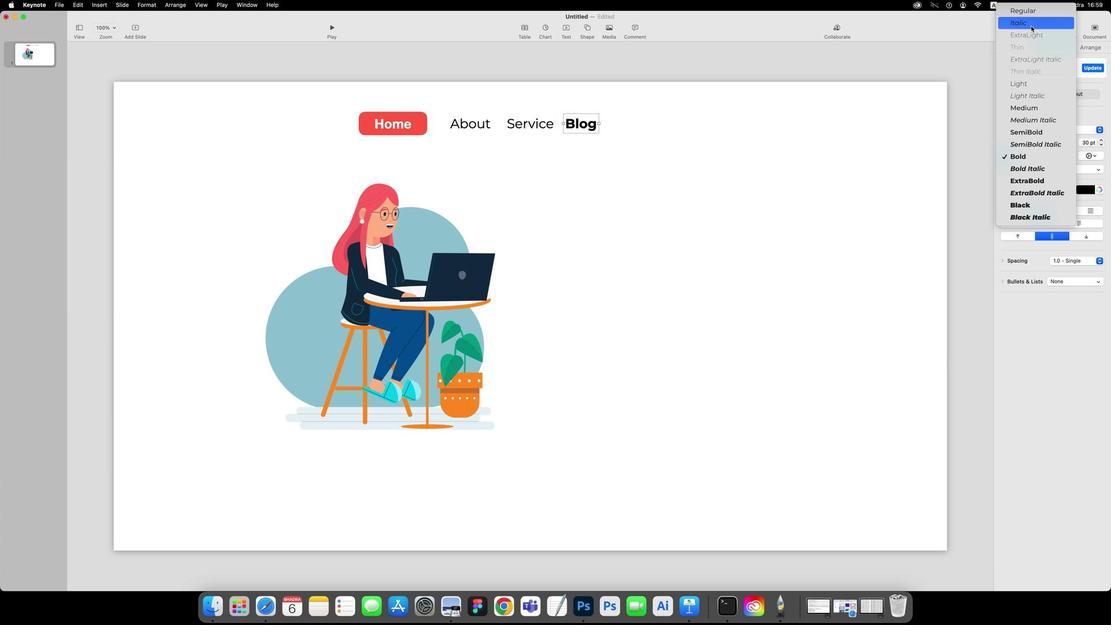 
Action: Mouse moved to (1034, 34)
Screenshot: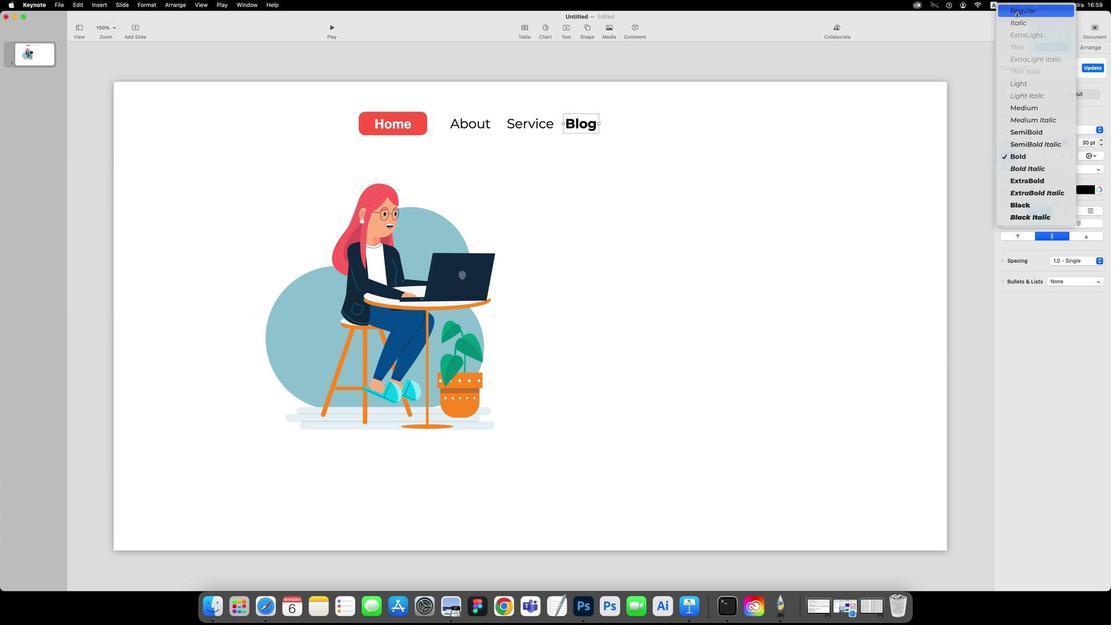 
Action: Mouse pressed left at (1034, 34)
Screenshot: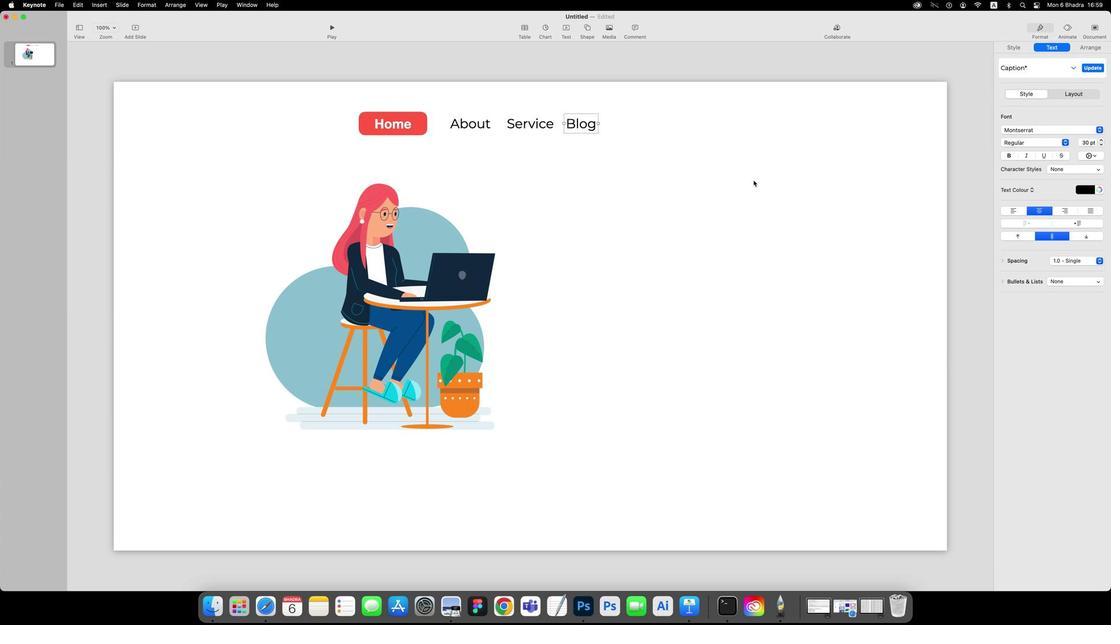 
Action: Mouse moved to (510, 160)
Screenshot: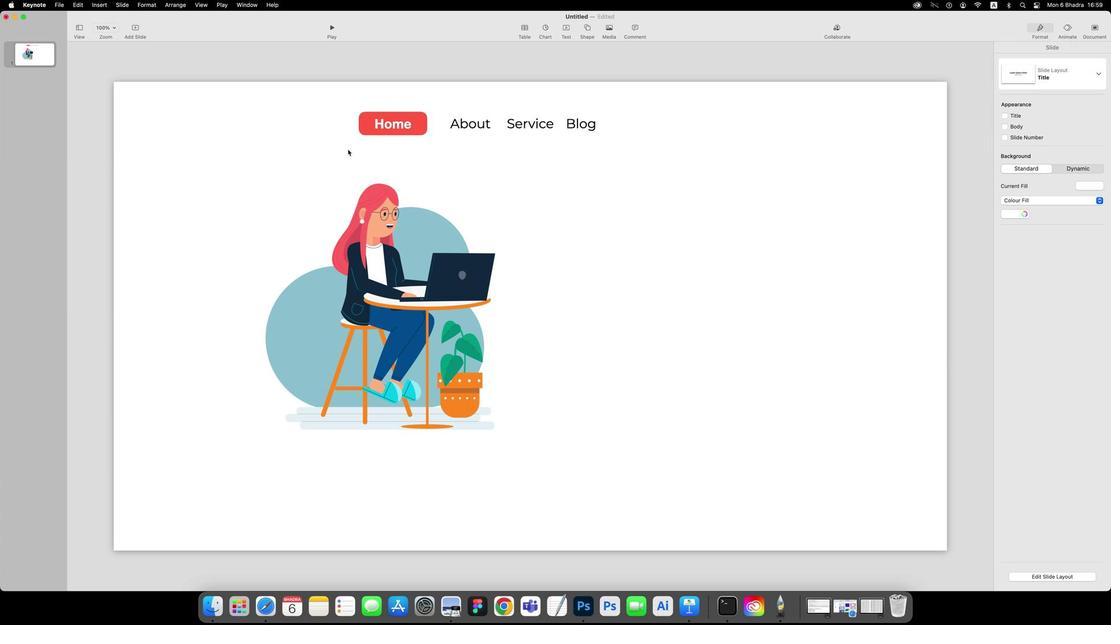 
Action: Mouse pressed left at (510, 160)
Screenshot: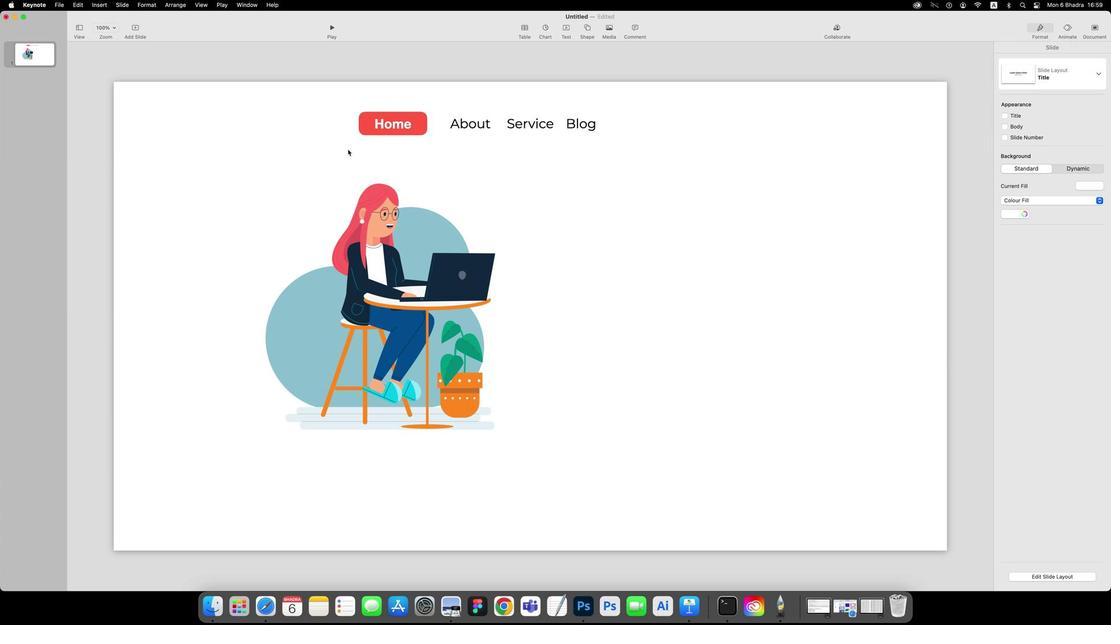 
Action: Mouse moved to (595, 135)
Screenshot: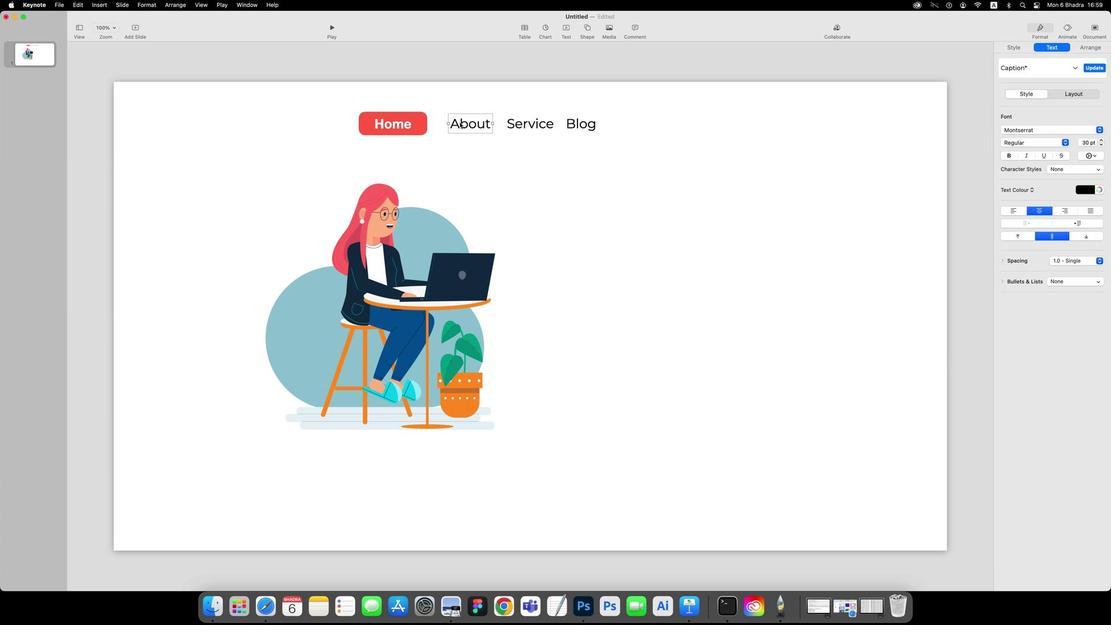 
Action: Mouse pressed left at (595, 135)
Screenshot: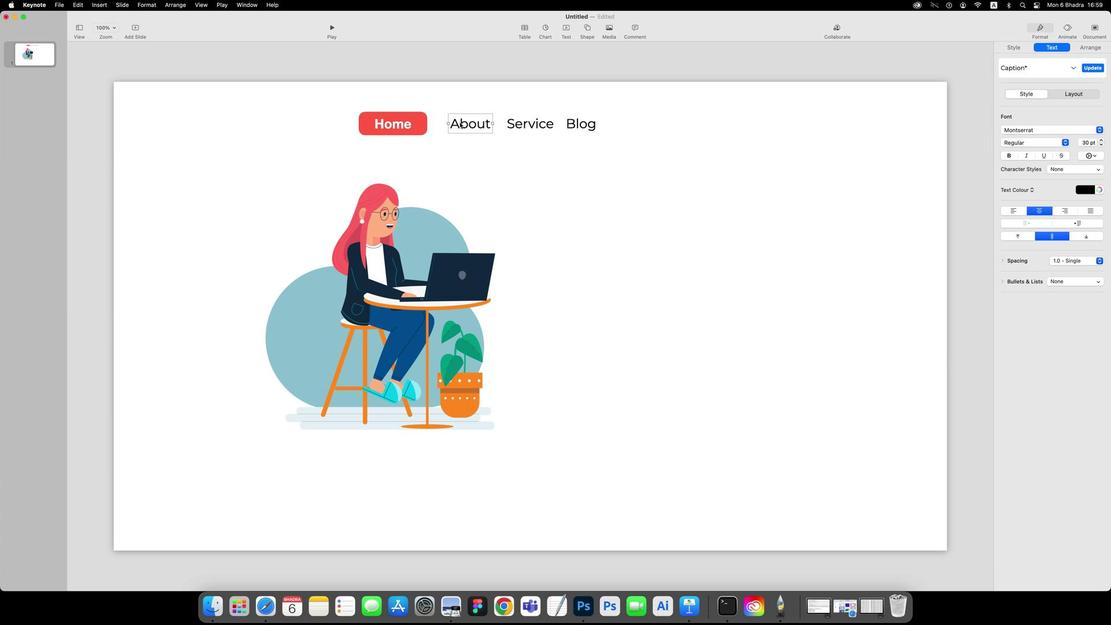 
Action: Mouse moved to (650, 139)
Screenshot: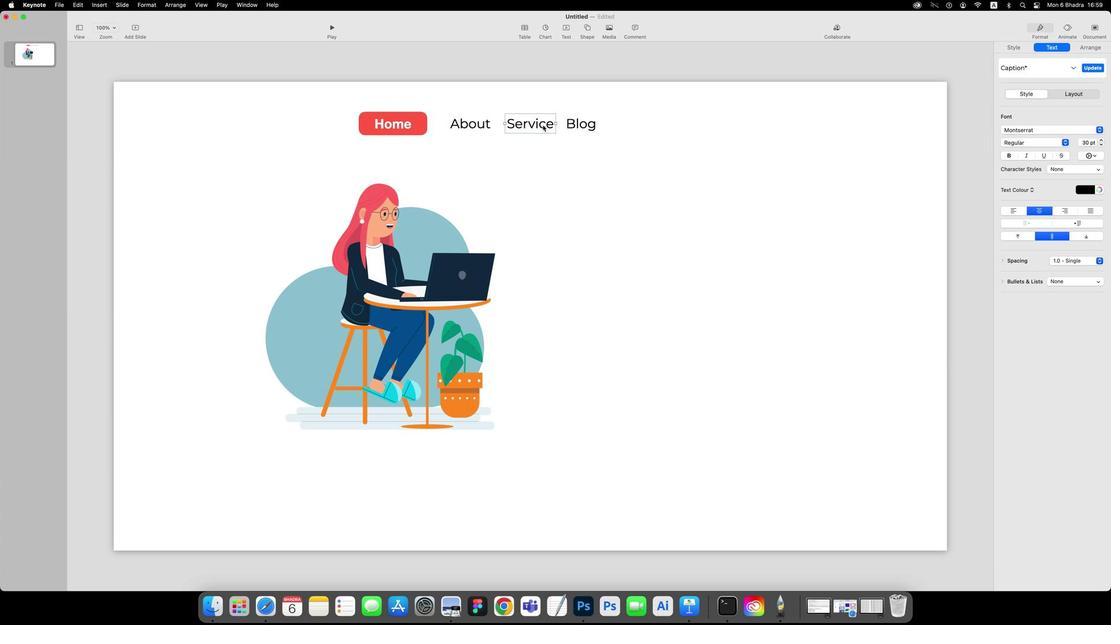 
Action: Mouse pressed left at (650, 139)
Screenshot: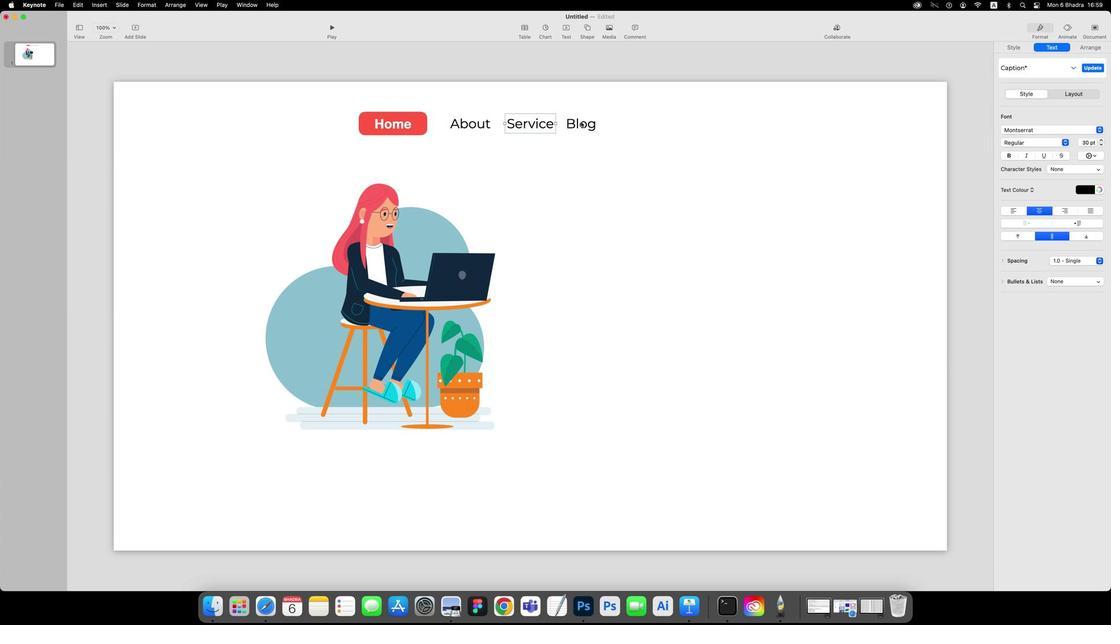 
Action: Mouse moved to (688, 135)
Screenshot: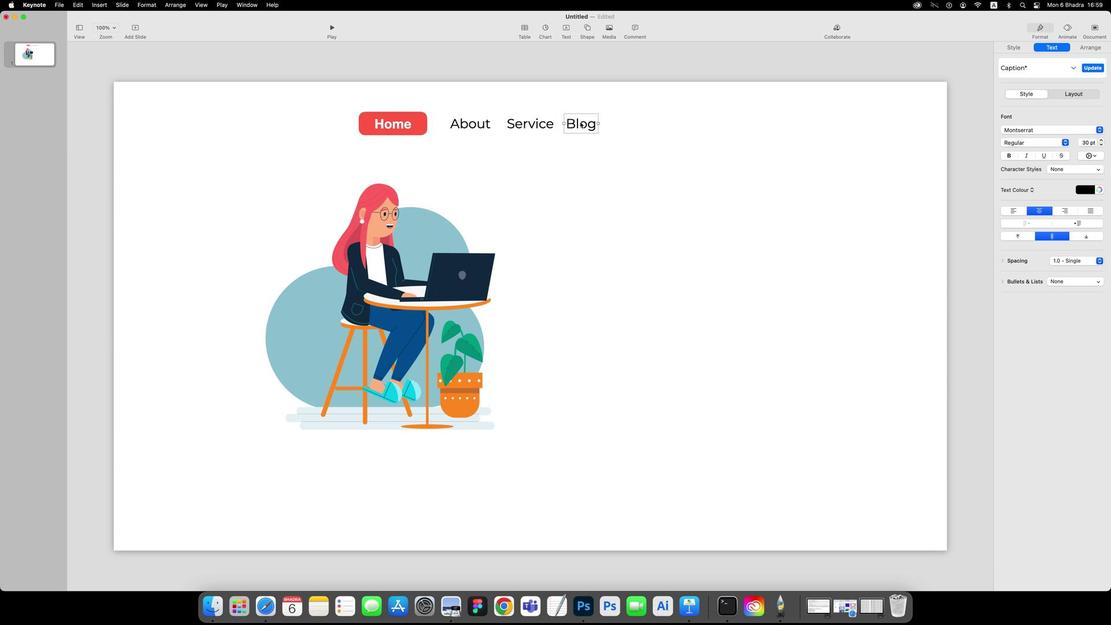 
Action: Mouse pressed left at (688, 135)
Screenshot: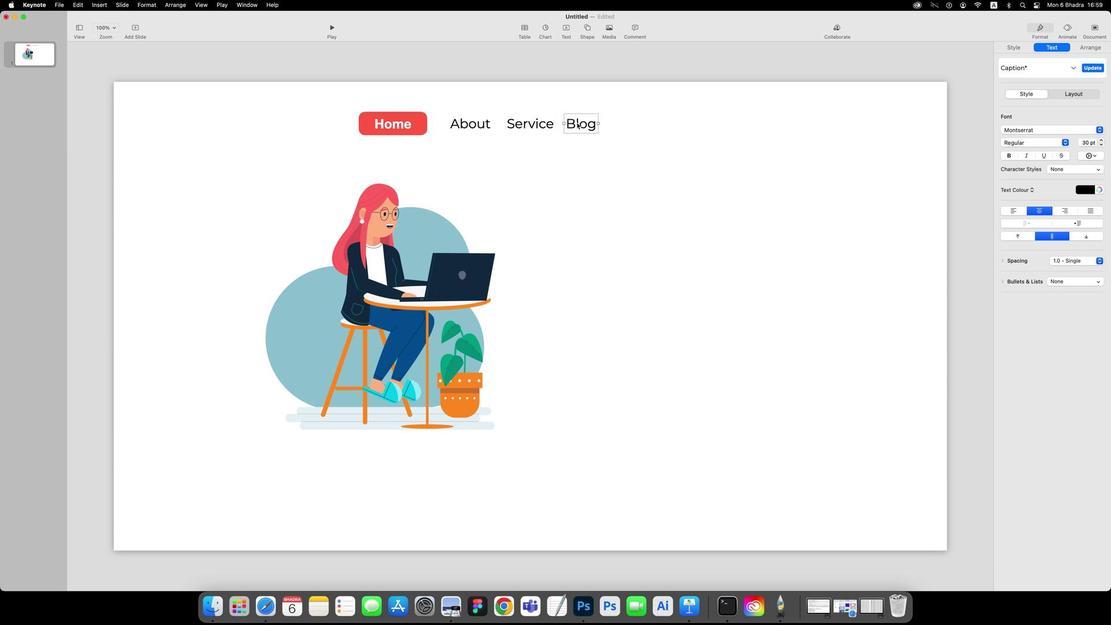 
Action: Mouse moved to (686, 136)
Screenshot: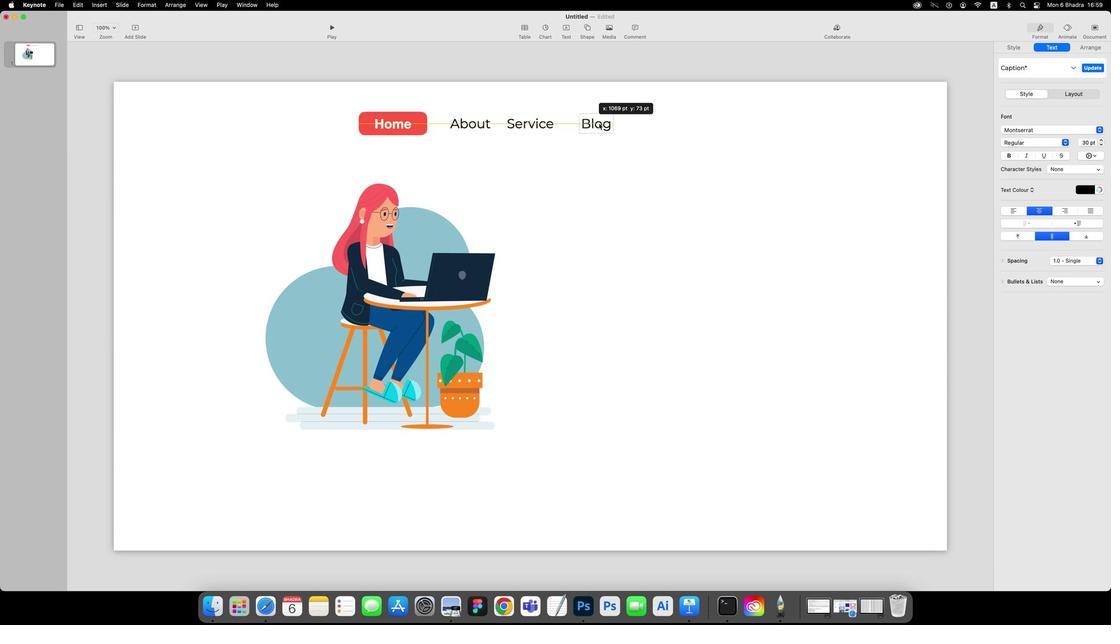 
Action: Mouse pressed left at (686, 136)
Screenshot: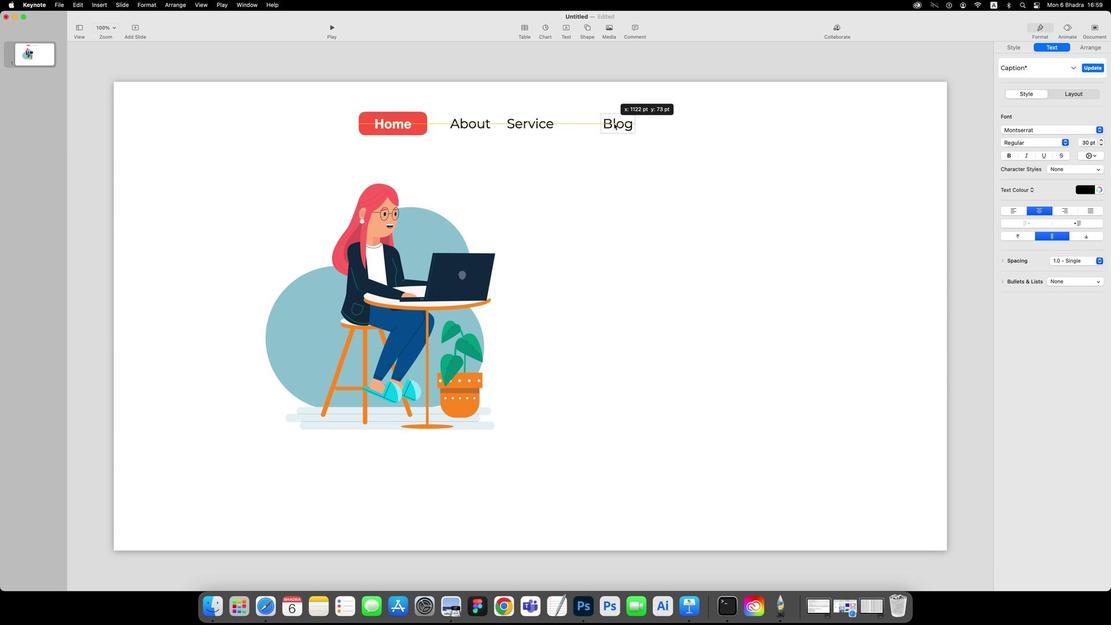 
Action: Mouse moved to (646, 142)
Screenshot: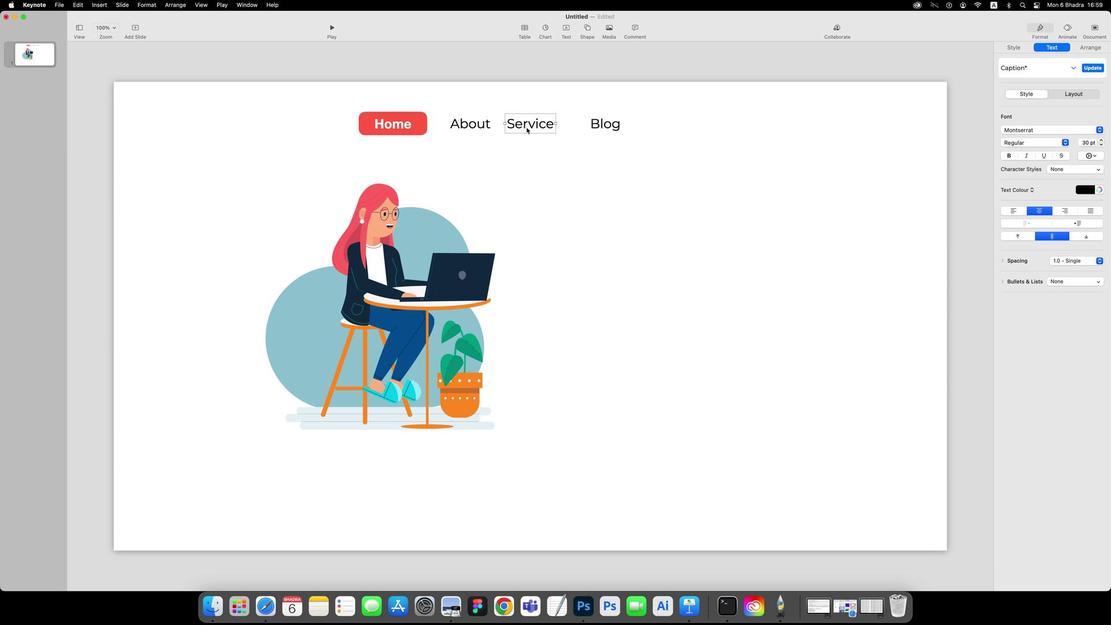 
Action: Mouse pressed left at (646, 142)
Screenshot: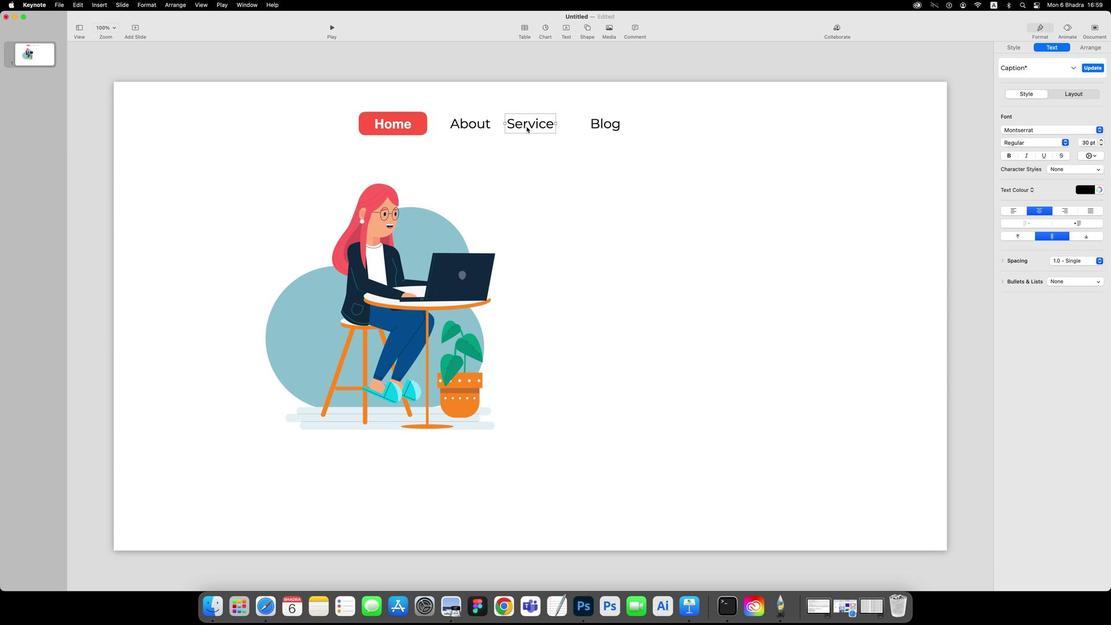 
Action: Mouse moved to (647, 139)
Screenshot: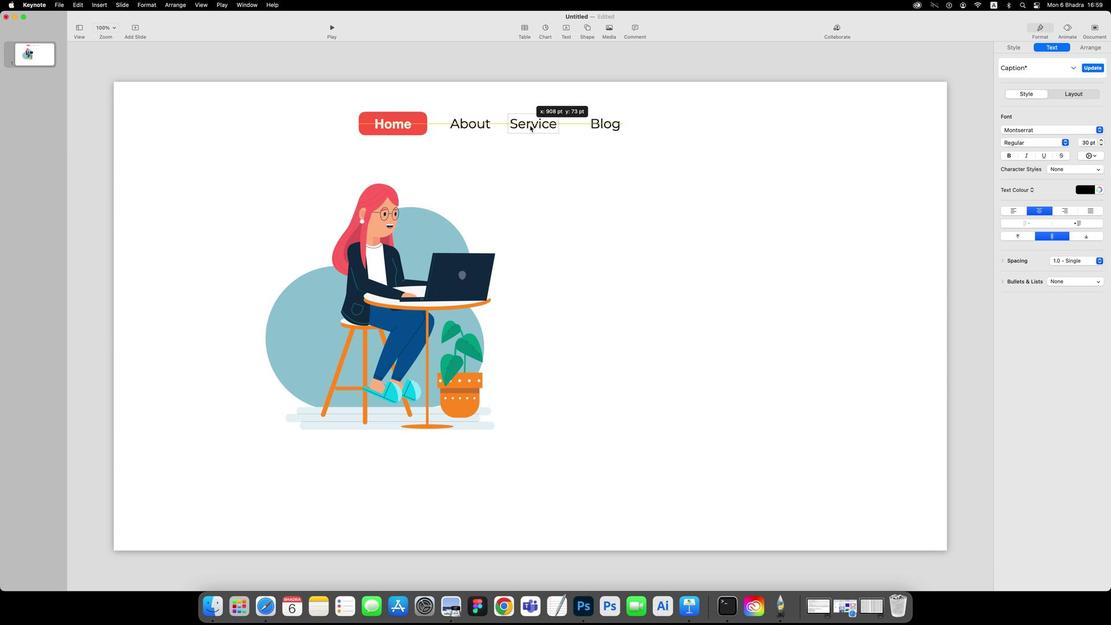 
Action: Mouse pressed left at (647, 139)
Screenshot: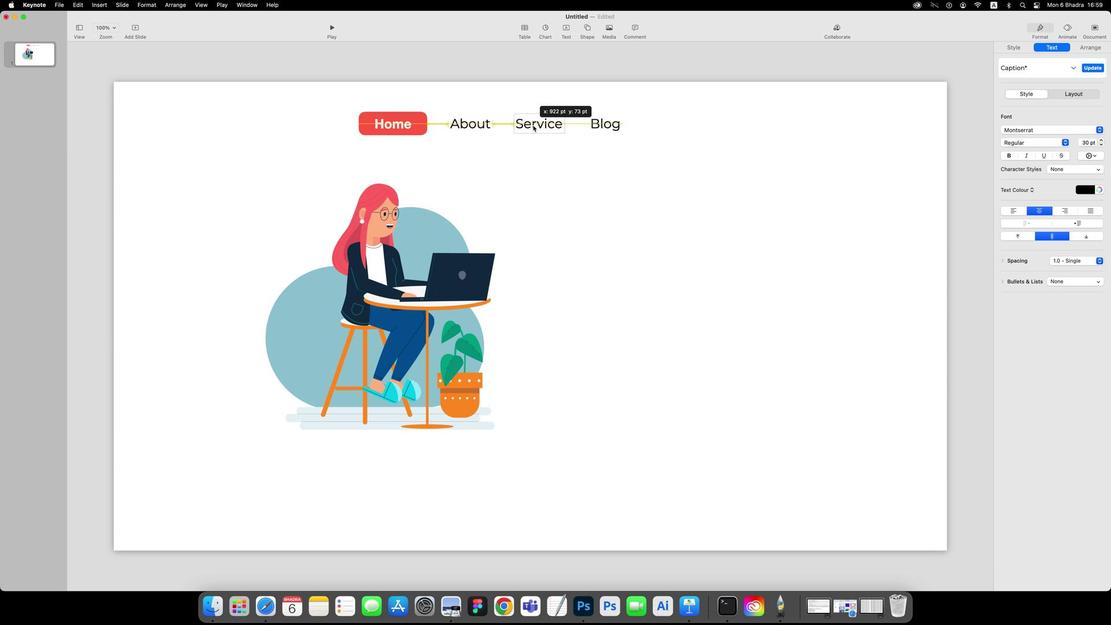 
Action: Mouse moved to (648, 157)
Screenshot: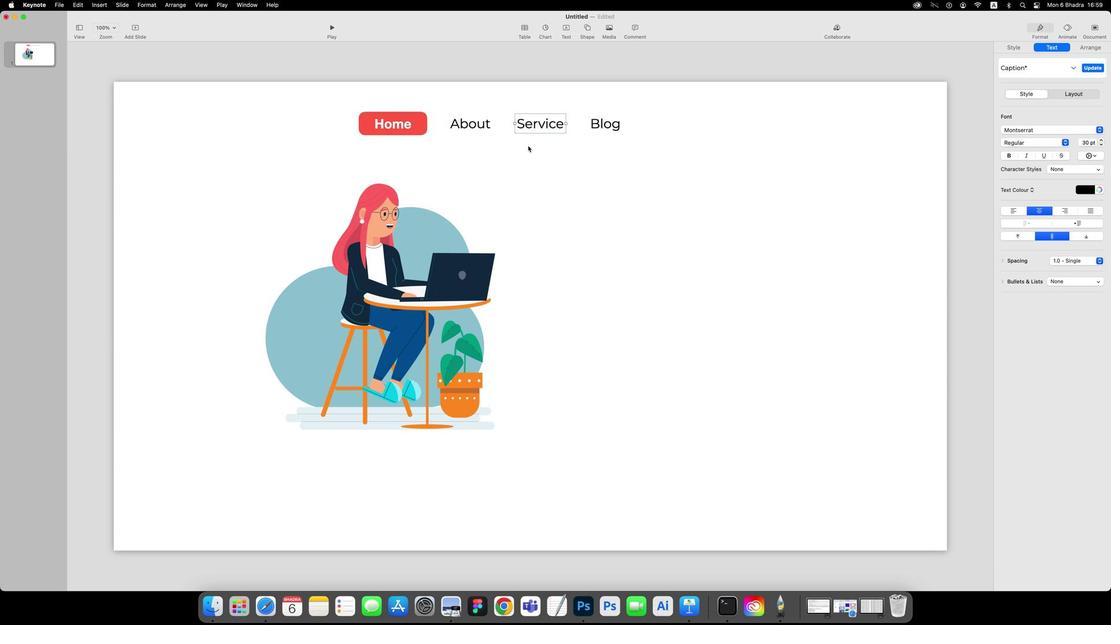 
Action: Mouse pressed left at (648, 157)
Screenshot: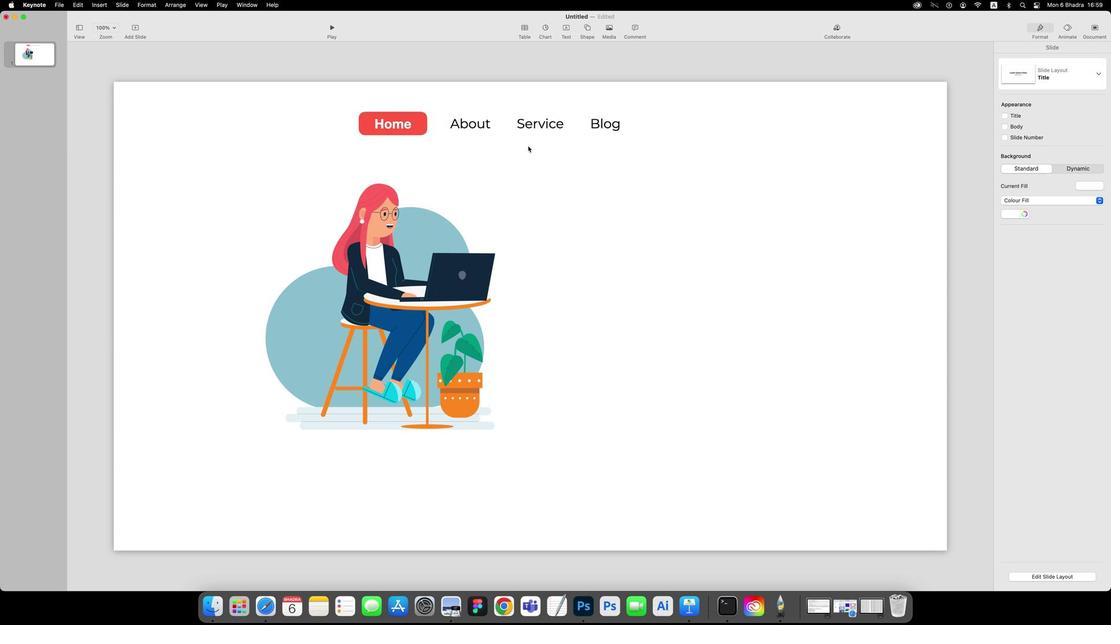 
Action: Mouse moved to (692, 47)
Screenshot: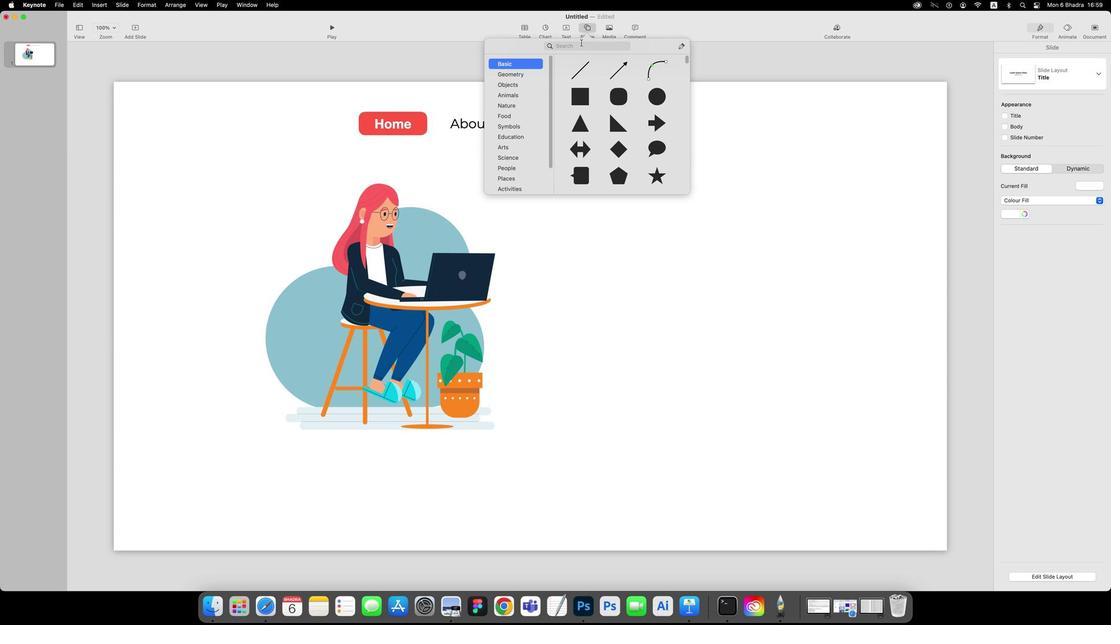 
Action: Mouse pressed left at (692, 47)
Screenshot: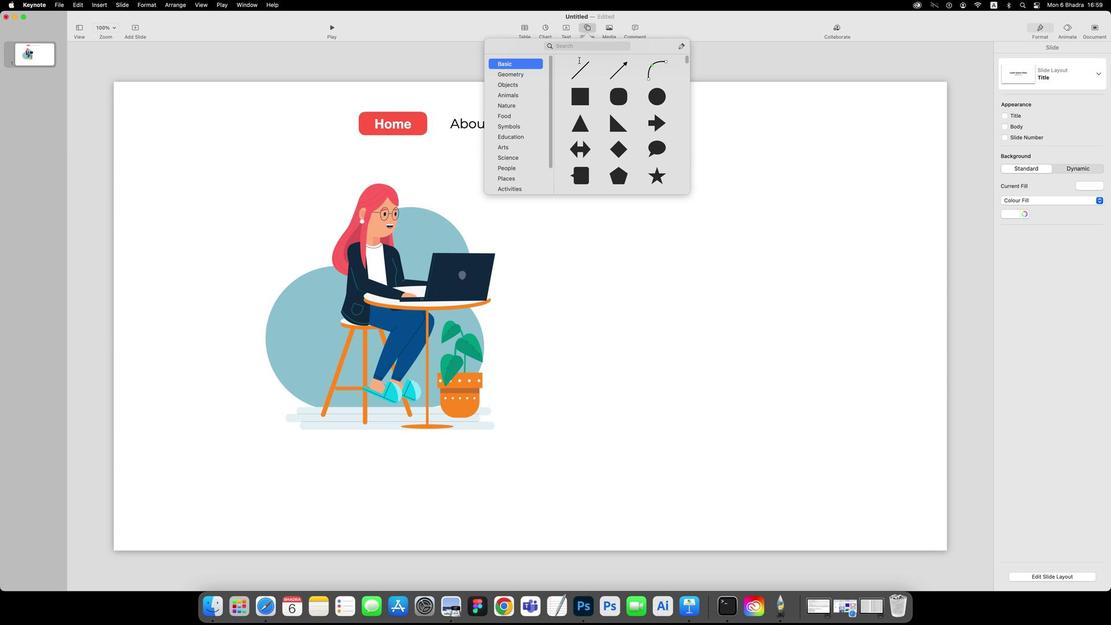 
Action: Mouse moved to (712, 110)
Screenshot: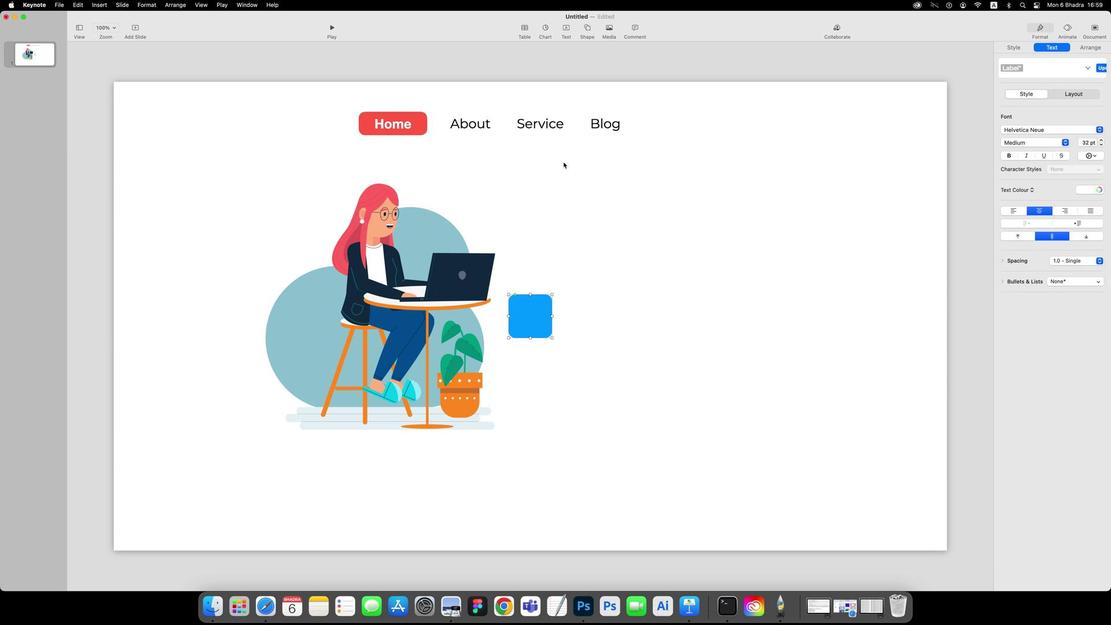 
Action: Mouse pressed left at (712, 110)
Screenshot: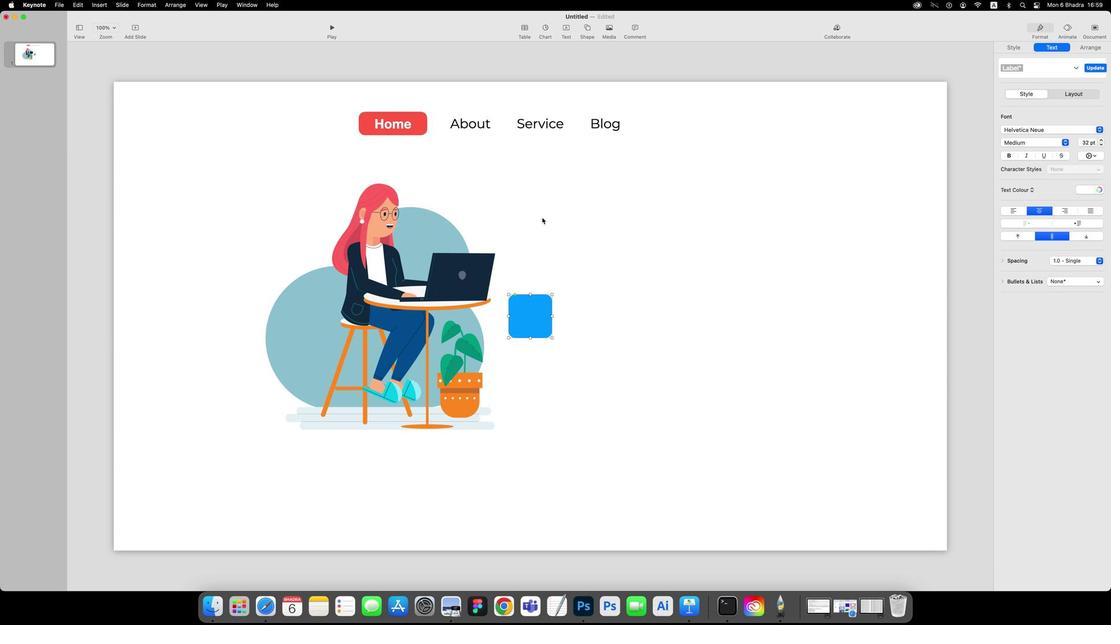 
Action: Mouse moved to (637, 310)
Screenshot: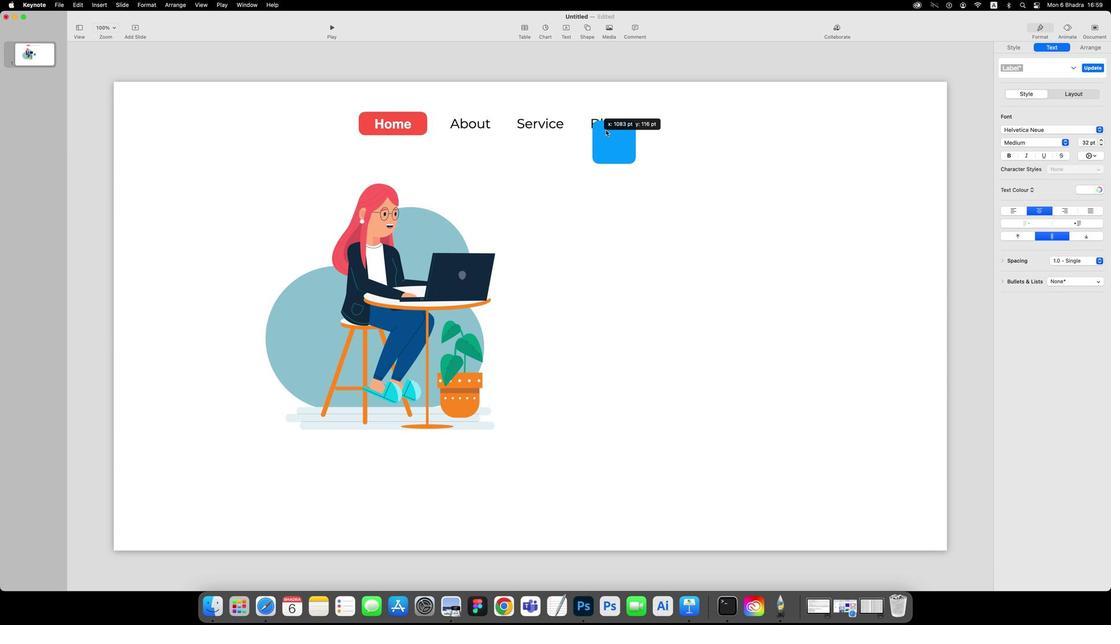 
Action: Mouse pressed left at (637, 310)
Screenshot: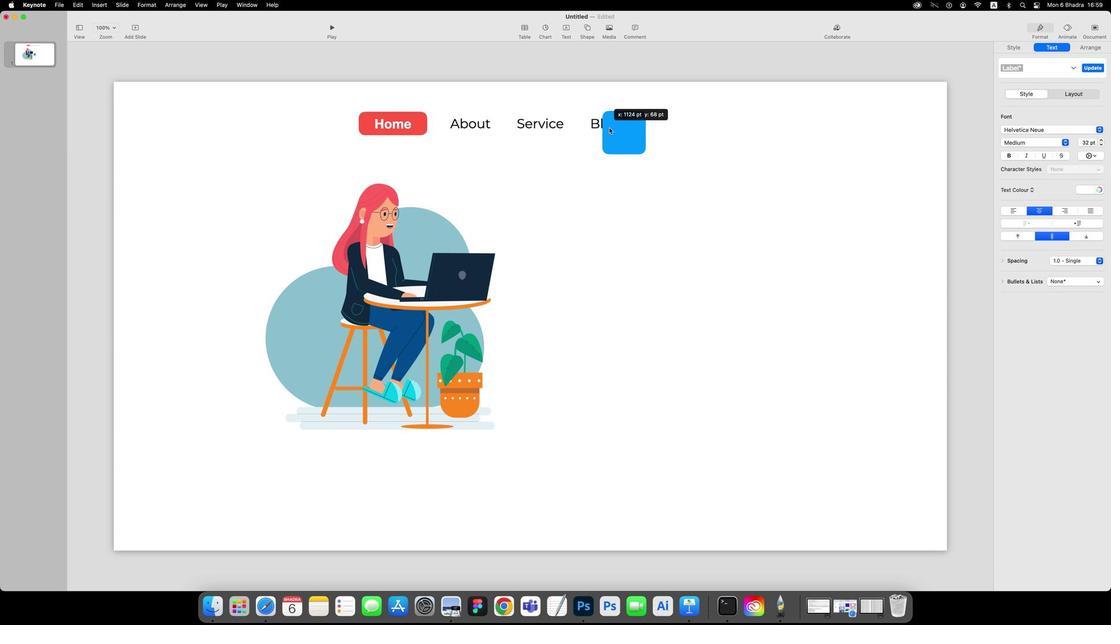 
Action: Mouse moved to (767, 169)
Screenshot: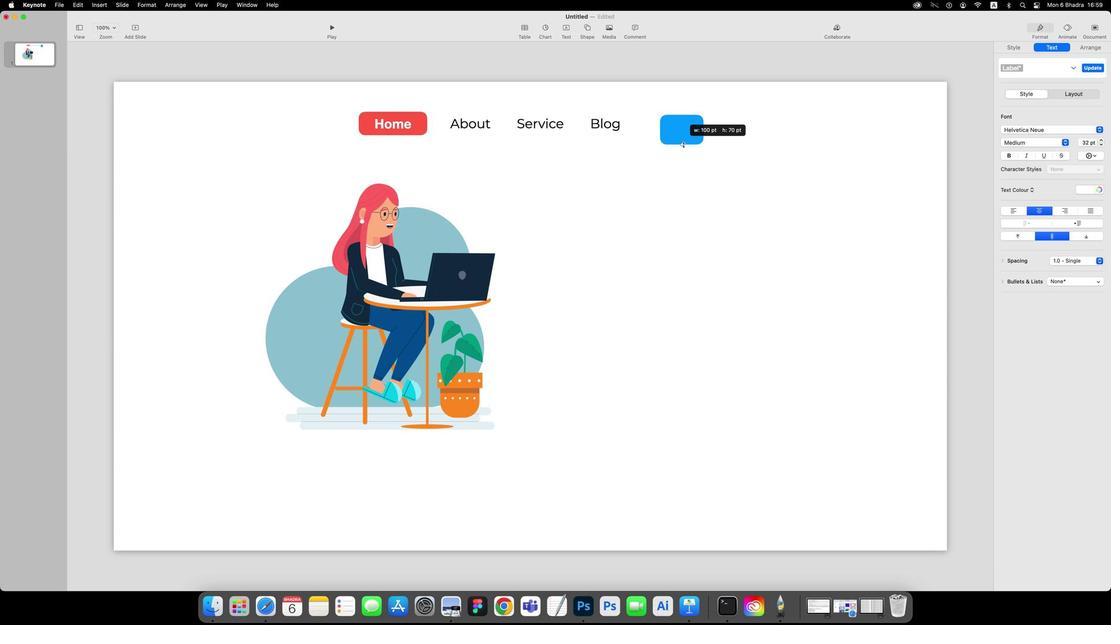 
Action: Mouse pressed left at (767, 169)
Screenshot: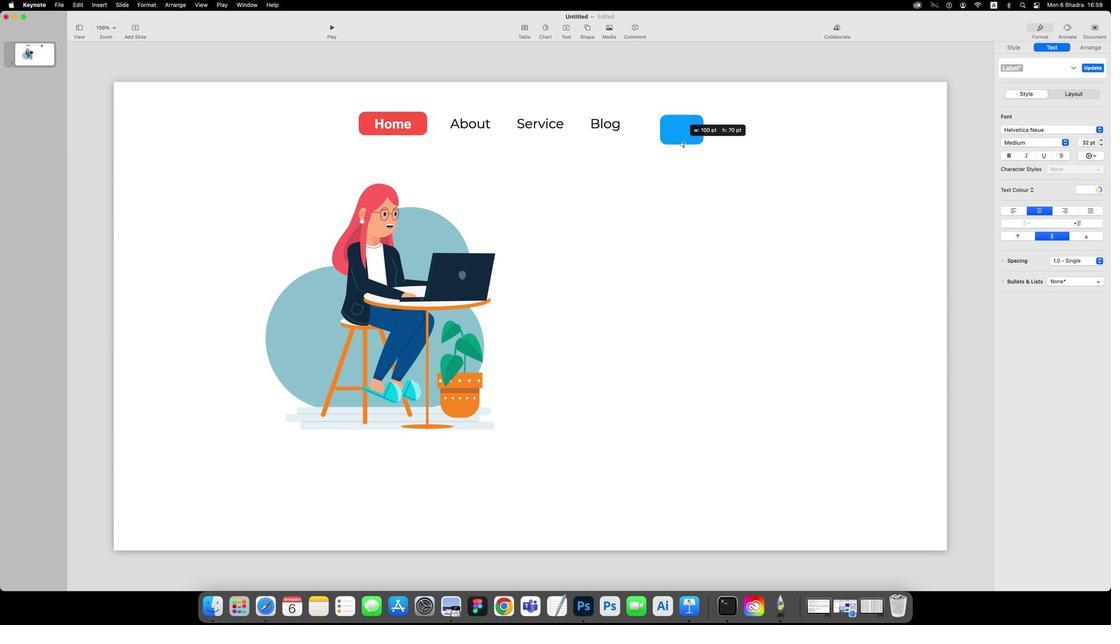 
Action: Mouse moved to (782, 143)
Screenshot: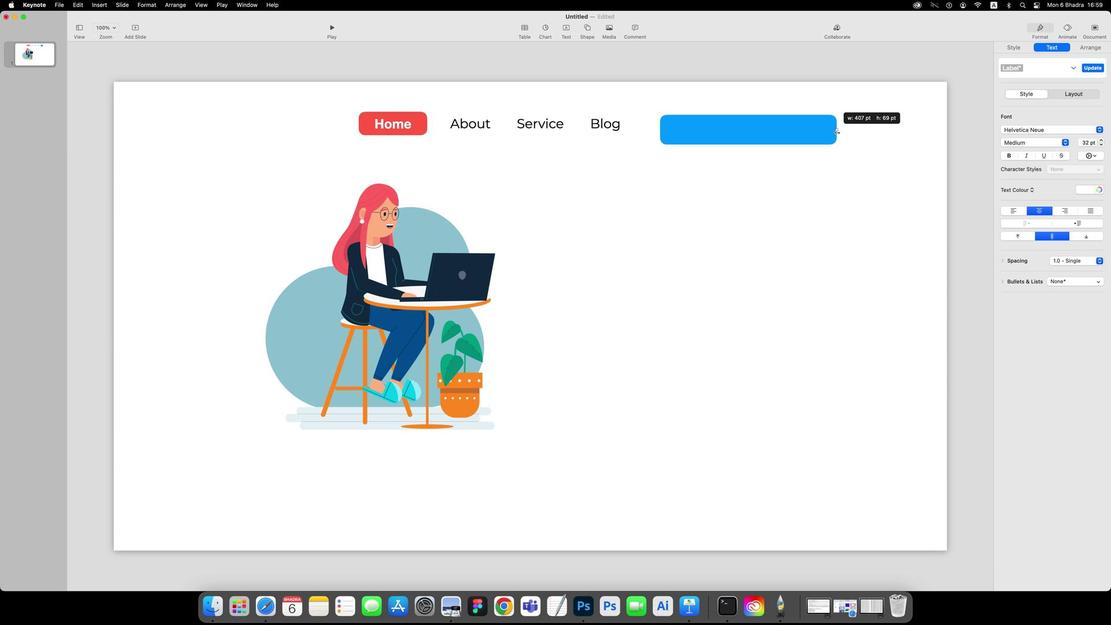 
Action: Mouse pressed left at (782, 143)
Screenshot: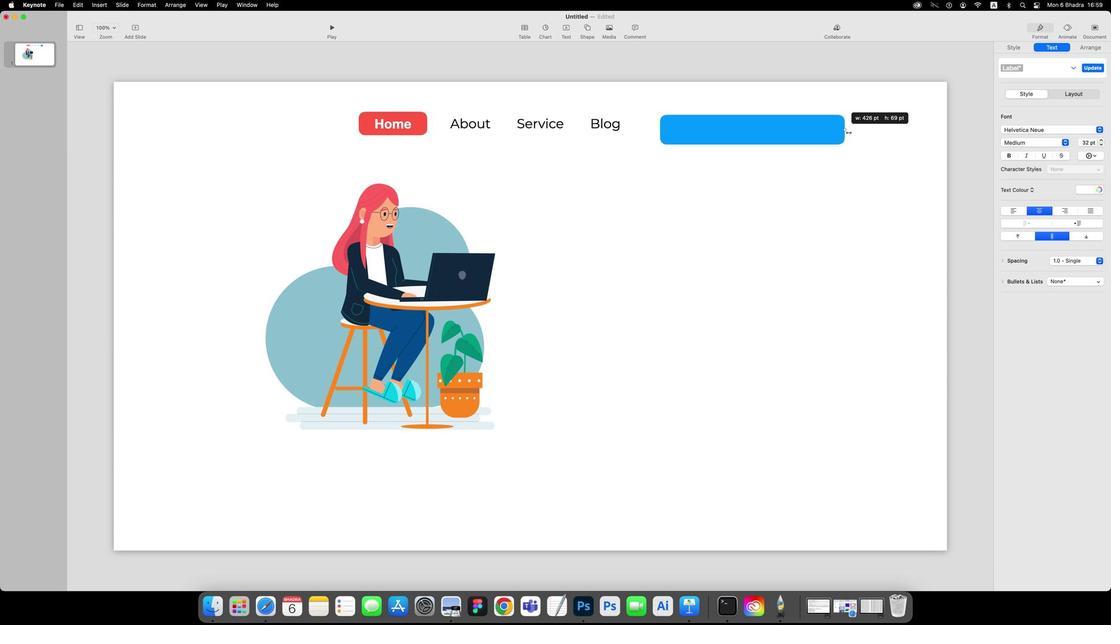 
Action: Mouse moved to (754, 129)
Screenshot: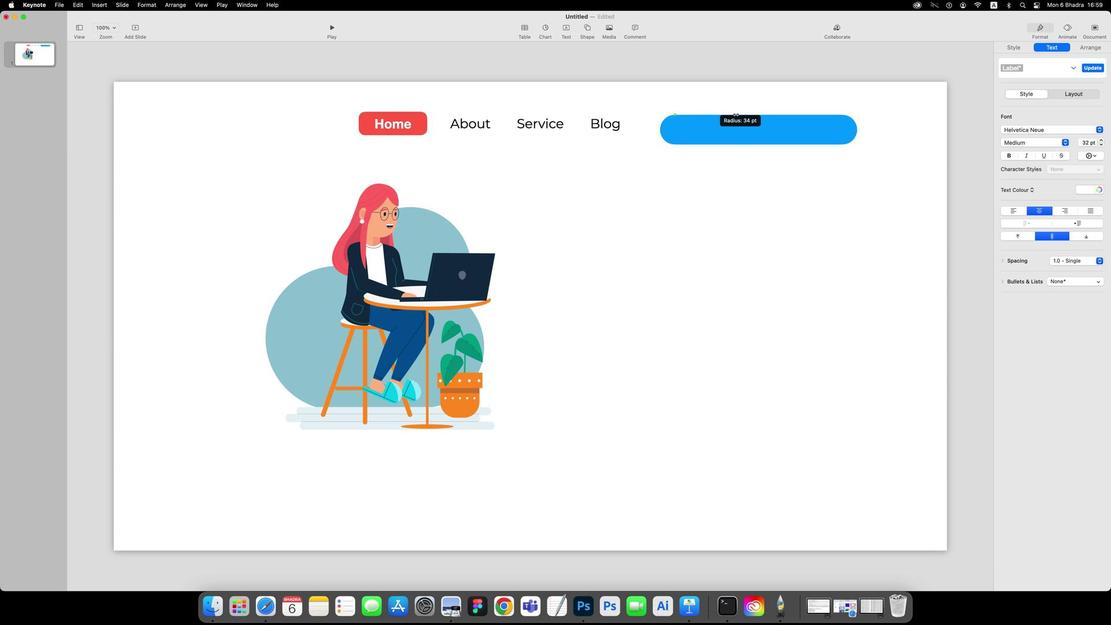 
Action: Mouse pressed left at (754, 129)
Screenshot: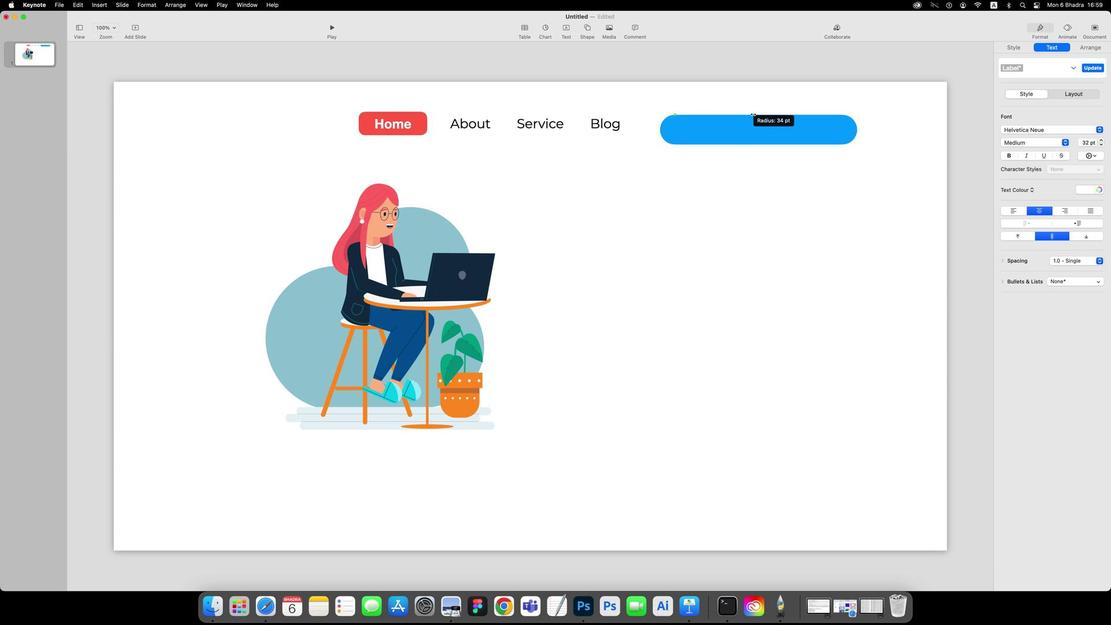 
Action: Mouse moved to (784, 145)
Screenshot: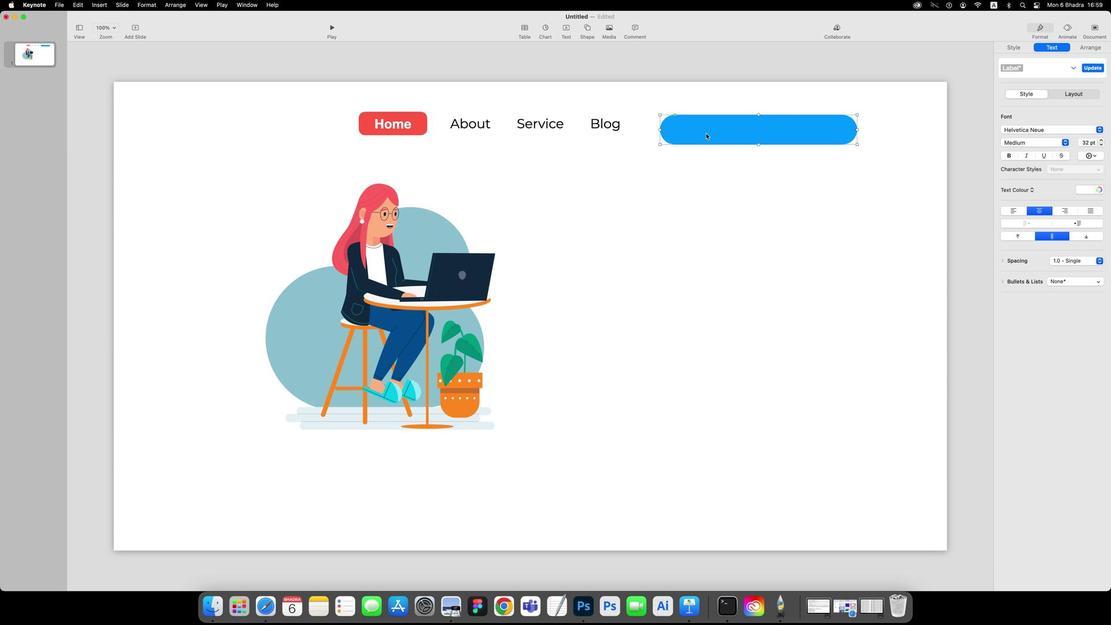 
Action: Key pressed Key.alt
Screenshot: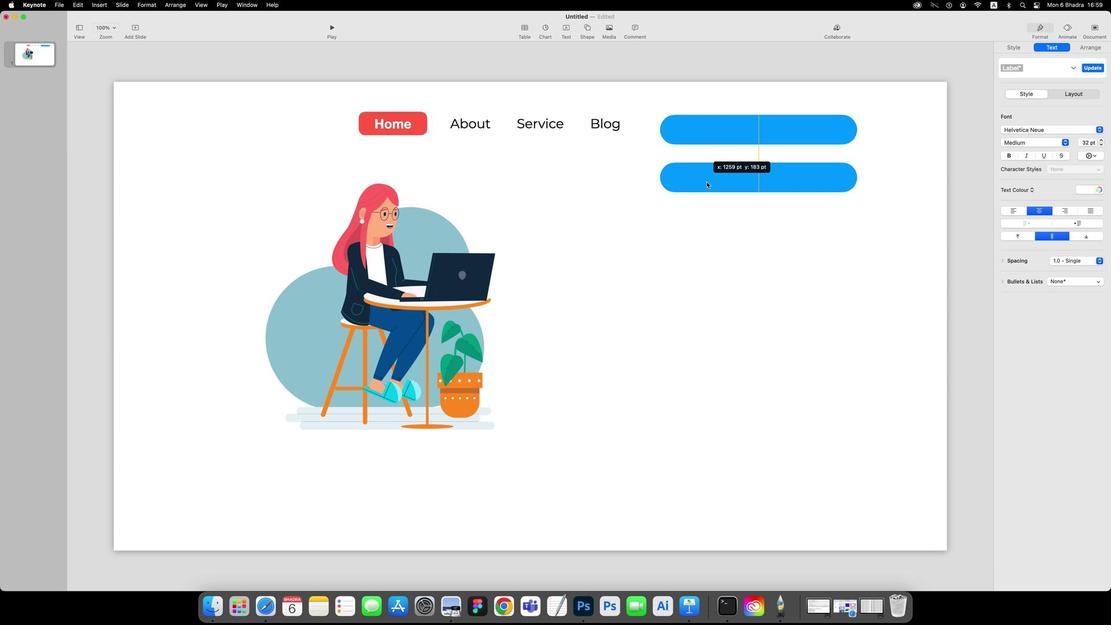 
Action: Mouse pressed left at (784, 145)
Screenshot: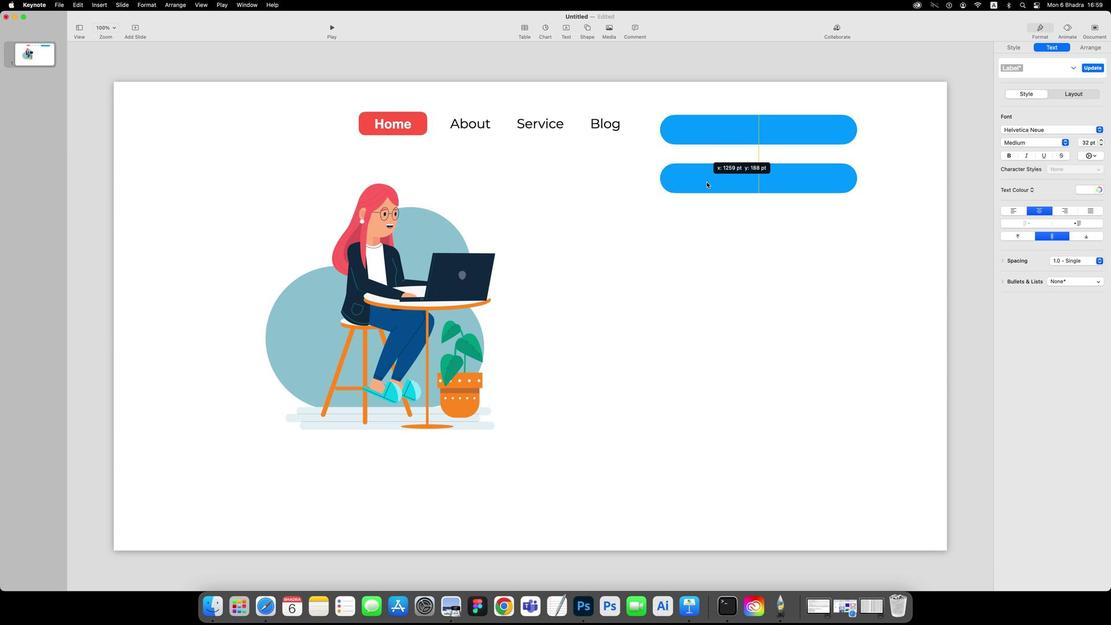
Action: Mouse moved to (826, 132)
Screenshot: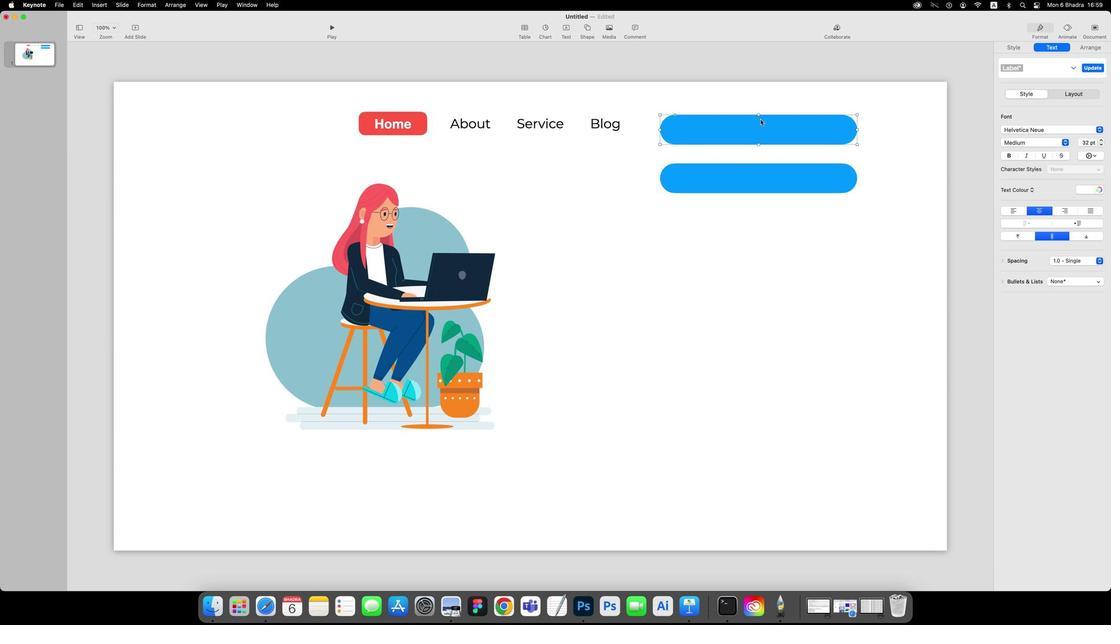 
Action: Mouse pressed left at (826, 132)
Screenshot: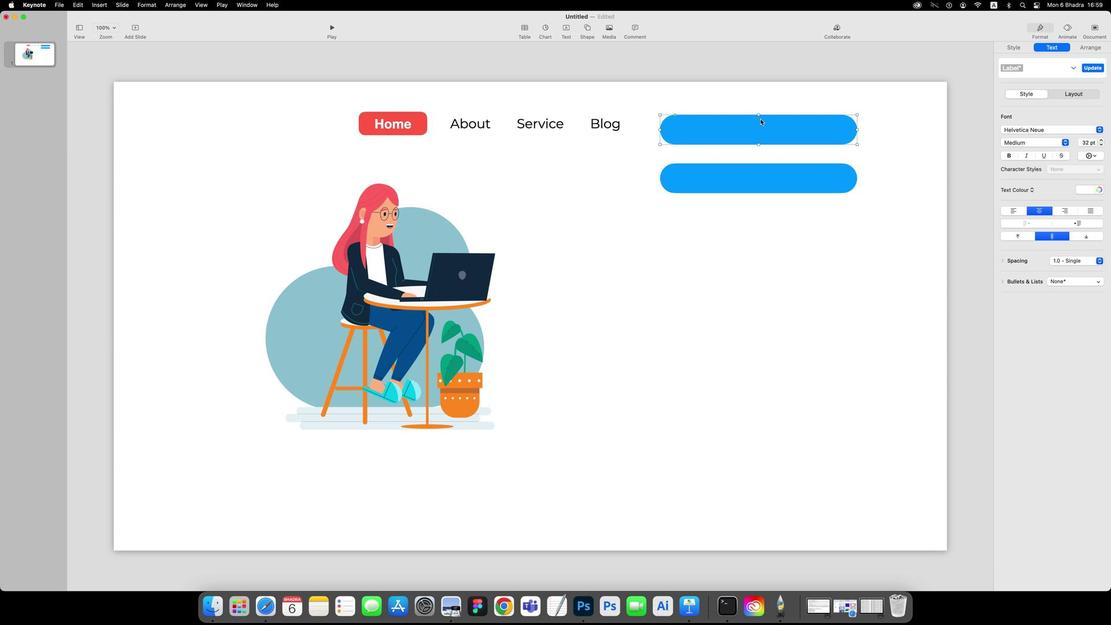 
Action: Mouse moved to (1022, 63)
Screenshot: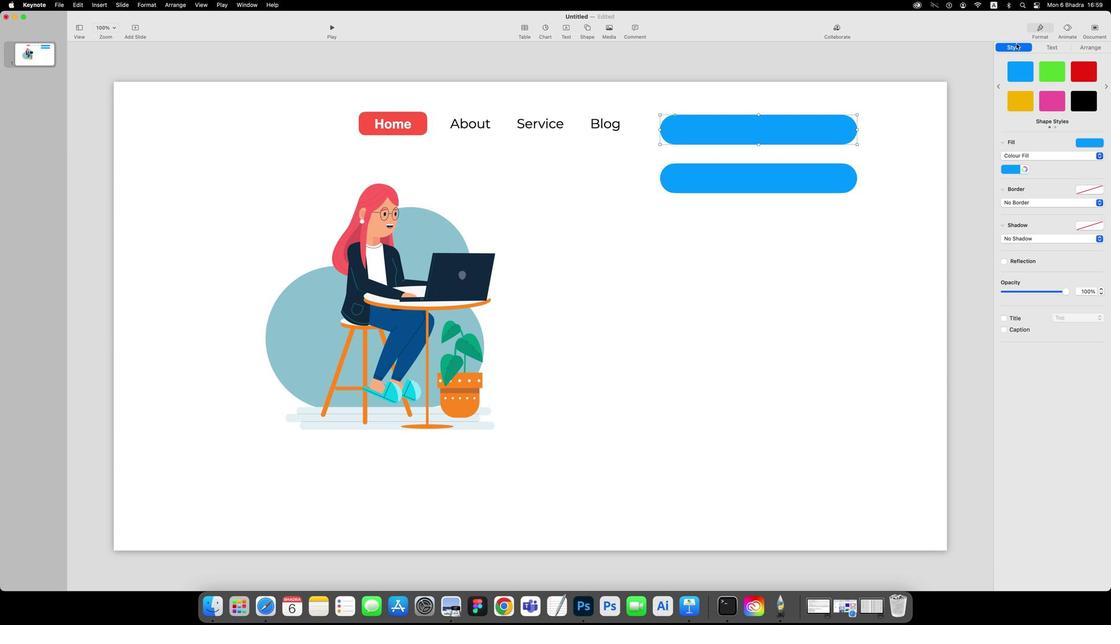 
Action: Mouse pressed left at (1022, 63)
Screenshot: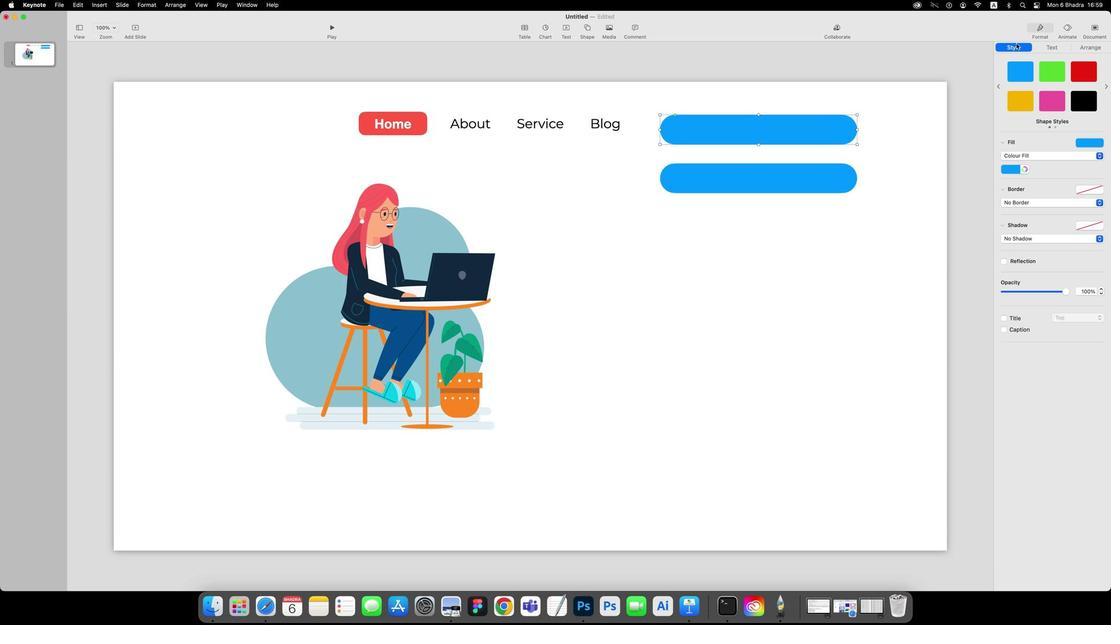 
Action: Mouse moved to (1079, 153)
Screenshot: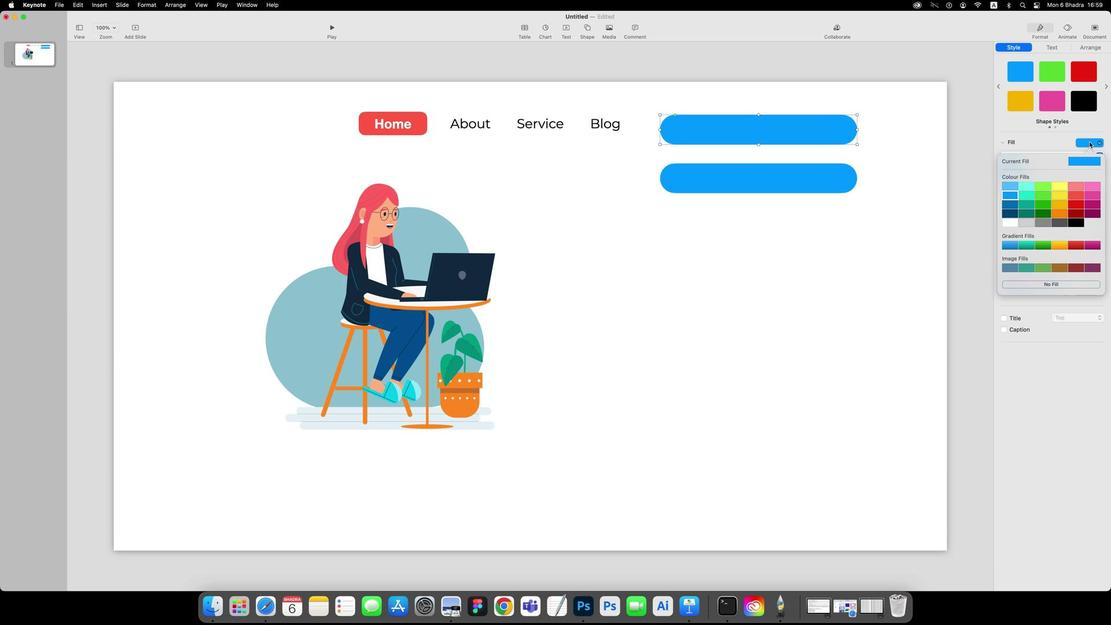 
Action: Mouse pressed left at (1079, 153)
Screenshot: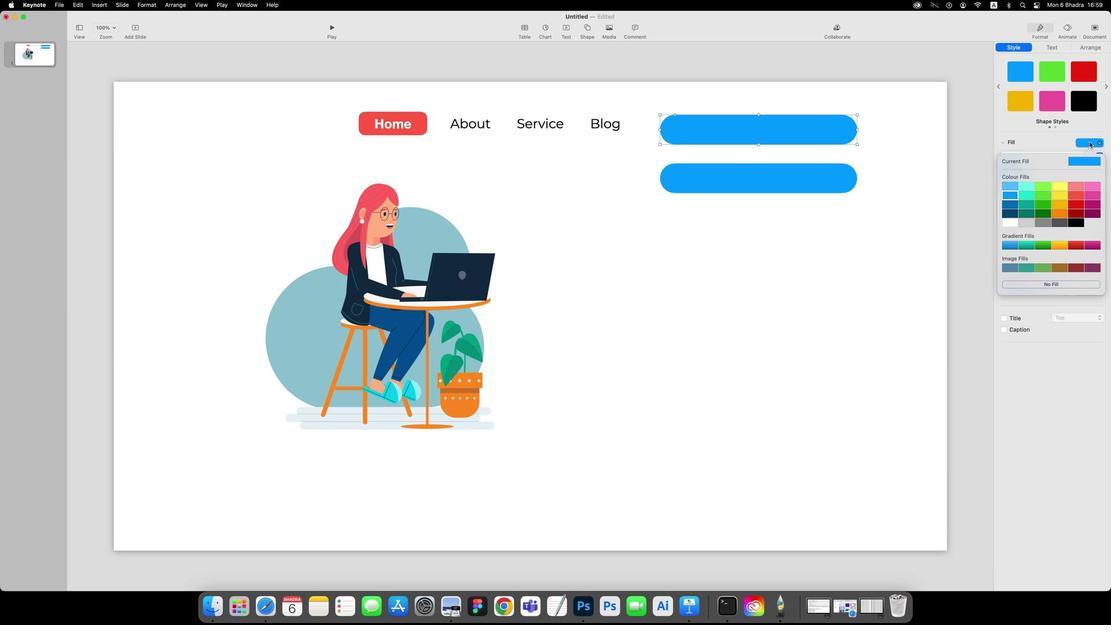 
Action: Mouse moved to (1027, 227)
Screenshot: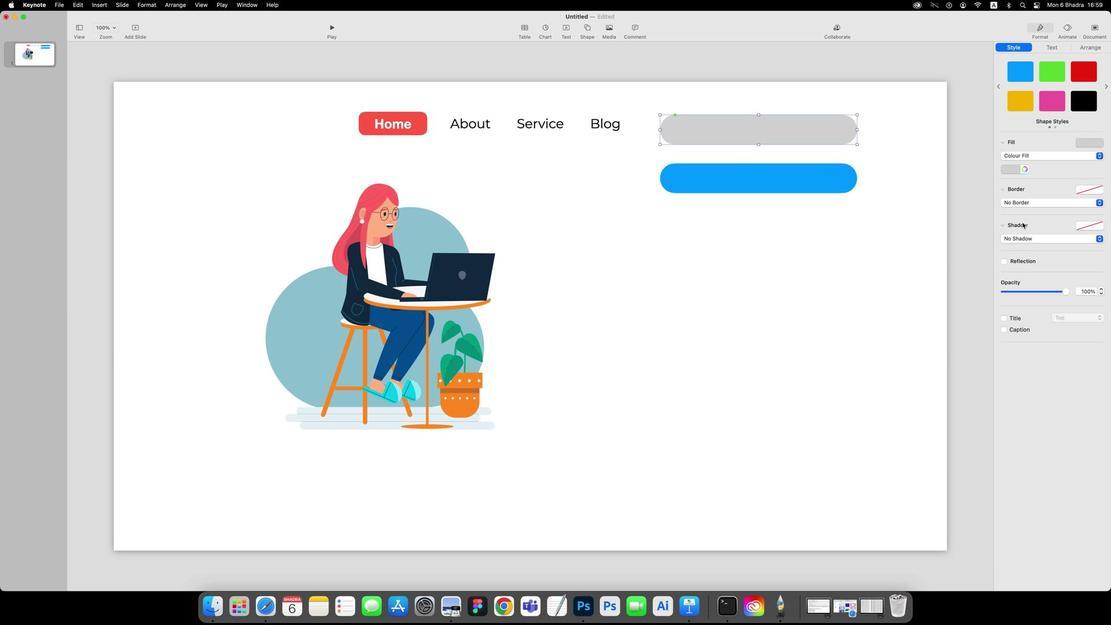 
Action: Mouse pressed left at (1027, 227)
Screenshot: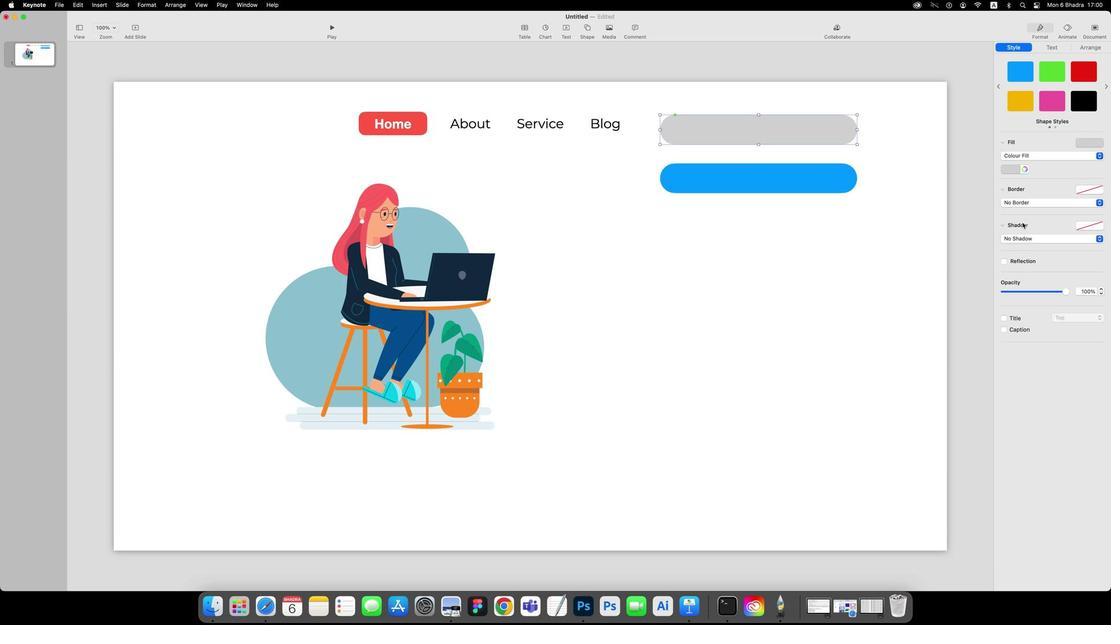 
Action: Mouse moved to (904, 248)
Screenshot: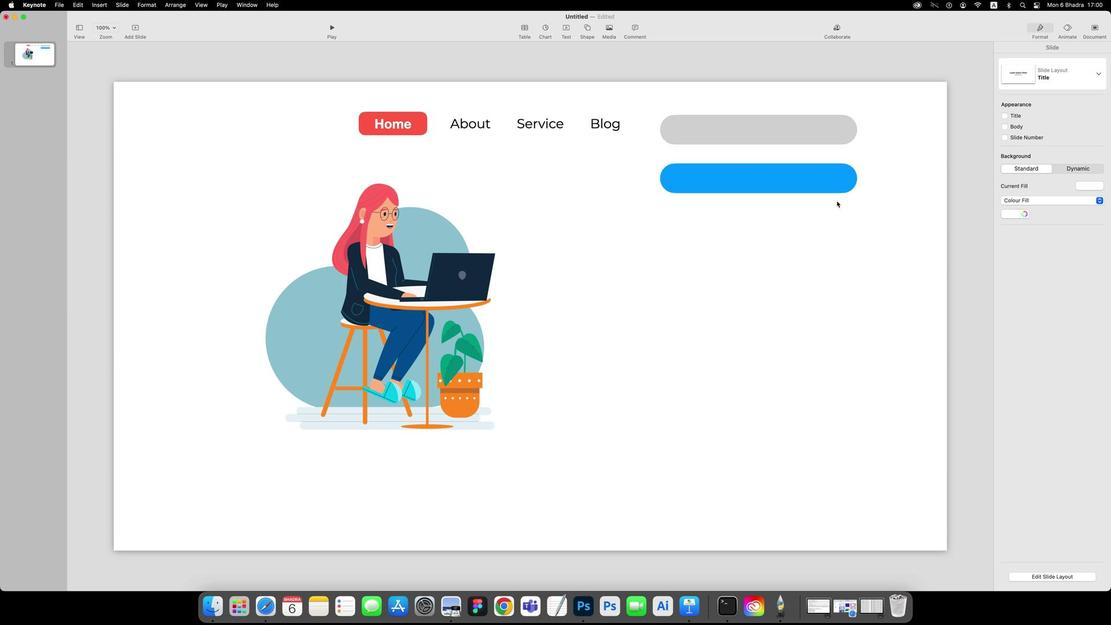 
Action: Mouse pressed left at (904, 248)
Screenshot: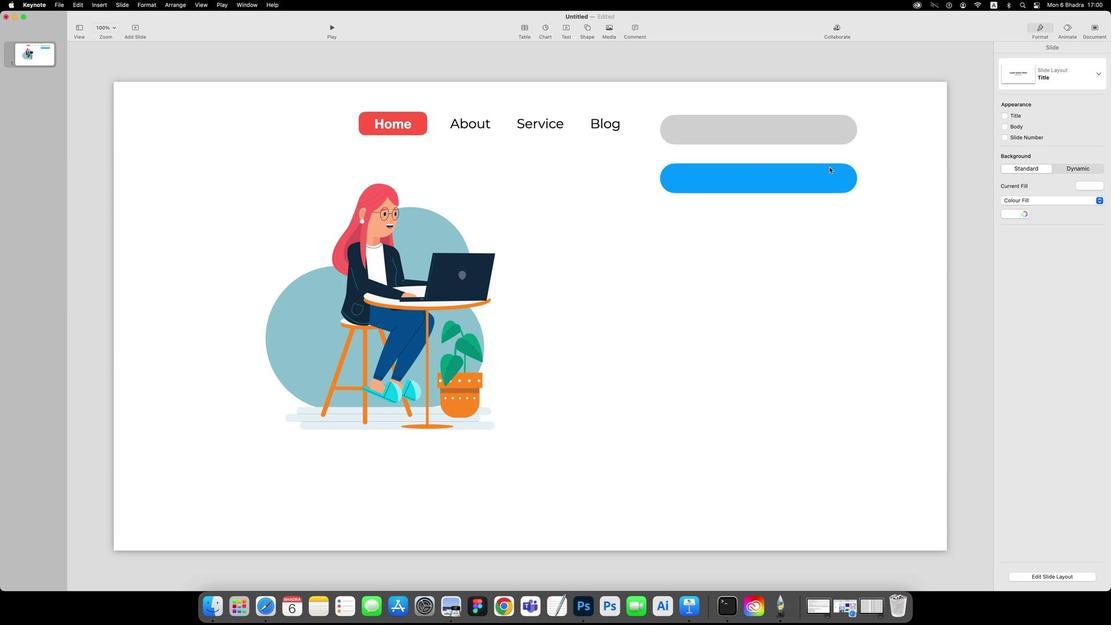 
Action: Mouse moved to (879, 176)
Screenshot: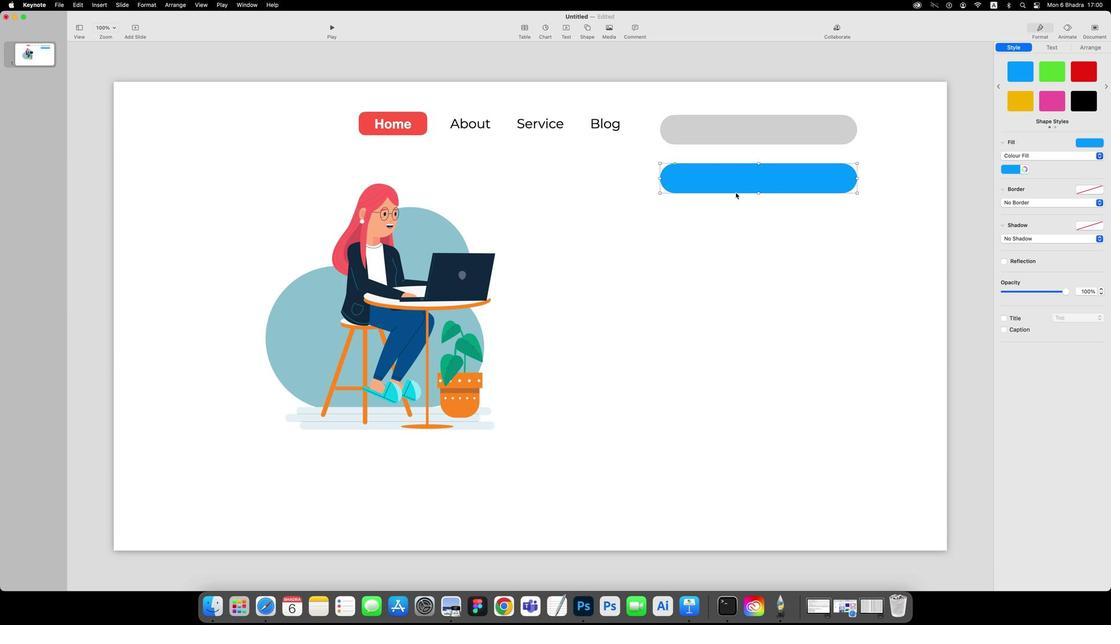 
Action: Mouse pressed left at (879, 176)
Screenshot: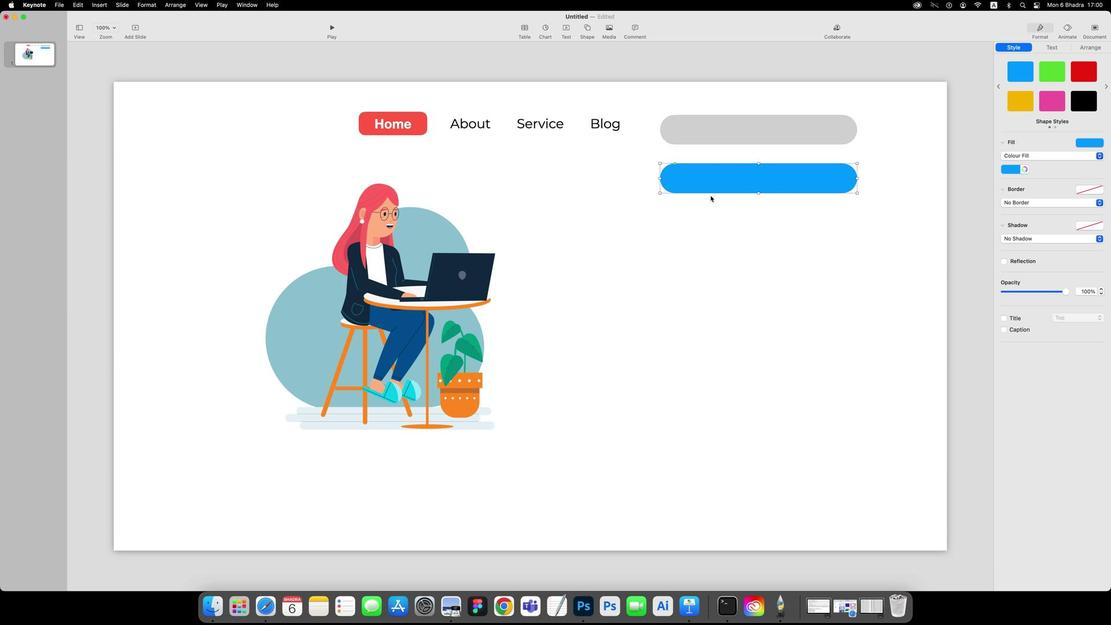 
Action: Mouse moved to (749, 186)
Screenshot: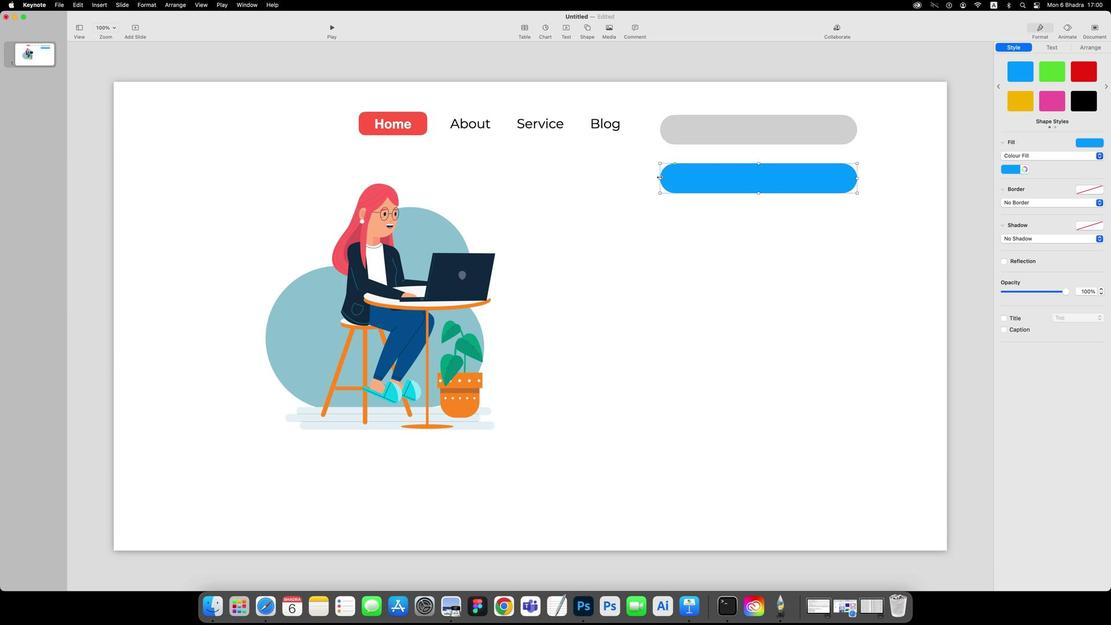 
Action: Mouse pressed left at (749, 186)
Screenshot: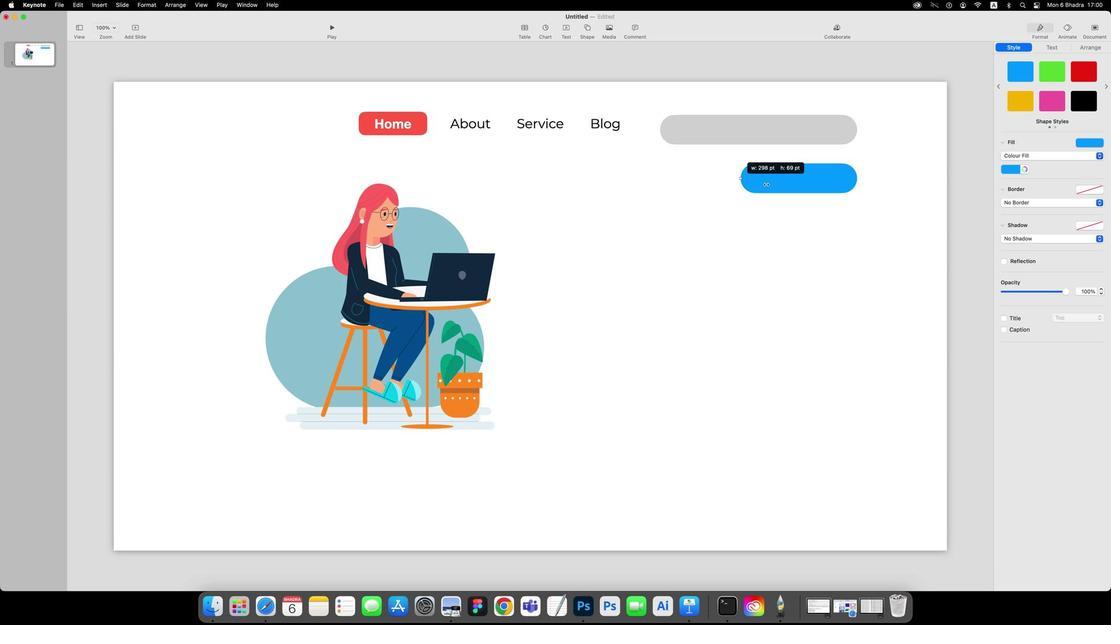 
Action: Mouse moved to (1072, 153)
Screenshot: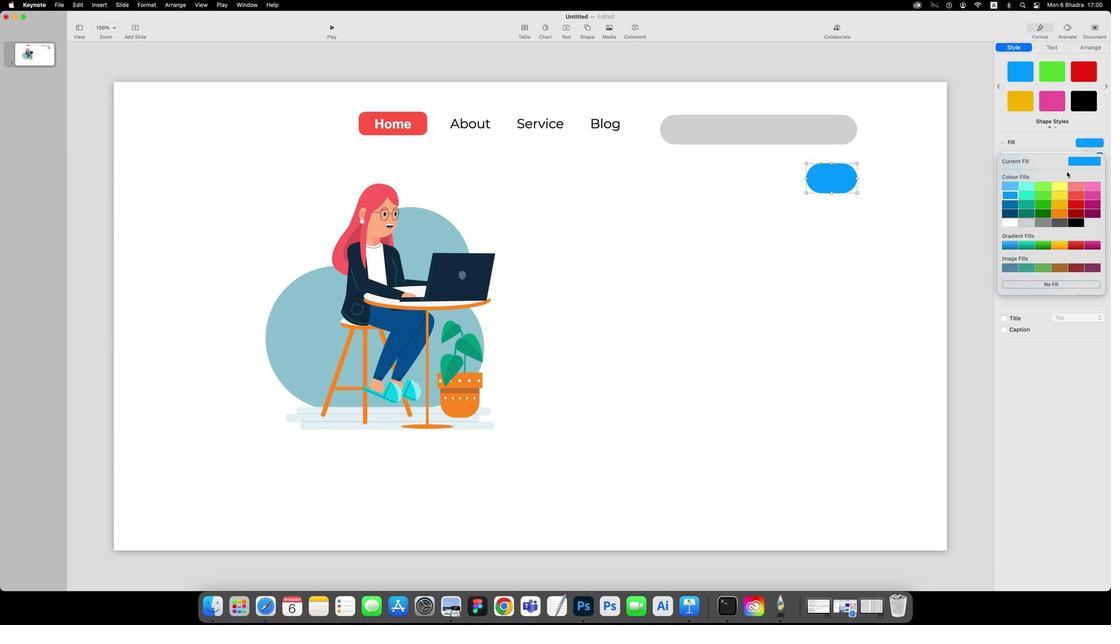 
Action: Mouse pressed left at (1072, 153)
Screenshot: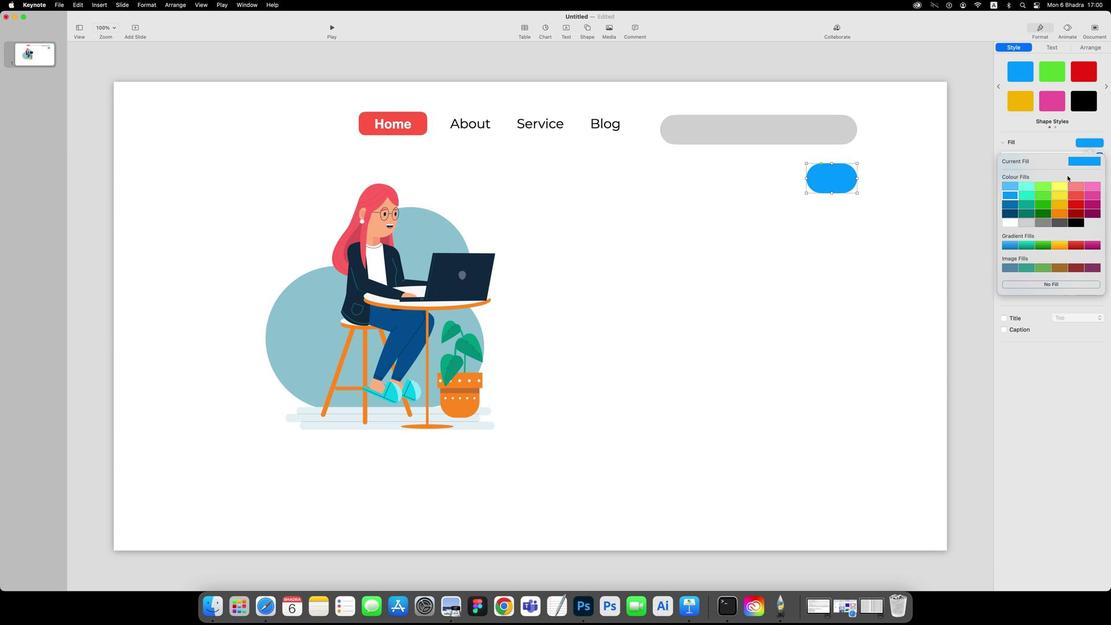 
Action: Mouse moved to (1066, 203)
Screenshot: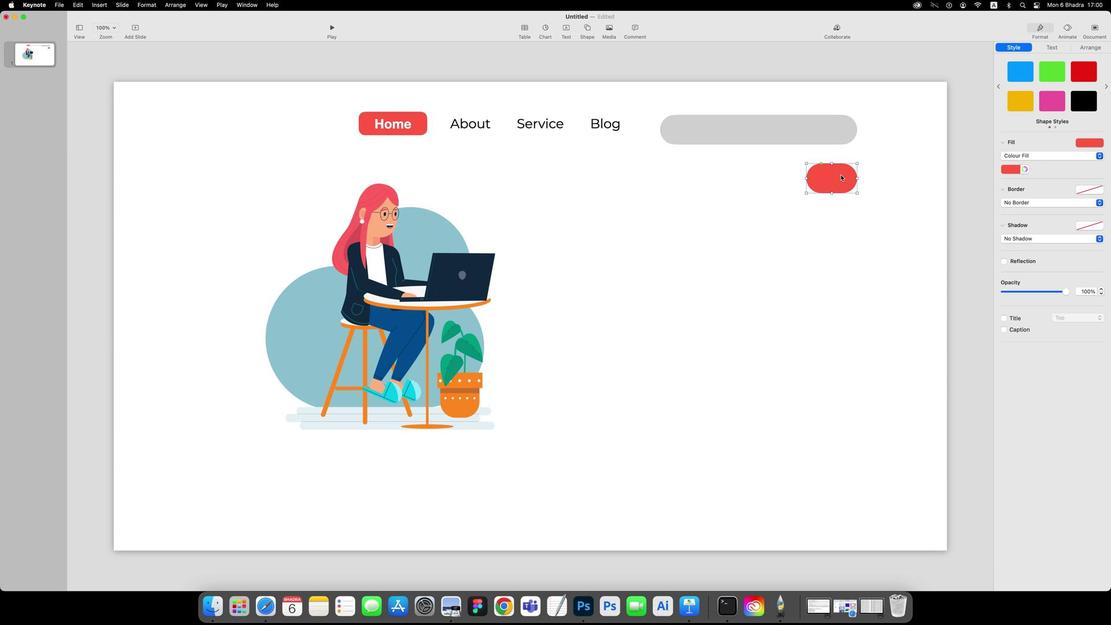 
Action: Mouse pressed left at (1066, 203)
